 Task: Explore Airbnb accommodation in Seynod, France from 1st December, 2023 to 4th December, 2023 for 1 adult.1  bedroom having 1 bed and 1 bathroom. Property type can be flat. Amenities needed are: wifi. Booking option can be shelf check-in. Look for 3 properties as per requirement.
Action: Mouse moved to (503, 124)
Screenshot: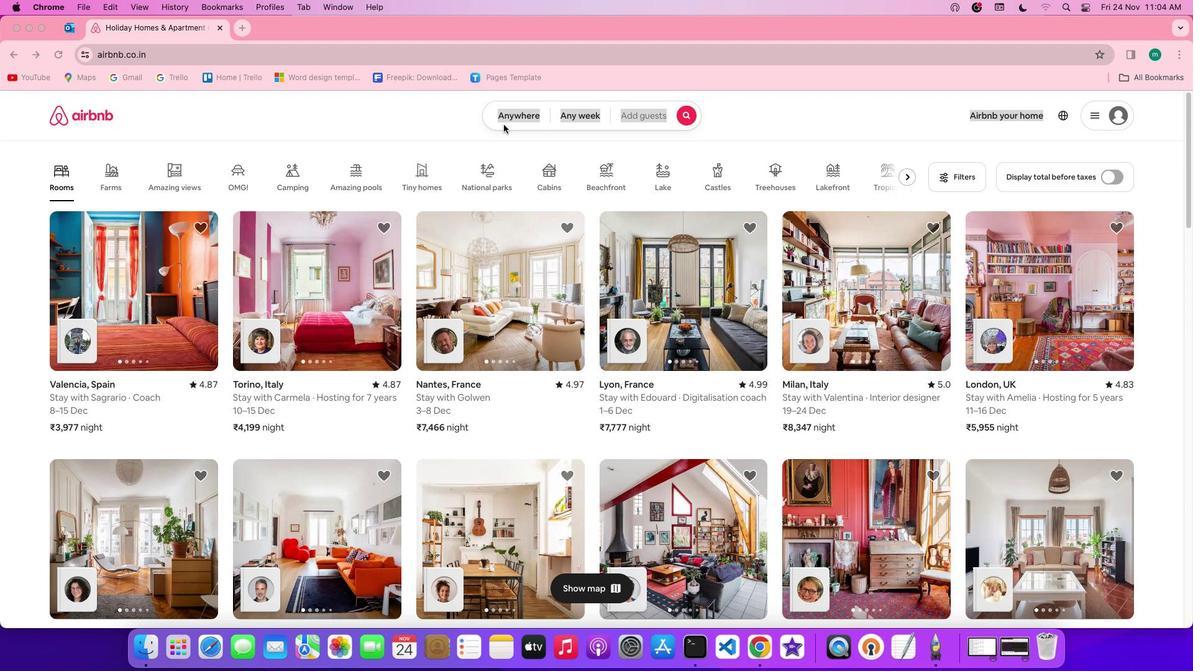 
Action: Mouse pressed left at (503, 124)
Screenshot: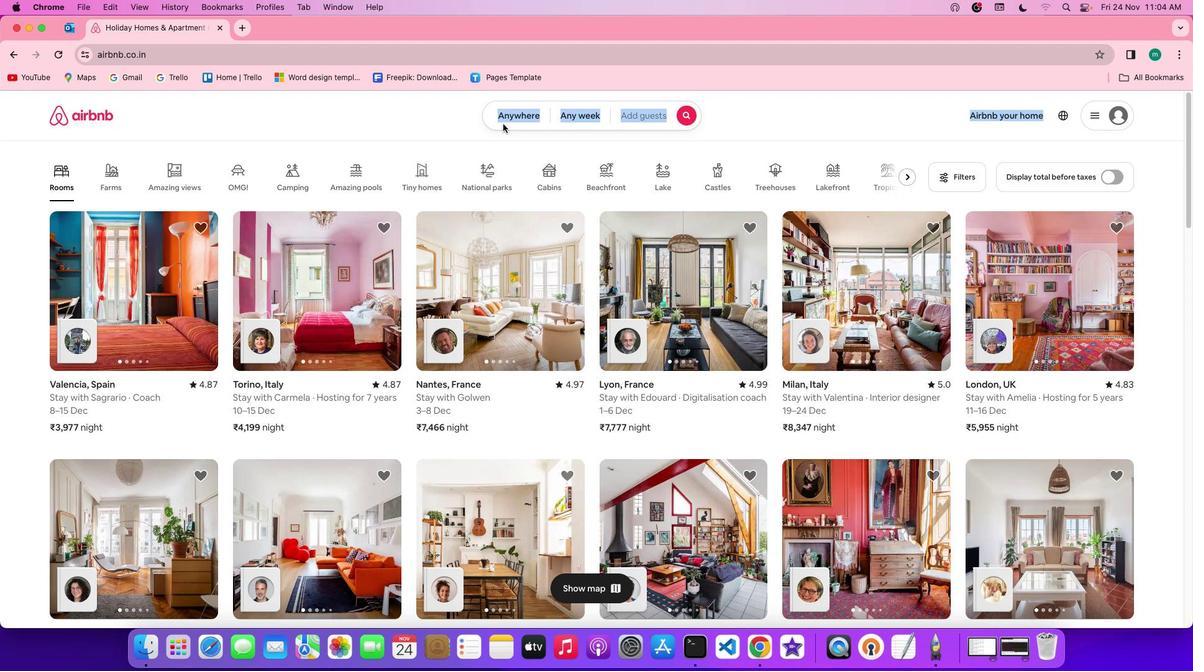 
Action: Mouse moved to (503, 121)
Screenshot: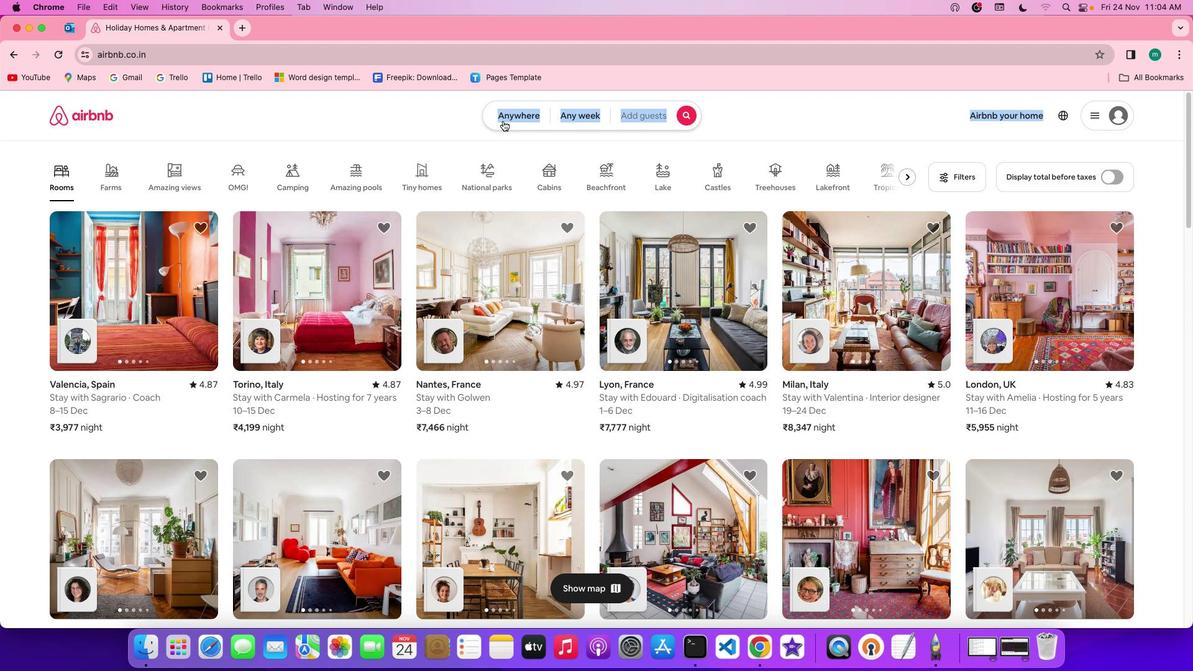 
Action: Mouse pressed left at (503, 121)
Screenshot: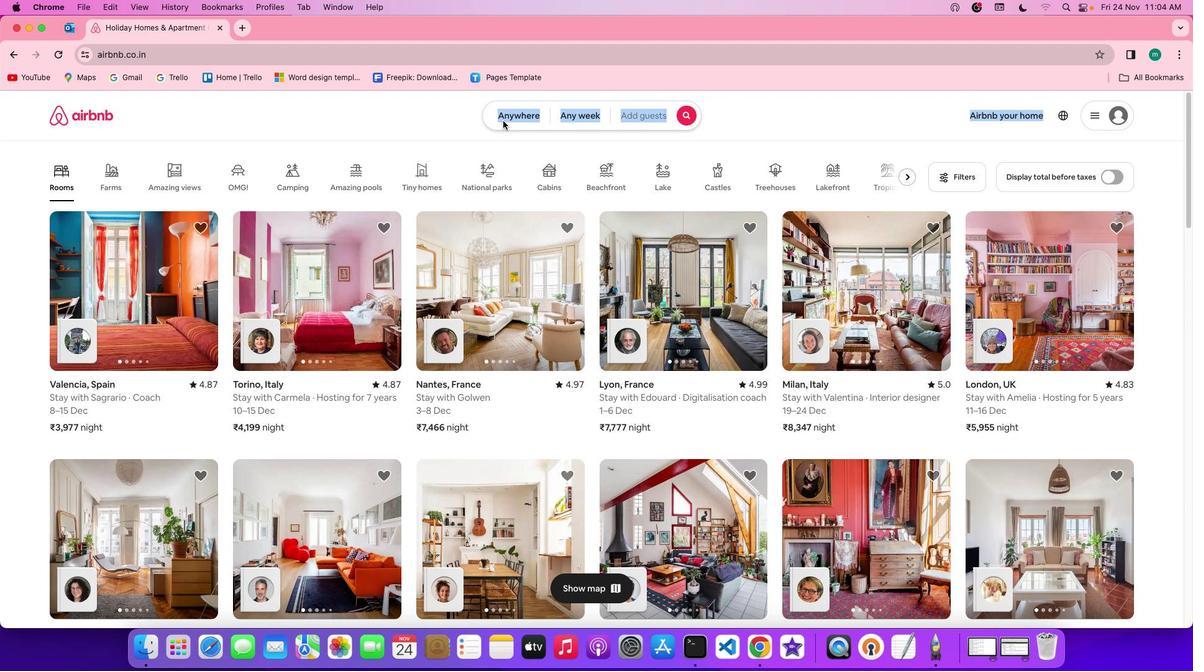 
Action: Mouse moved to (433, 169)
Screenshot: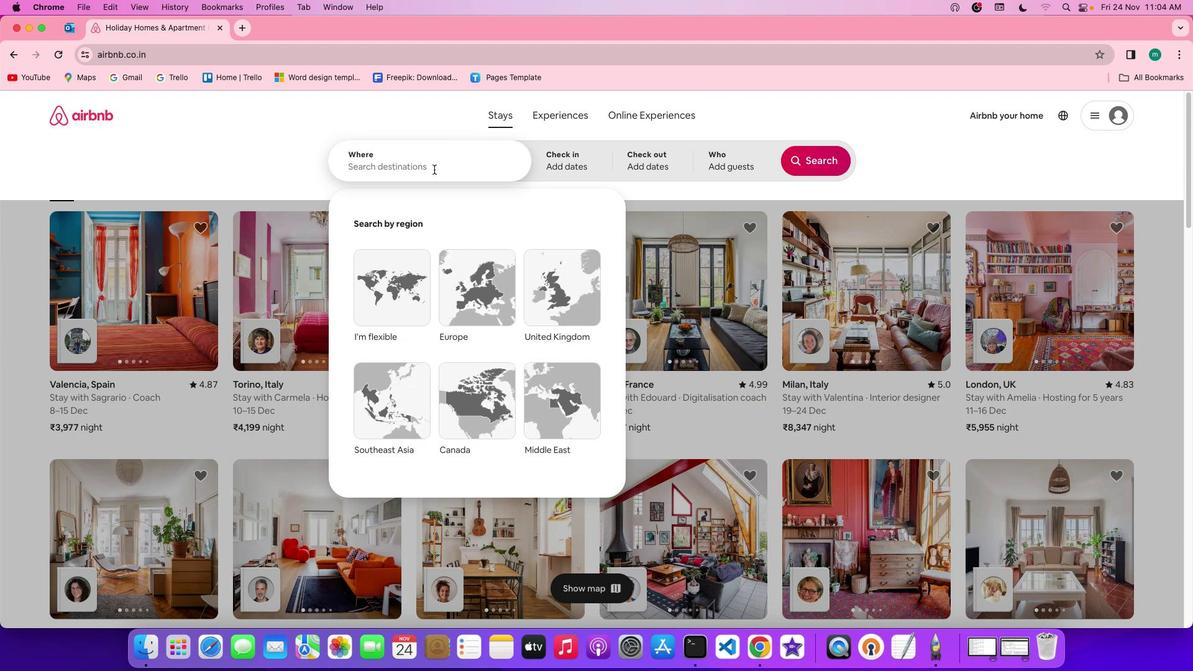 
Action: Mouse pressed left at (433, 169)
Screenshot: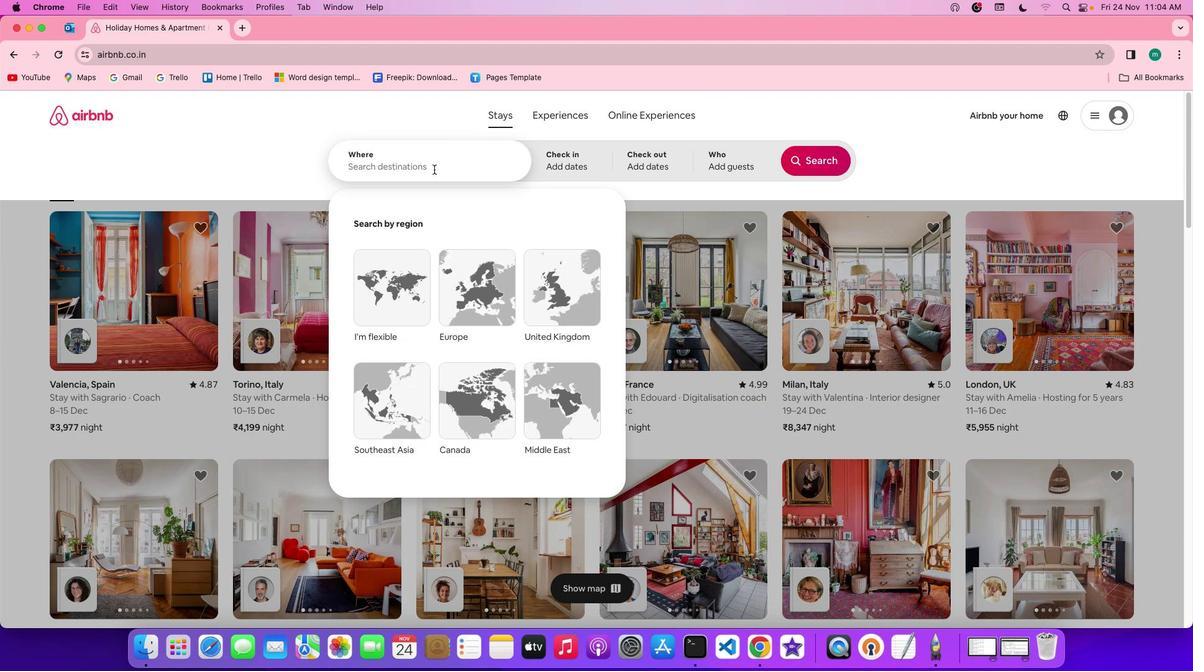 
Action: Mouse moved to (448, 170)
Screenshot: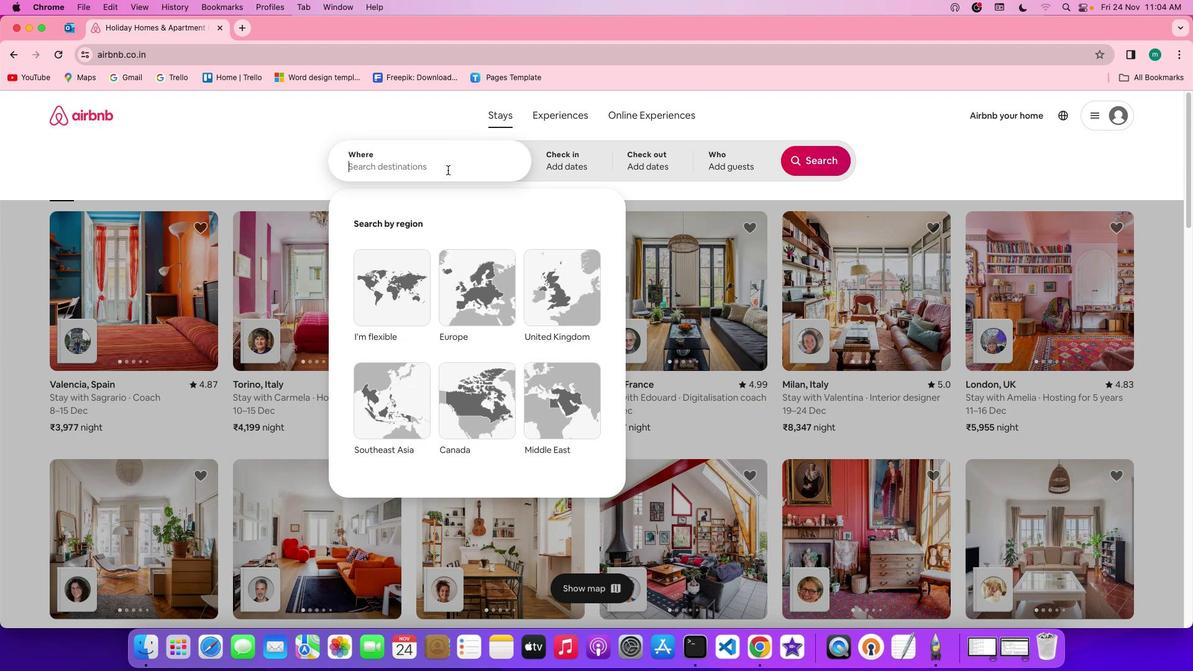 
Action: Key pressed Key.shift'S''e''y''n''o''d'','Key.spaceKey.shift'F''r''a''n''c''e'
Screenshot: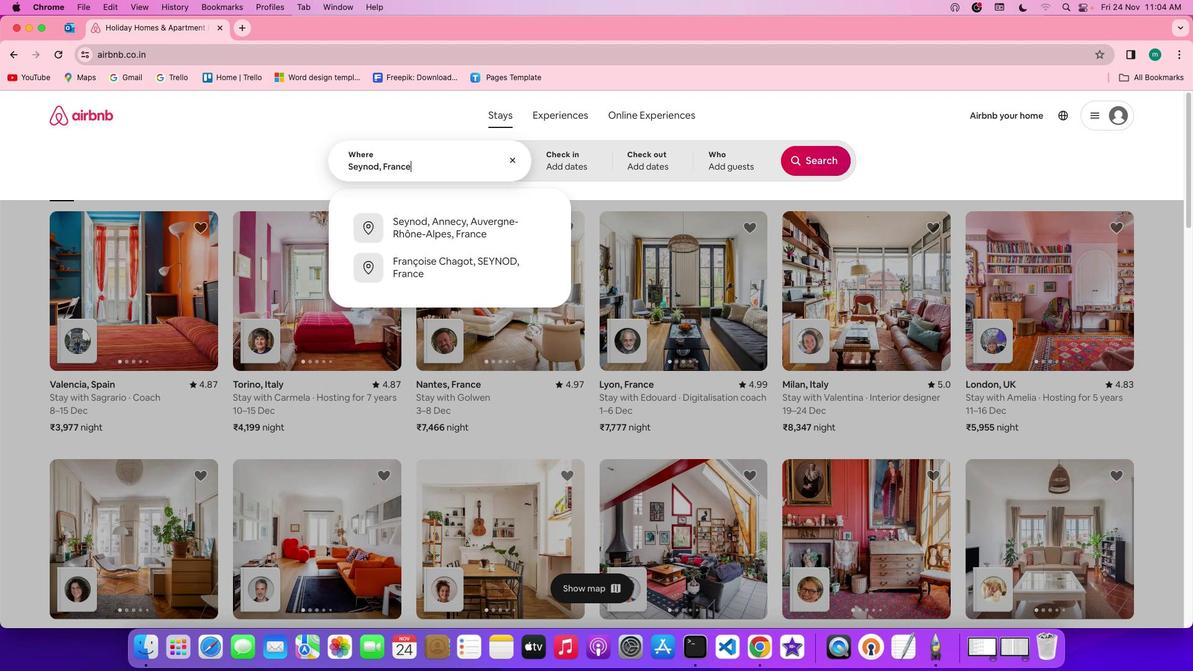 
Action: Mouse moved to (564, 157)
Screenshot: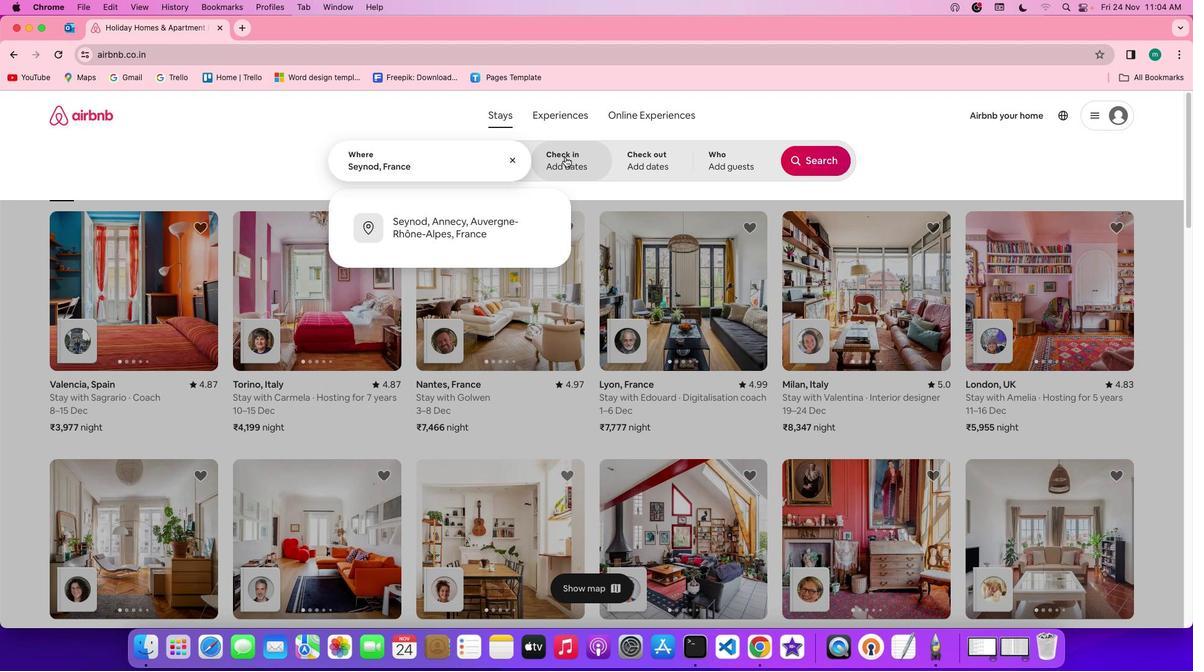 
Action: Mouse pressed left at (564, 157)
Screenshot: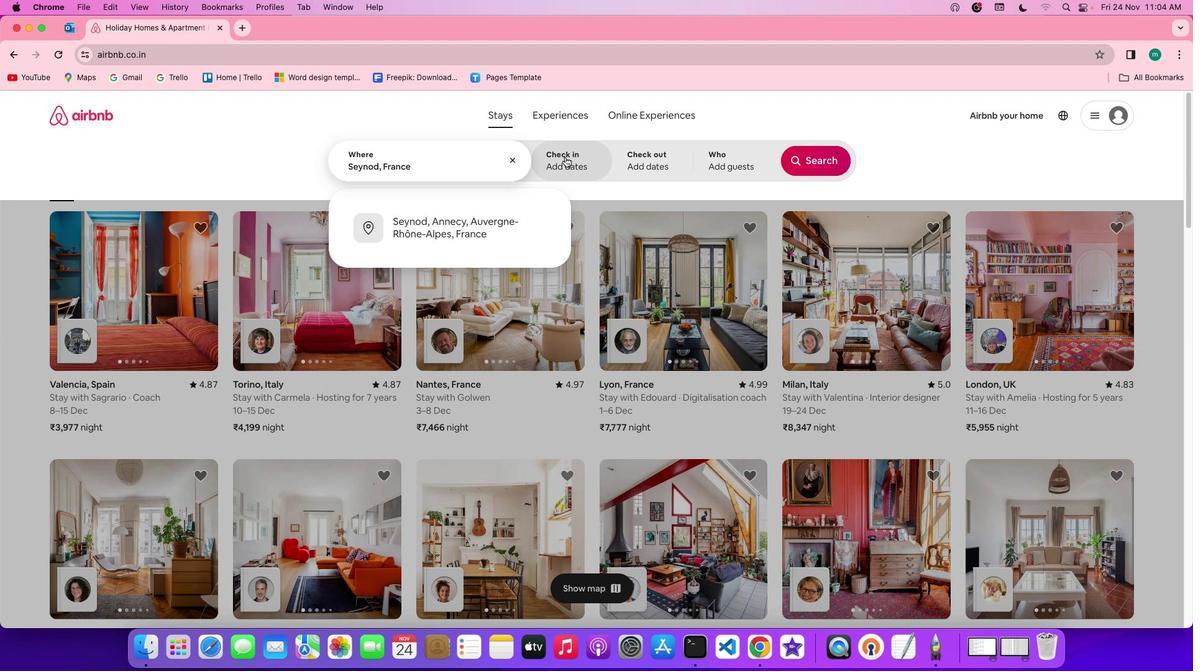 
Action: Mouse moved to (776, 305)
Screenshot: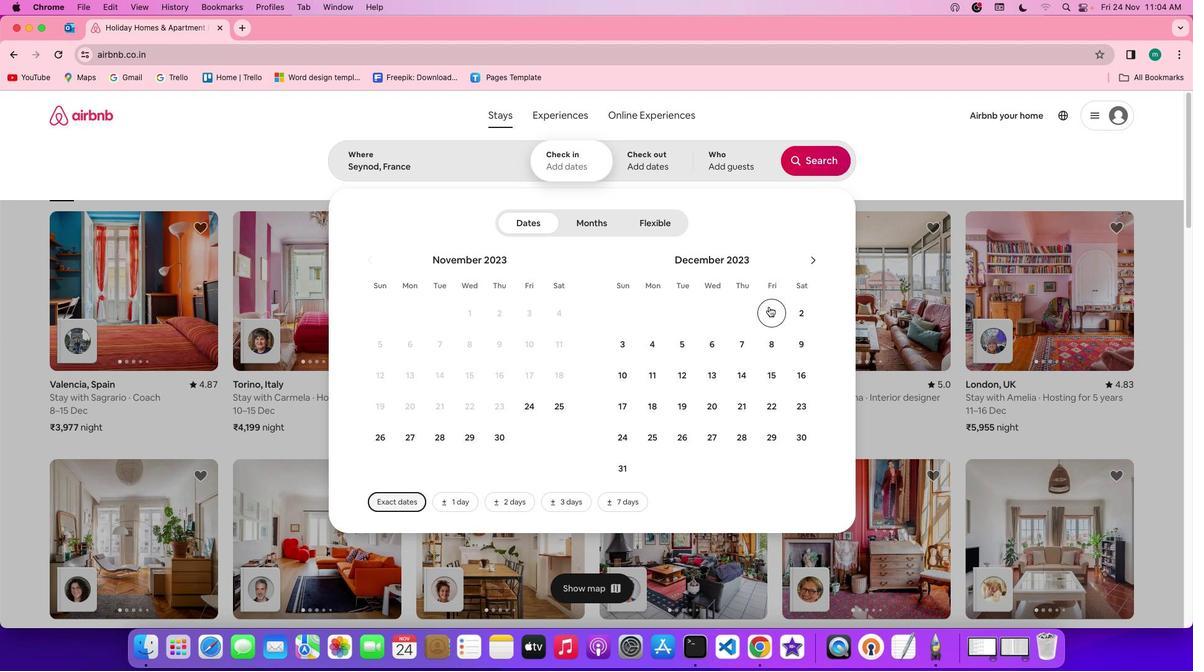 
Action: Mouse pressed left at (776, 305)
Screenshot: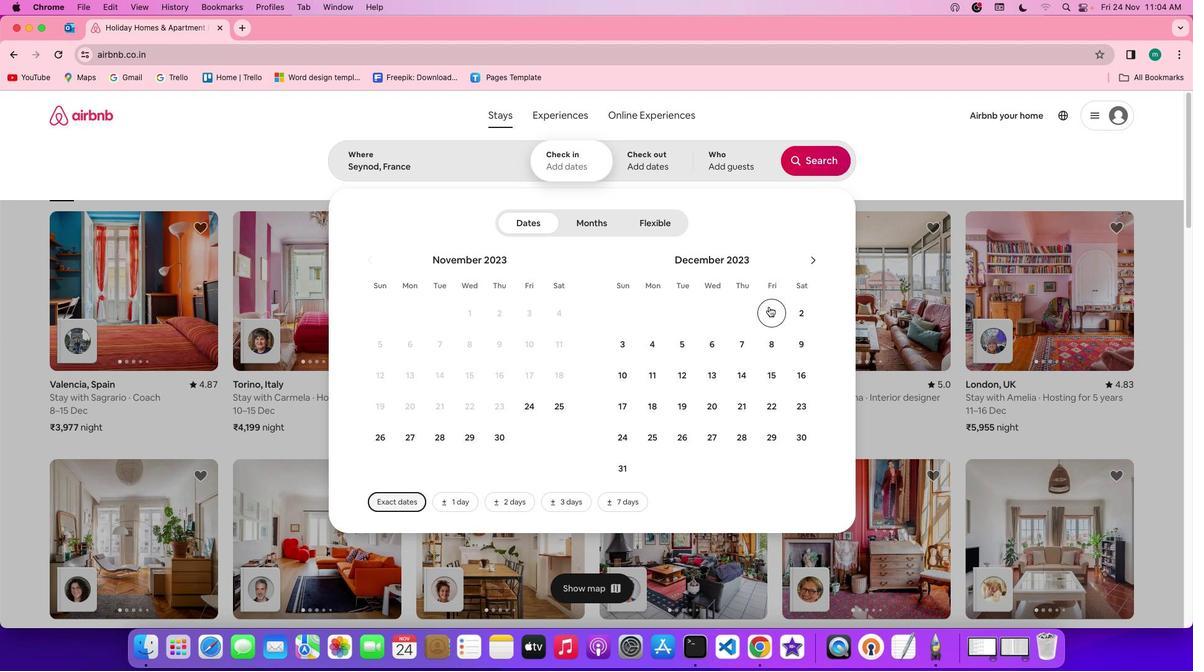
Action: Mouse moved to (645, 346)
Screenshot: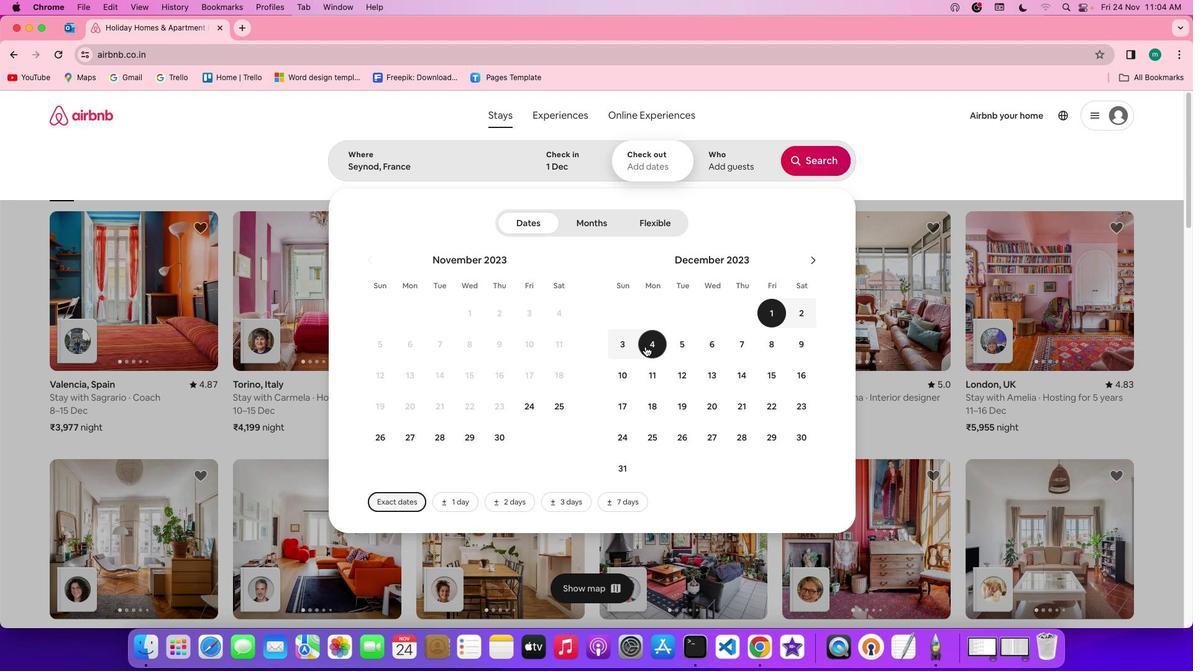 
Action: Mouse pressed left at (645, 346)
Screenshot: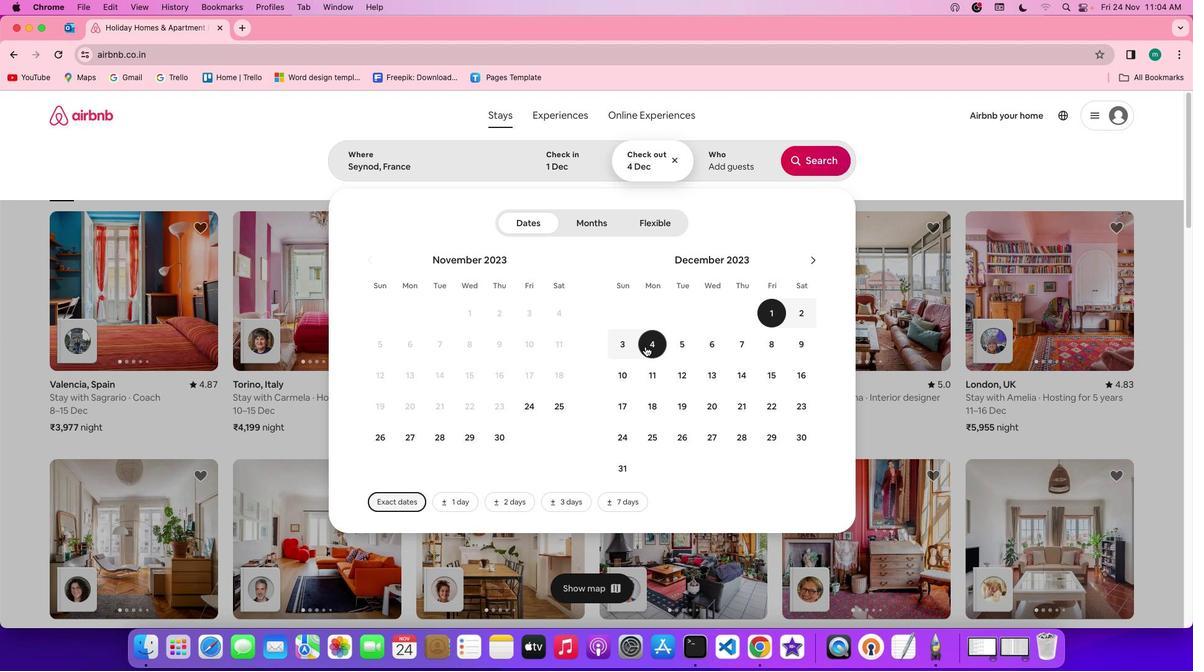 
Action: Mouse moved to (739, 175)
Screenshot: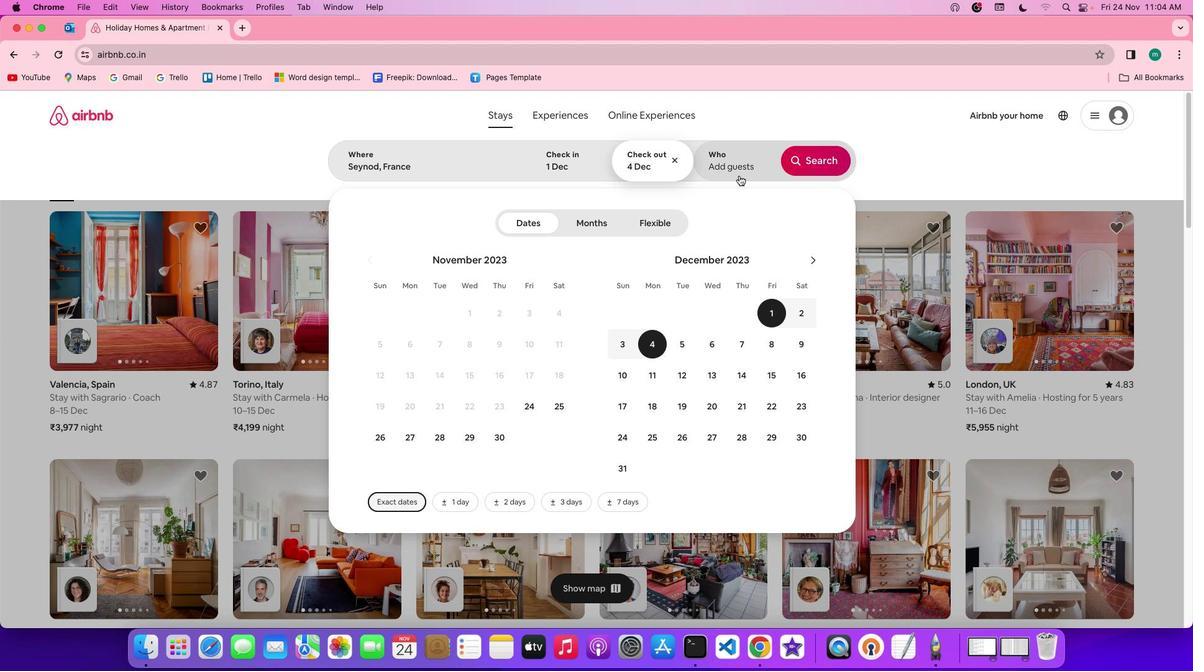 
Action: Mouse pressed left at (739, 175)
Screenshot: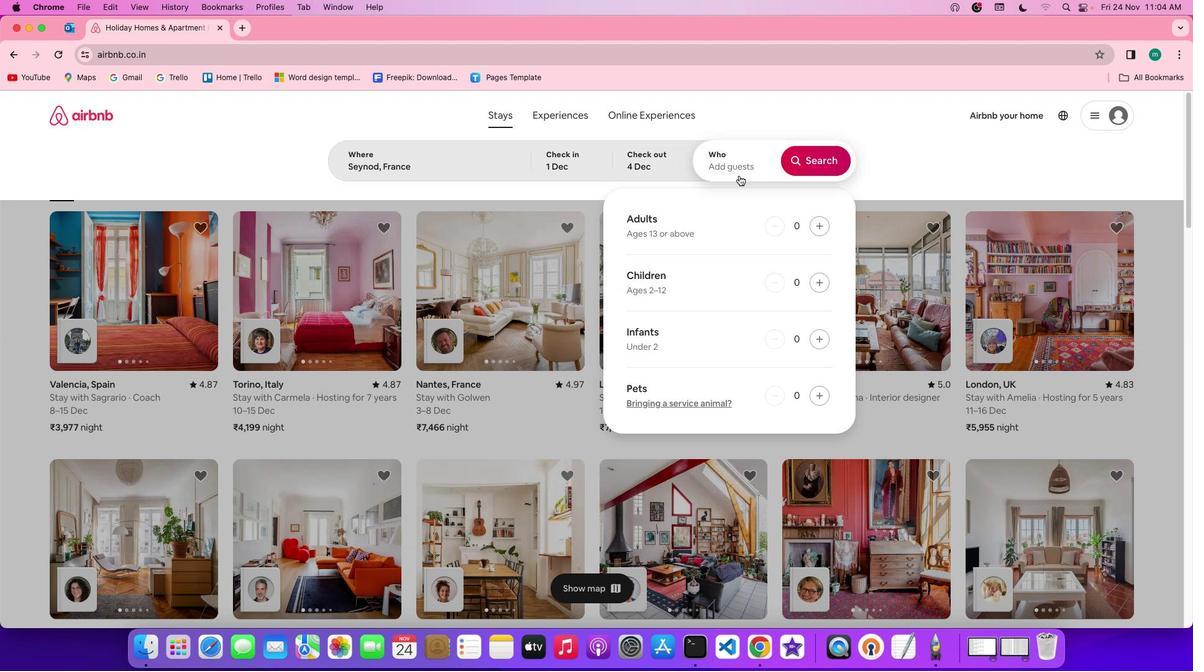 
Action: Mouse moved to (822, 221)
Screenshot: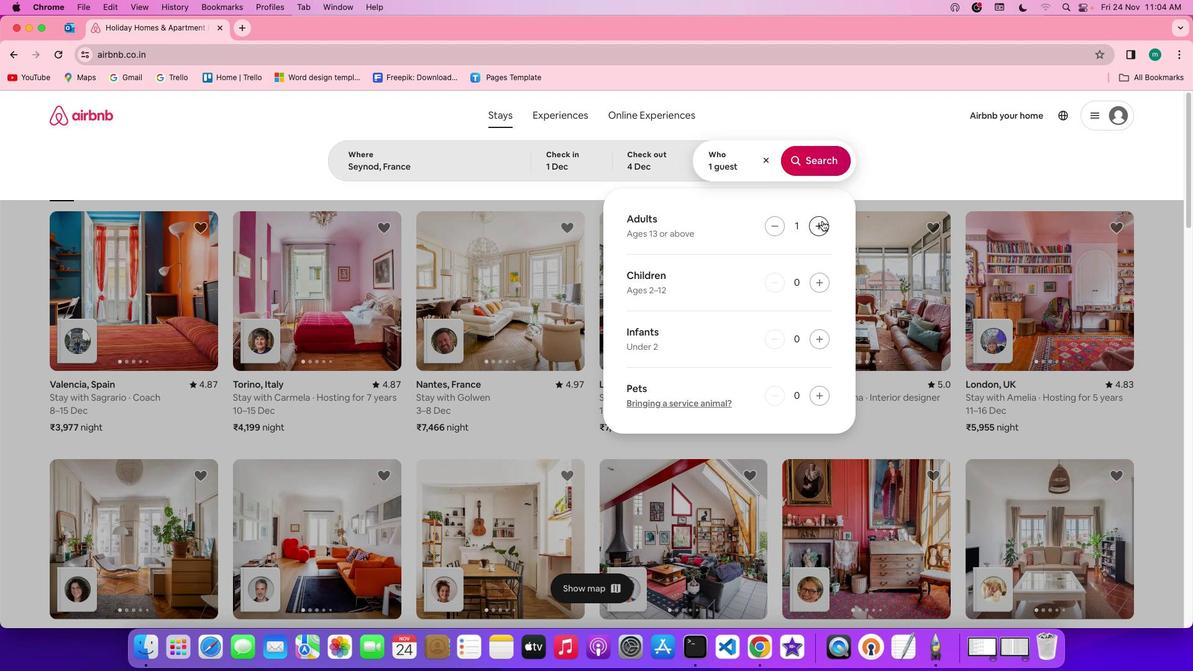 
Action: Mouse pressed left at (822, 221)
Screenshot: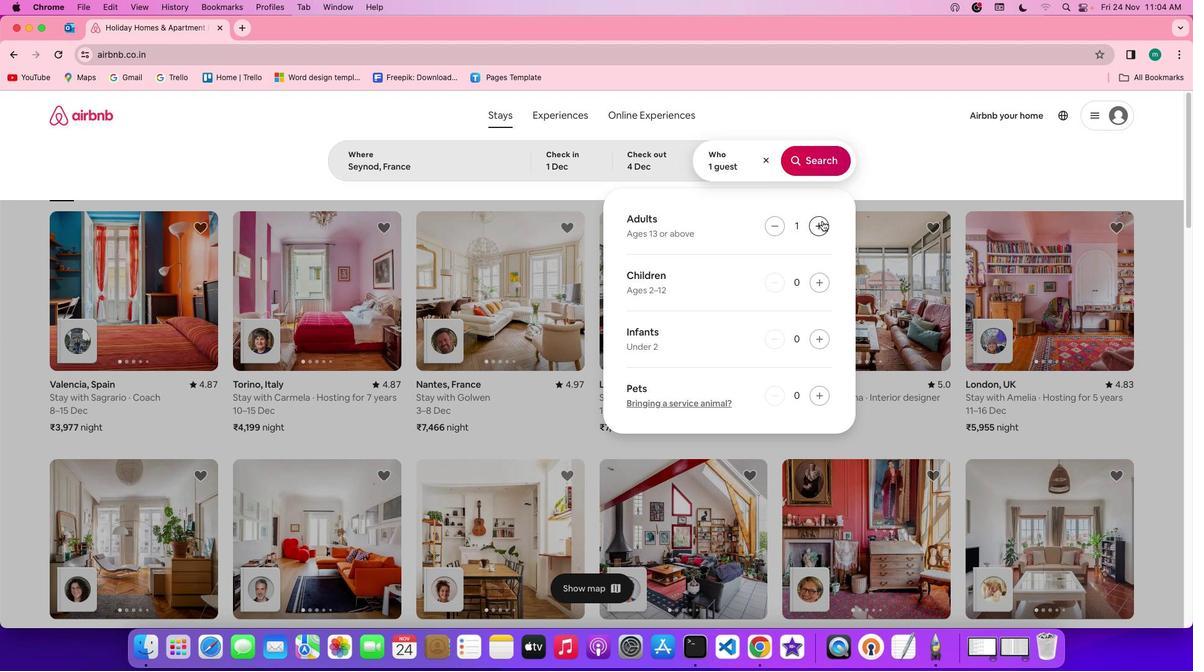 
Action: Mouse moved to (824, 150)
Screenshot: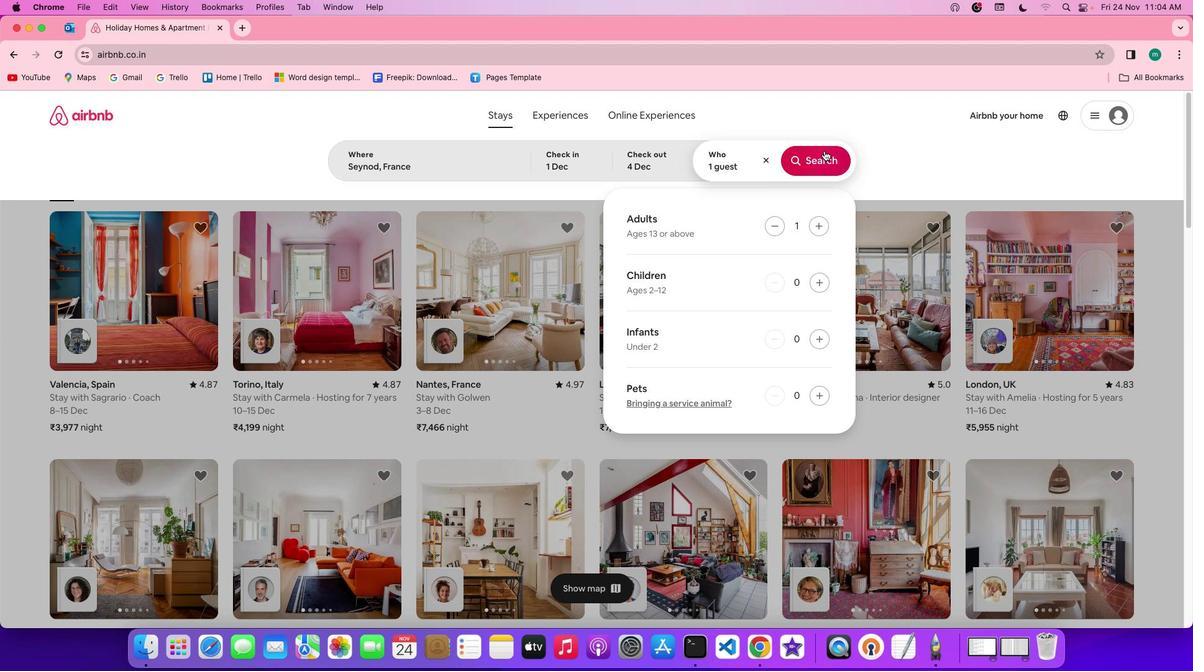 
Action: Mouse pressed left at (824, 150)
Screenshot: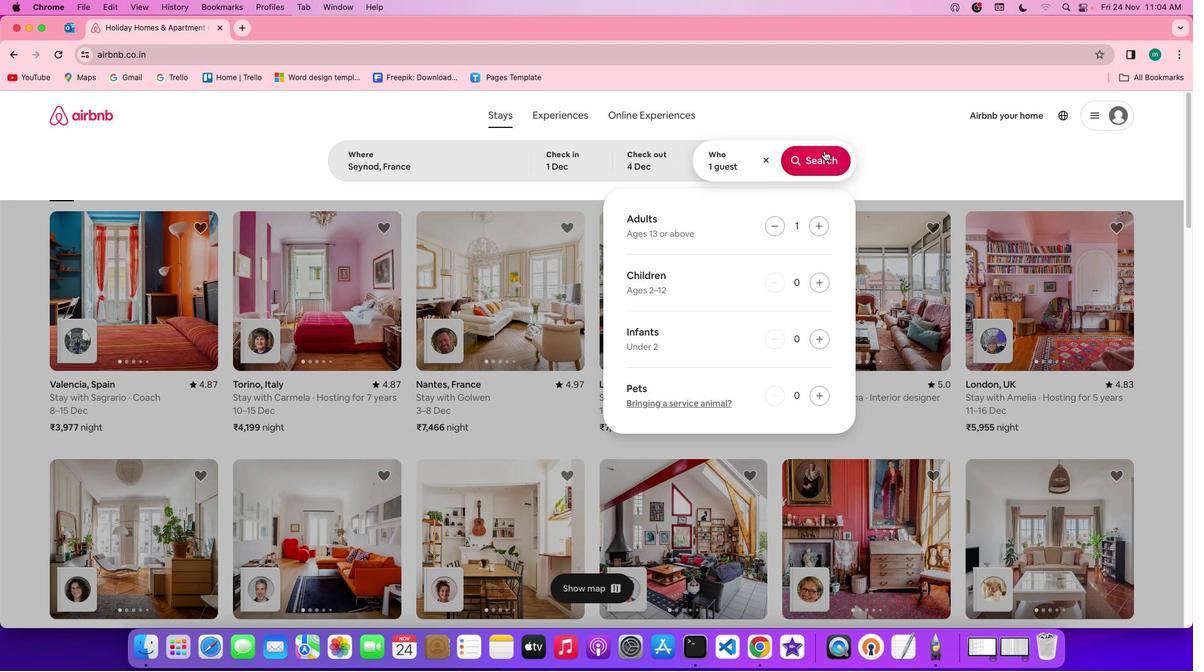 
Action: Mouse moved to (994, 166)
Screenshot: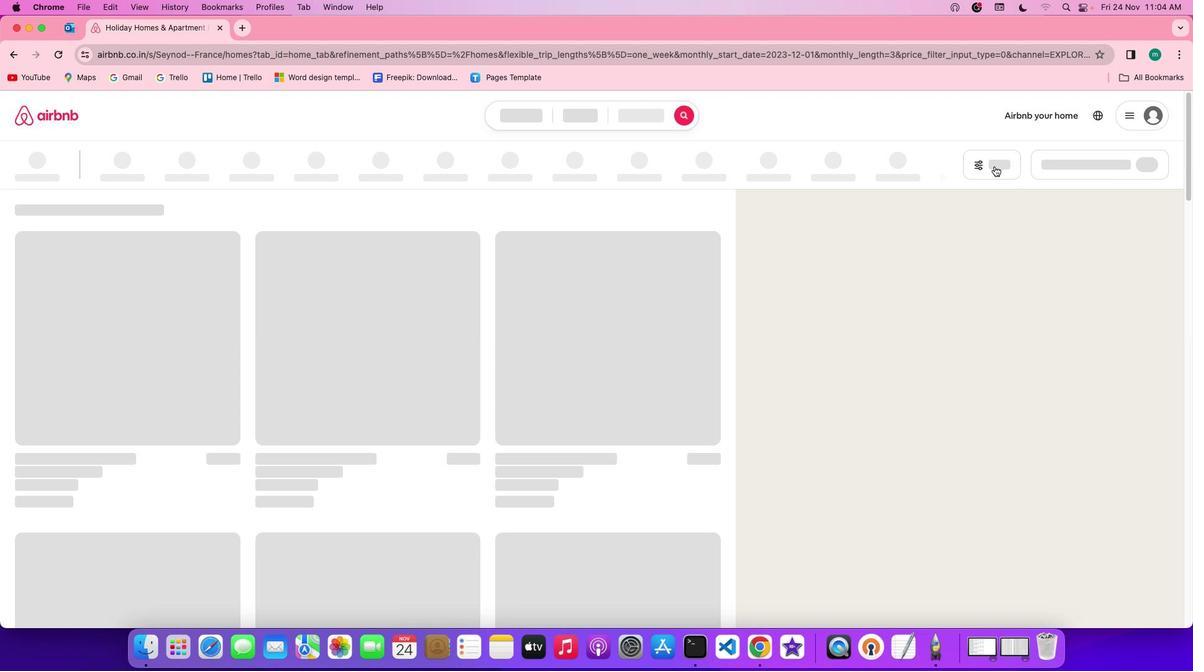 
Action: Mouse pressed left at (994, 166)
Screenshot: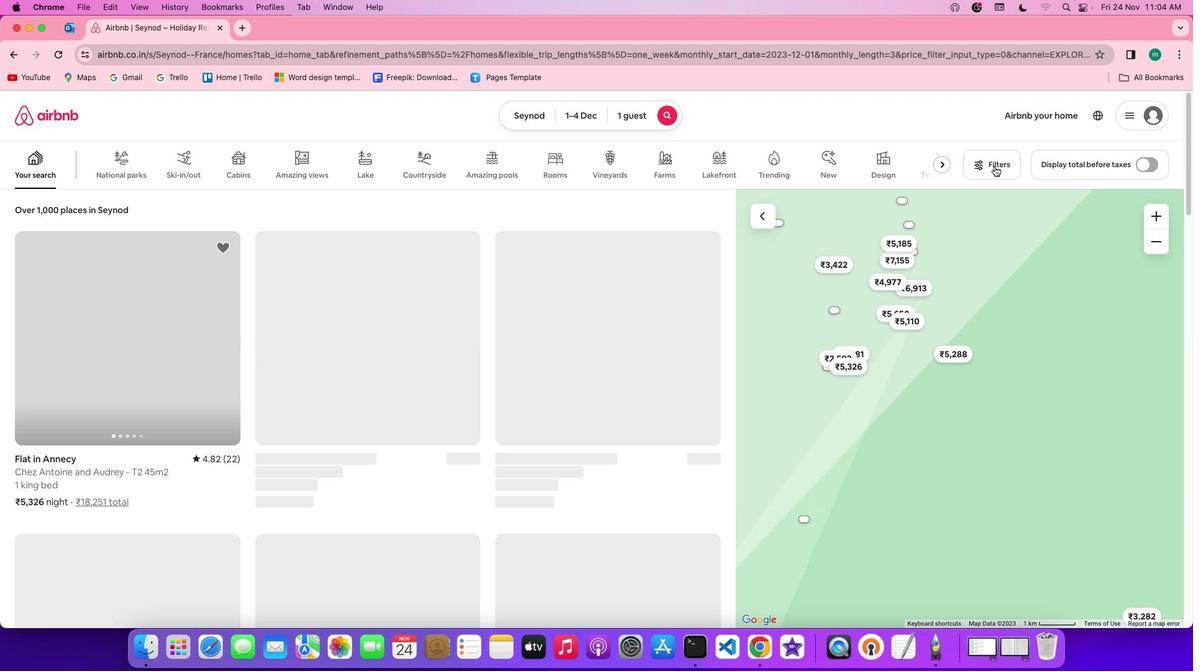 
Action: Mouse moved to (652, 393)
Screenshot: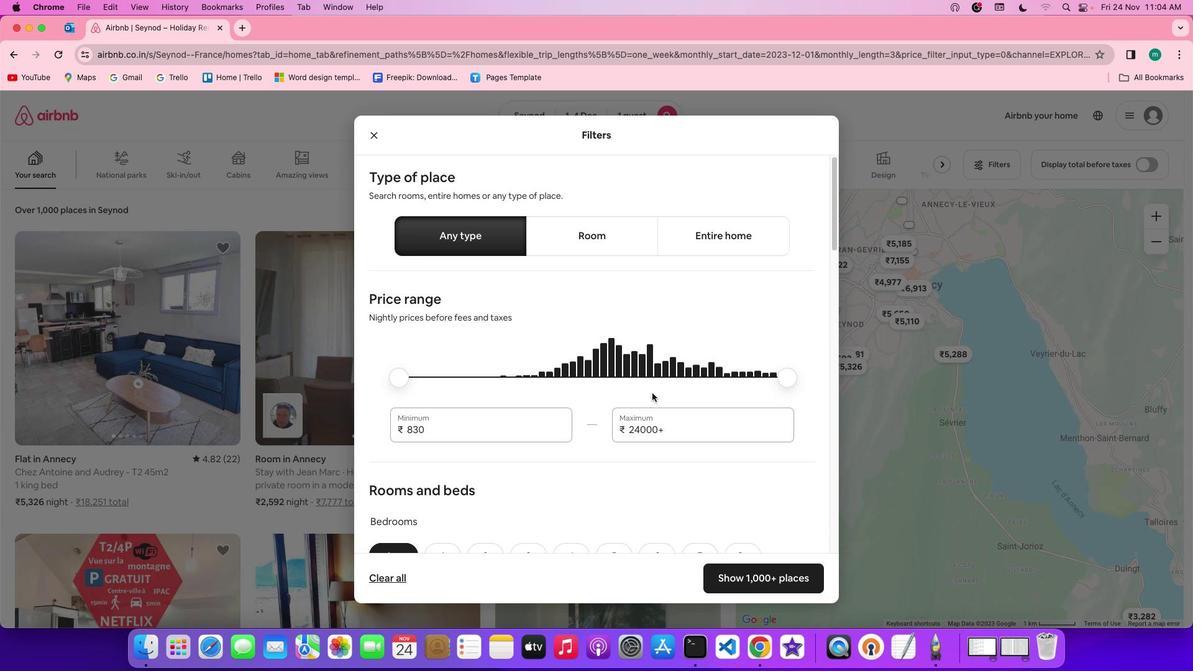 
Action: Mouse scrolled (652, 393) with delta (0, 0)
Screenshot: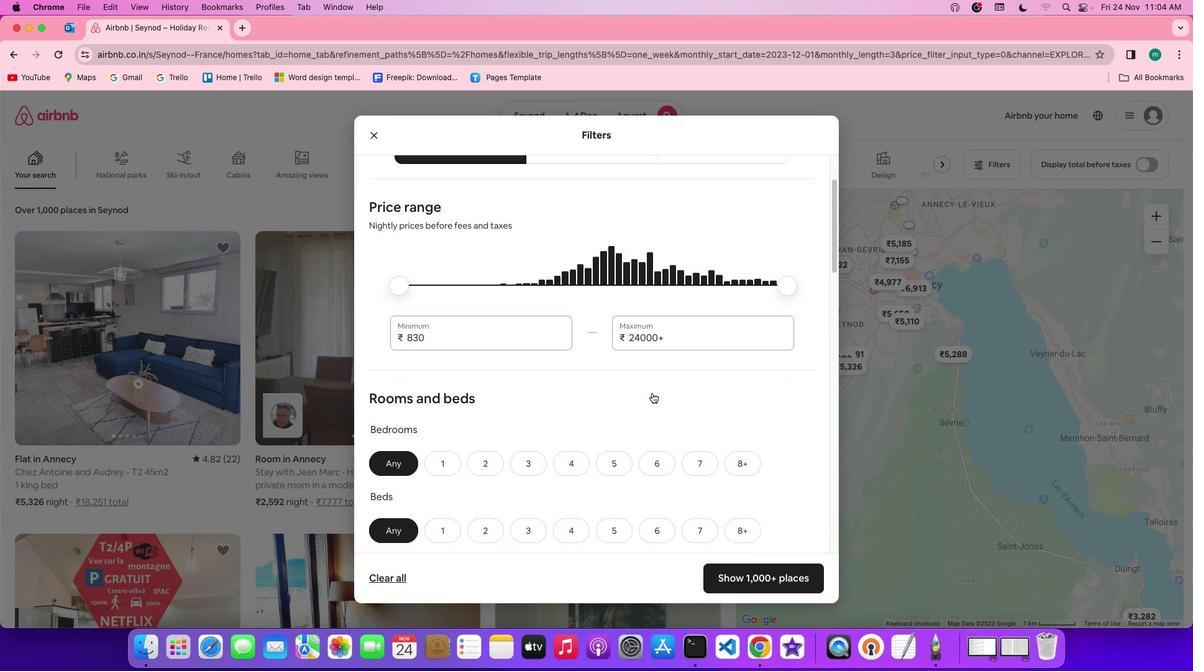 
Action: Mouse scrolled (652, 393) with delta (0, 0)
Screenshot: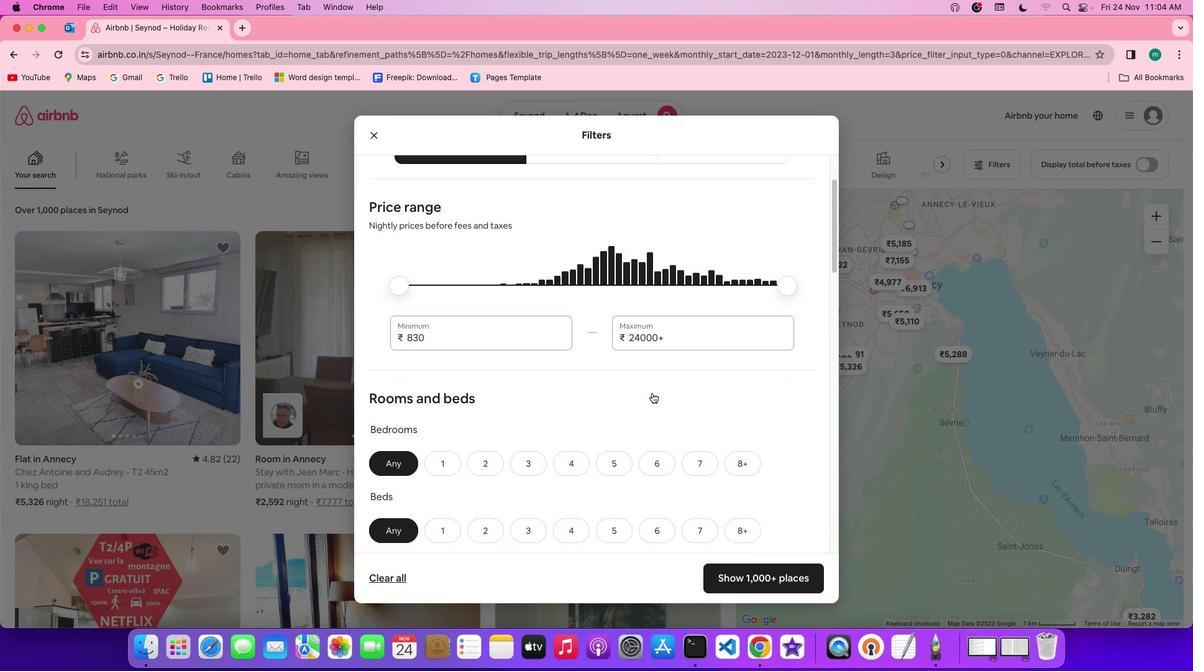 
Action: Mouse scrolled (652, 393) with delta (0, -1)
Screenshot: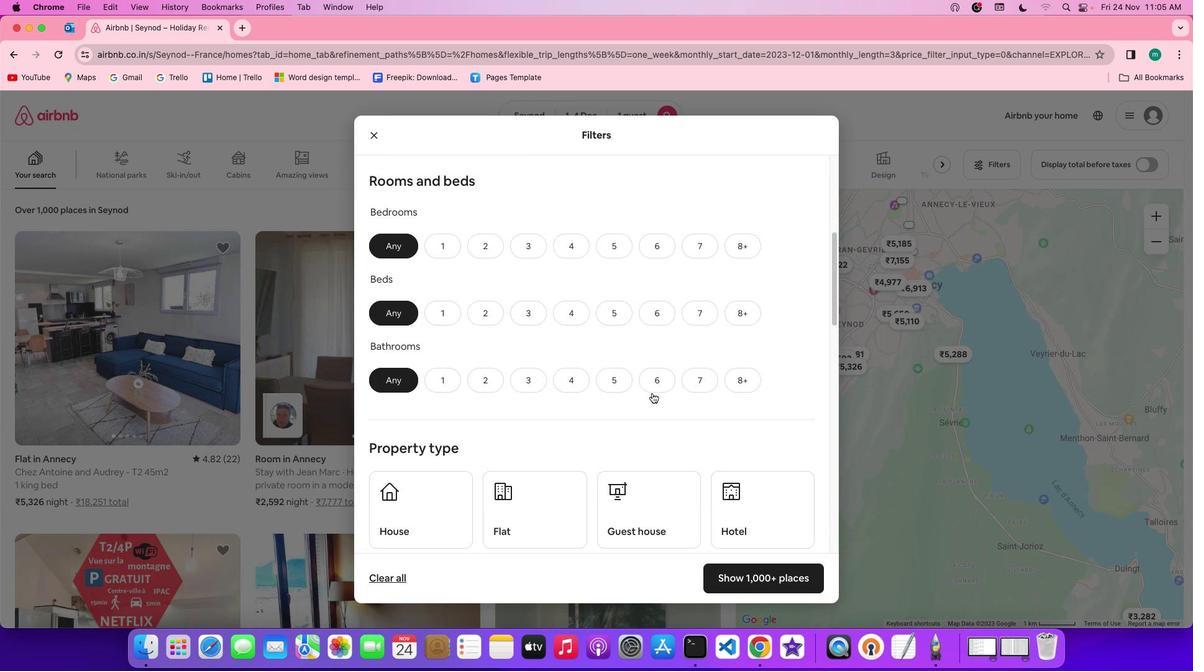 
Action: Mouse scrolled (652, 393) with delta (0, -3)
Screenshot: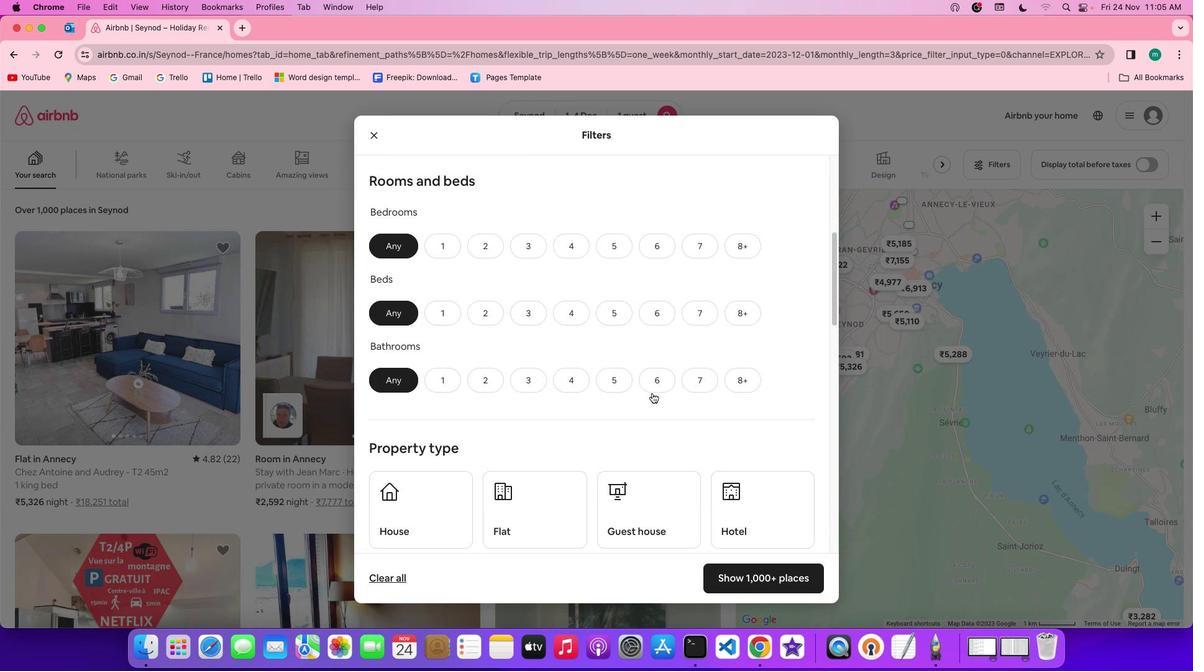 
Action: Mouse scrolled (652, 393) with delta (0, -3)
Screenshot: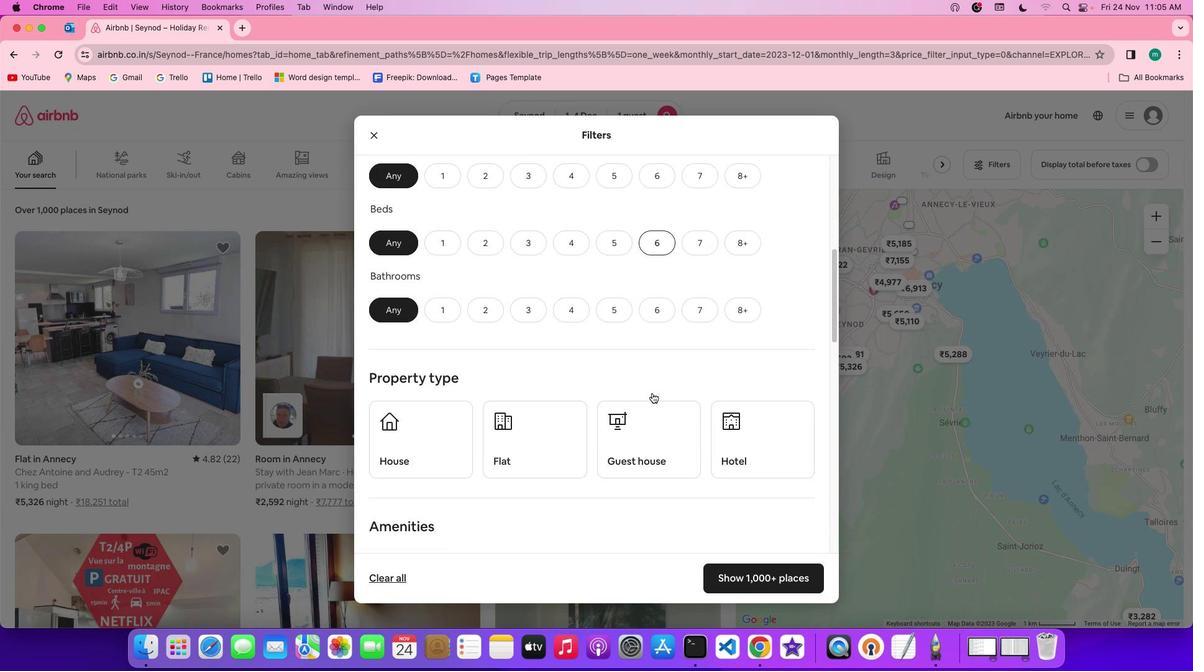 
Action: Mouse moved to (444, 179)
Screenshot: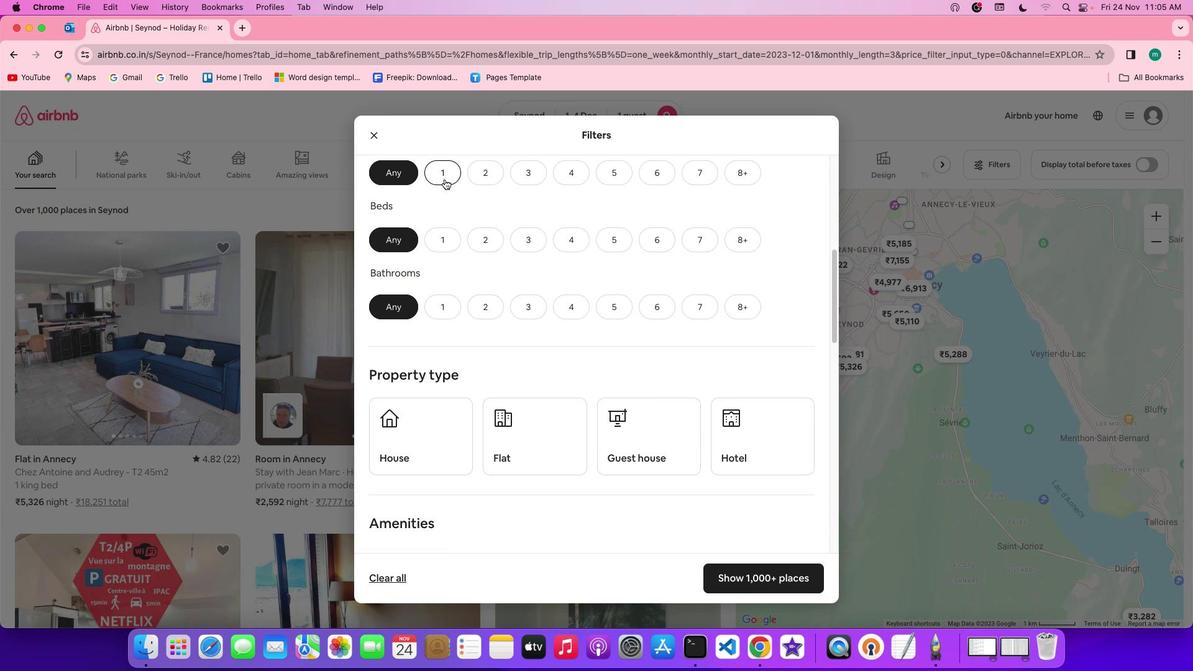 
Action: Mouse pressed left at (444, 179)
Screenshot: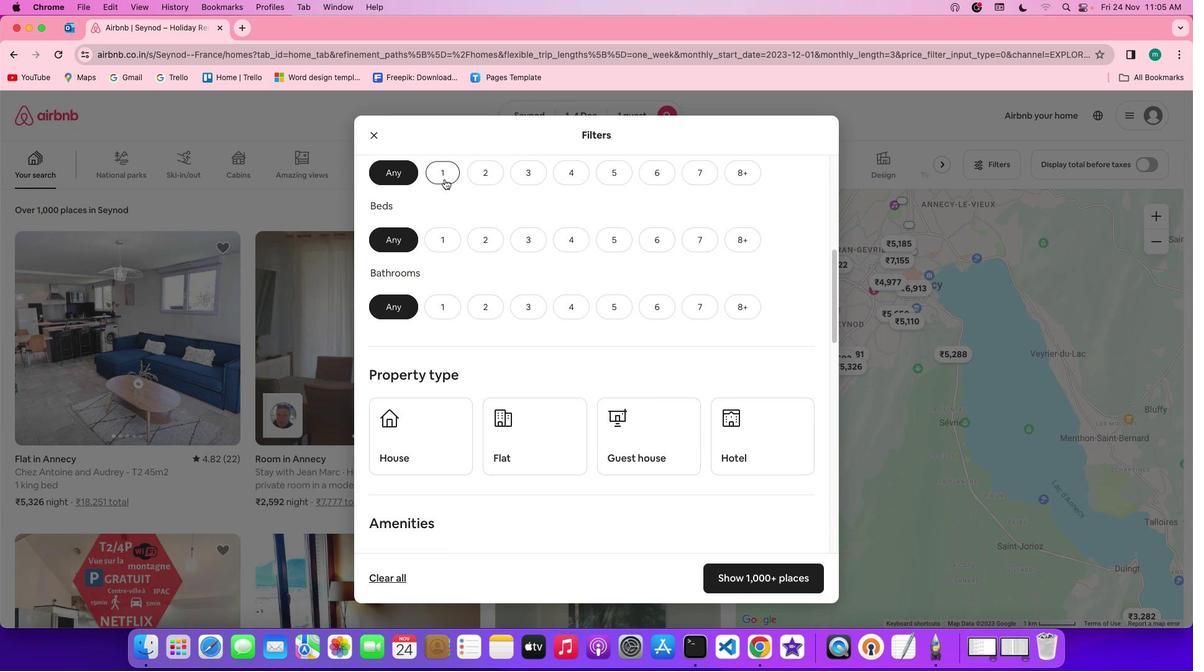 
Action: Mouse moved to (437, 242)
Screenshot: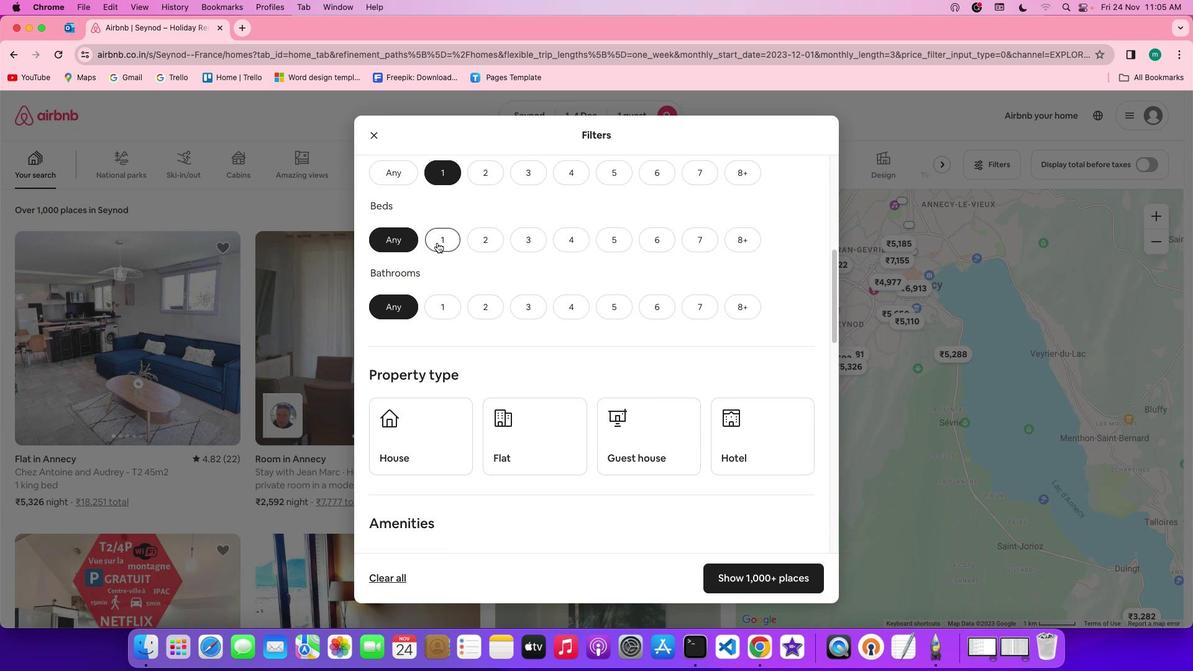 
Action: Mouse pressed left at (437, 242)
Screenshot: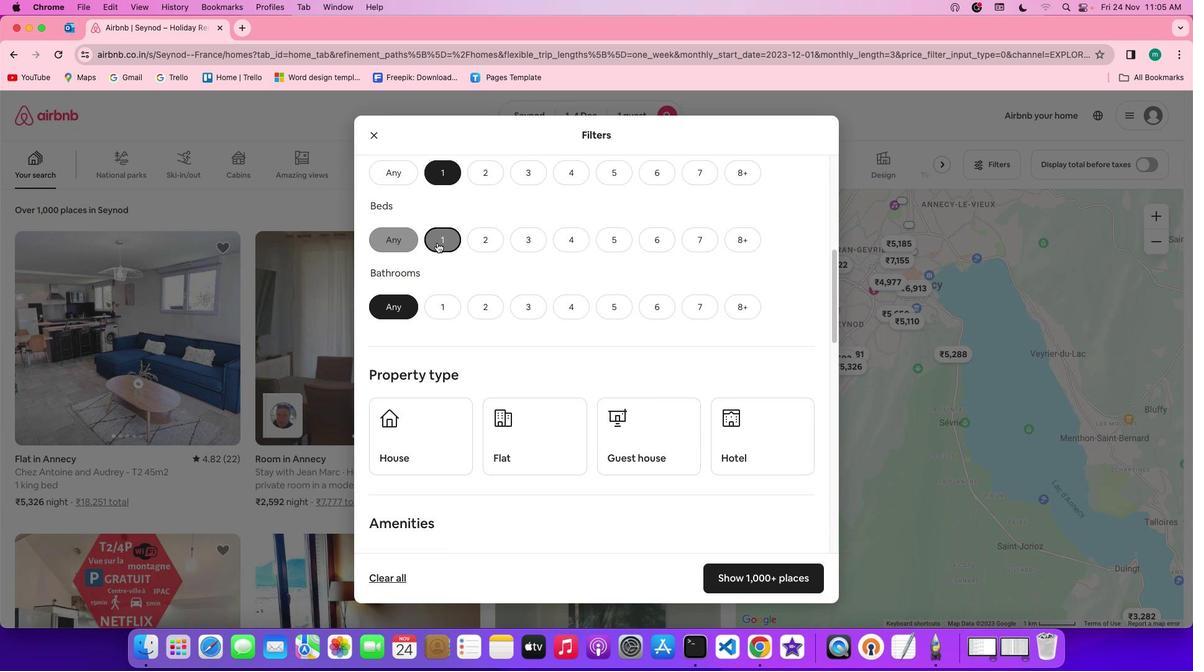 
Action: Mouse moved to (454, 306)
Screenshot: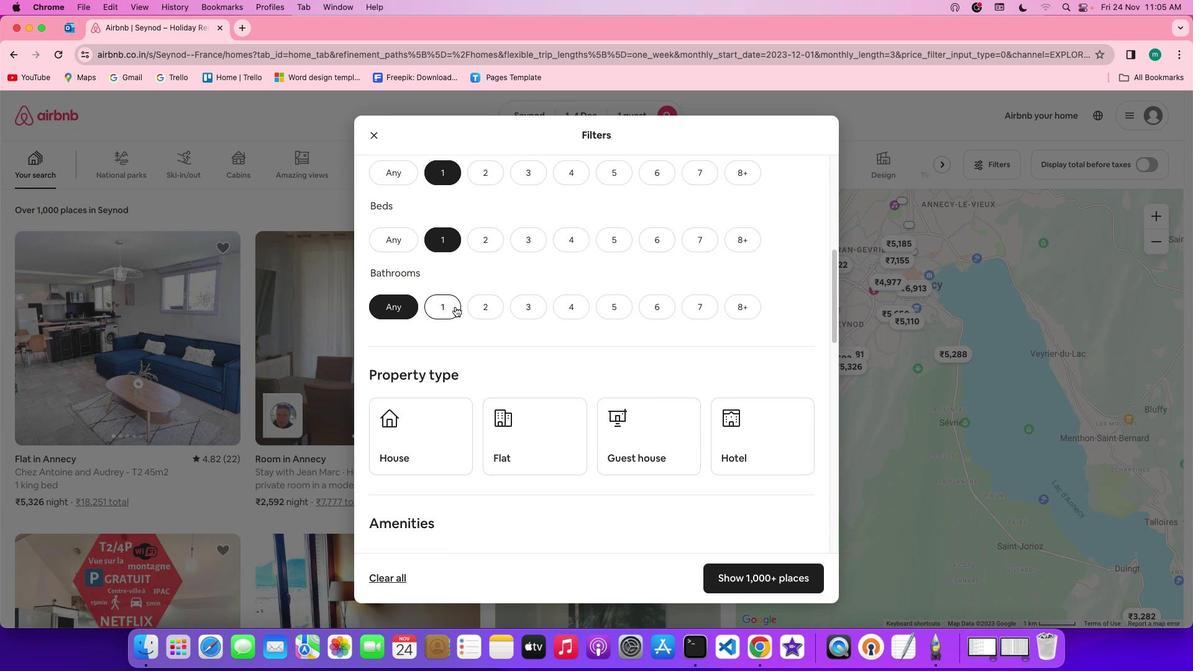 
Action: Mouse pressed left at (454, 306)
Screenshot: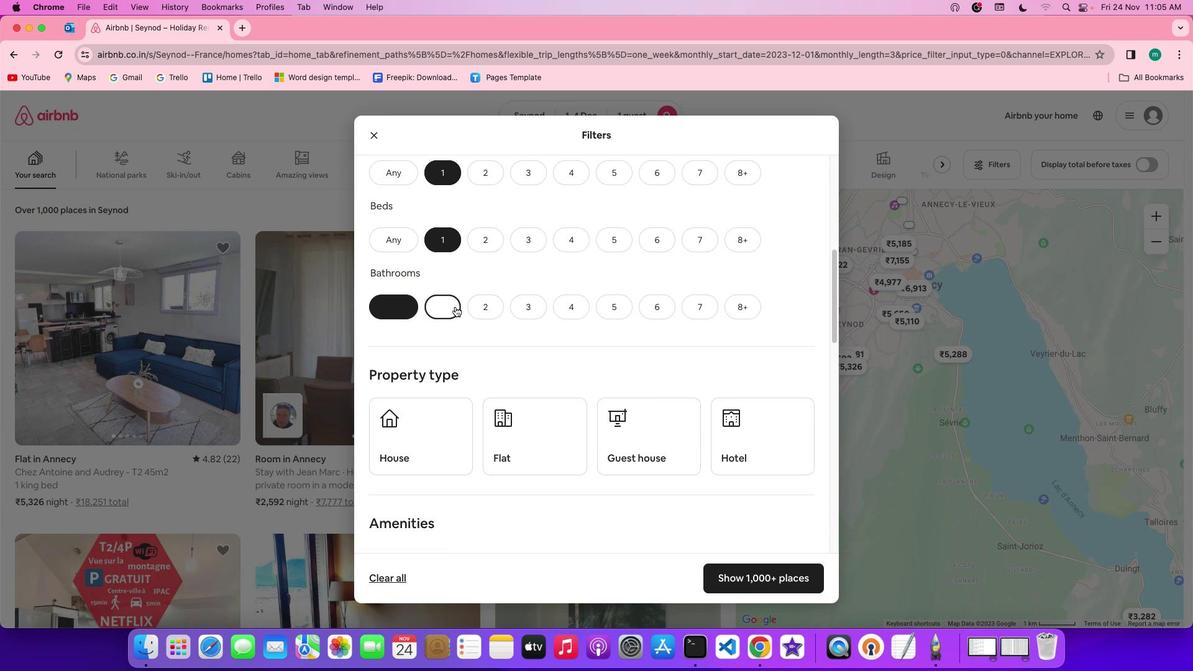 
Action: Mouse moved to (648, 331)
Screenshot: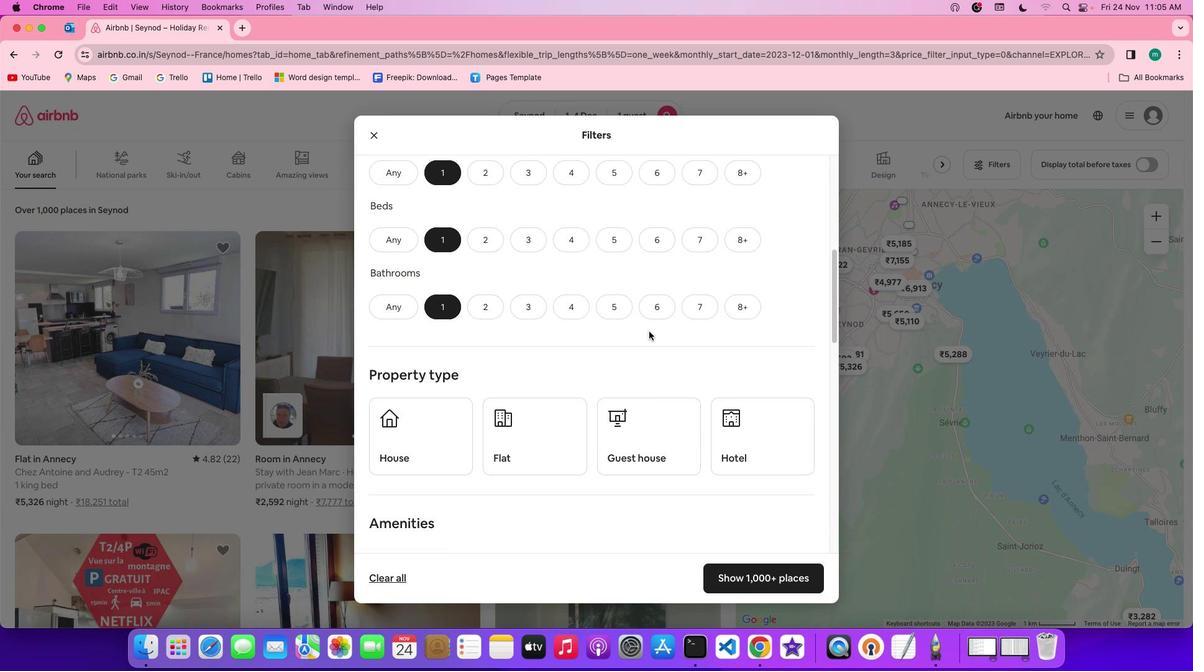 
Action: Mouse scrolled (648, 331) with delta (0, 0)
Screenshot: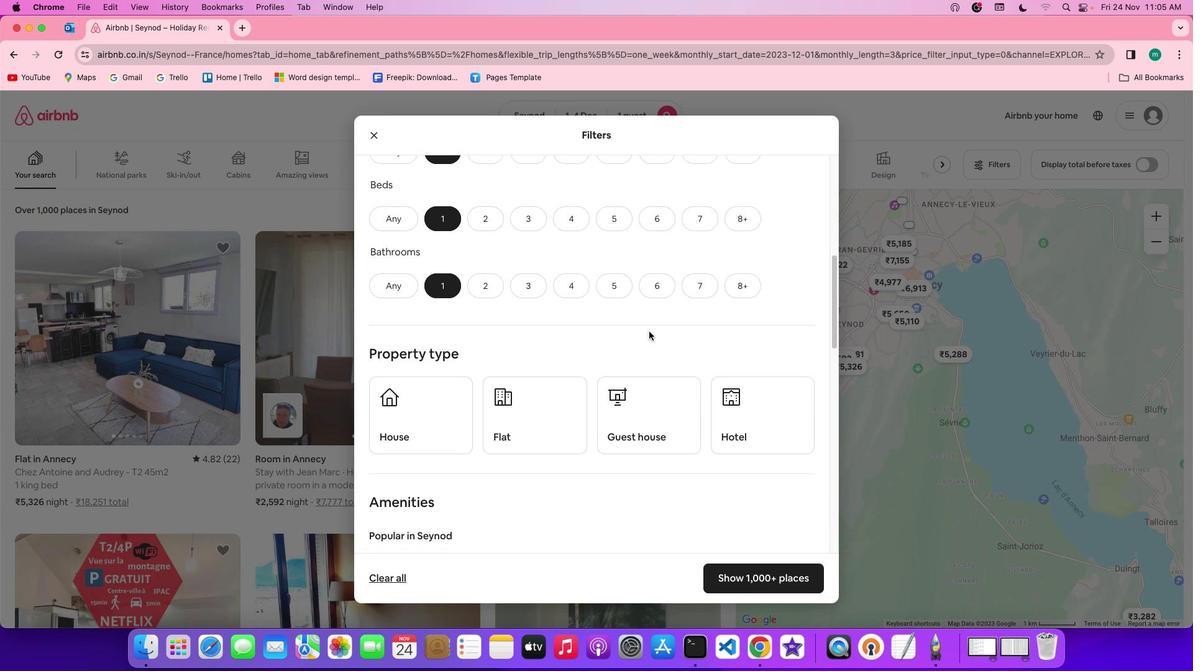 
Action: Mouse scrolled (648, 331) with delta (0, 0)
Screenshot: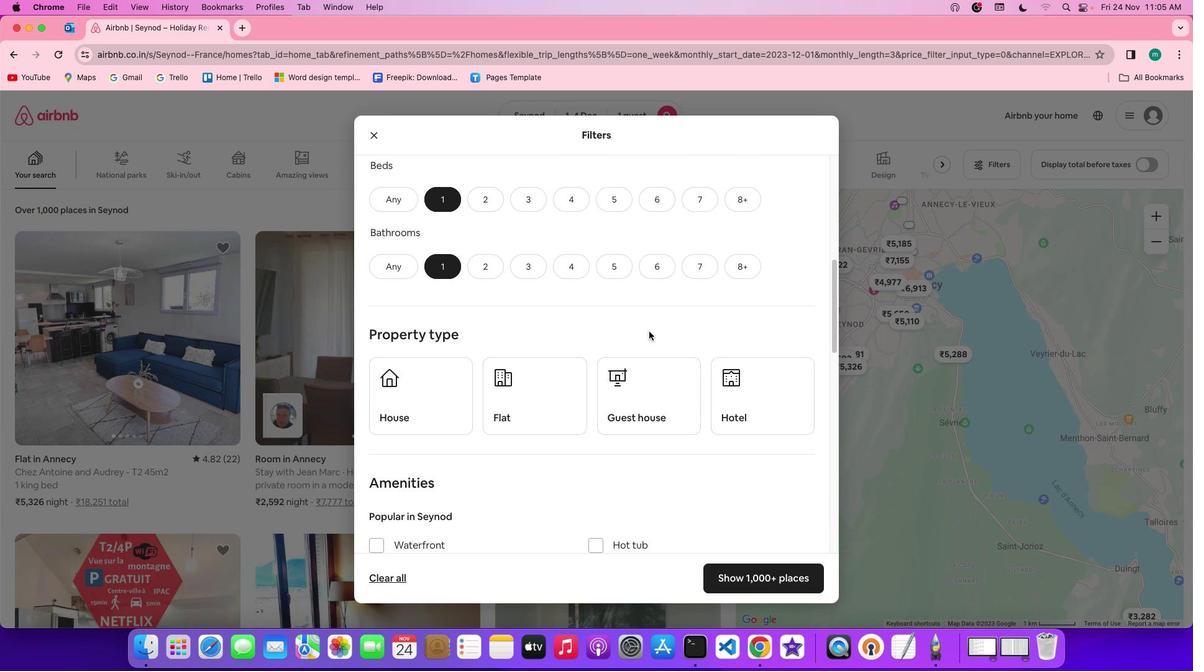 
Action: Mouse scrolled (648, 331) with delta (0, -1)
Screenshot: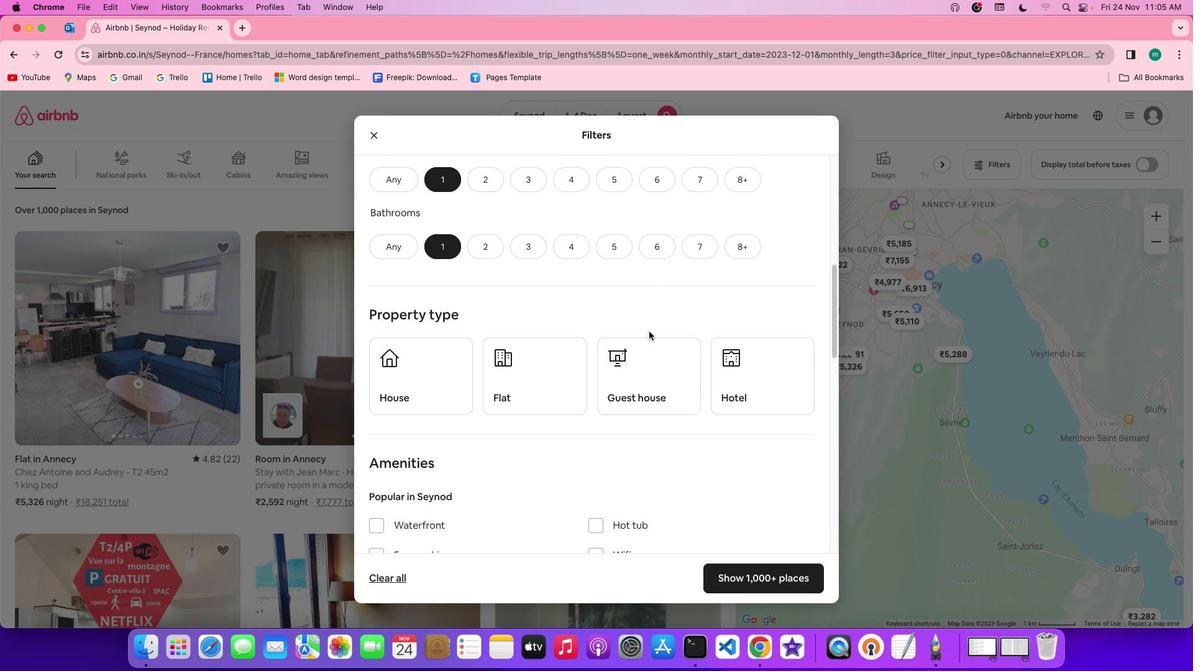 
Action: Mouse scrolled (648, 331) with delta (0, 0)
Screenshot: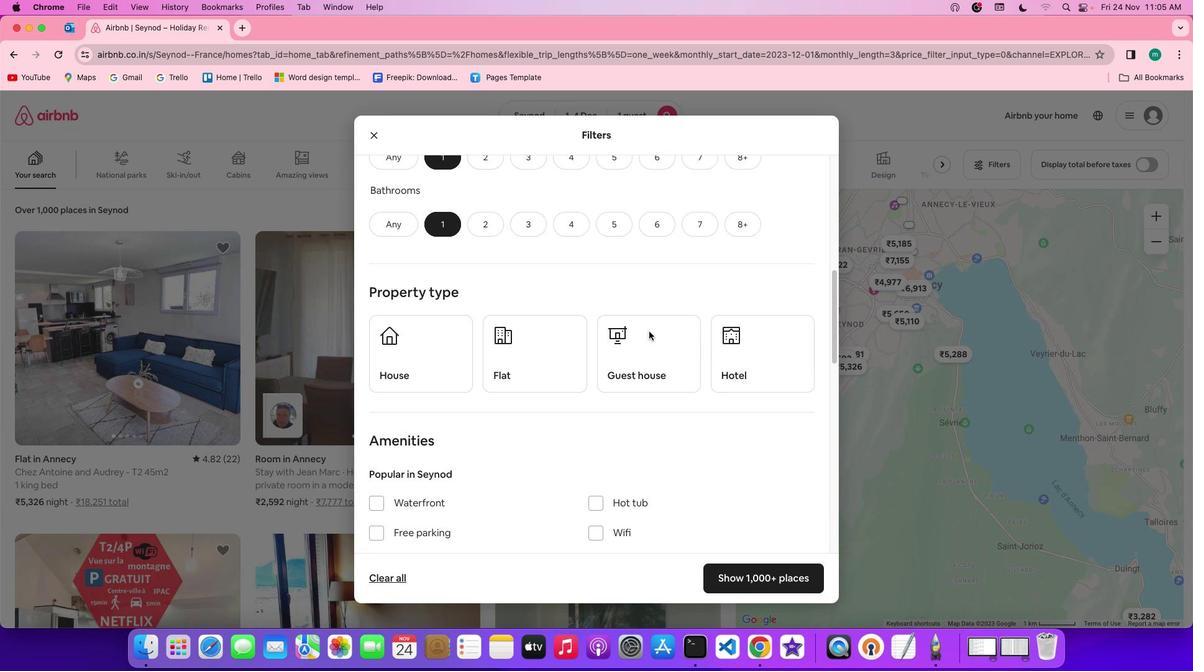 
Action: Mouse scrolled (648, 331) with delta (0, 0)
Screenshot: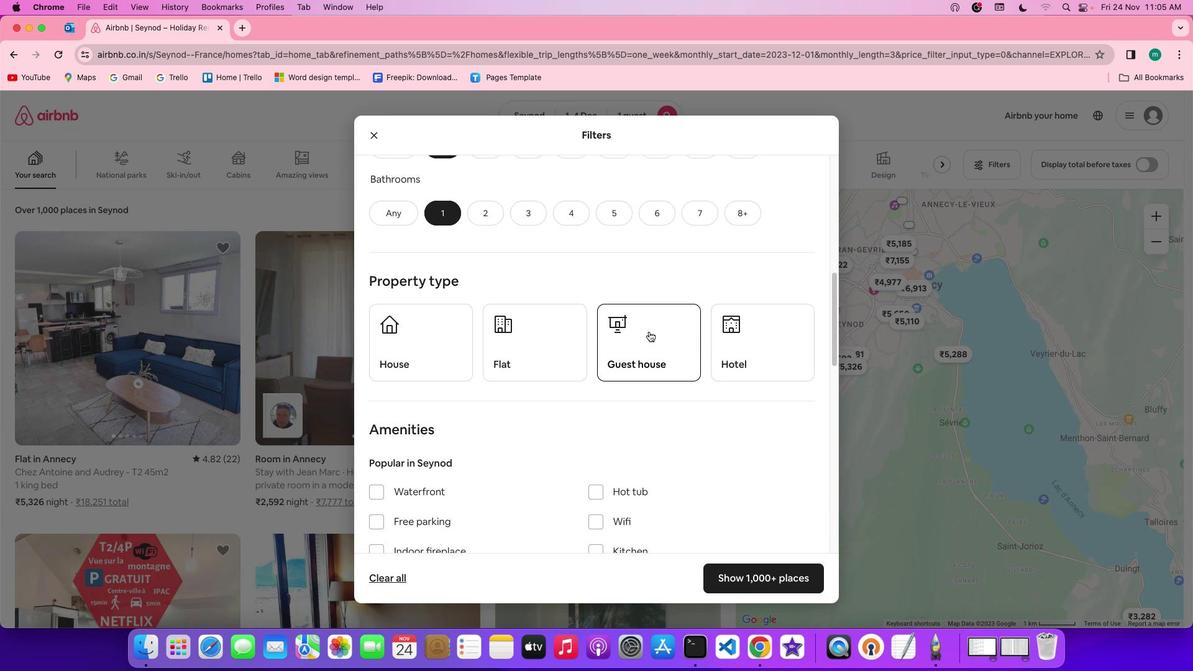 
Action: Mouse scrolled (648, 331) with delta (0, 0)
Screenshot: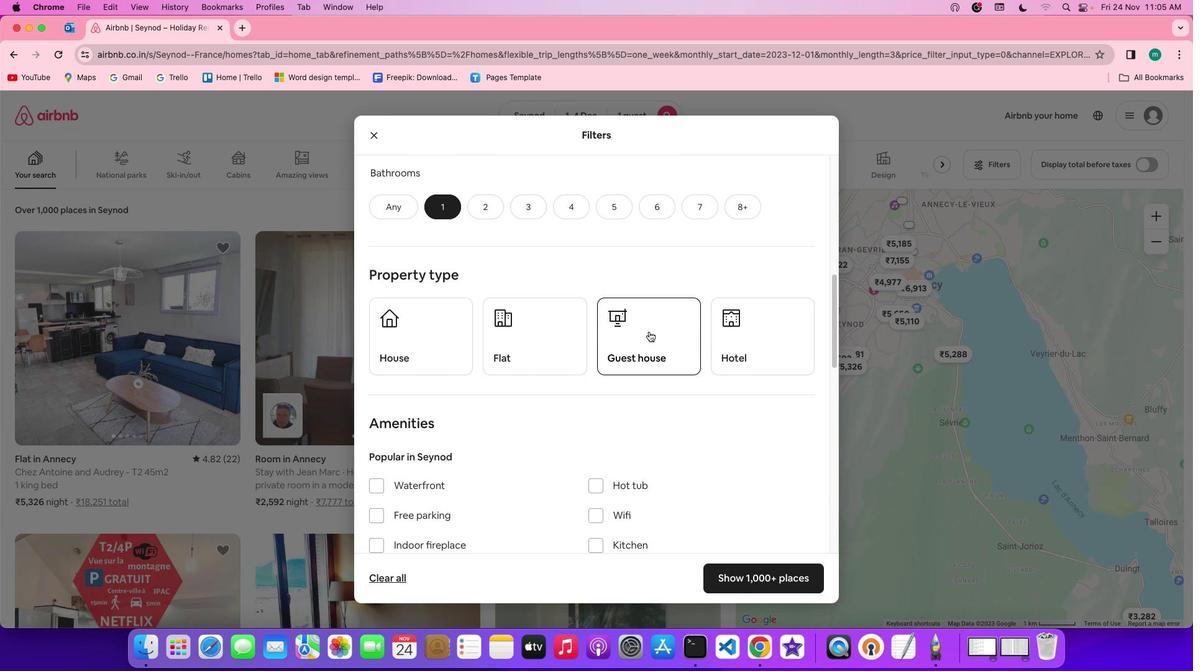 
Action: Mouse scrolled (648, 331) with delta (0, 0)
Screenshot: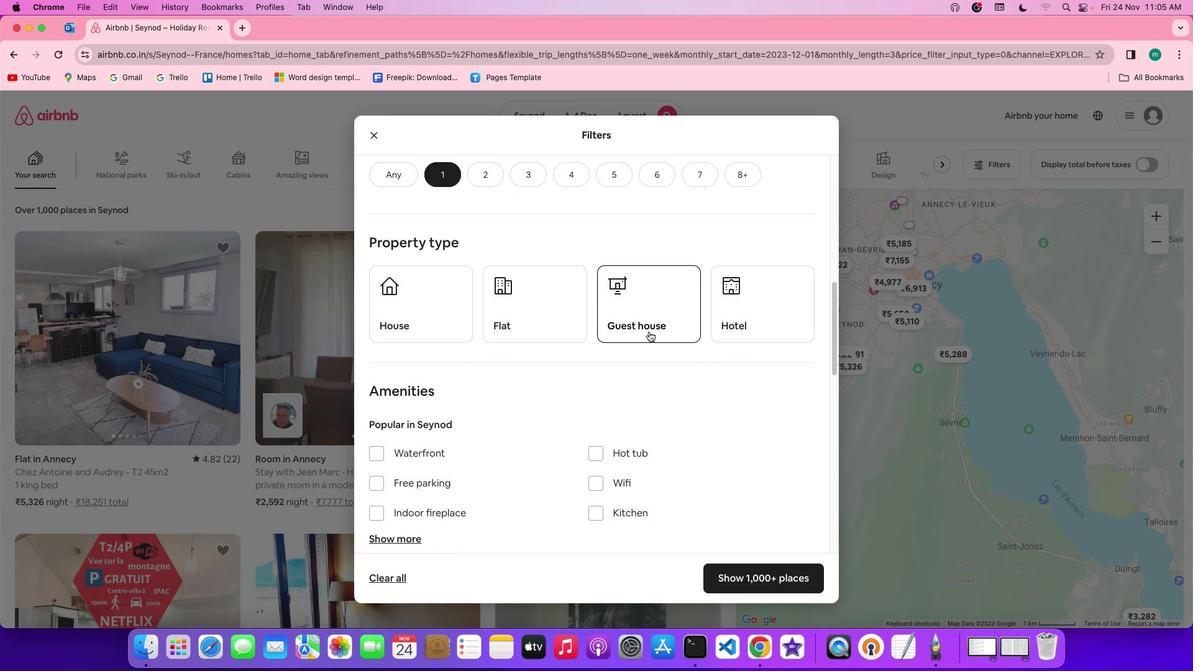 
Action: Mouse moved to (580, 315)
Screenshot: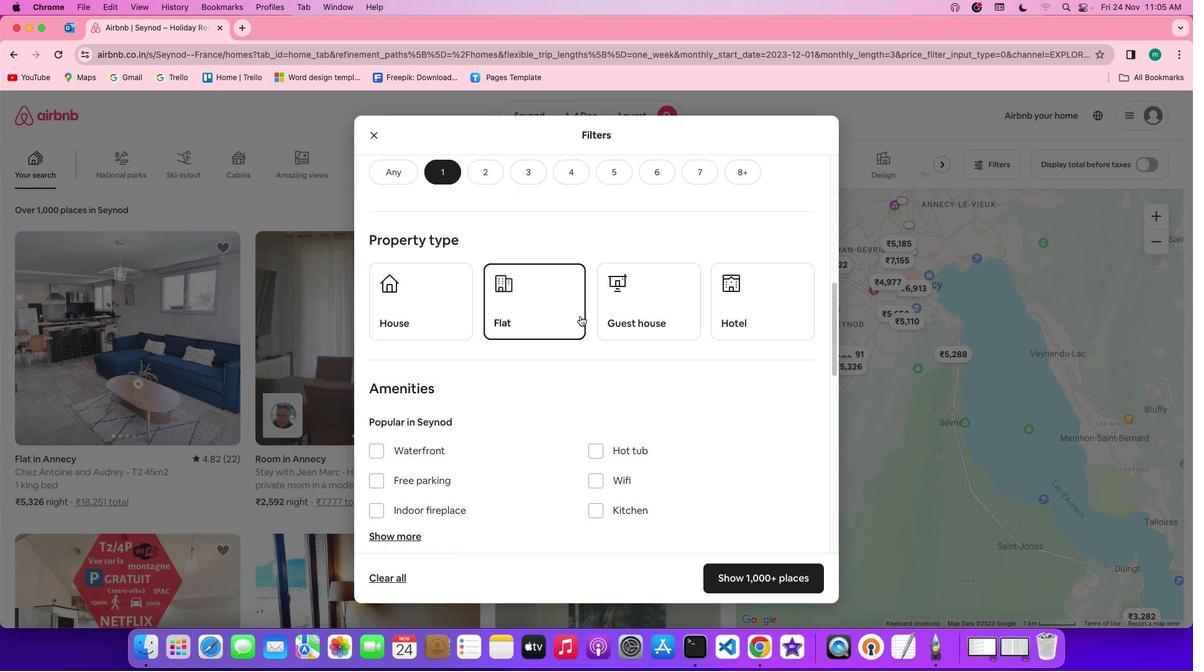 
Action: Mouse pressed left at (580, 315)
Screenshot: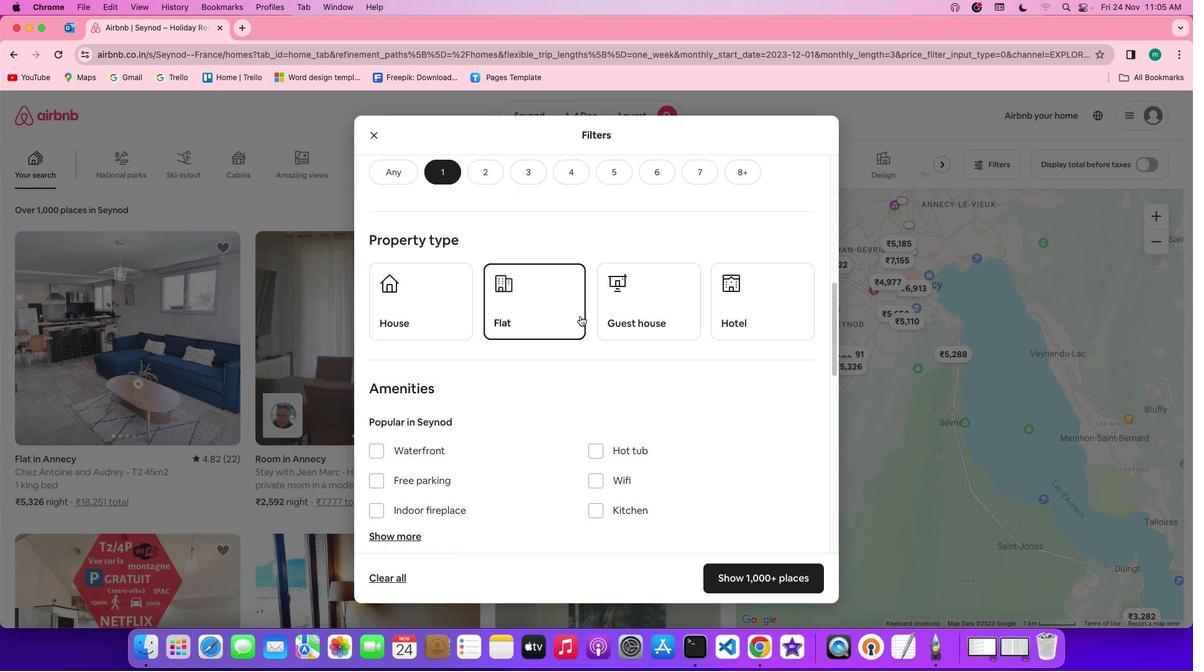 
Action: Mouse moved to (745, 369)
Screenshot: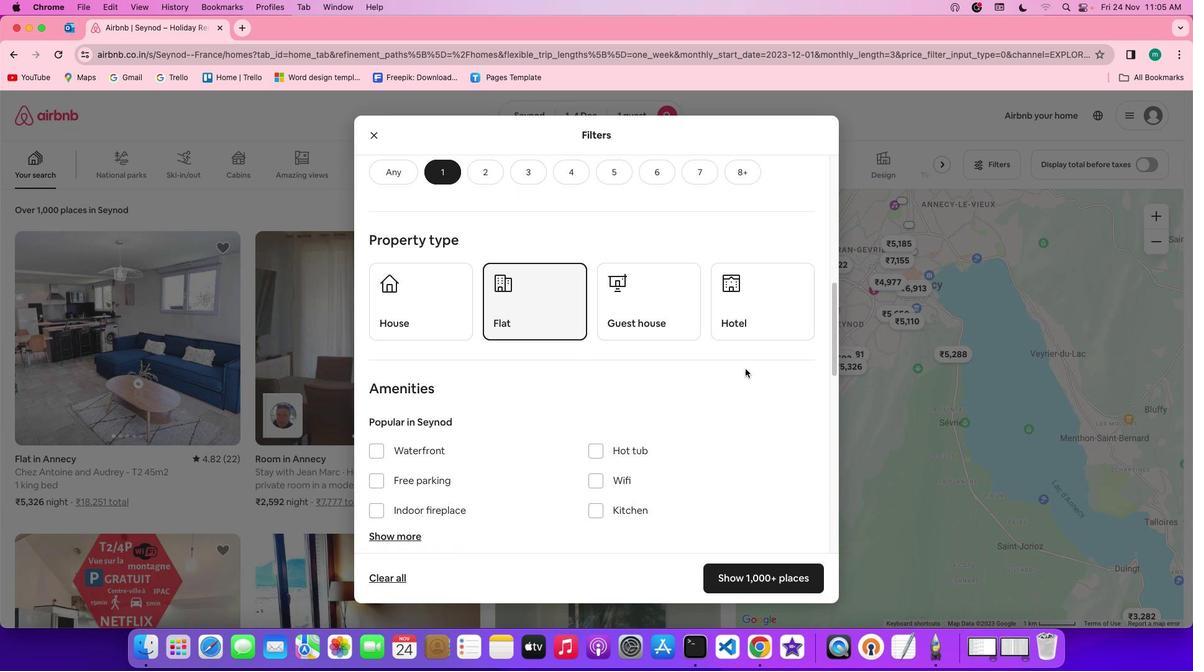 
Action: Mouse scrolled (745, 369) with delta (0, 0)
Screenshot: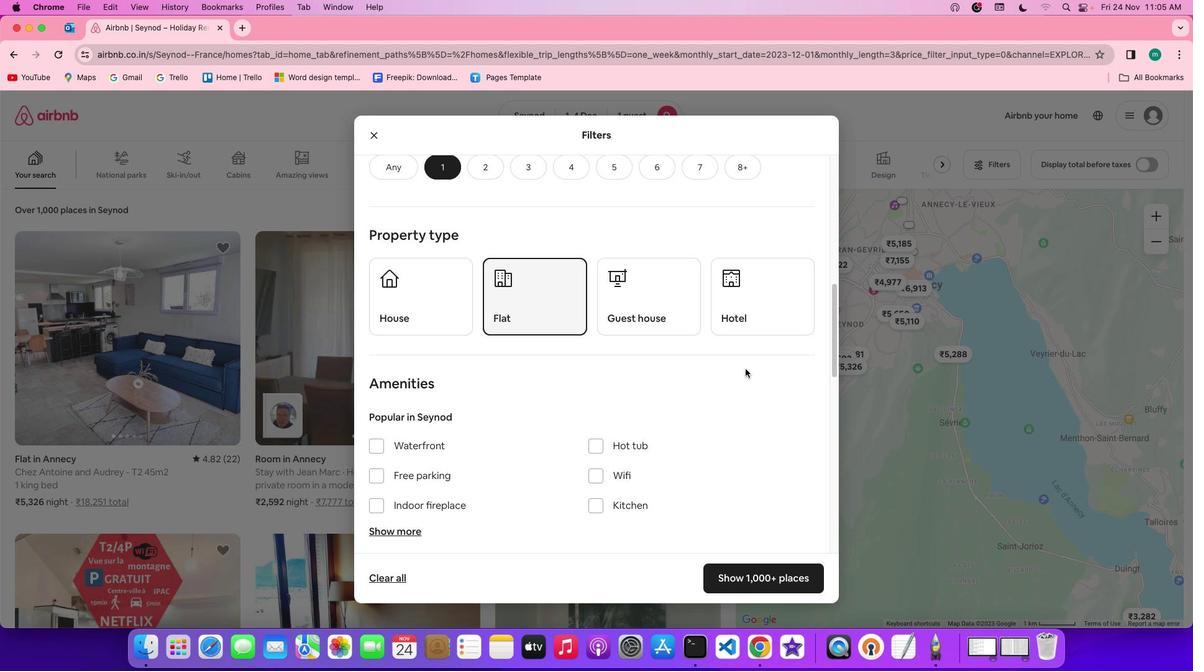 
Action: Mouse scrolled (745, 369) with delta (0, 0)
Screenshot: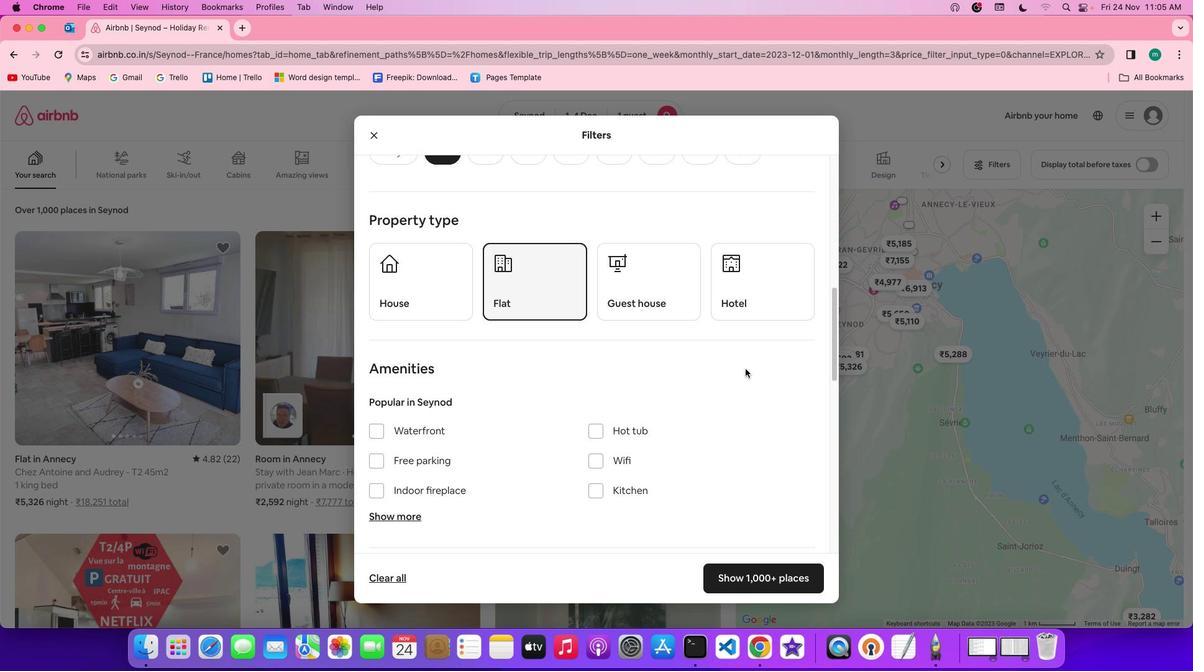 
Action: Mouse scrolled (745, 369) with delta (0, 0)
Screenshot: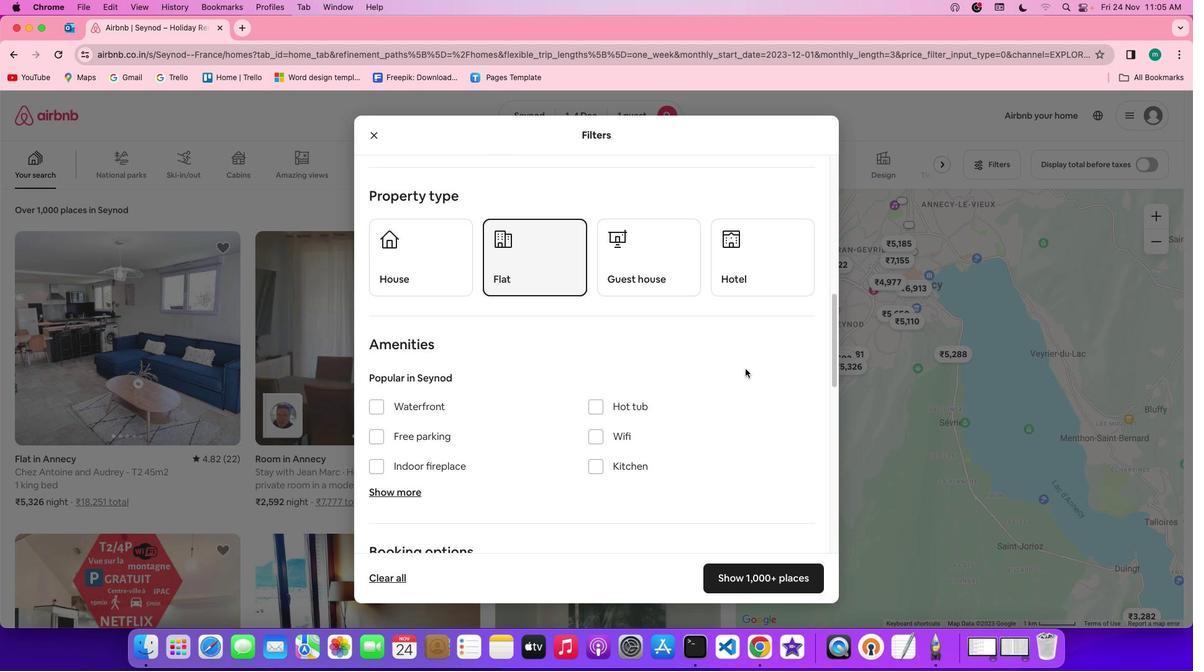 
Action: Mouse scrolled (745, 369) with delta (0, 0)
Screenshot: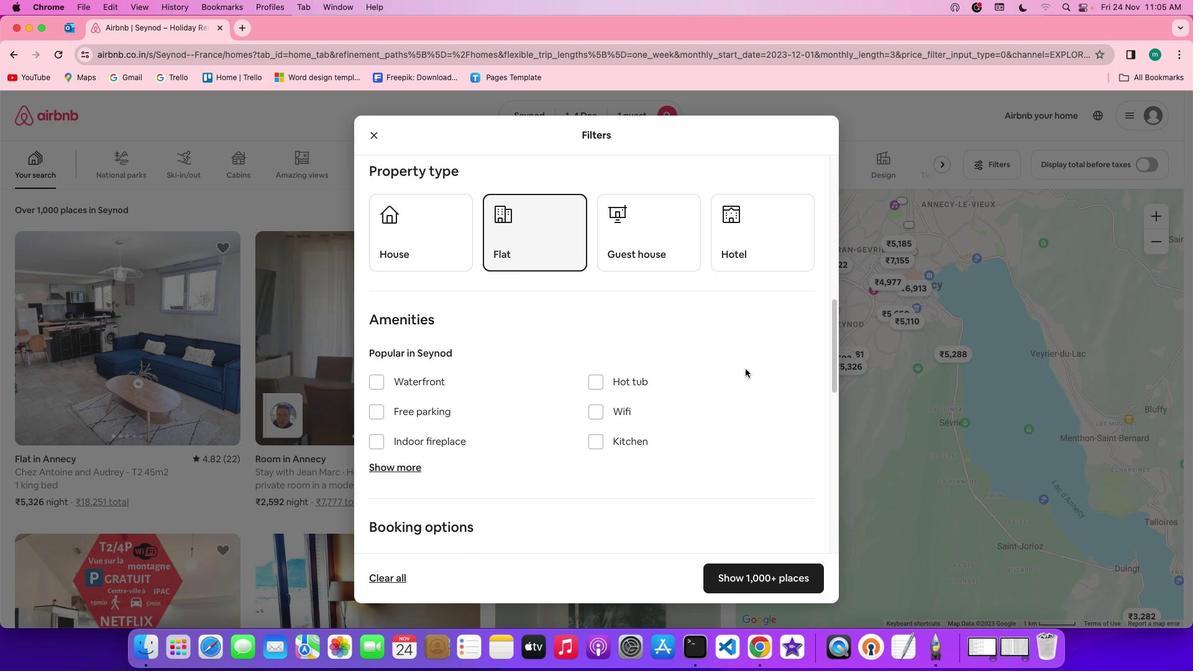 
Action: Mouse scrolled (745, 369) with delta (0, 0)
Screenshot: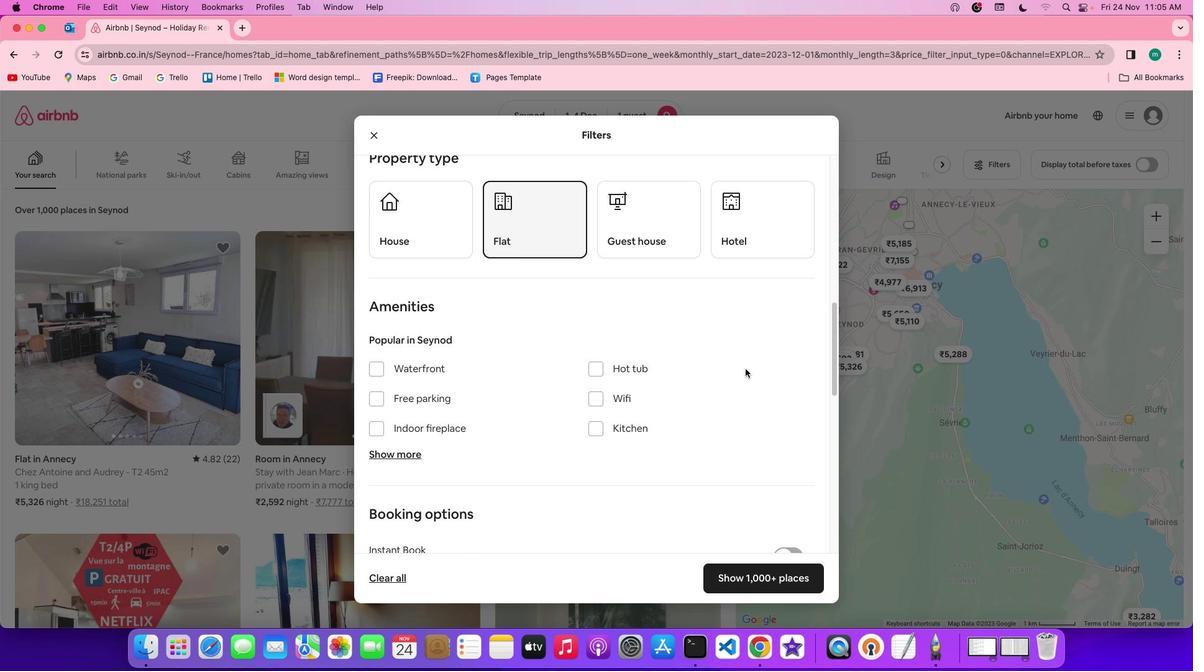 
Action: Mouse scrolled (745, 369) with delta (0, -1)
Screenshot: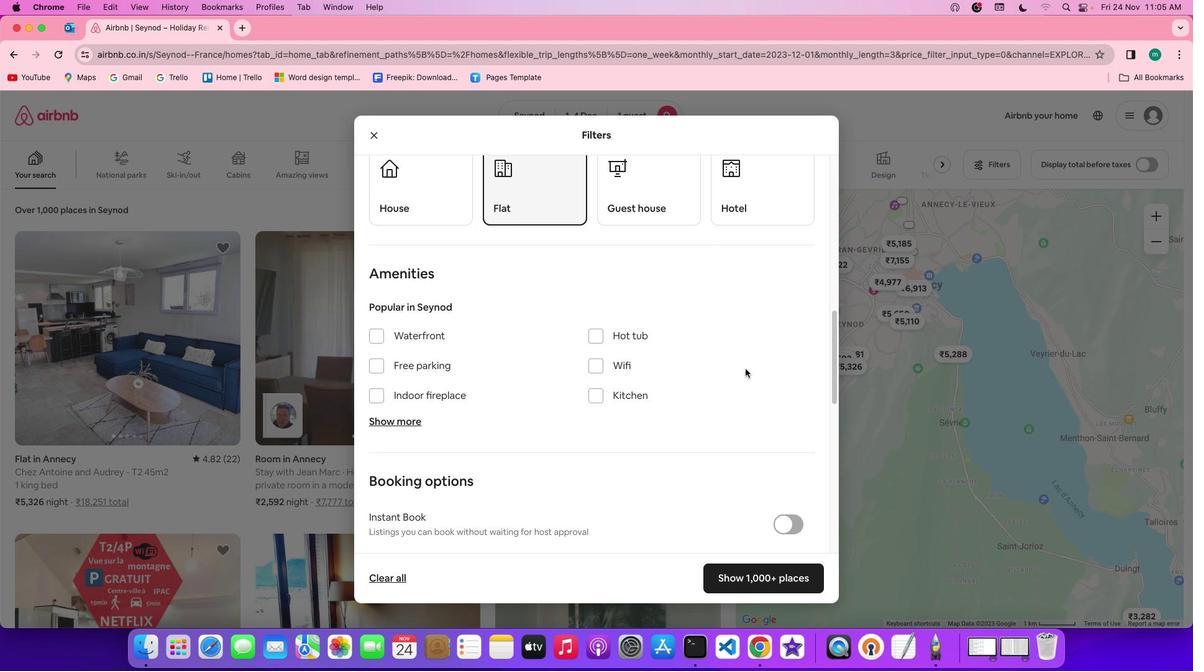 
Action: Mouse scrolled (745, 369) with delta (0, 0)
Screenshot: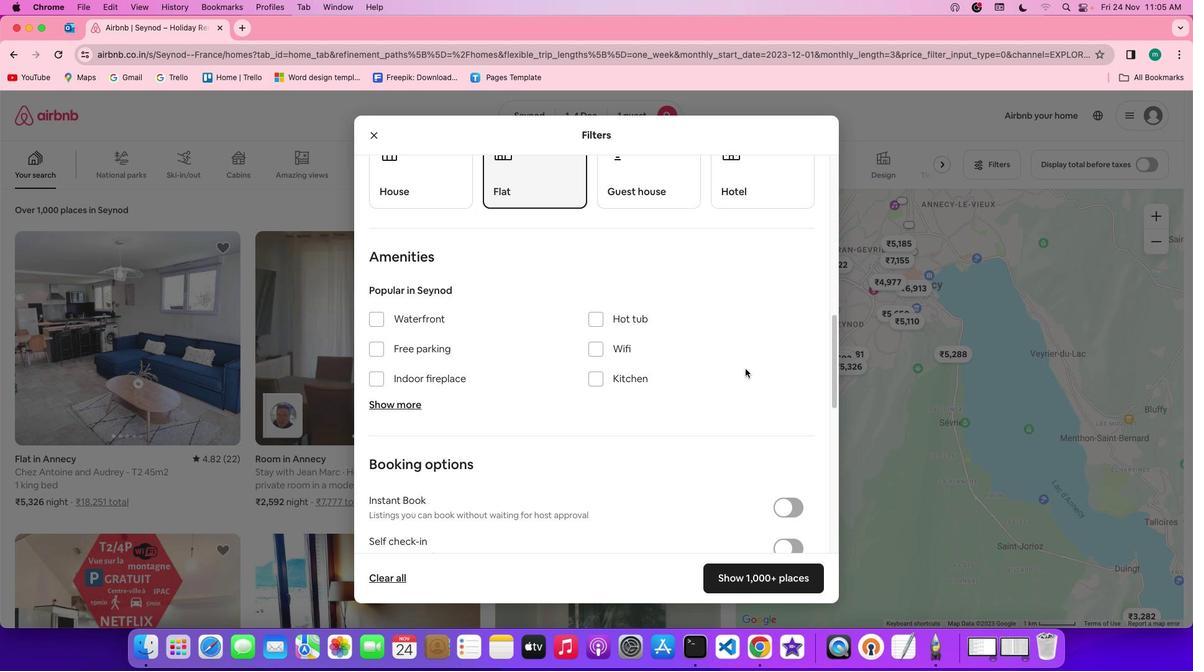 
Action: Mouse scrolled (745, 369) with delta (0, 0)
Screenshot: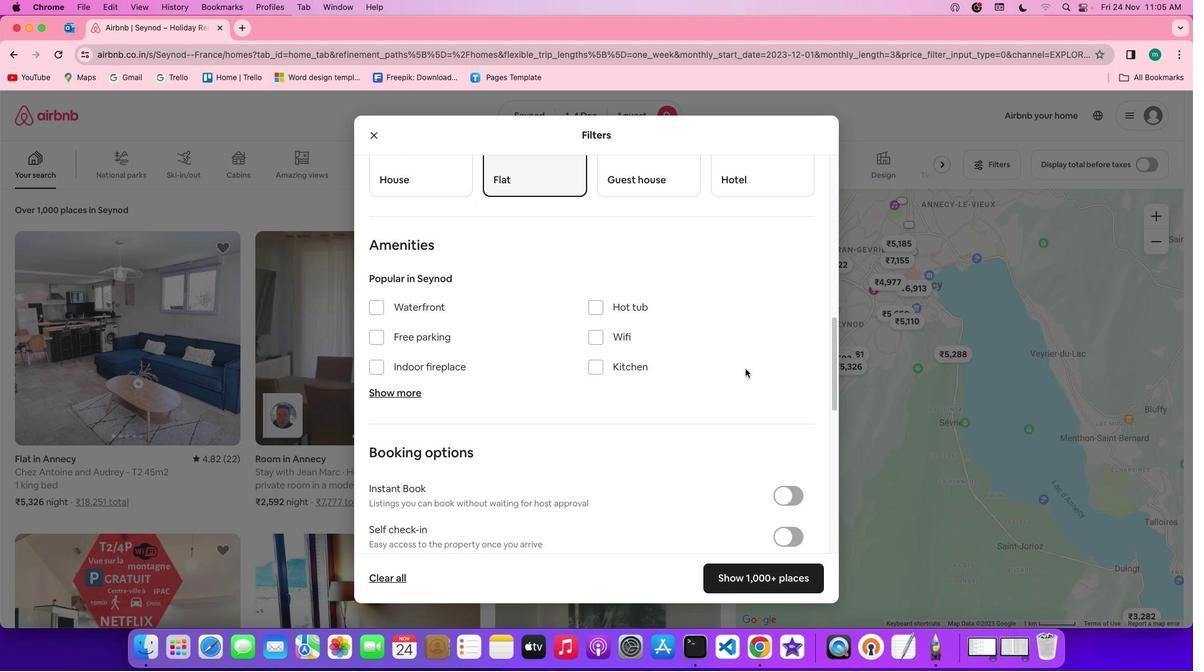 
Action: Mouse scrolled (745, 369) with delta (0, 0)
Screenshot: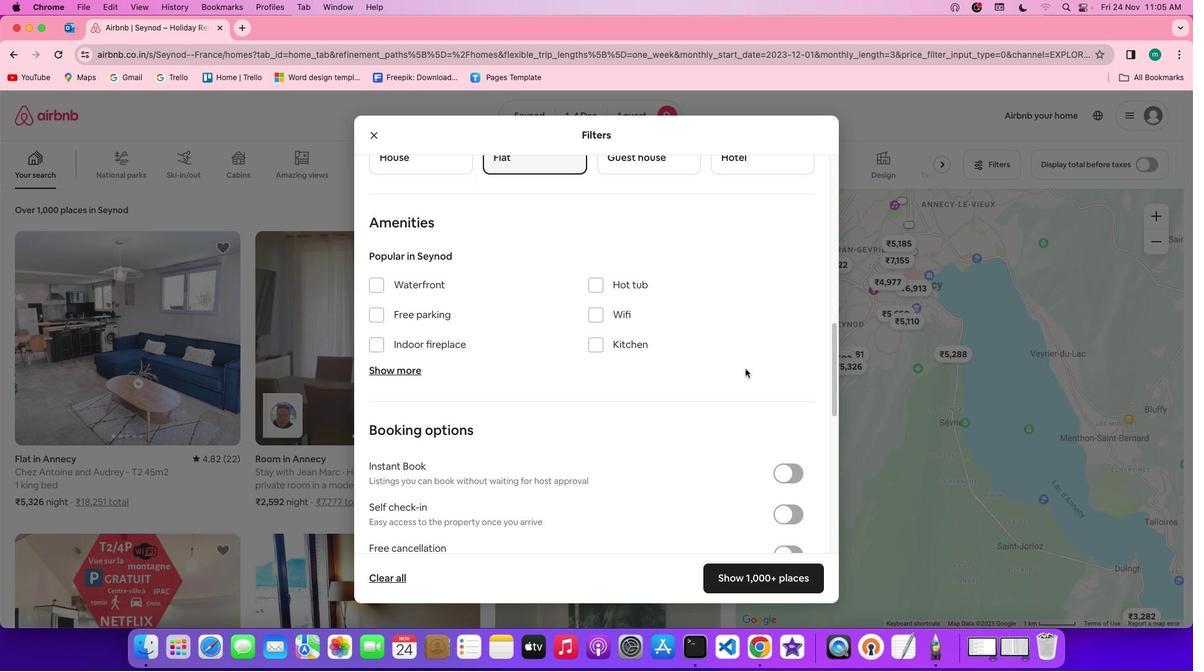 
Action: Mouse scrolled (745, 369) with delta (0, 0)
Screenshot: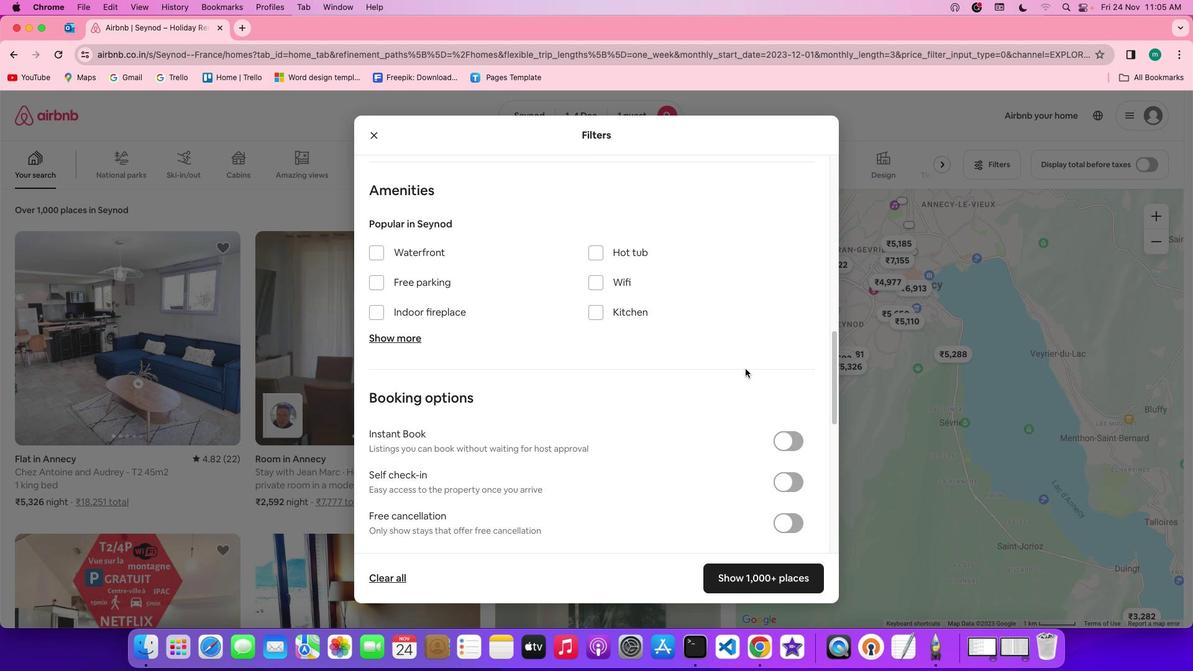 
Action: Mouse moved to (592, 281)
Screenshot: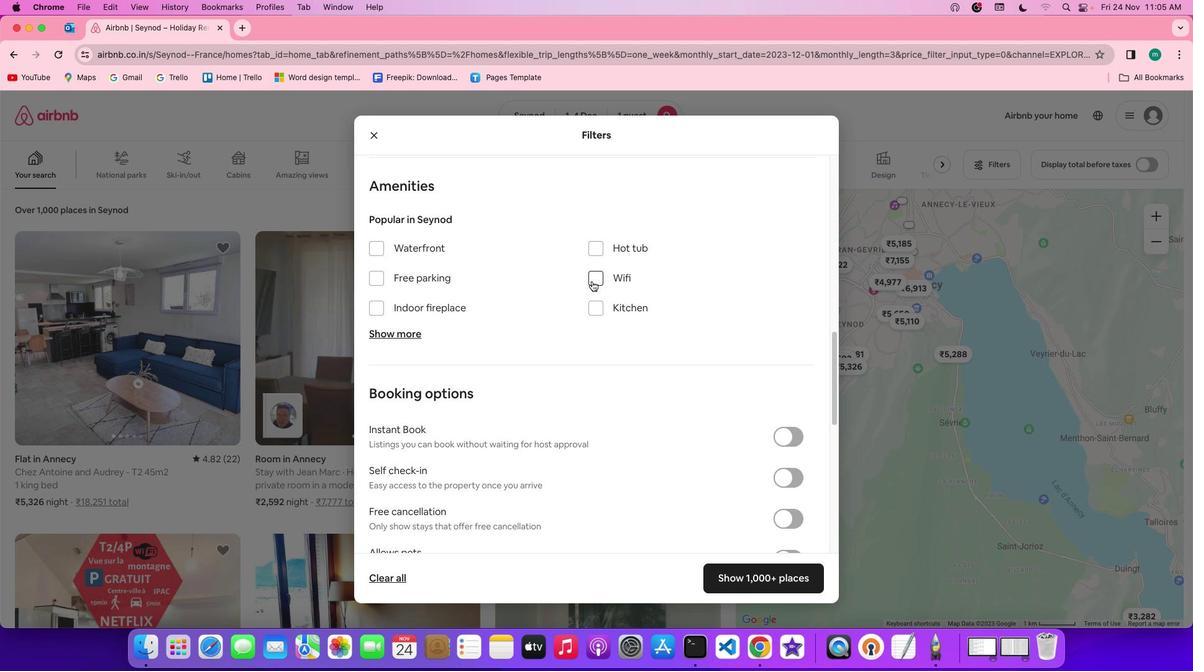
Action: Mouse pressed left at (592, 281)
Screenshot: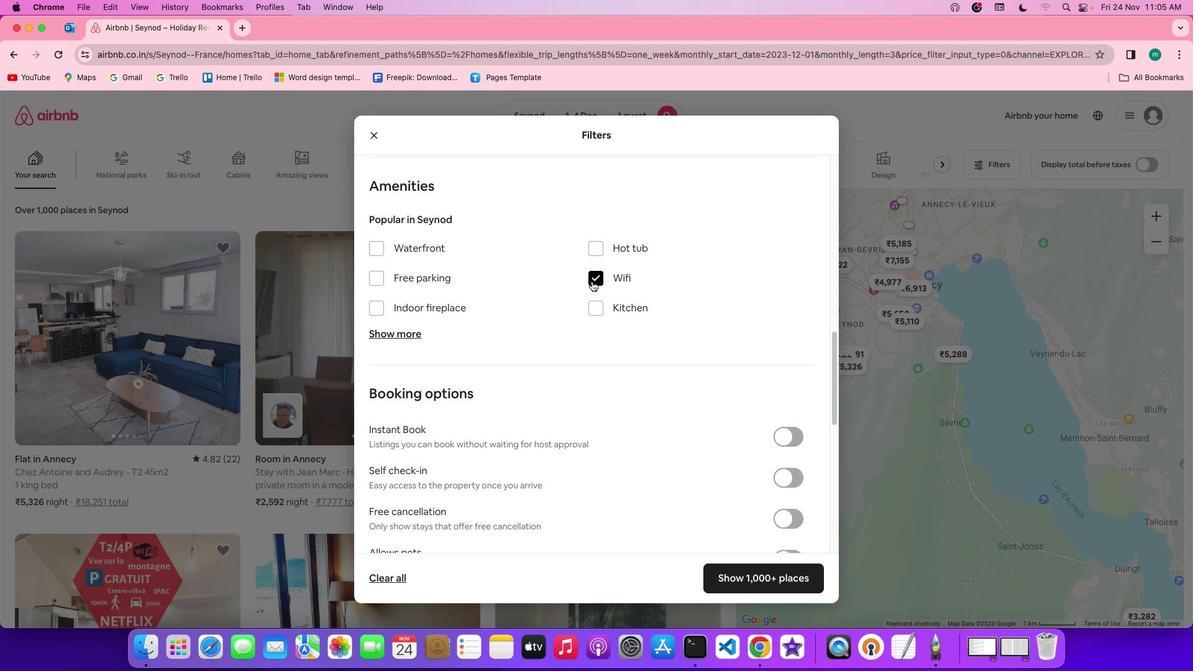 
Action: Mouse moved to (682, 355)
Screenshot: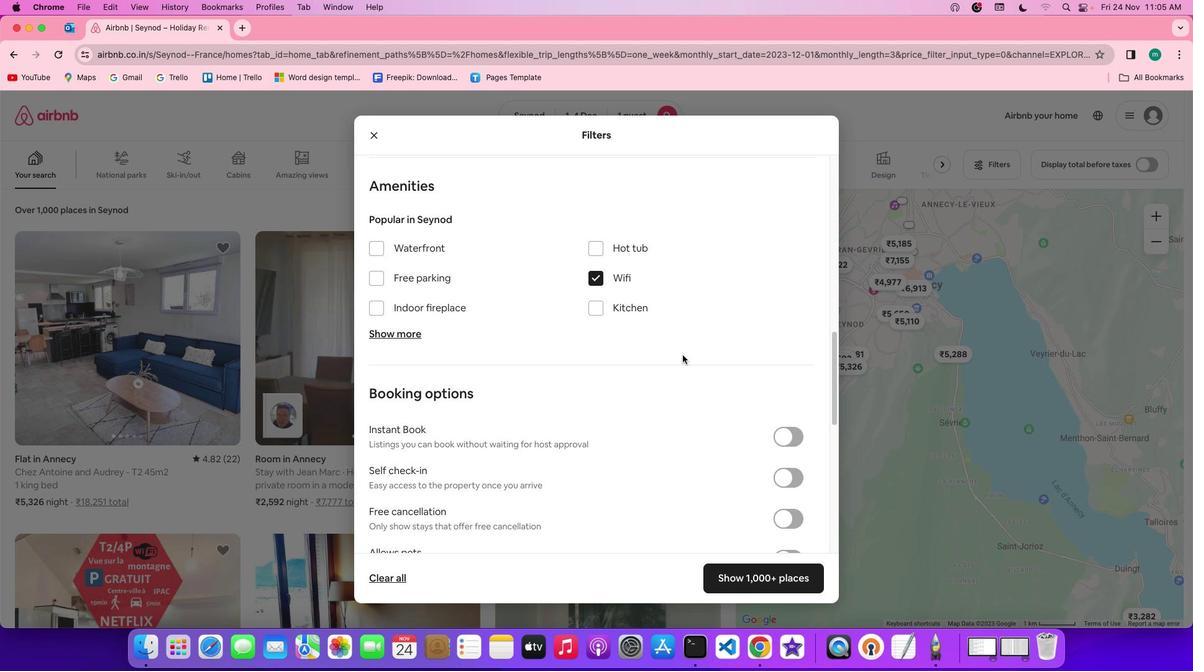 
Action: Mouse scrolled (682, 355) with delta (0, 0)
Screenshot: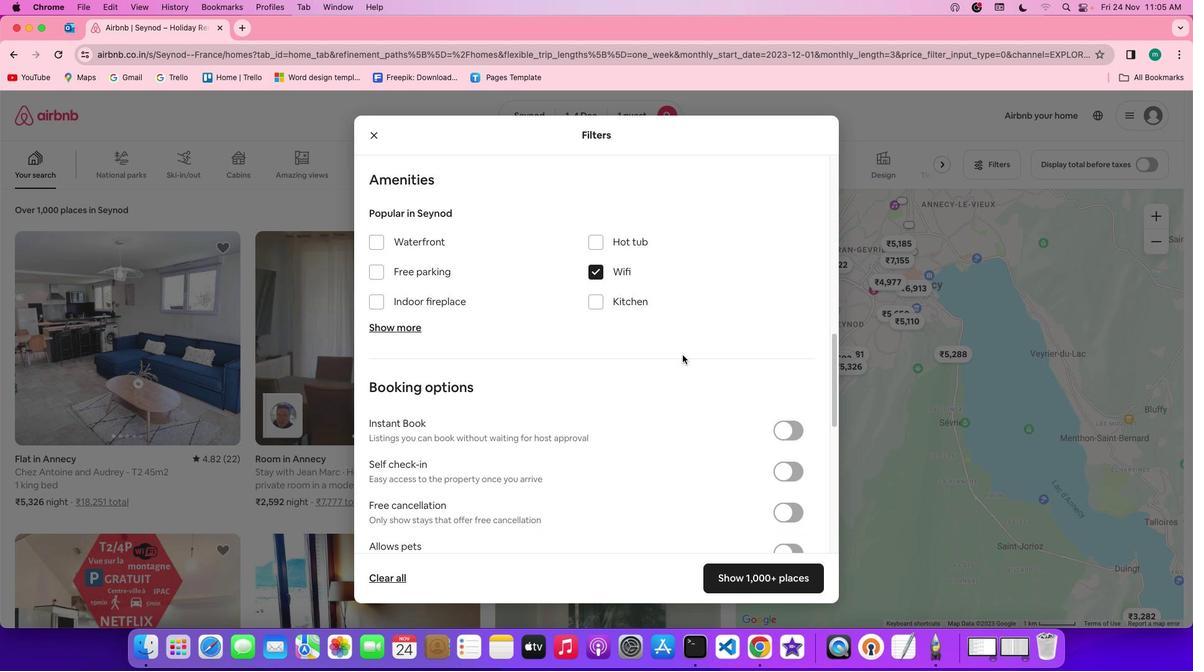 
Action: Mouse scrolled (682, 355) with delta (0, 0)
Screenshot: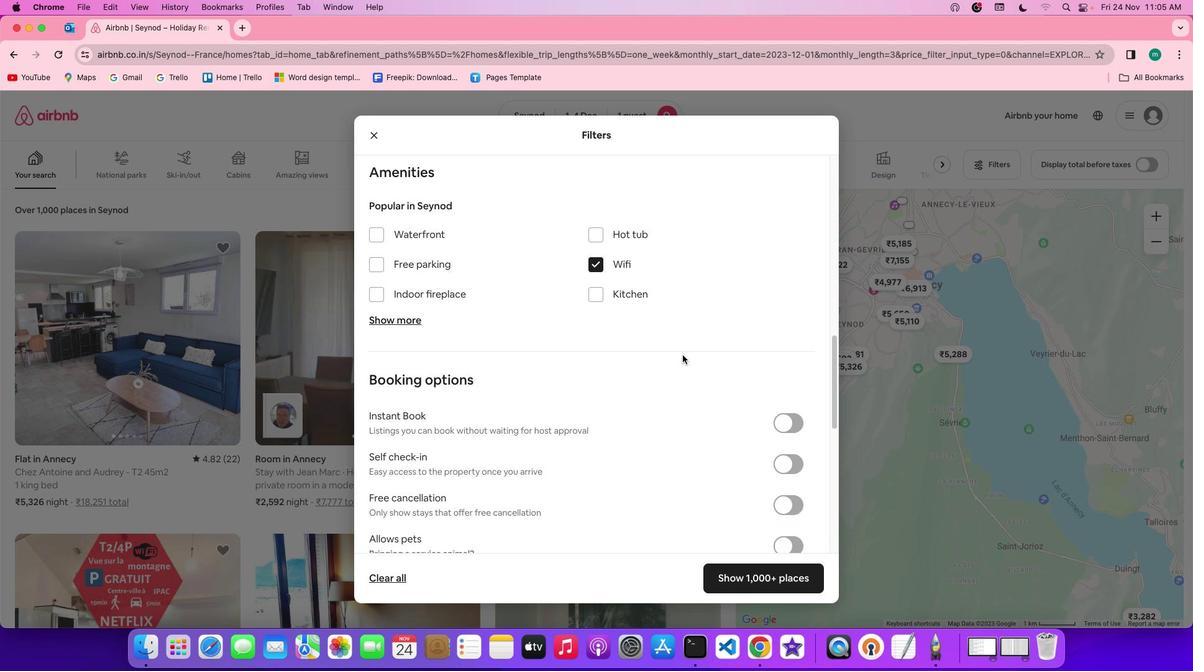 
Action: Mouse scrolled (682, 355) with delta (0, 0)
Screenshot: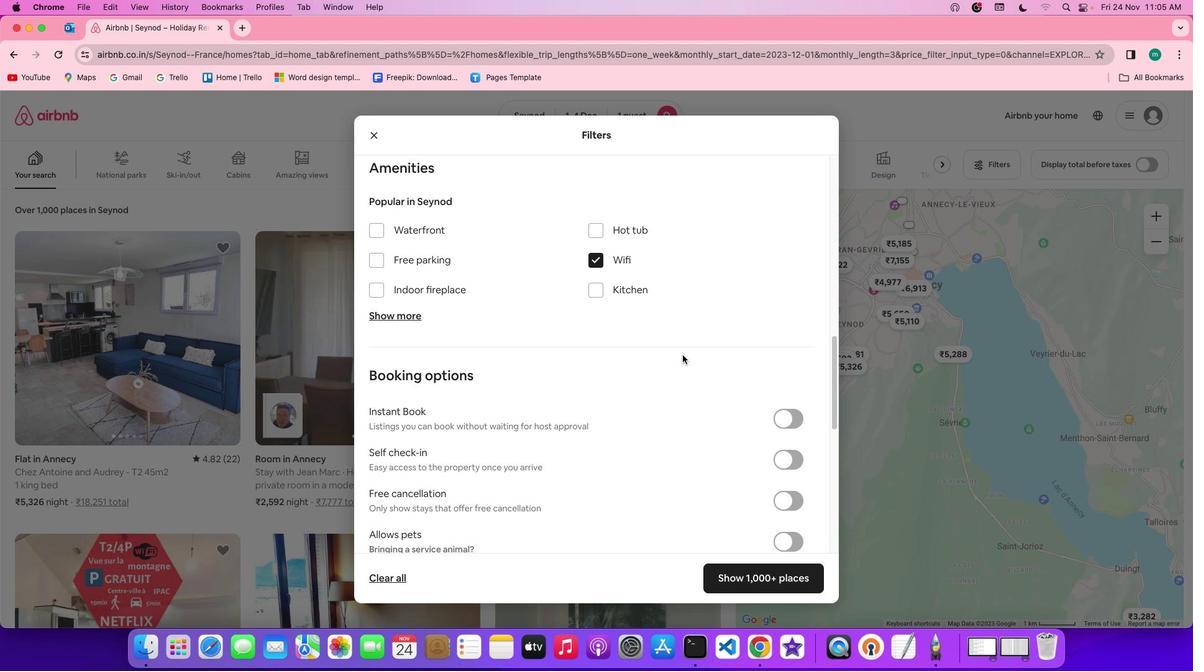 
Action: Mouse scrolled (682, 355) with delta (0, 0)
Screenshot: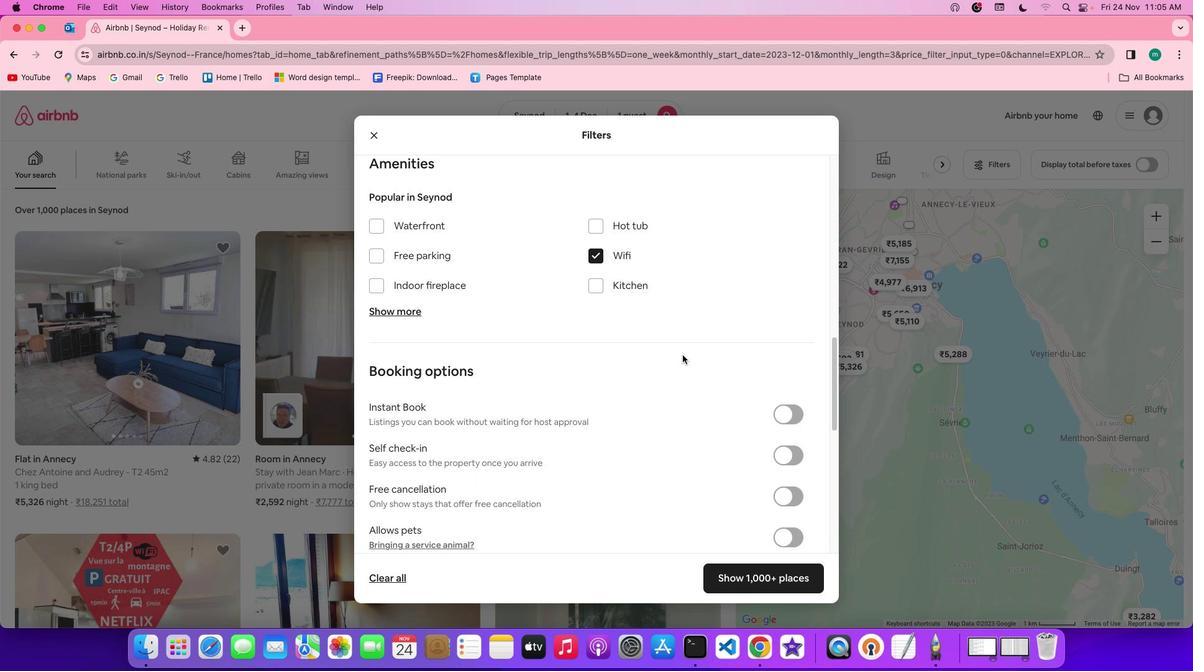 
Action: Mouse scrolled (682, 355) with delta (0, 0)
Screenshot: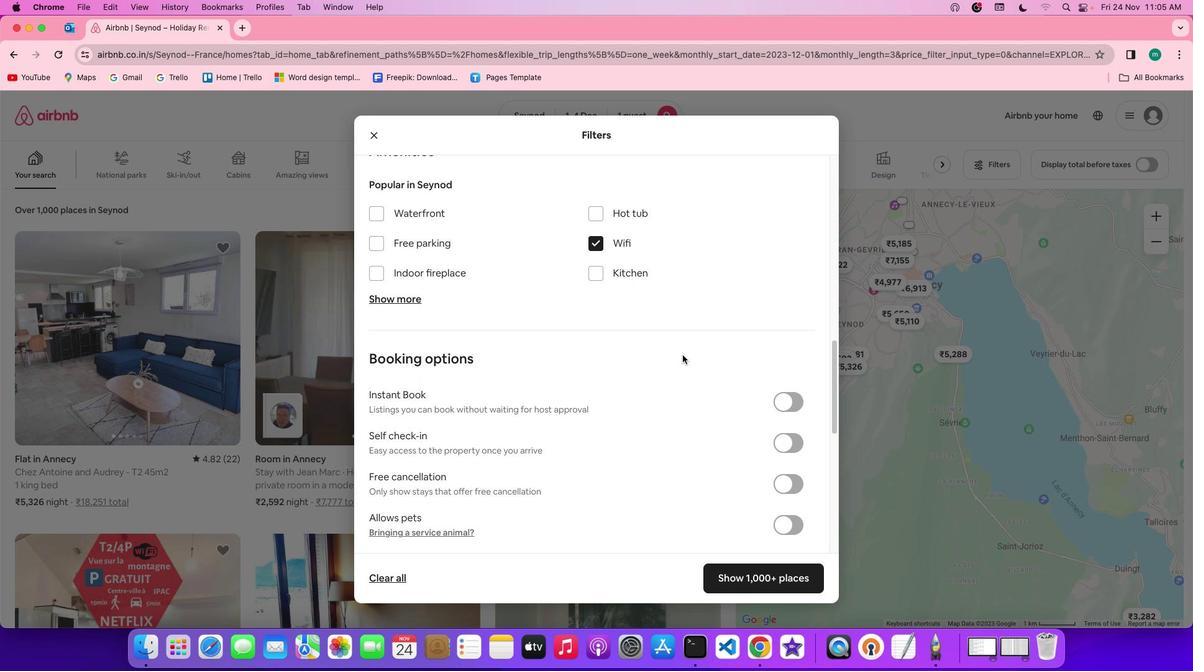 
Action: Mouse scrolled (682, 355) with delta (0, 0)
Screenshot: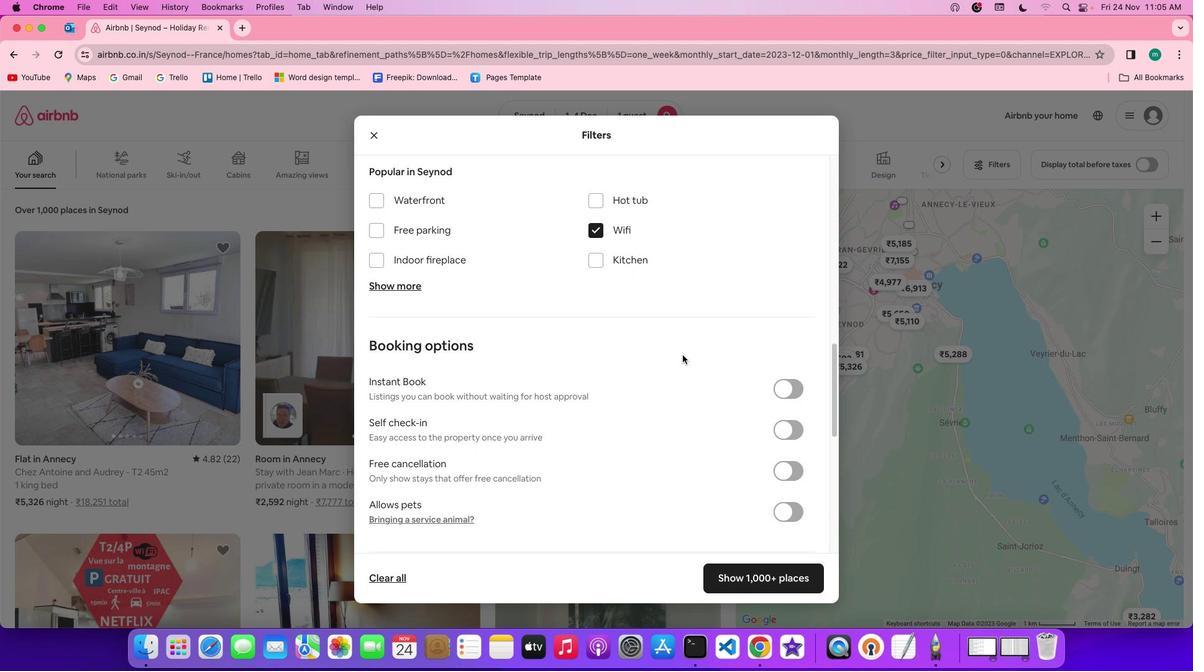
Action: Mouse moved to (682, 355)
Screenshot: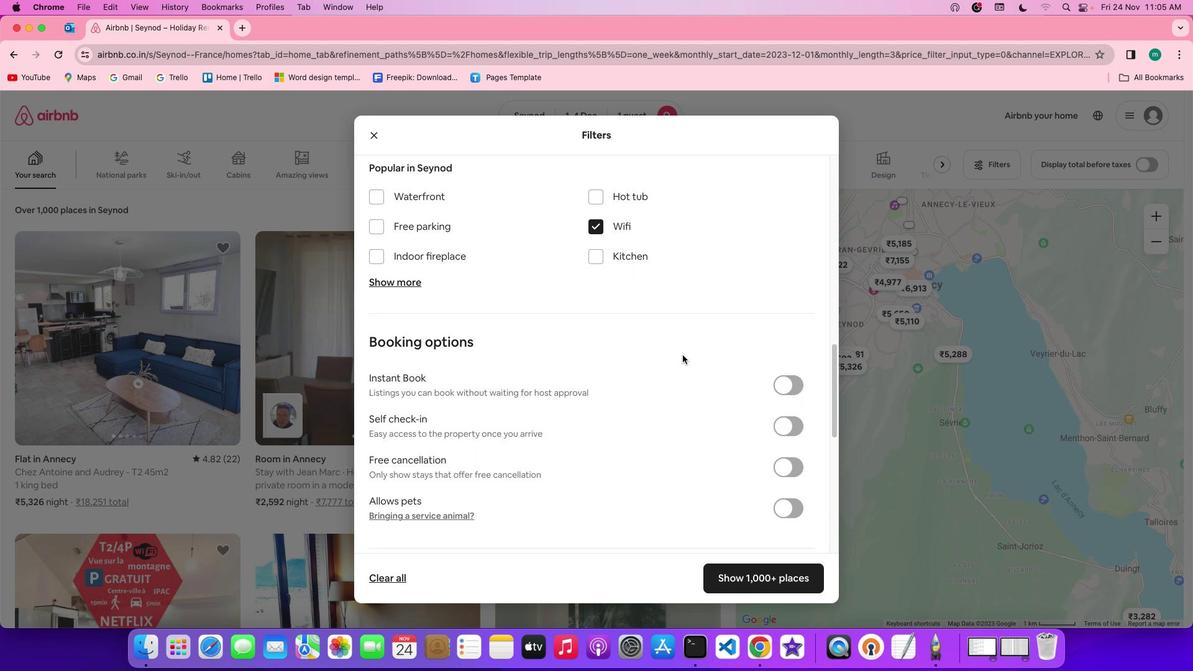 
Action: Mouse scrolled (682, 355) with delta (0, 0)
Screenshot: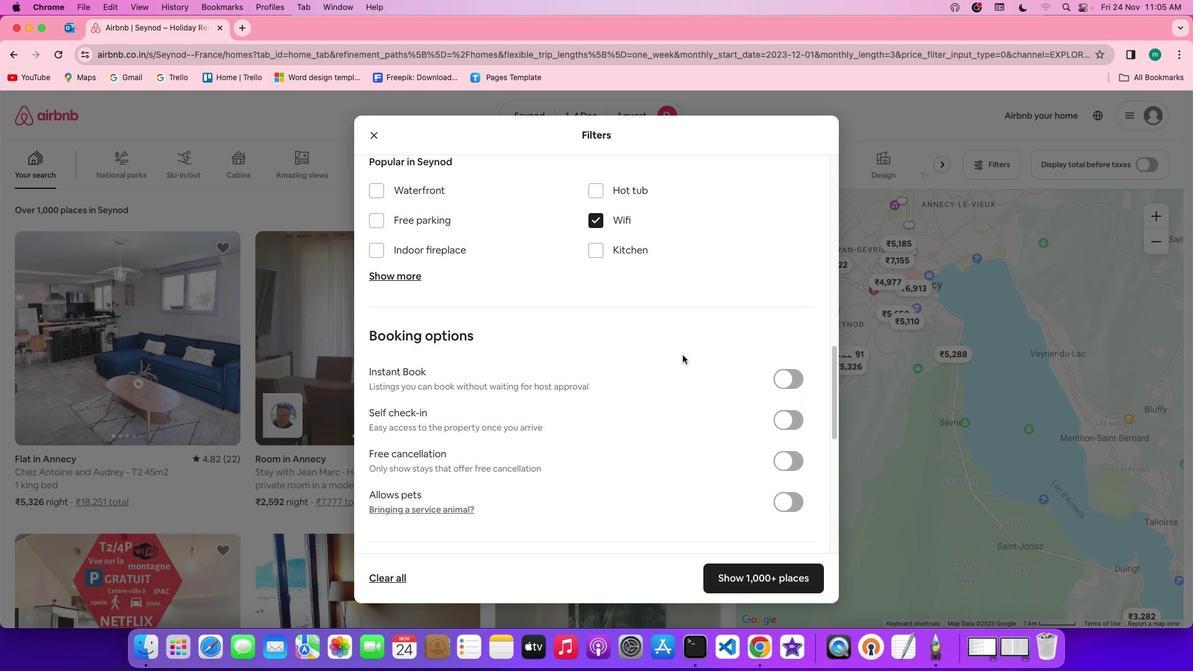 
Action: Mouse scrolled (682, 355) with delta (0, 0)
Screenshot: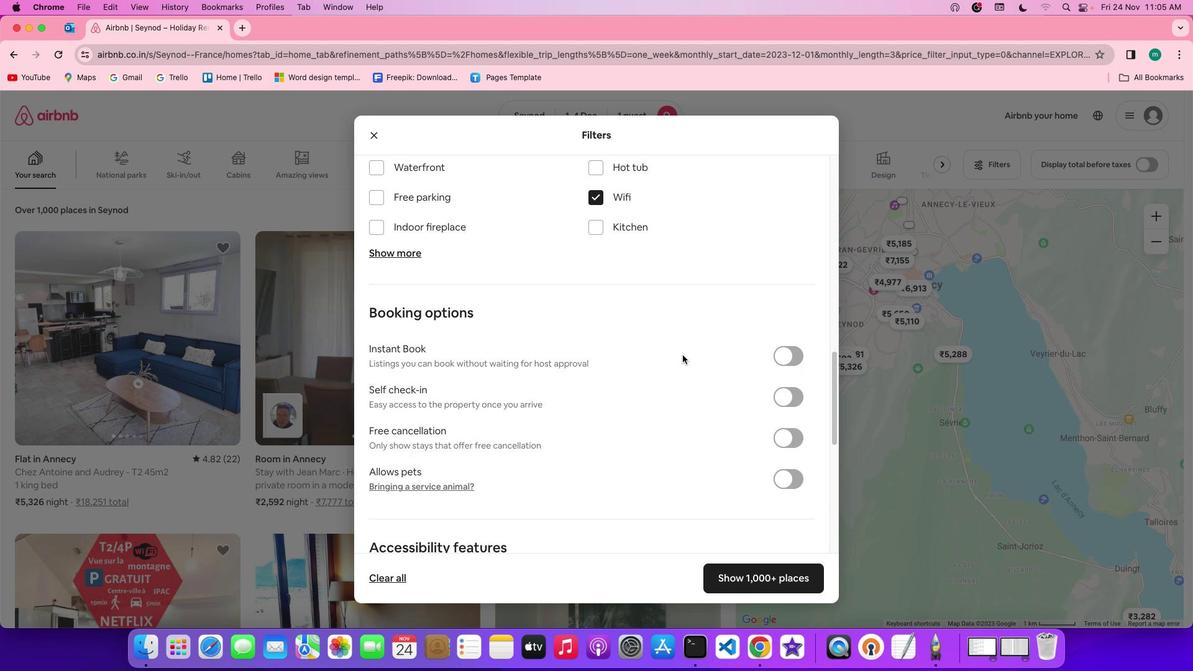 
Action: Mouse scrolled (682, 355) with delta (0, -1)
Screenshot: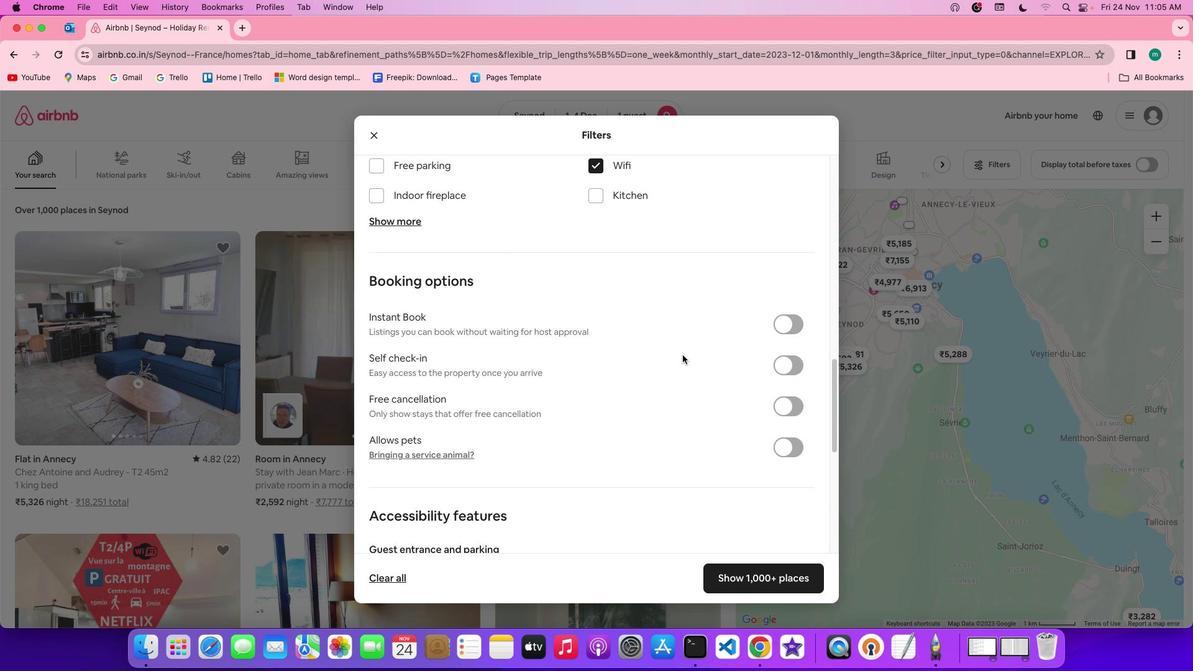 
Action: Mouse scrolled (682, 355) with delta (0, 0)
Screenshot: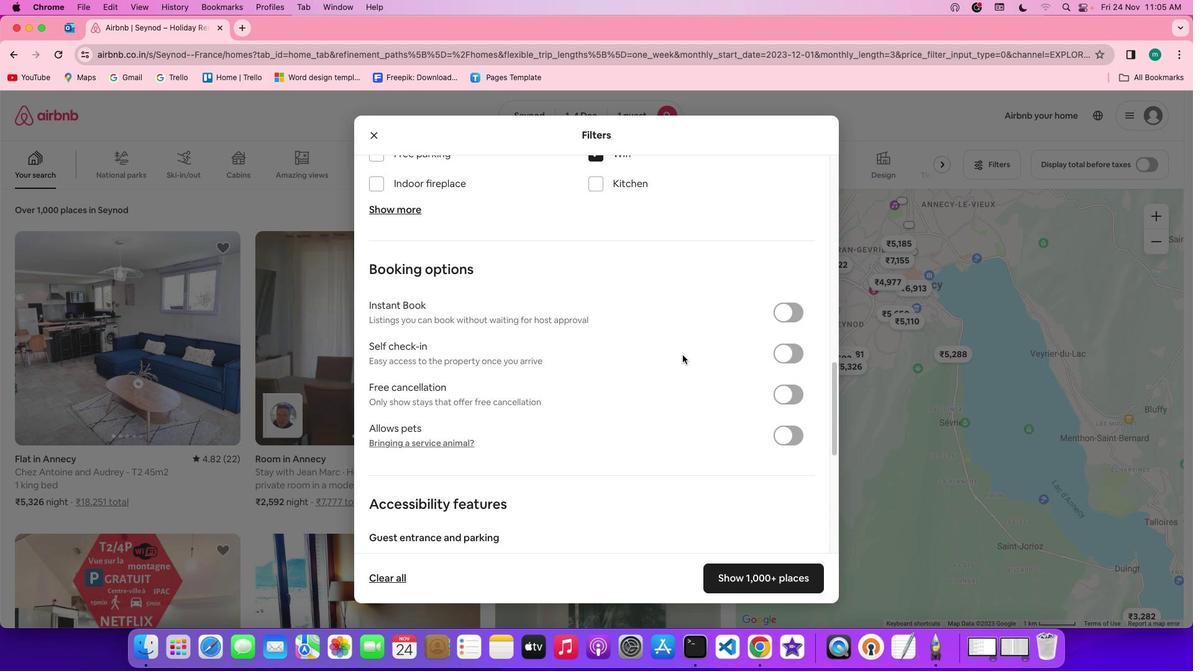 
Action: Mouse scrolled (682, 355) with delta (0, 0)
Screenshot: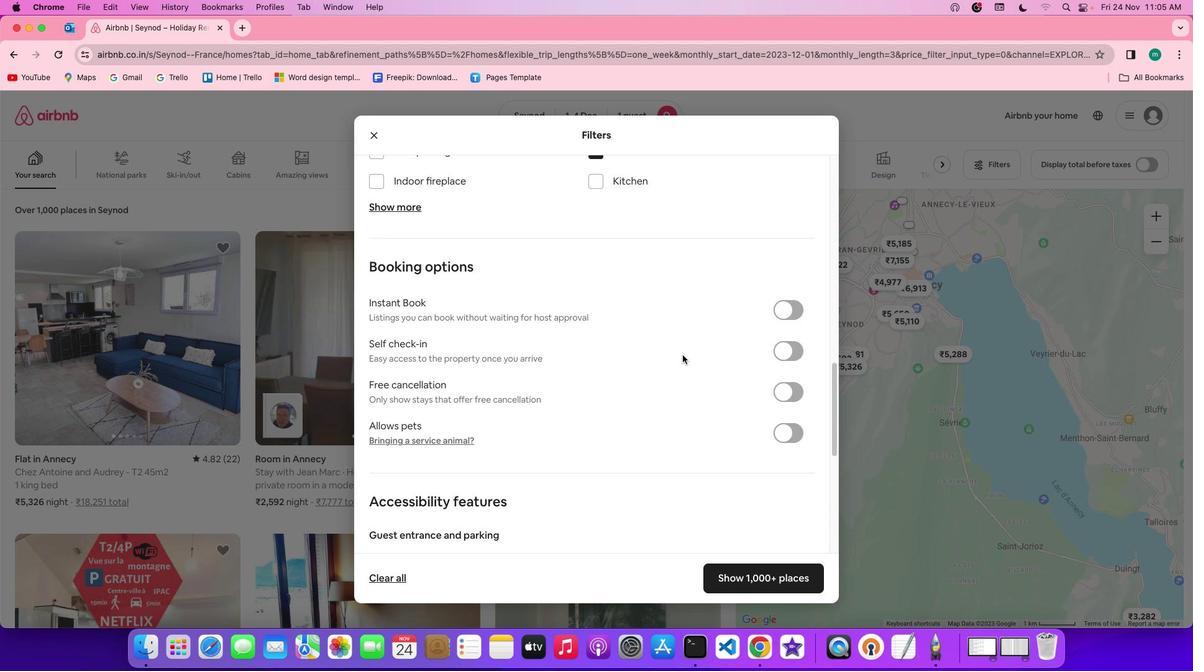 
Action: Mouse scrolled (682, 355) with delta (0, 0)
Screenshot: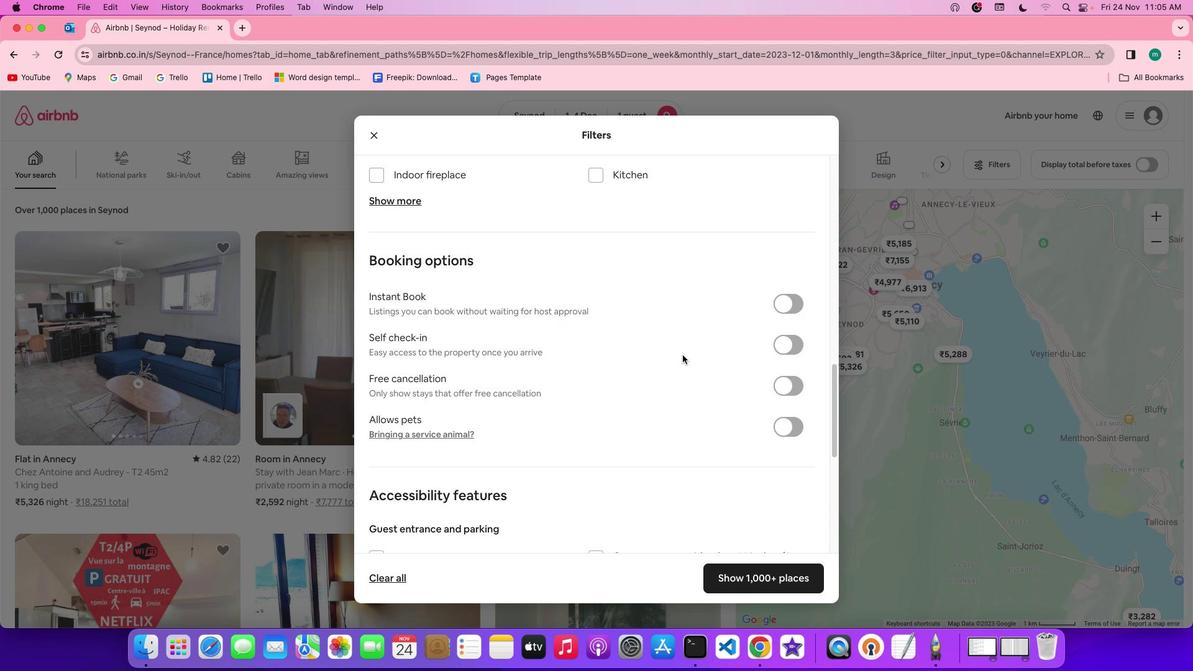 
Action: Mouse scrolled (682, 355) with delta (0, 0)
Screenshot: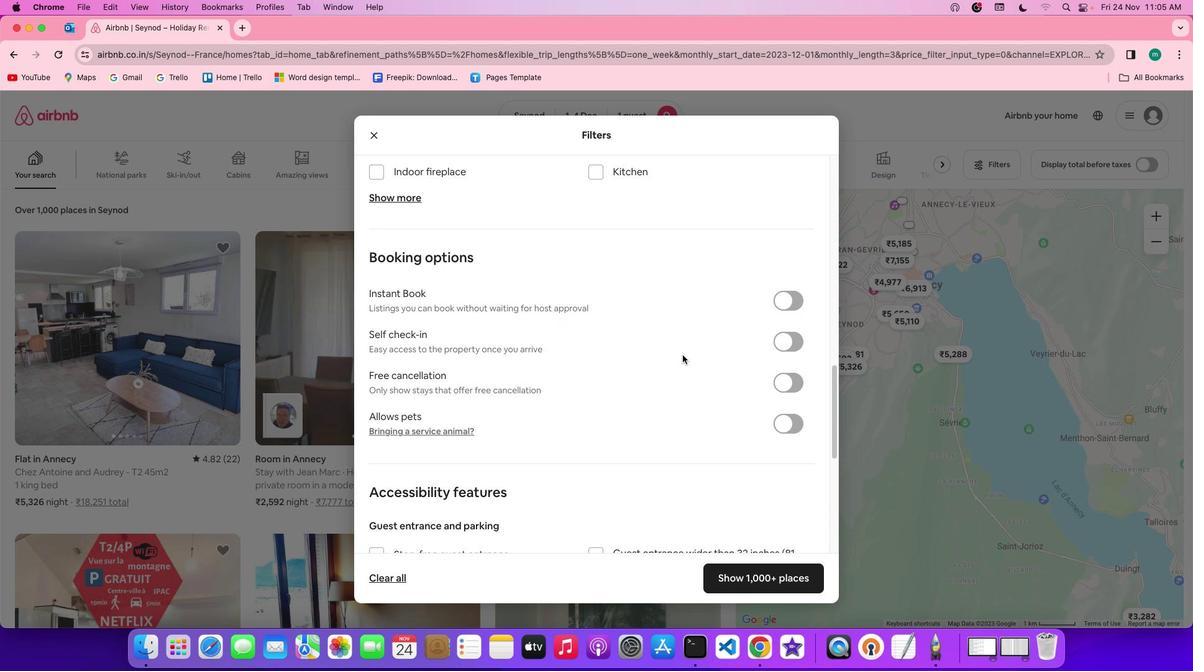 
Action: Mouse scrolled (682, 355) with delta (0, 0)
Screenshot: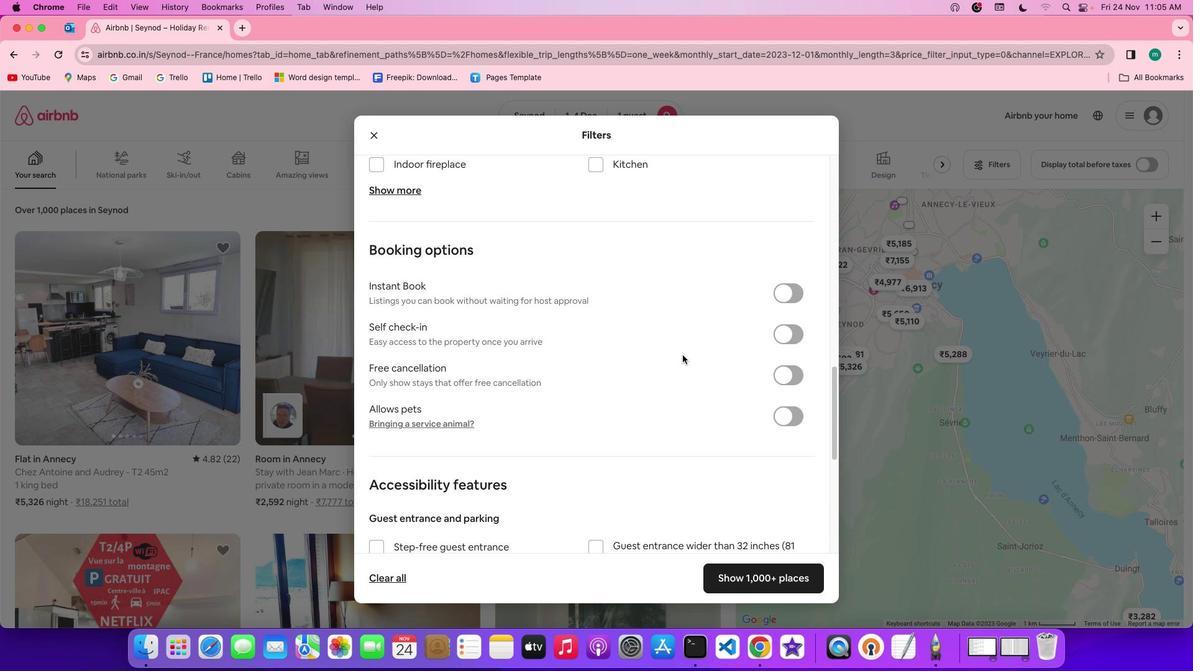 
Action: Mouse scrolled (682, 355) with delta (0, 0)
Screenshot: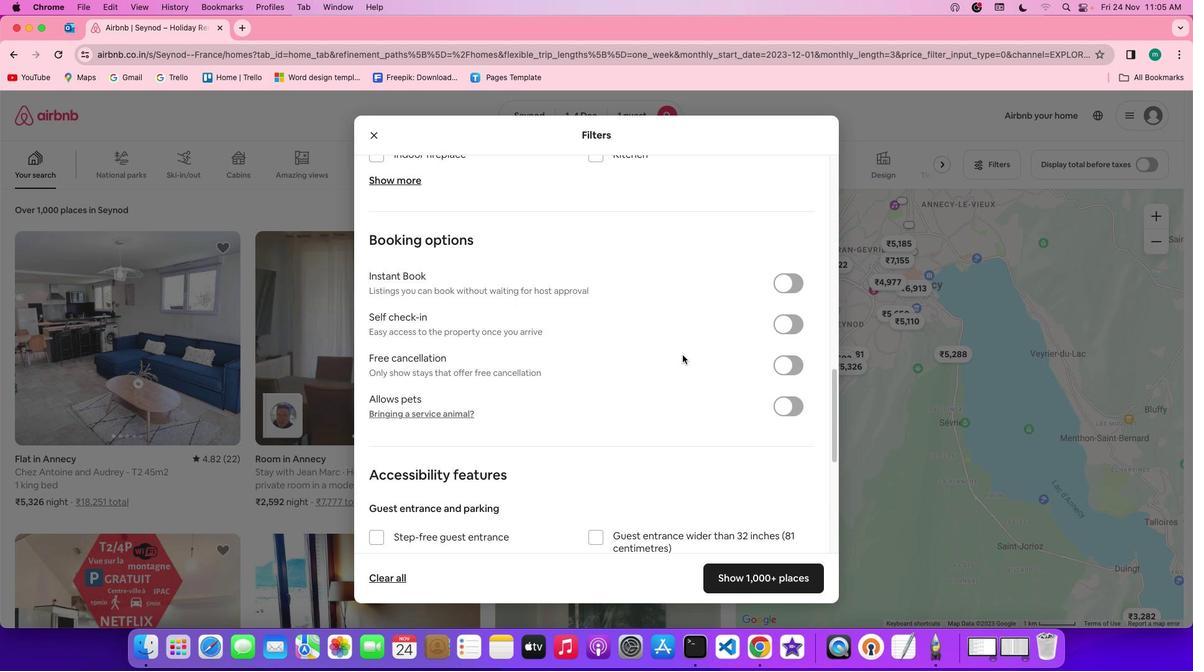 
Action: Mouse scrolled (682, 355) with delta (0, 0)
Screenshot: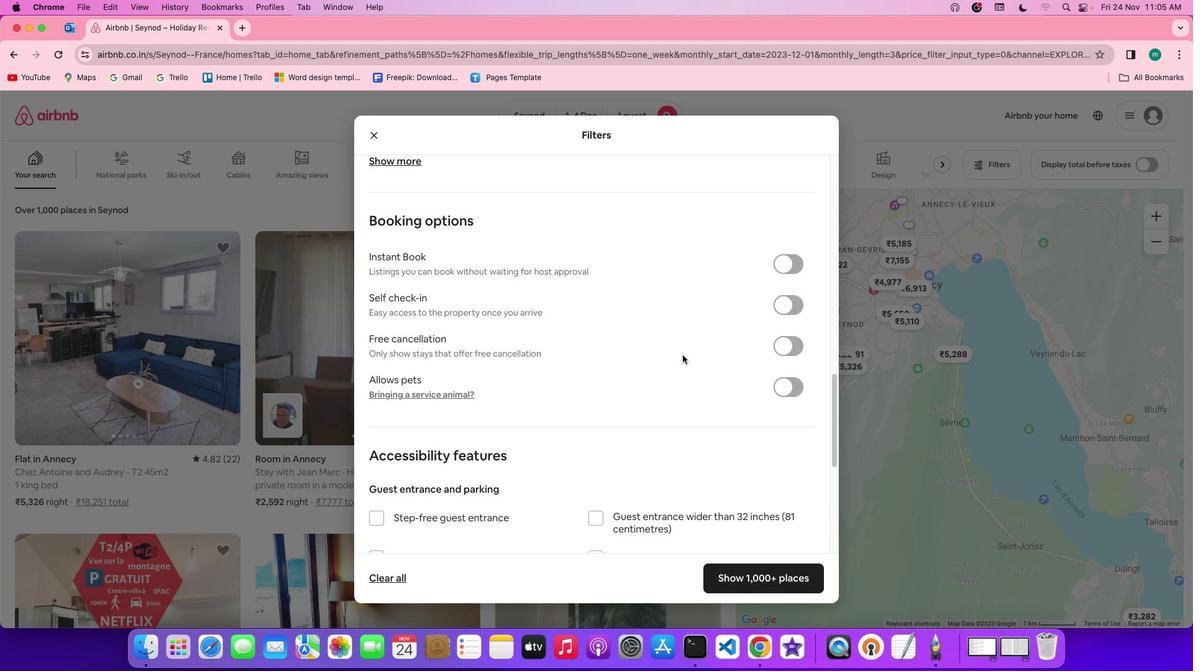 
Action: Mouse scrolled (682, 355) with delta (0, 0)
Screenshot: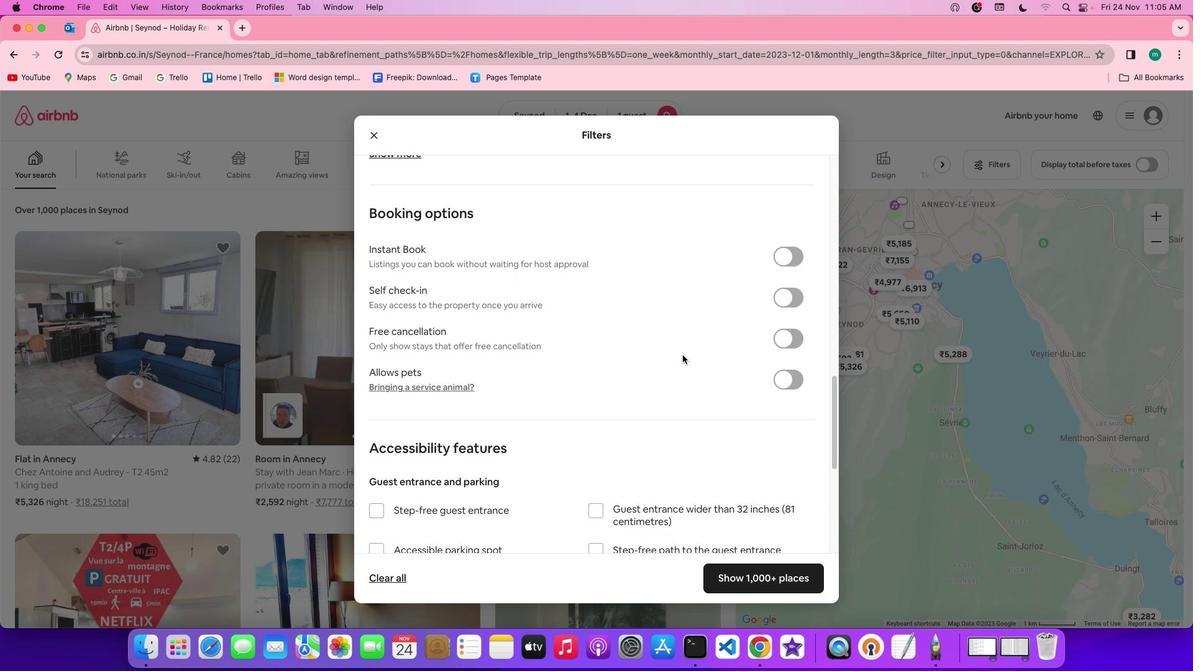 
Action: Mouse scrolled (682, 355) with delta (0, 0)
Screenshot: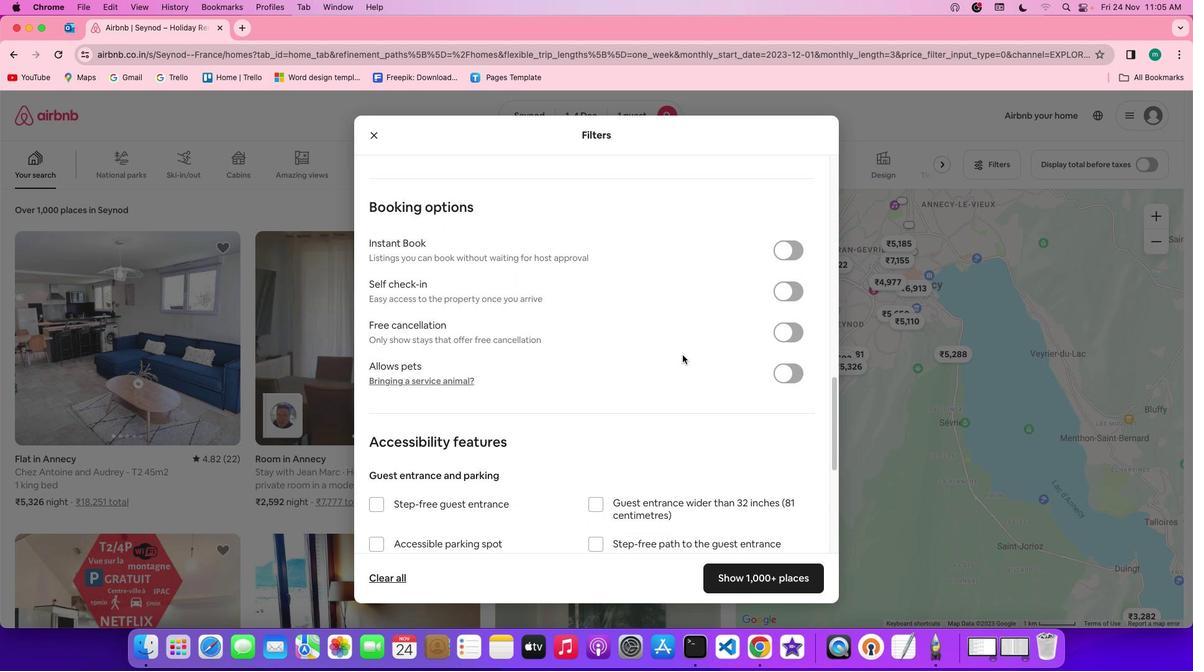 
Action: Mouse scrolled (682, 355) with delta (0, 0)
Screenshot: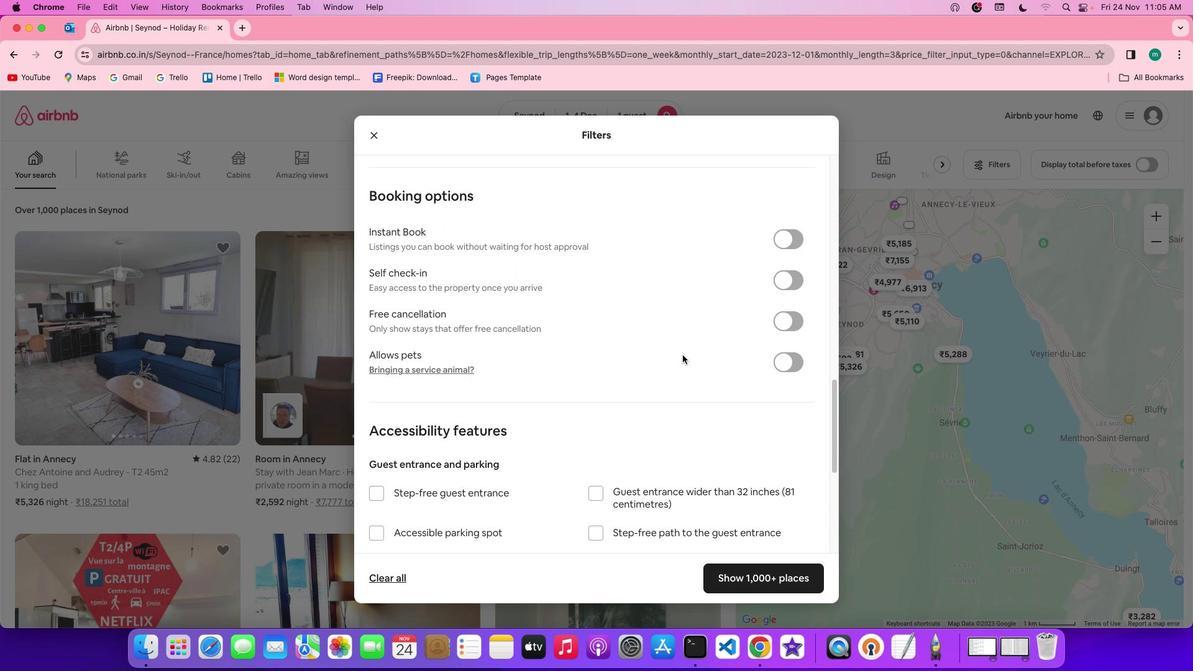 
Action: Mouse moved to (787, 276)
Screenshot: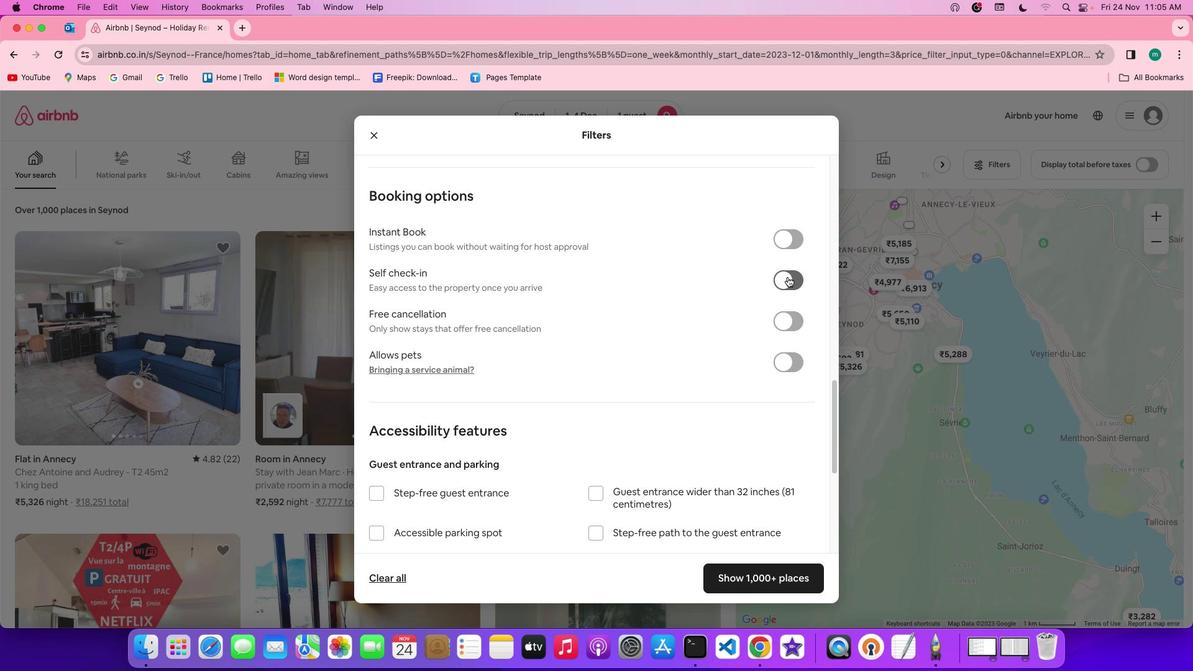 
Action: Mouse pressed left at (787, 276)
Screenshot: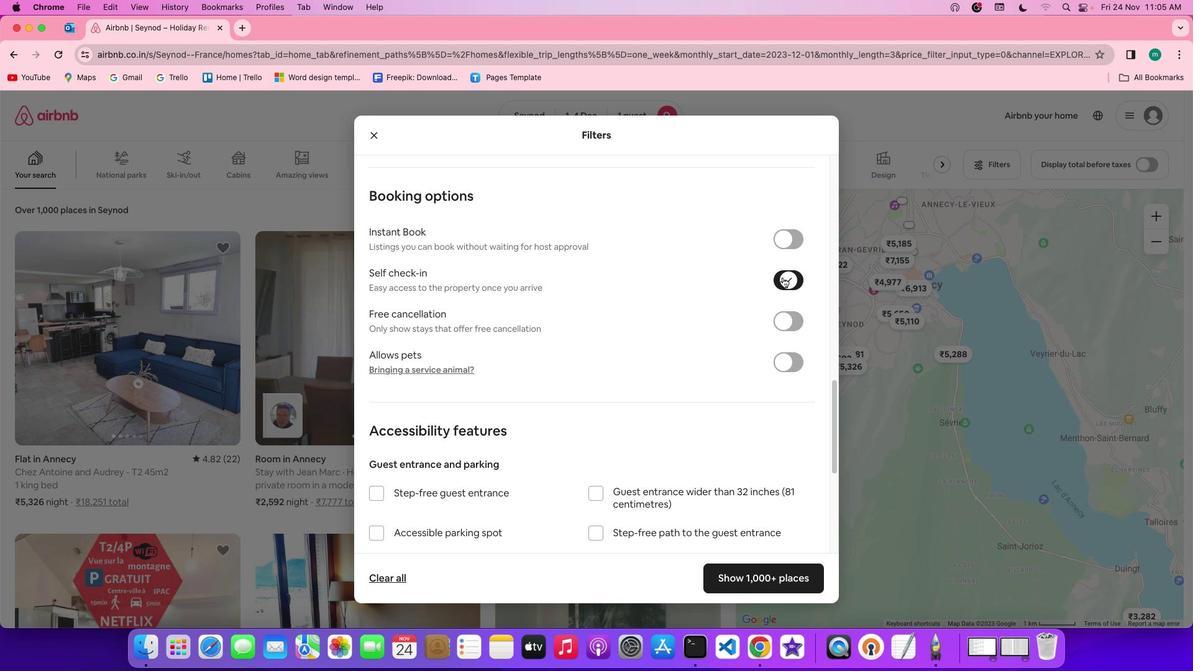 
Action: Mouse moved to (690, 353)
Screenshot: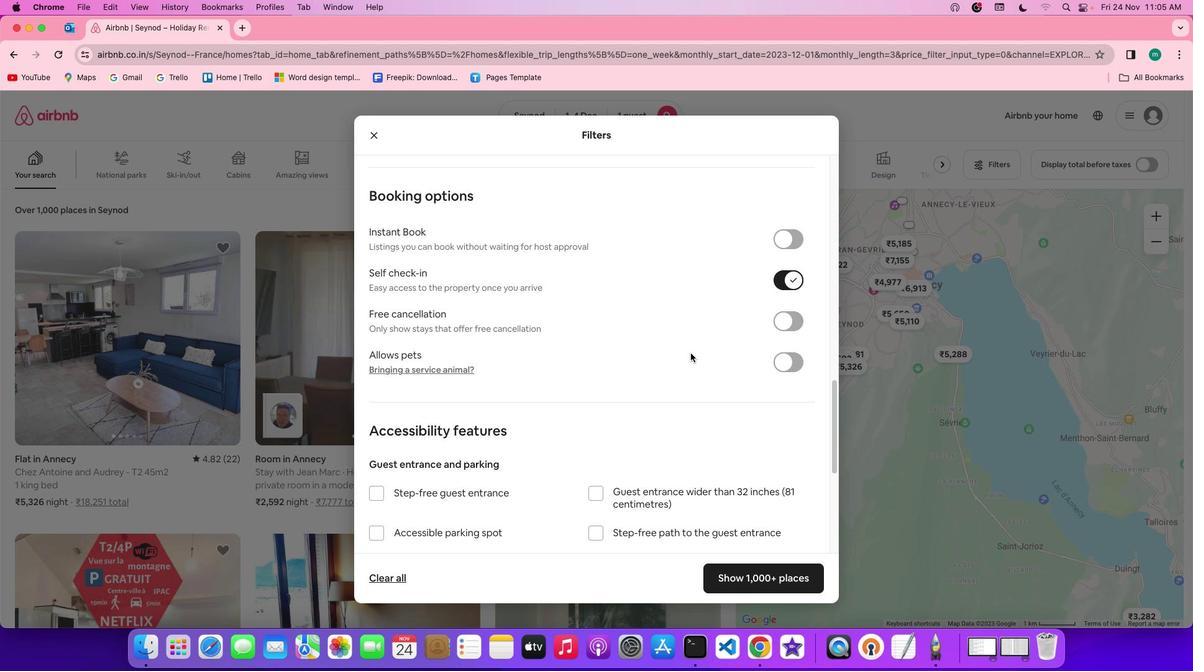 
Action: Mouse scrolled (690, 353) with delta (0, 0)
Screenshot: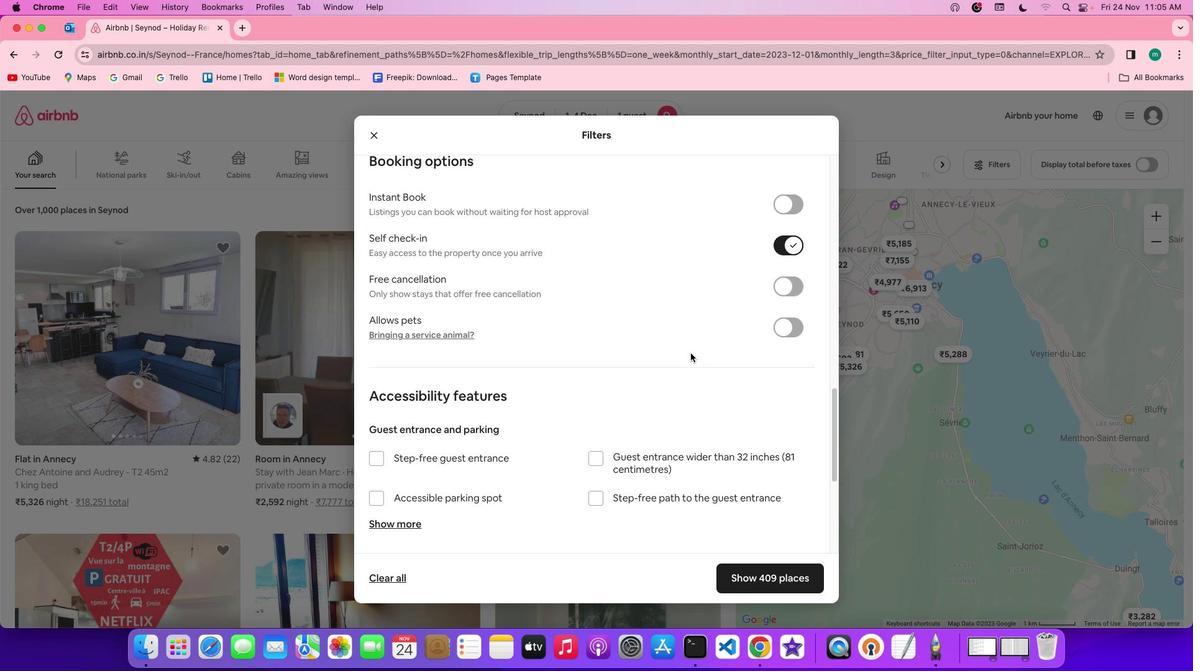 
Action: Mouse scrolled (690, 353) with delta (0, 0)
Screenshot: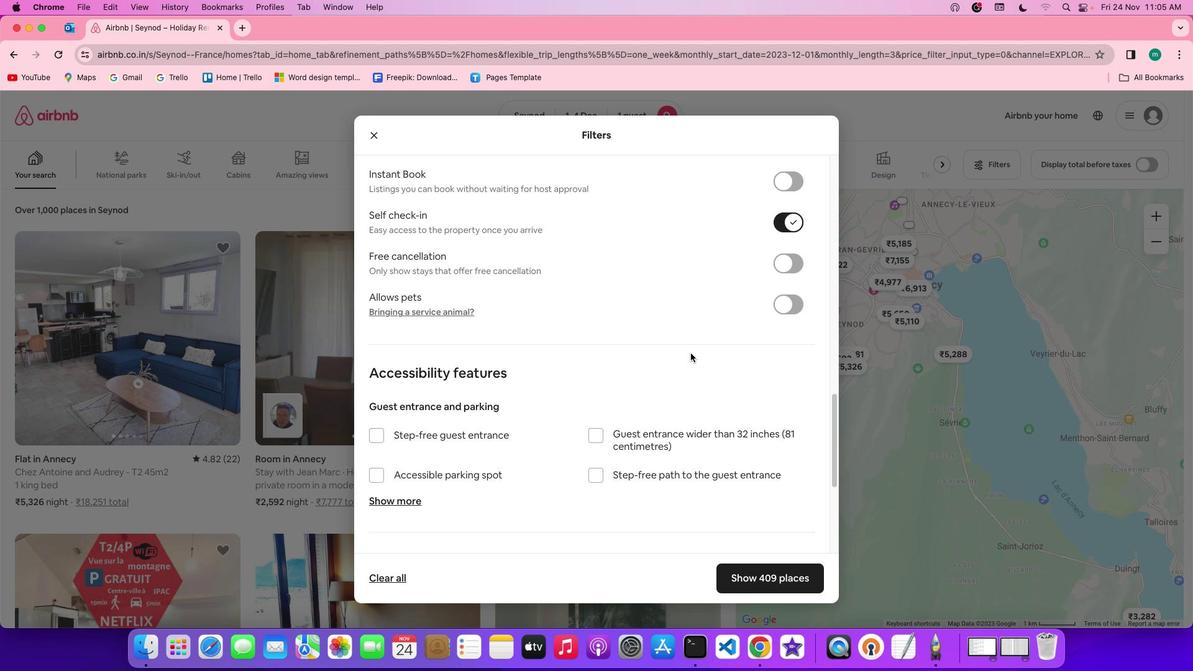 
Action: Mouse scrolled (690, 353) with delta (0, -1)
Screenshot: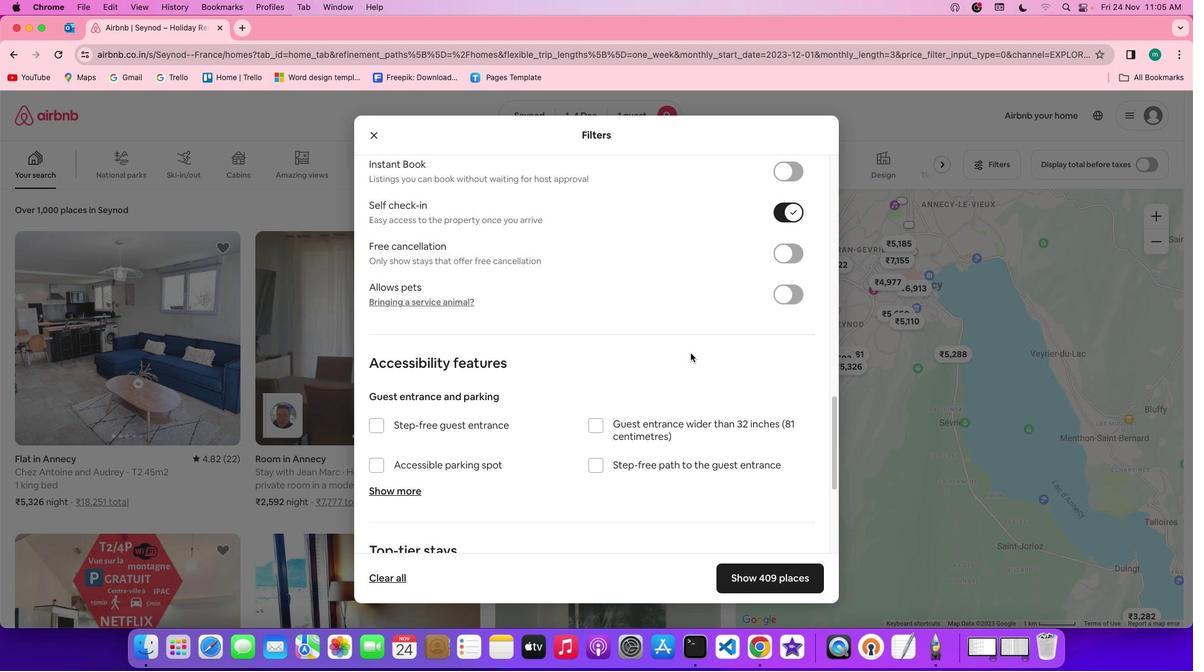 
Action: Mouse scrolled (690, 353) with delta (0, 0)
Screenshot: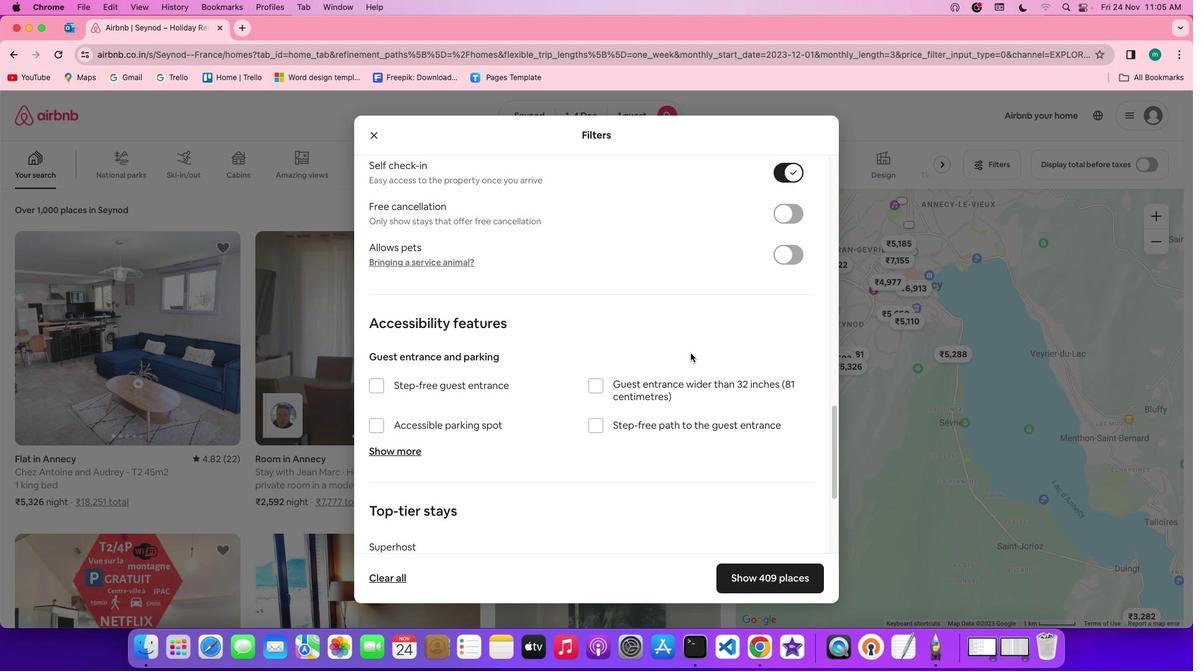 
Action: Mouse scrolled (690, 353) with delta (0, 0)
Screenshot: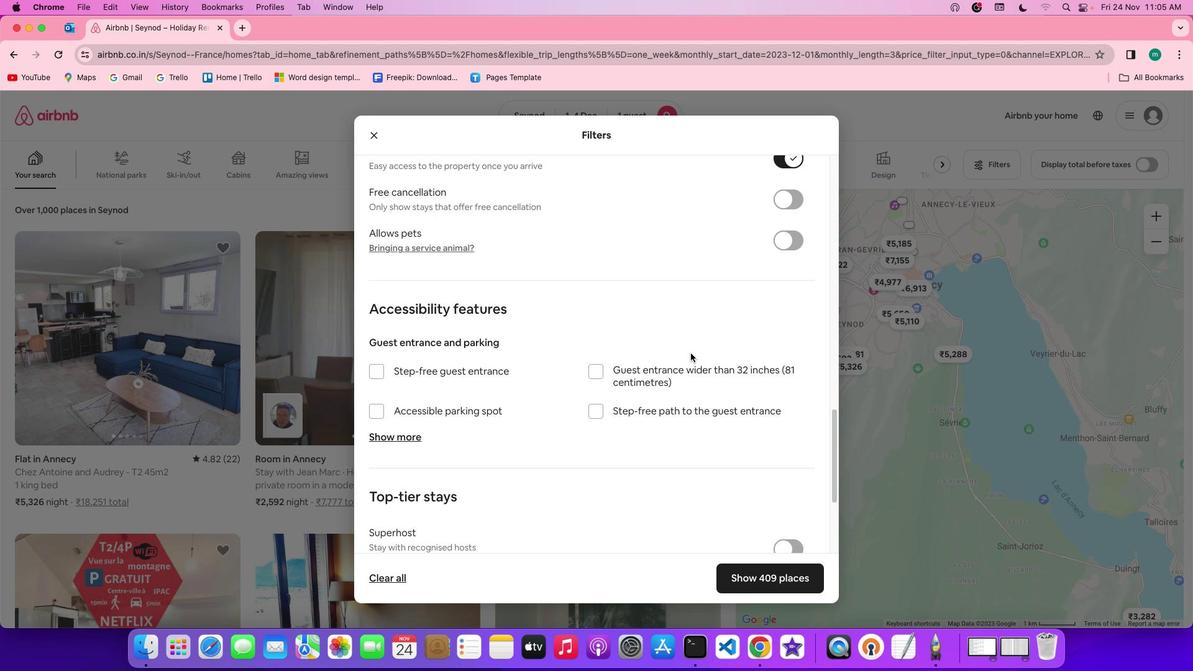 
Action: Mouse scrolled (690, 353) with delta (0, 0)
Screenshot: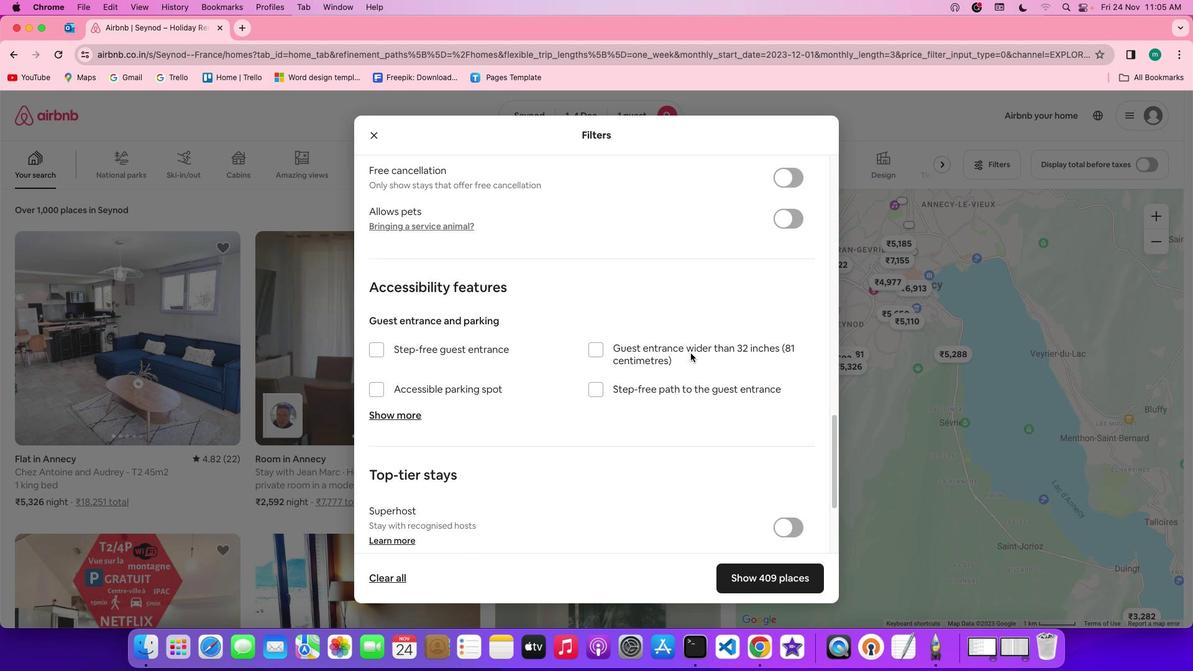 
Action: Mouse scrolled (690, 353) with delta (0, 0)
Screenshot: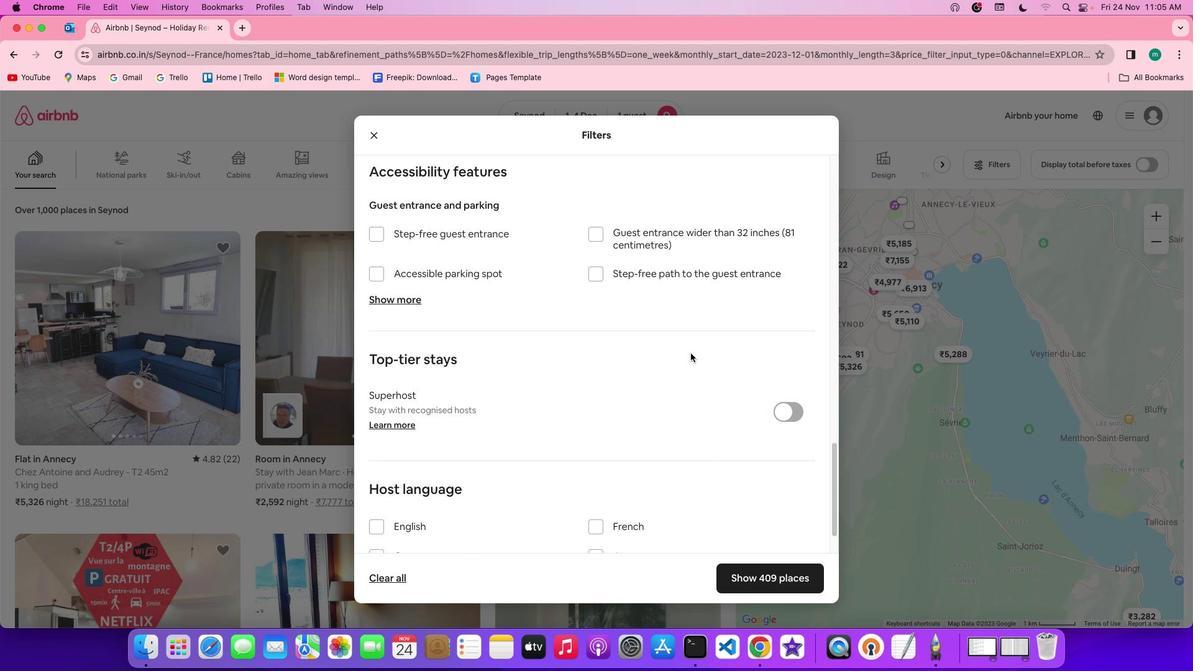 
Action: Mouse scrolled (690, 353) with delta (0, 0)
Screenshot: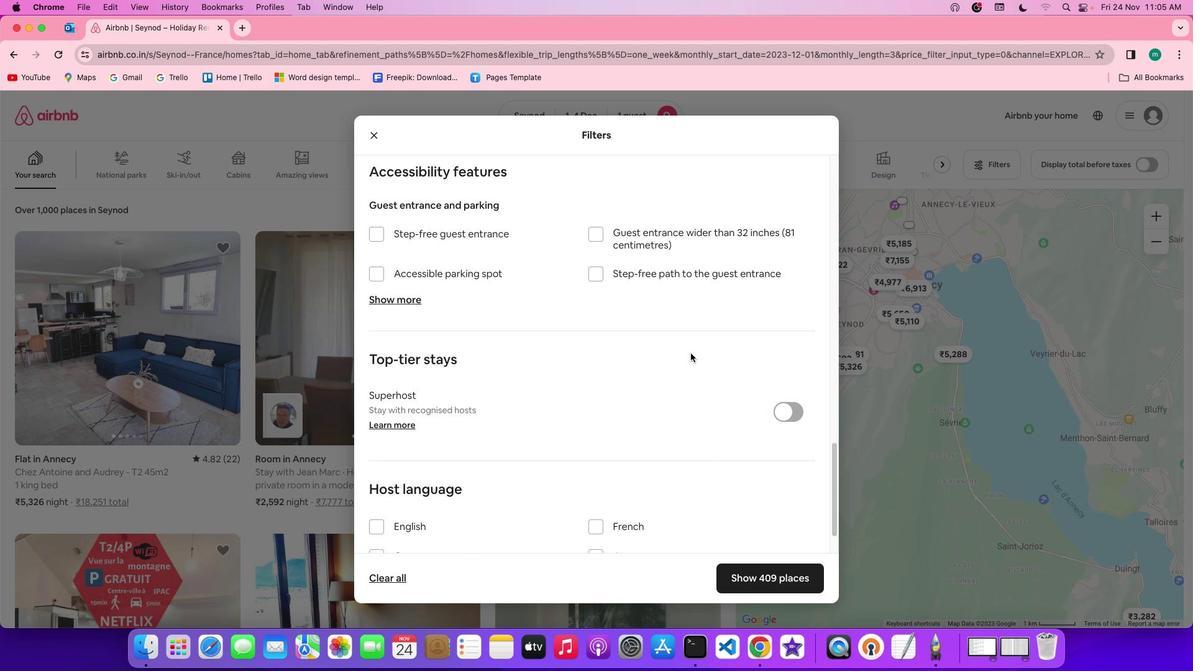 
Action: Mouse scrolled (690, 353) with delta (0, -1)
Screenshot: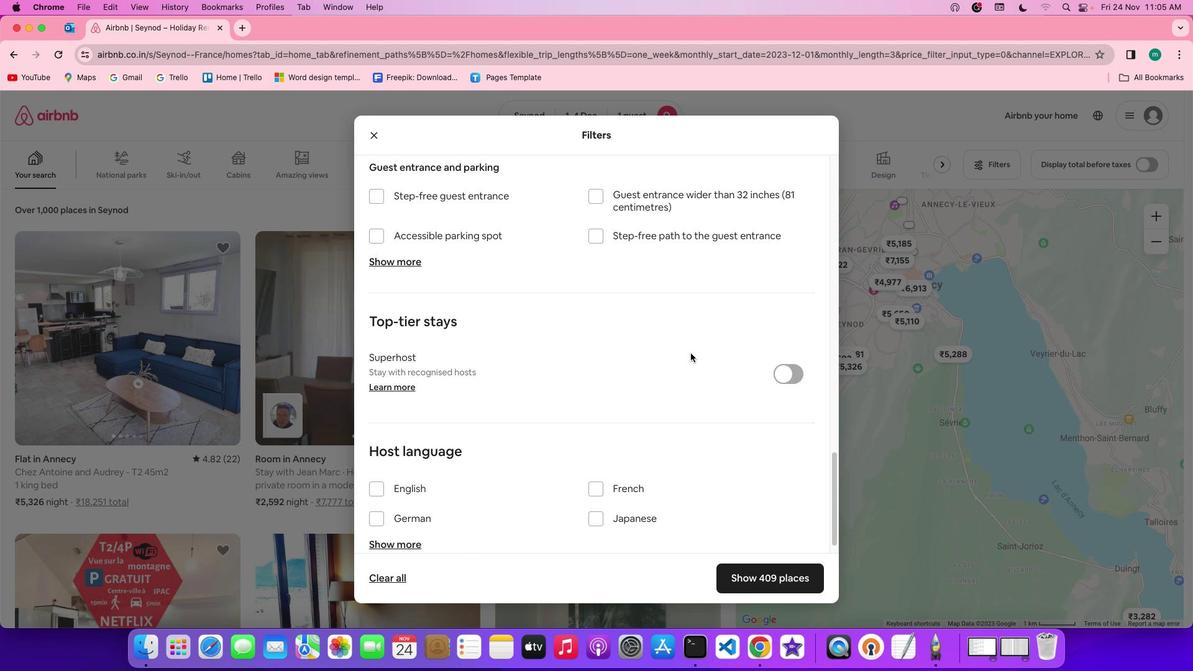 
Action: Mouse scrolled (690, 353) with delta (0, -3)
Screenshot: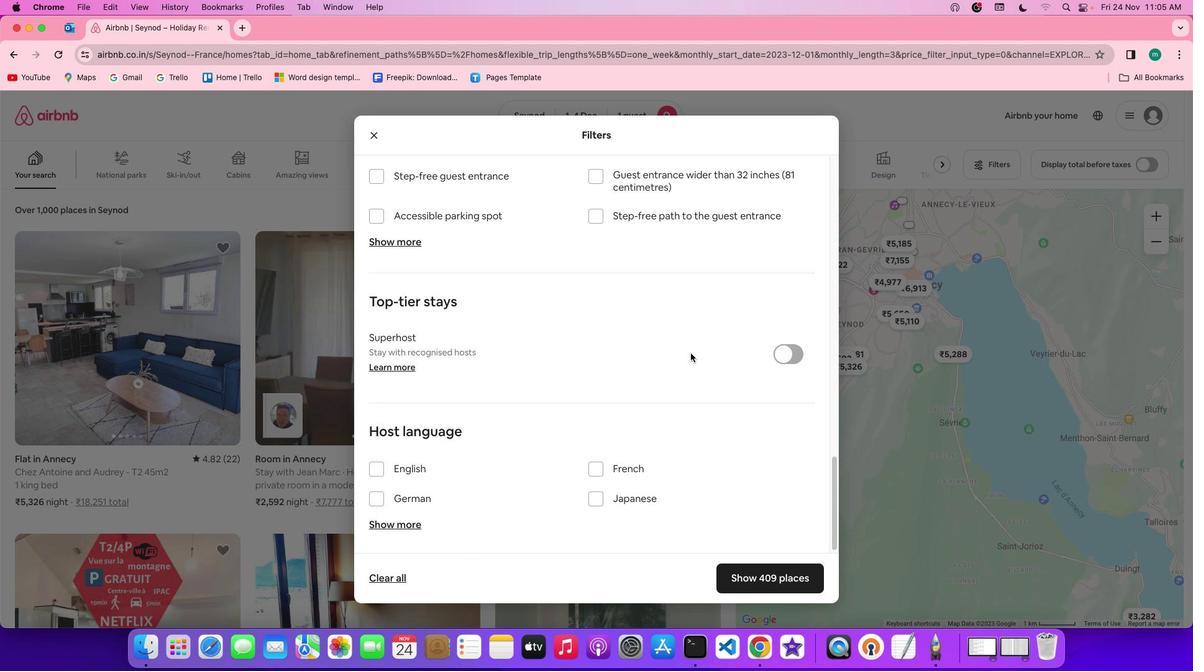 
Action: Mouse scrolled (690, 353) with delta (0, 0)
Screenshot: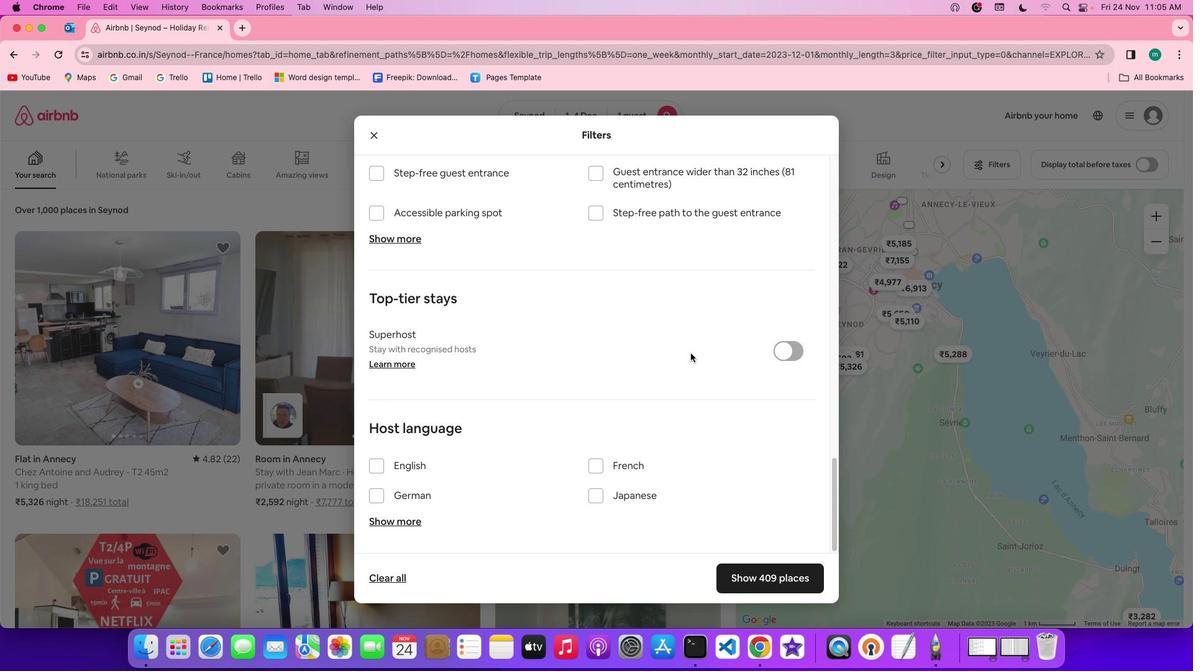 
Action: Mouse scrolled (690, 353) with delta (0, 0)
Screenshot: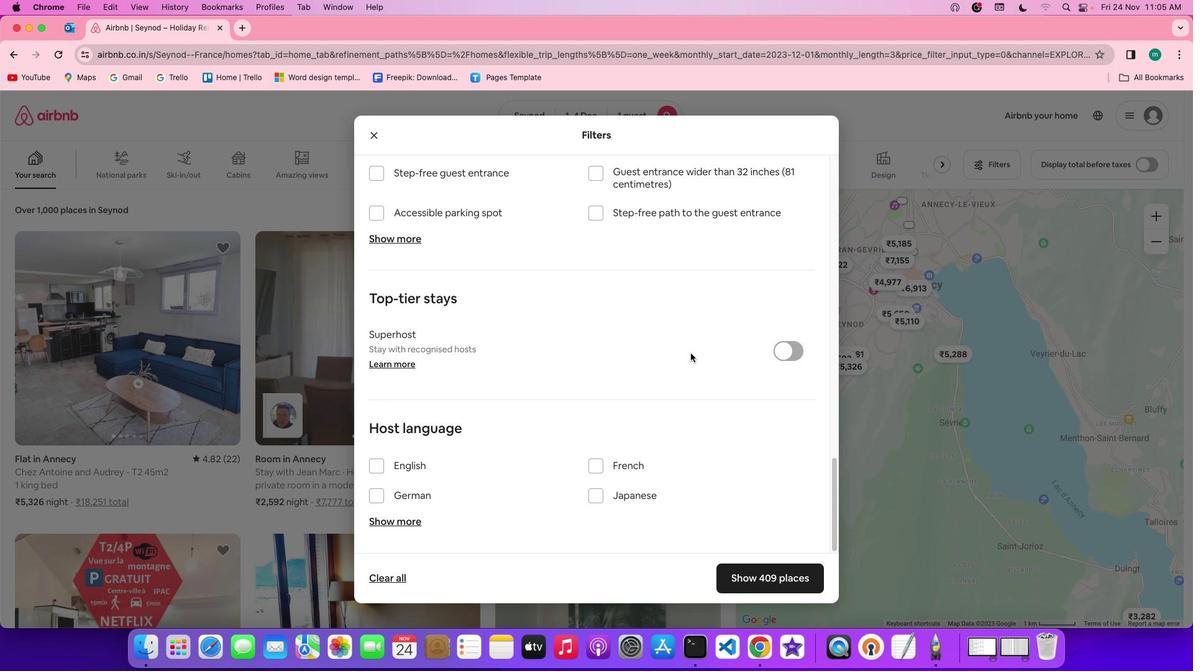 
Action: Mouse scrolled (690, 353) with delta (0, -1)
Screenshot: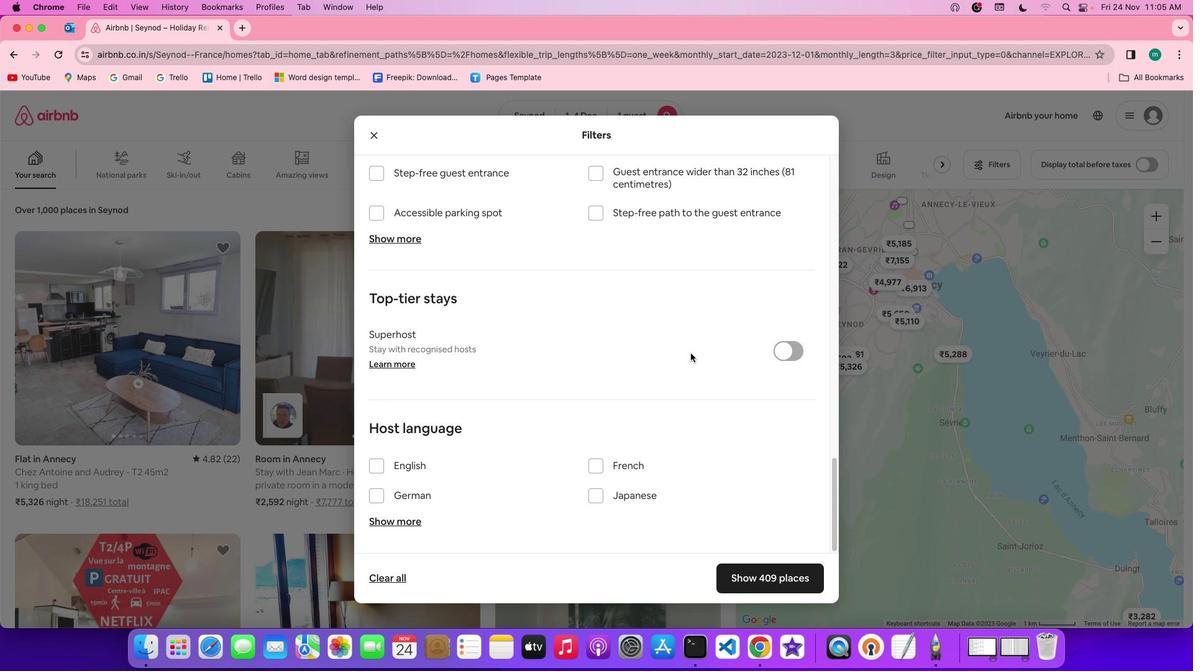 
Action: Mouse scrolled (690, 353) with delta (0, -3)
Screenshot: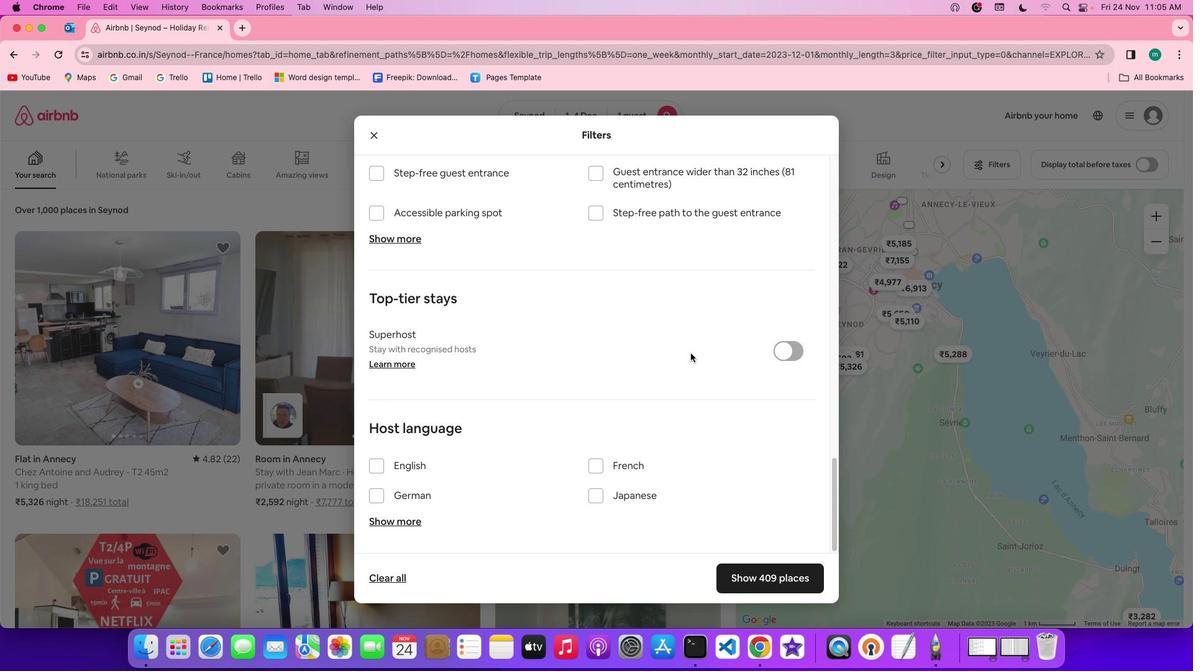 
Action: Mouse scrolled (690, 353) with delta (0, -3)
Screenshot: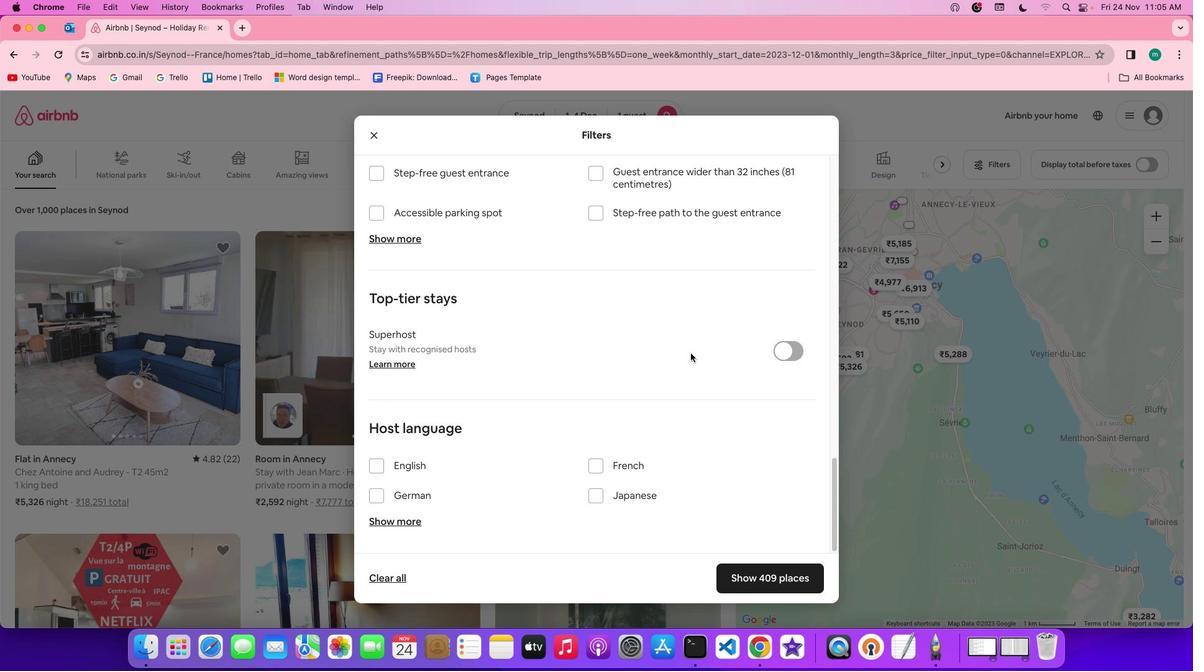 
Action: Mouse scrolled (690, 353) with delta (0, 0)
Screenshot: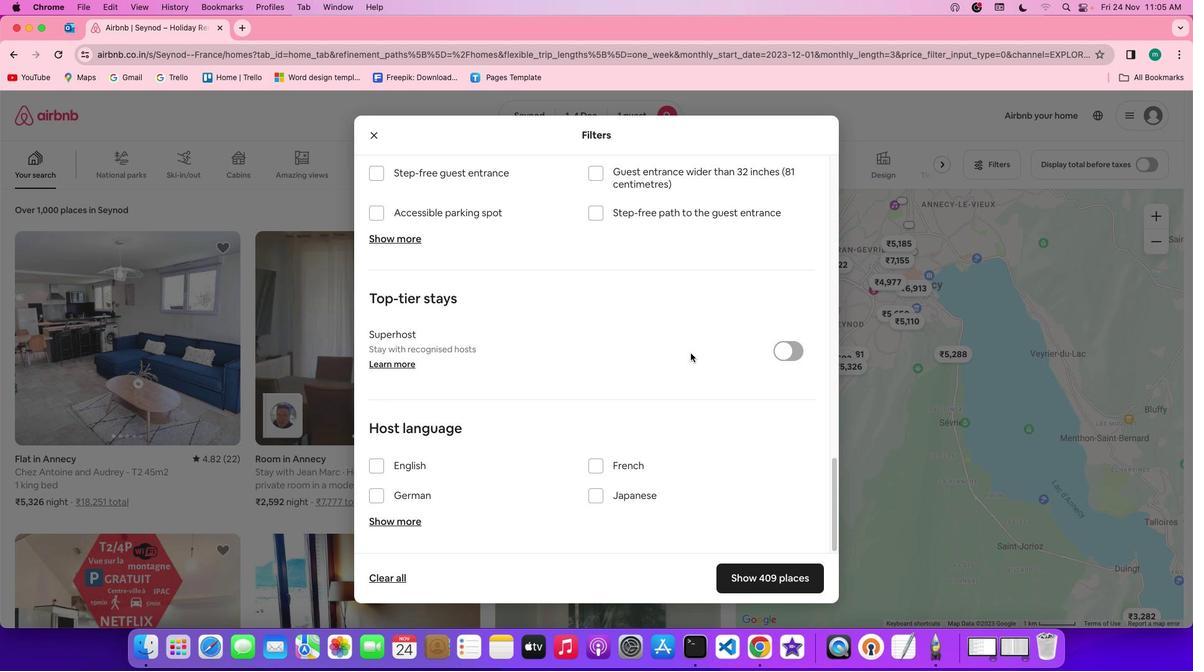 
Action: Mouse scrolled (690, 353) with delta (0, 0)
Screenshot: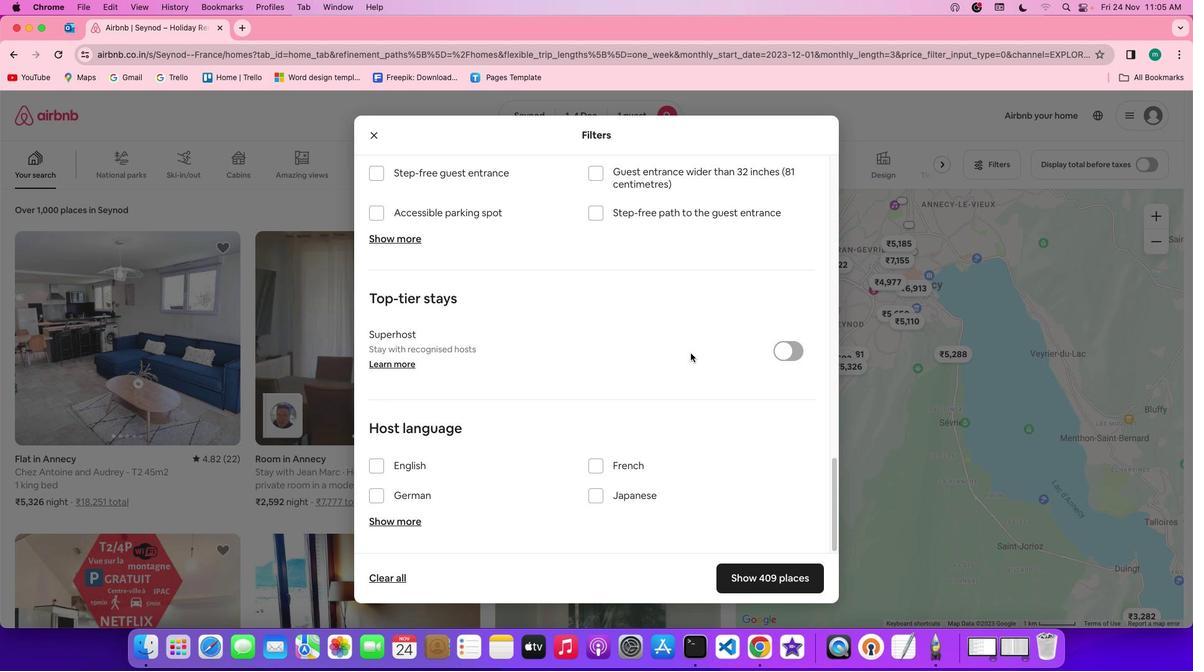
Action: Mouse scrolled (690, 353) with delta (0, -1)
Screenshot: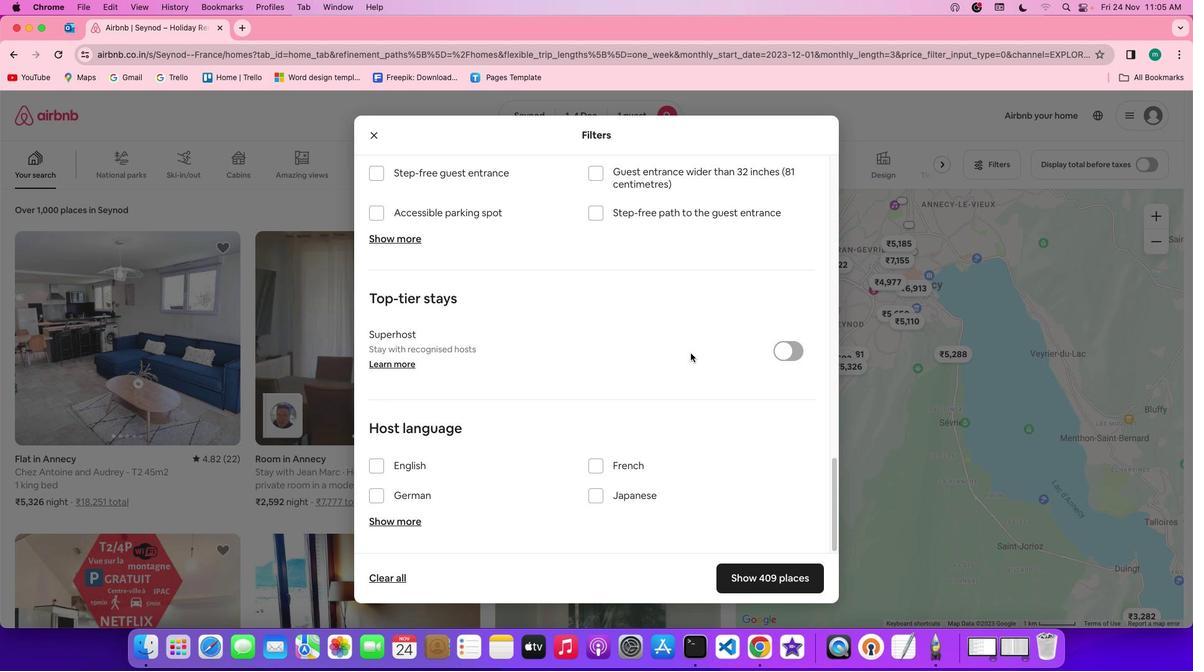 
Action: Mouse scrolled (690, 353) with delta (0, -3)
Screenshot: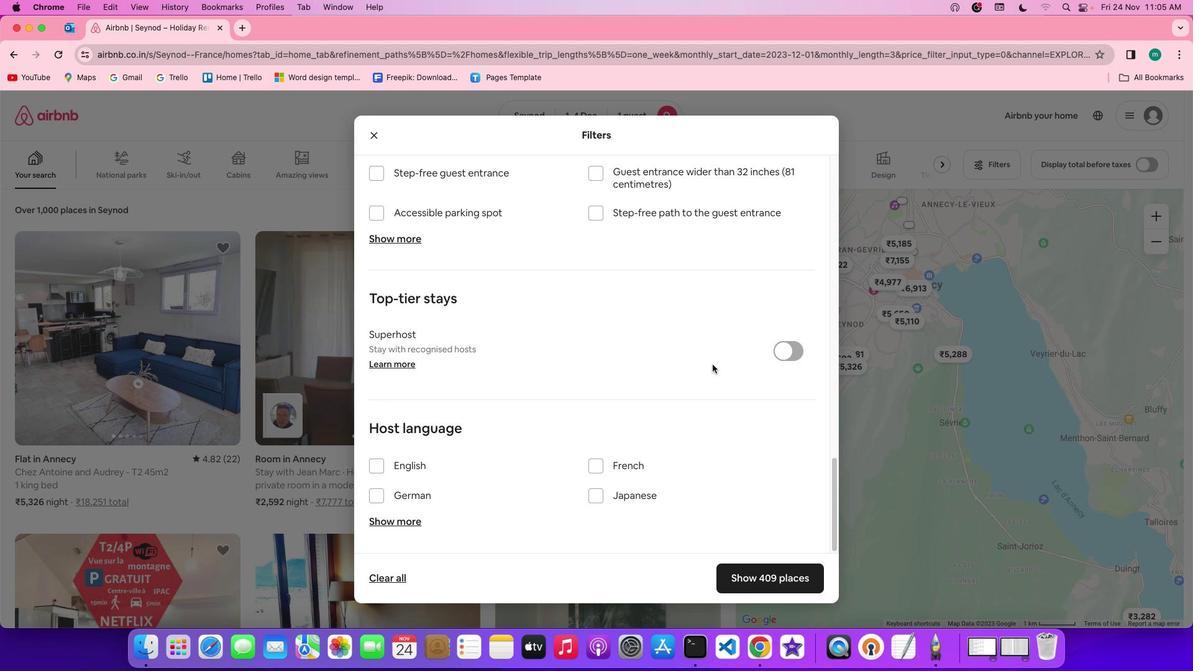 
Action: Mouse moved to (766, 581)
Screenshot: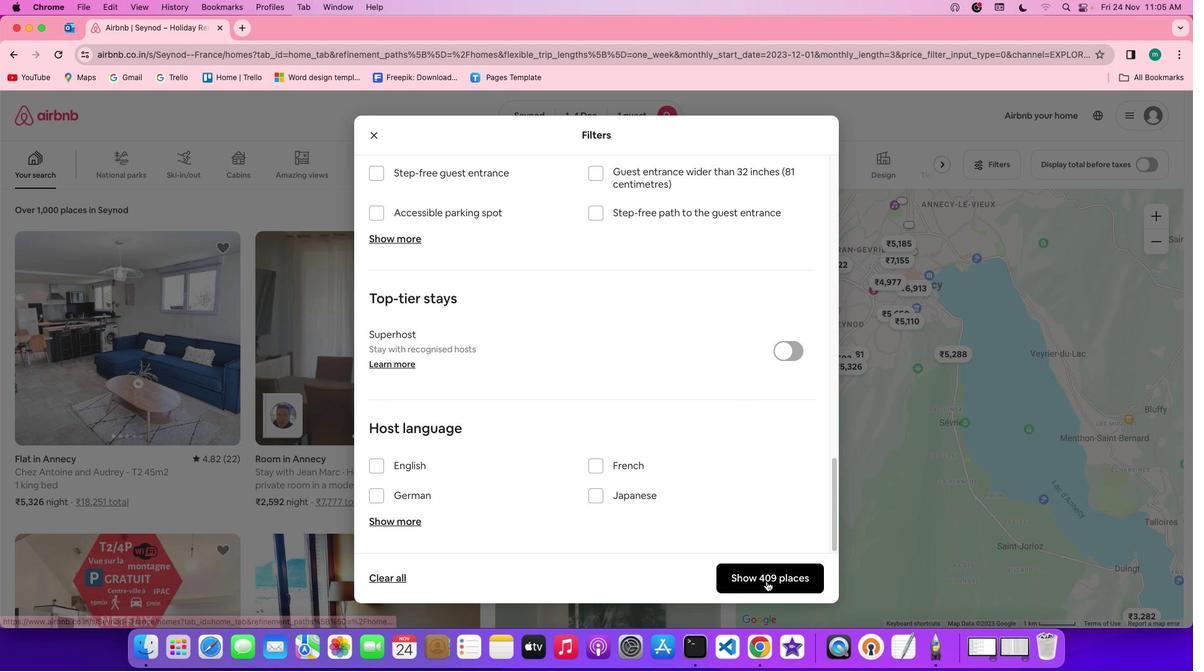 
Action: Mouse pressed left at (766, 581)
Screenshot: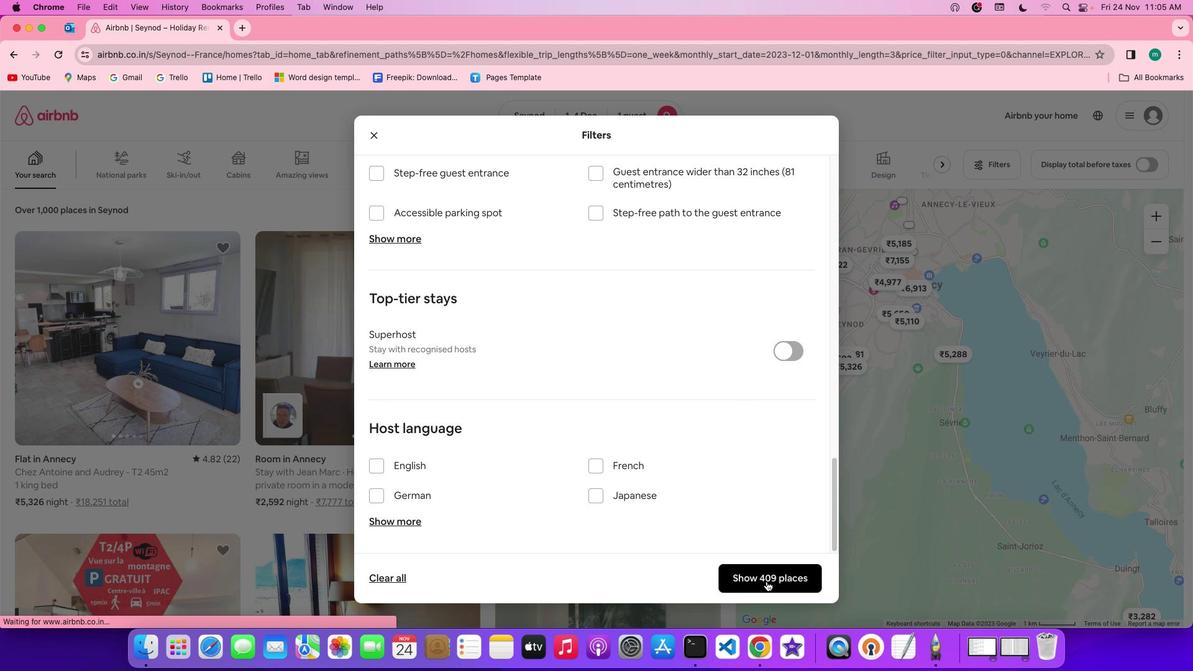 
Action: Mouse moved to (546, 477)
Screenshot: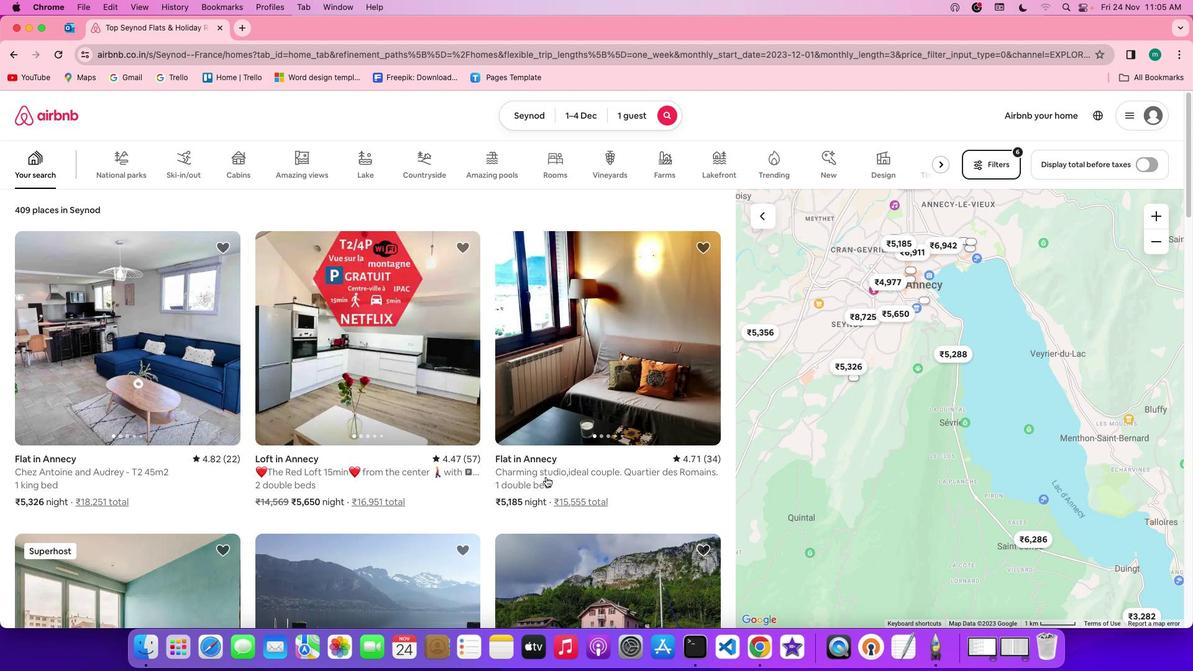 
Action: Mouse scrolled (546, 477) with delta (0, 0)
Screenshot: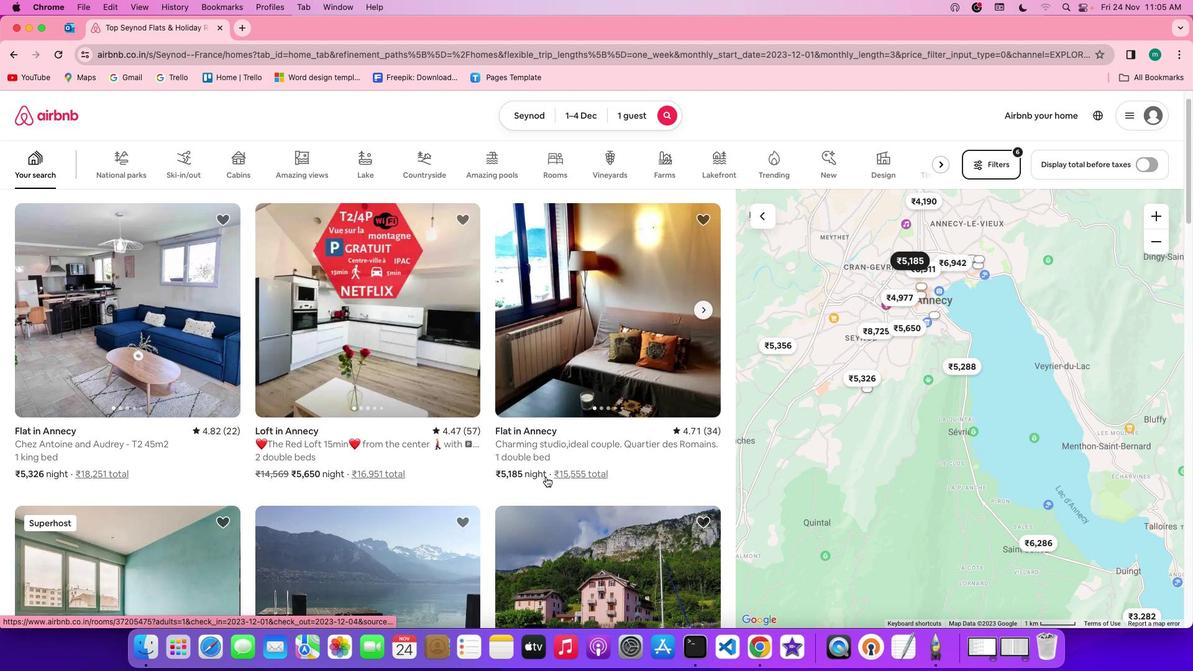 
Action: Mouse scrolled (546, 477) with delta (0, 0)
Screenshot: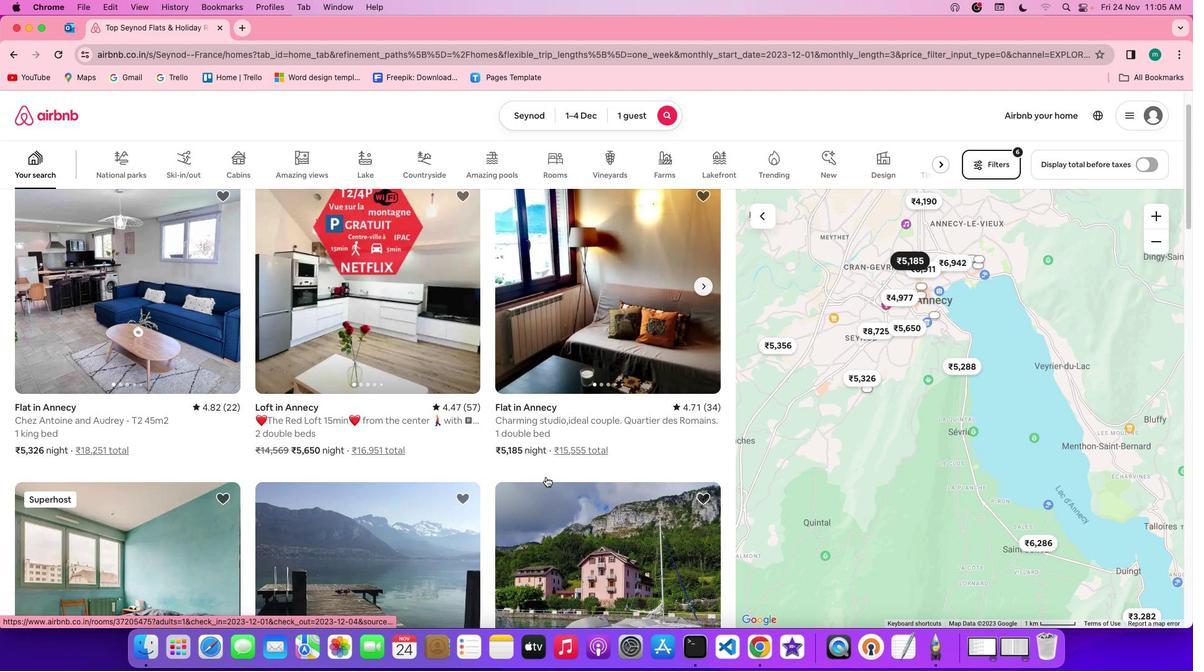 
Action: Mouse scrolled (546, 477) with delta (0, -1)
Screenshot: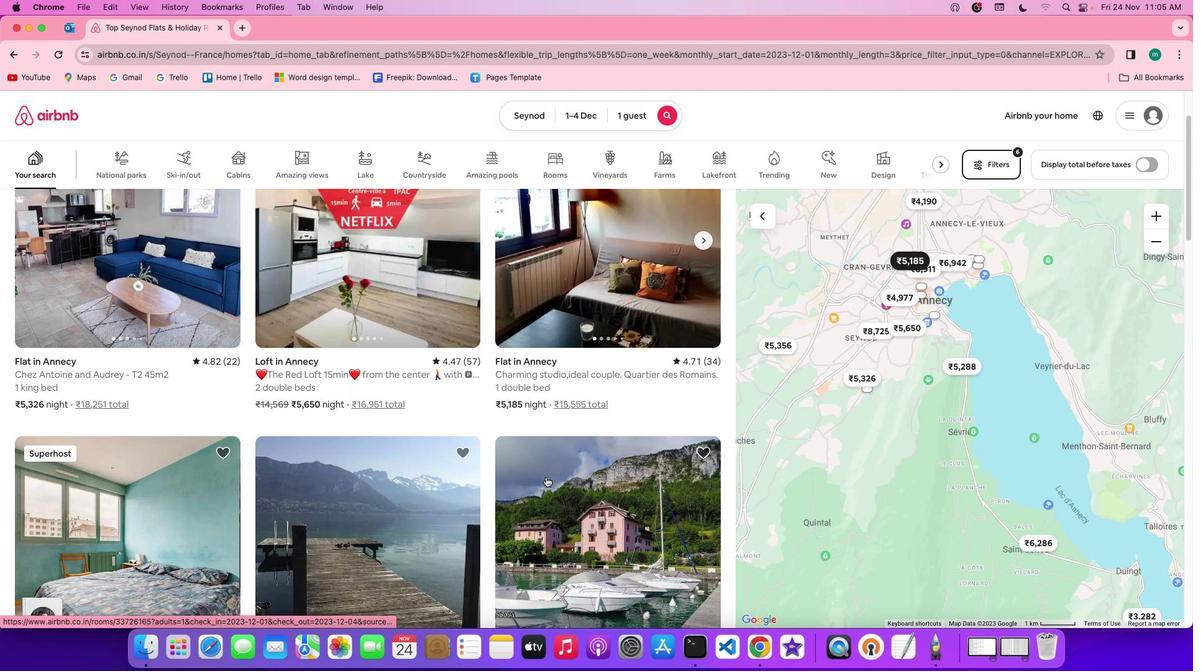 
Action: Mouse scrolled (546, 477) with delta (0, -1)
Screenshot: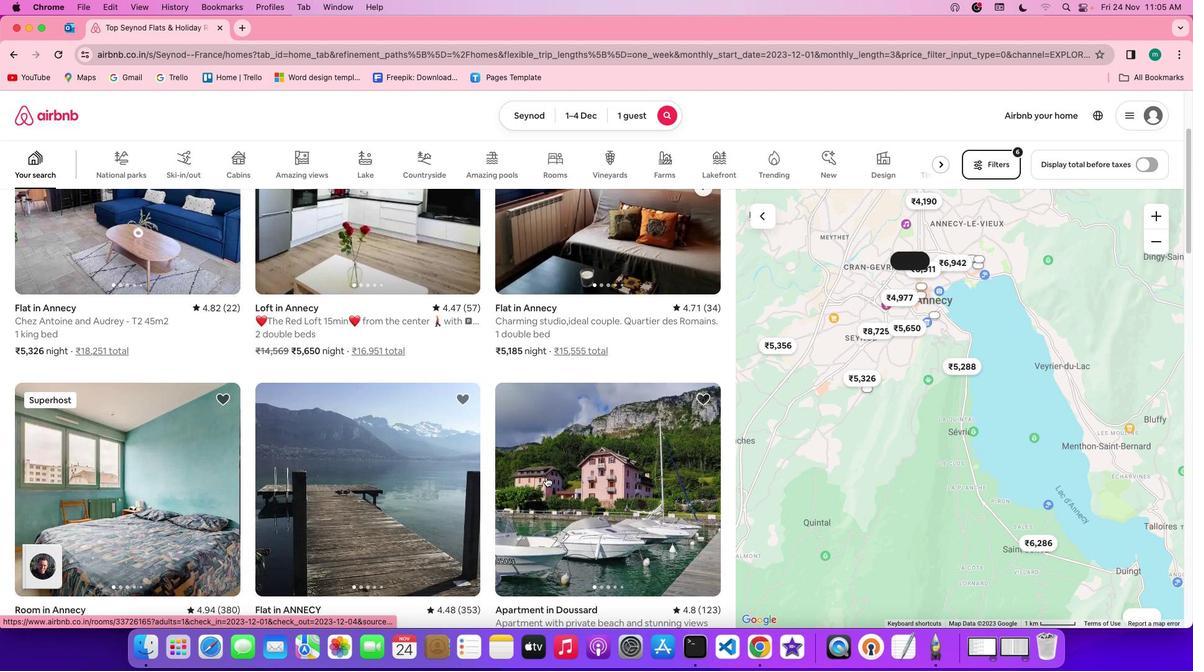 
Action: Mouse scrolled (546, 477) with delta (0, 0)
Screenshot: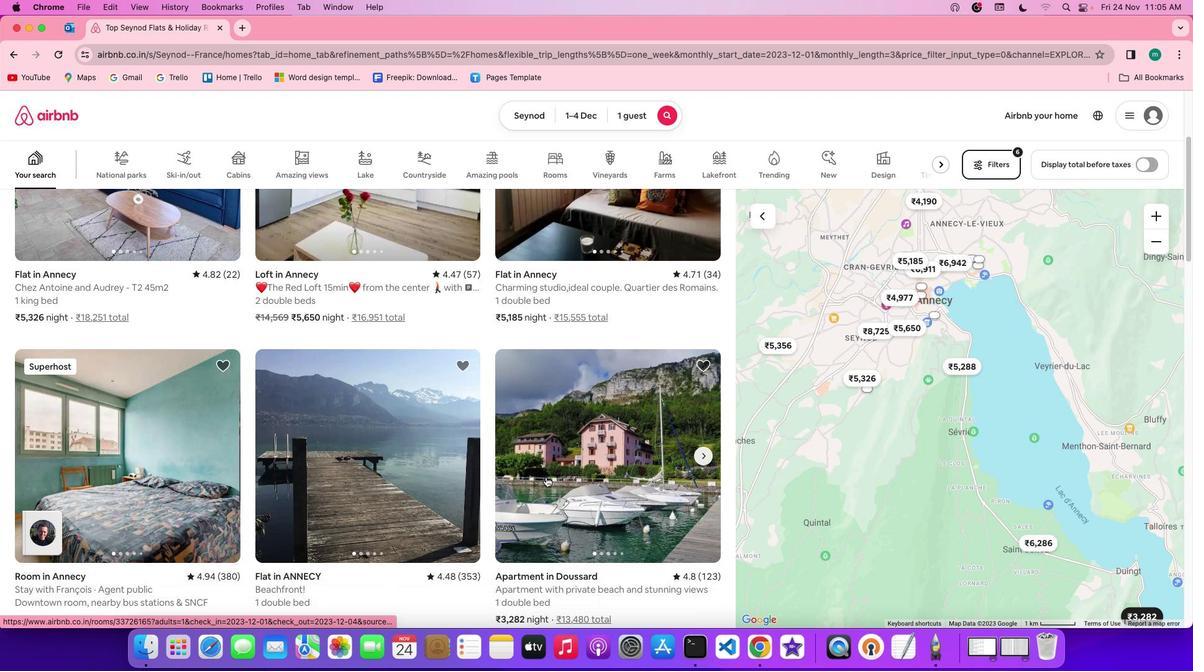 
Action: Mouse scrolled (546, 477) with delta (0, 0)
Screenshot: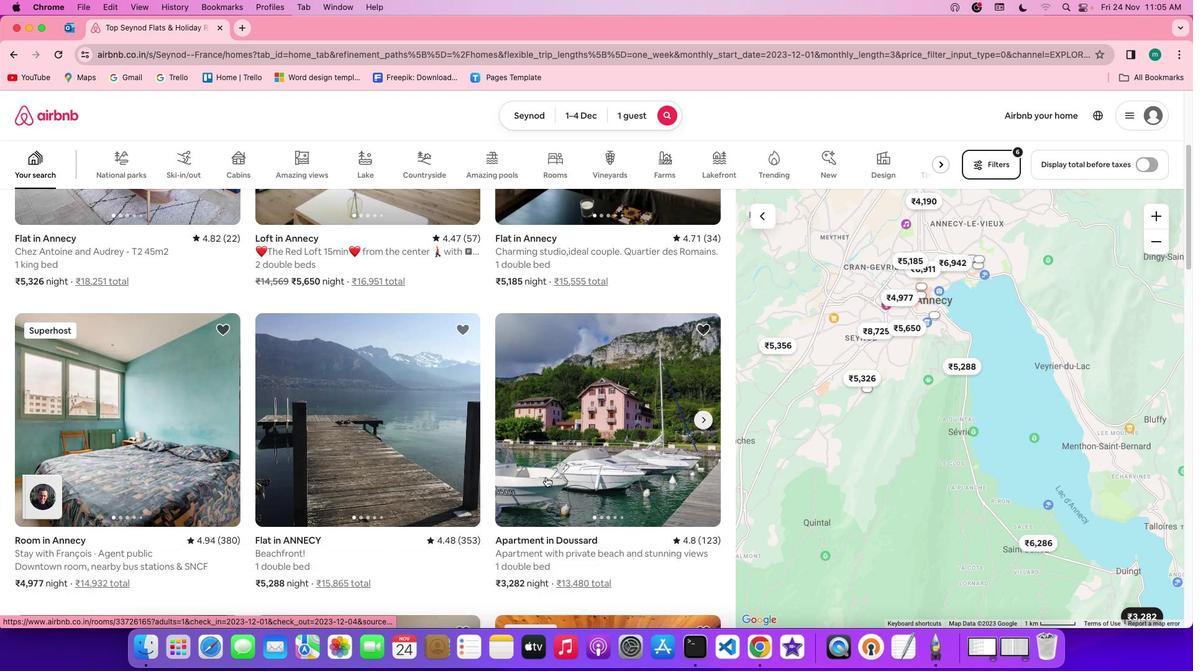 
Action: Mouse scrolled (546, 477) with delta (0, -1)
Screenshot: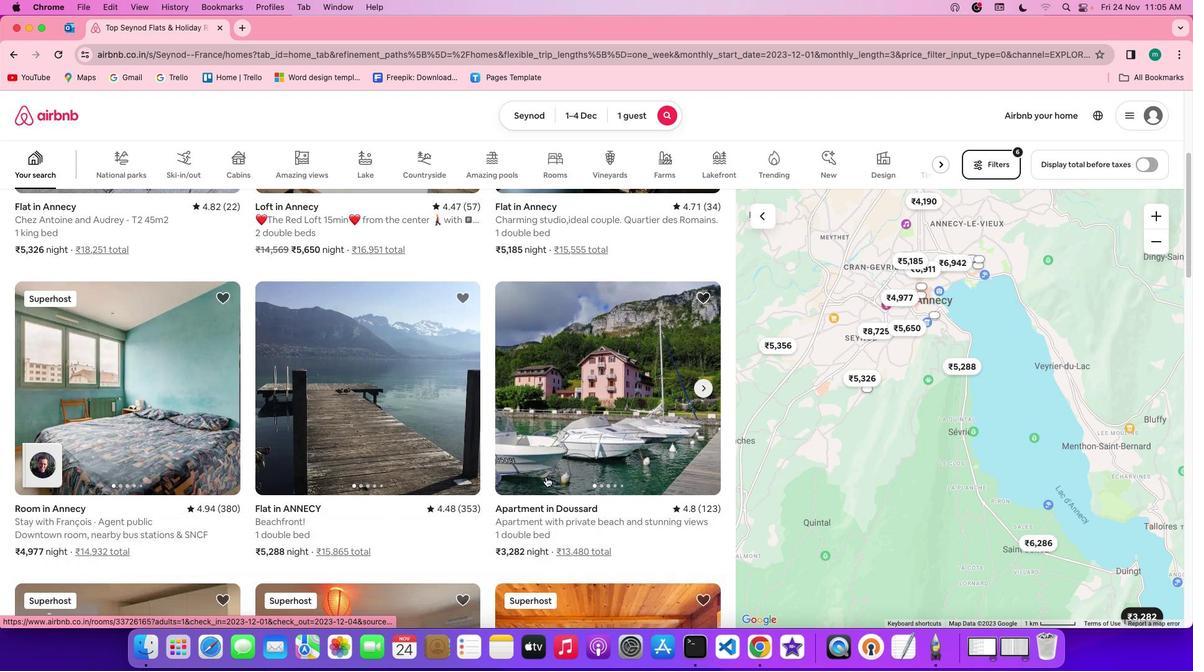 
Action: Mouse scrolled (546, 477) with delta (0, -1)
Screenshot: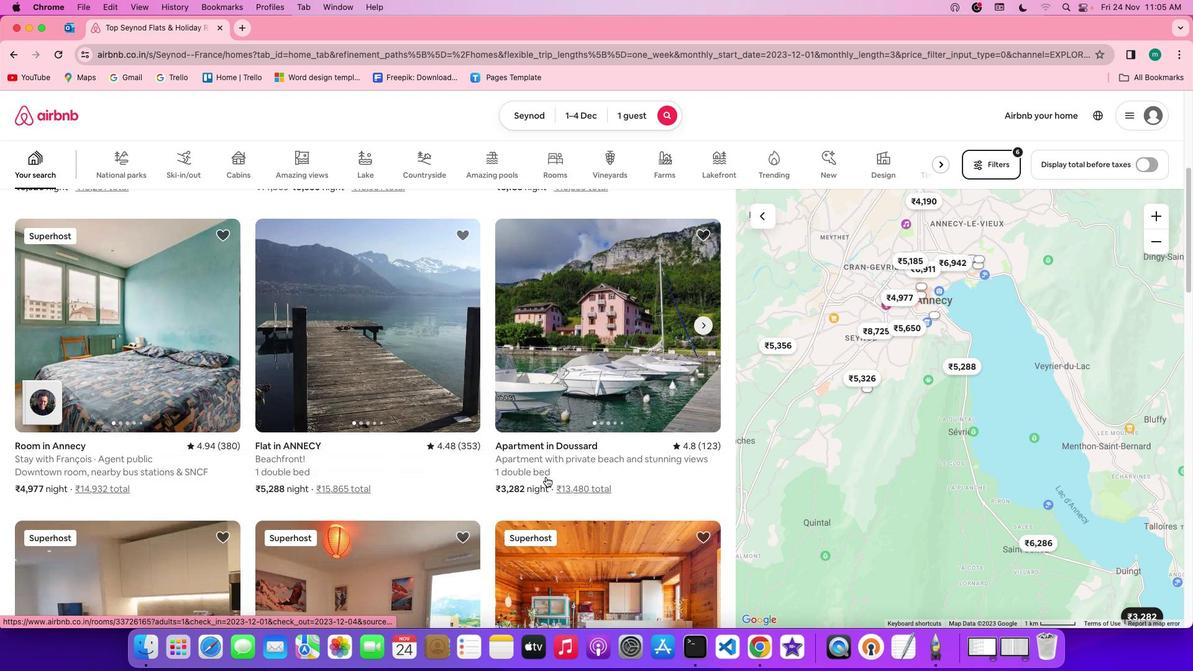 
Action: Mouse moved to (335, 362)
Screenshot: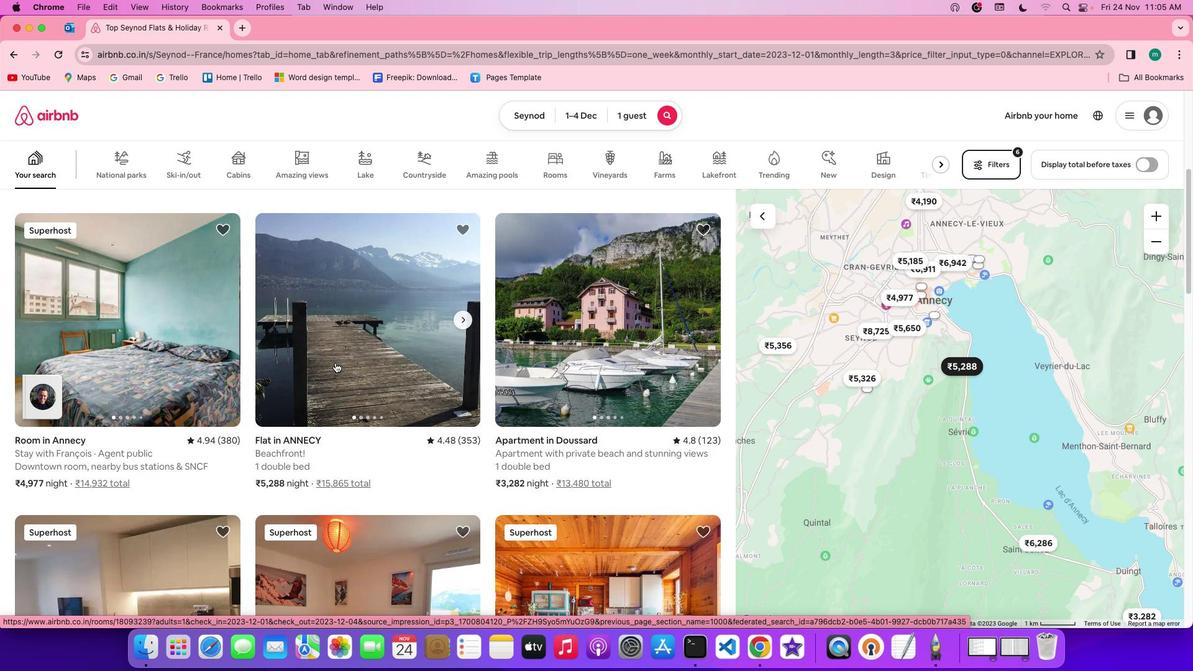 
Action: Mouse pressed left at (335, 362)
Screenshot: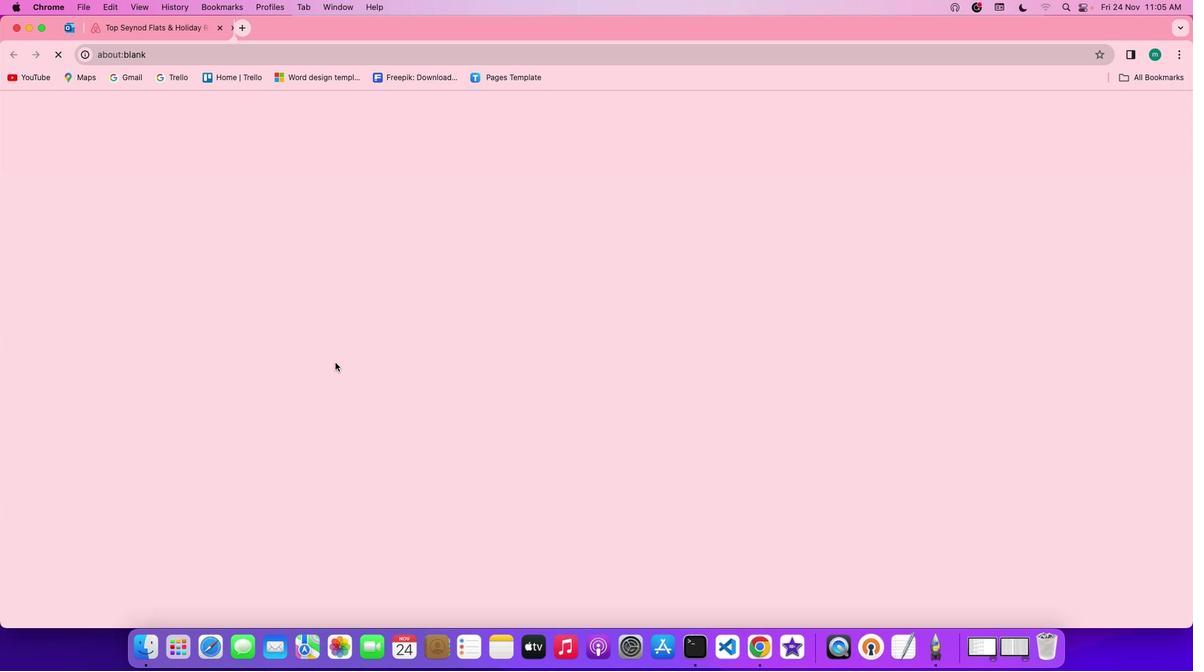 
Action: Mouse moved to (911, 462)
Screenshot: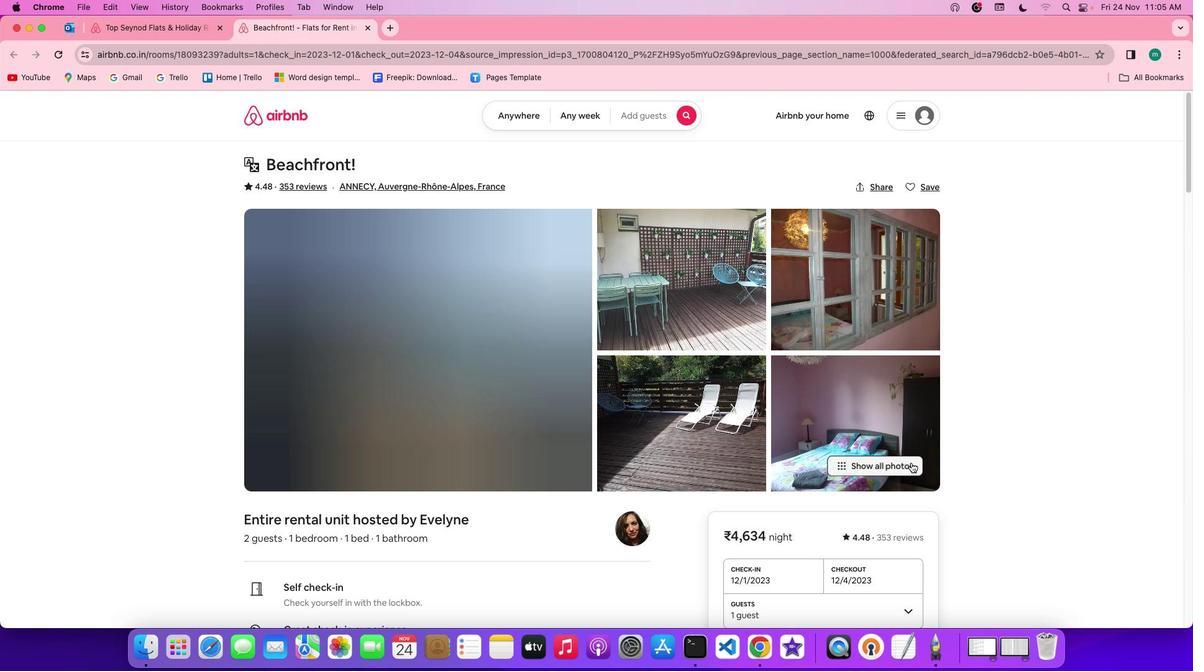 
Action: Mouse pressed left at (911, 462)
Screenshot: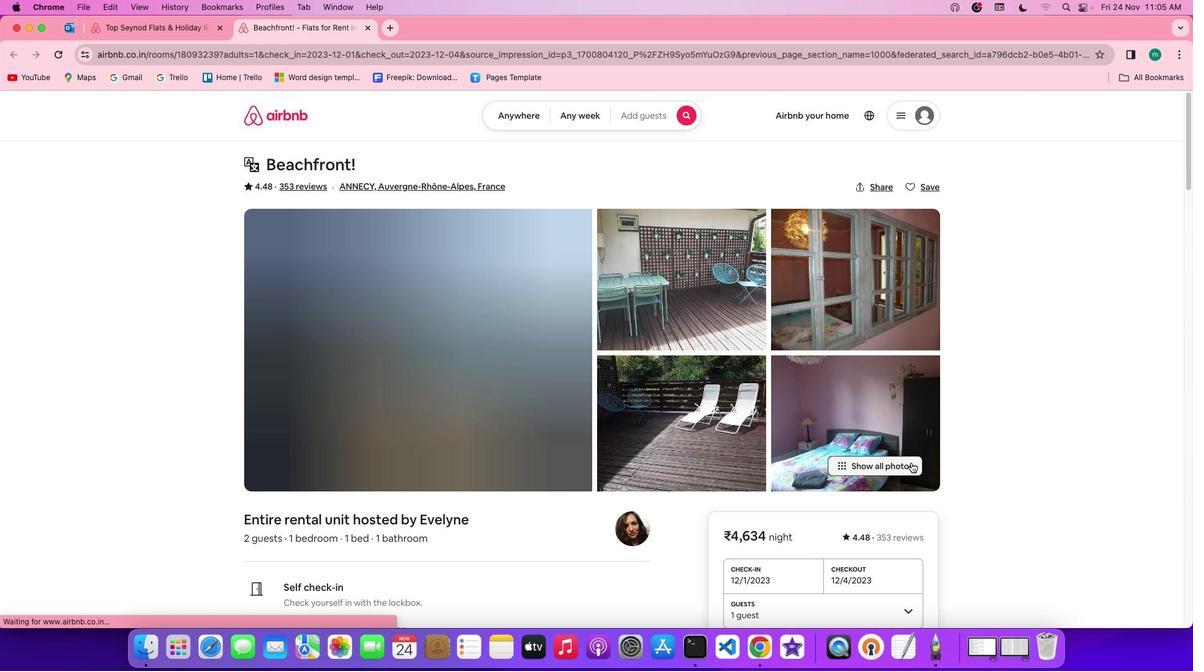 
Action: Mouse moved to (676, 518)
Screenshot: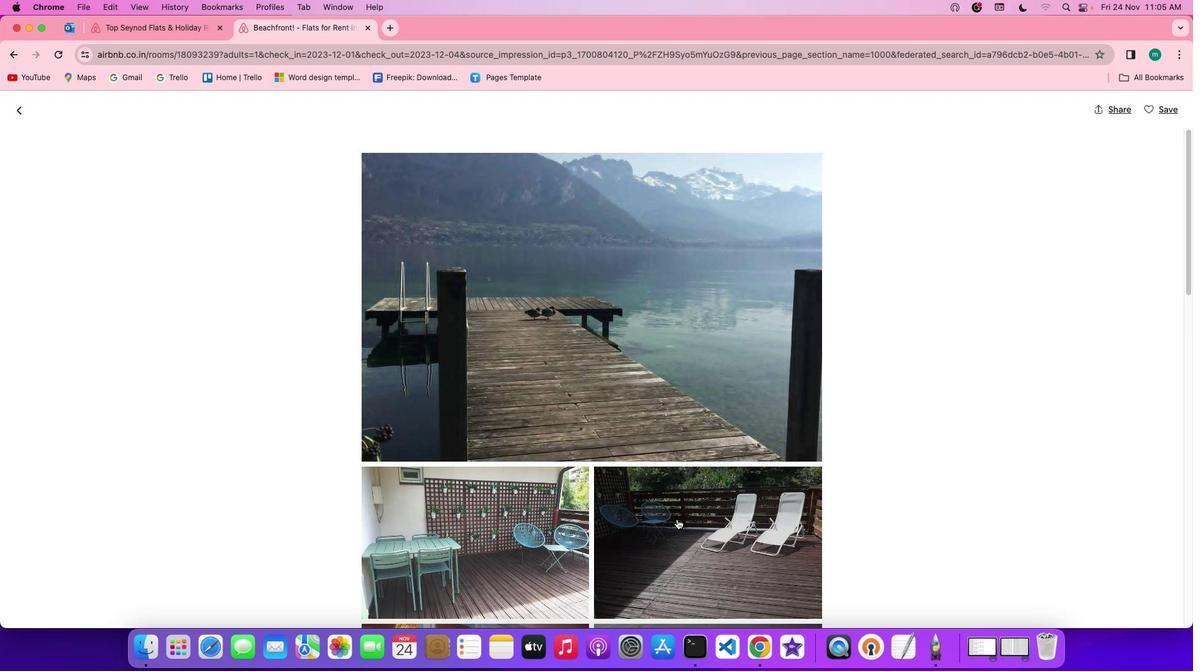 
Action: Mouse scrolled (676, 518) with delta (0, 0)
Screenshot: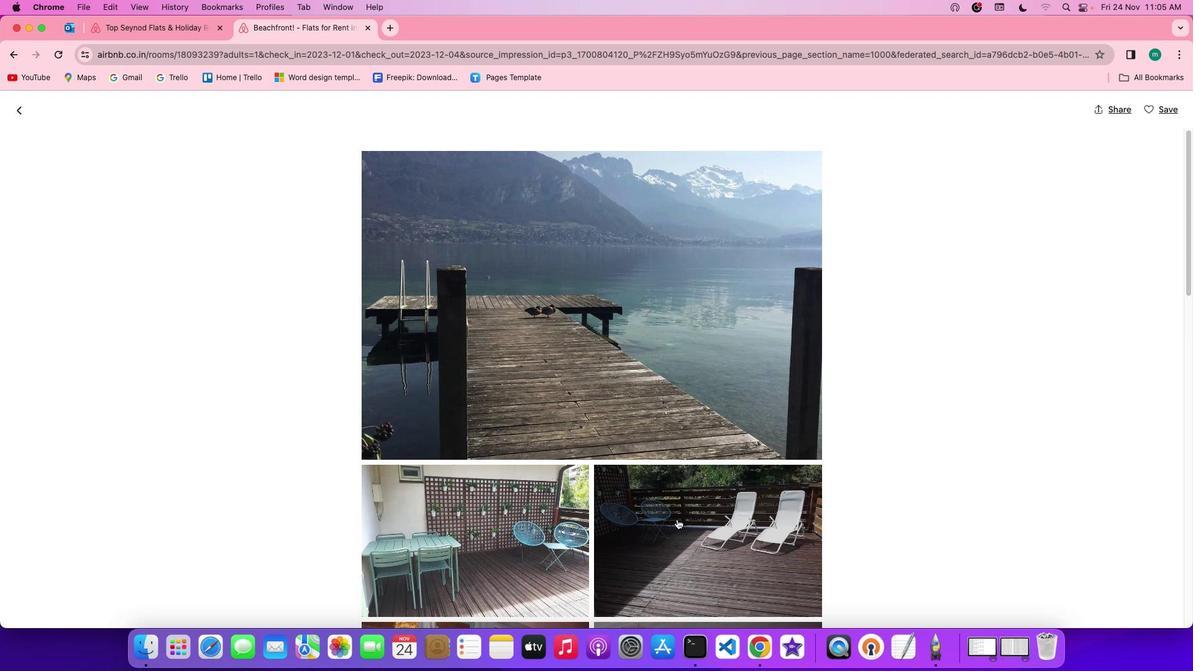 
Action: Mouse scrolled (676, 518) with delta (0, 0)
Screenshot: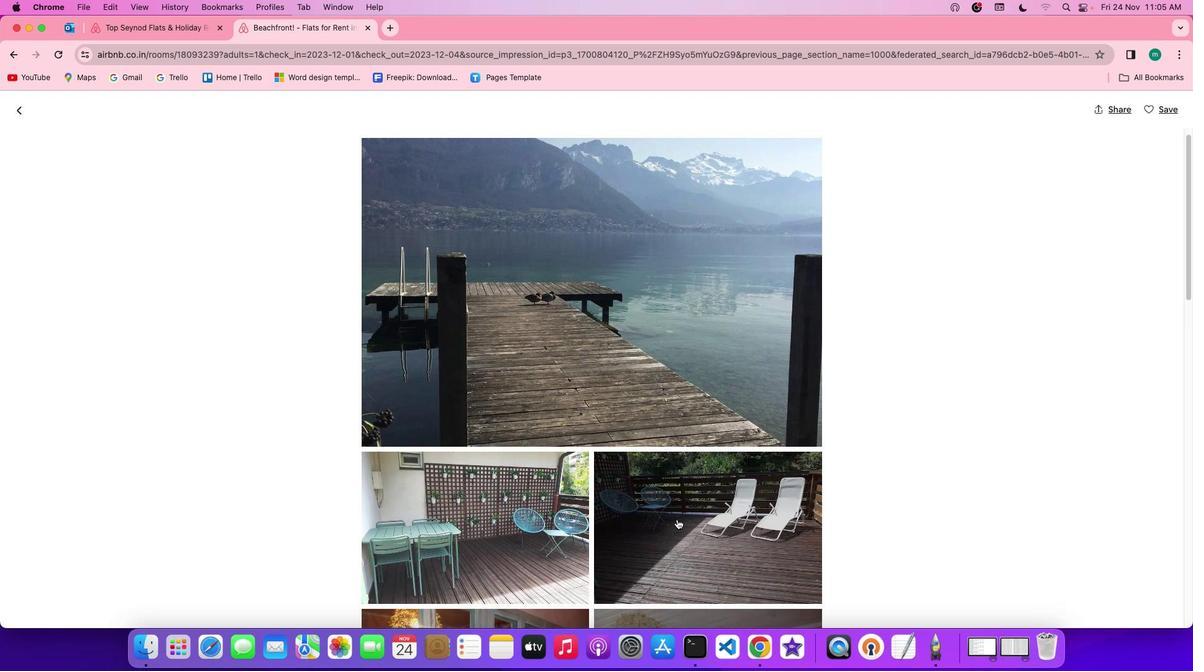 
Action: Mouse scrolled (676, 518) with delta (0, 0)
Screenshot: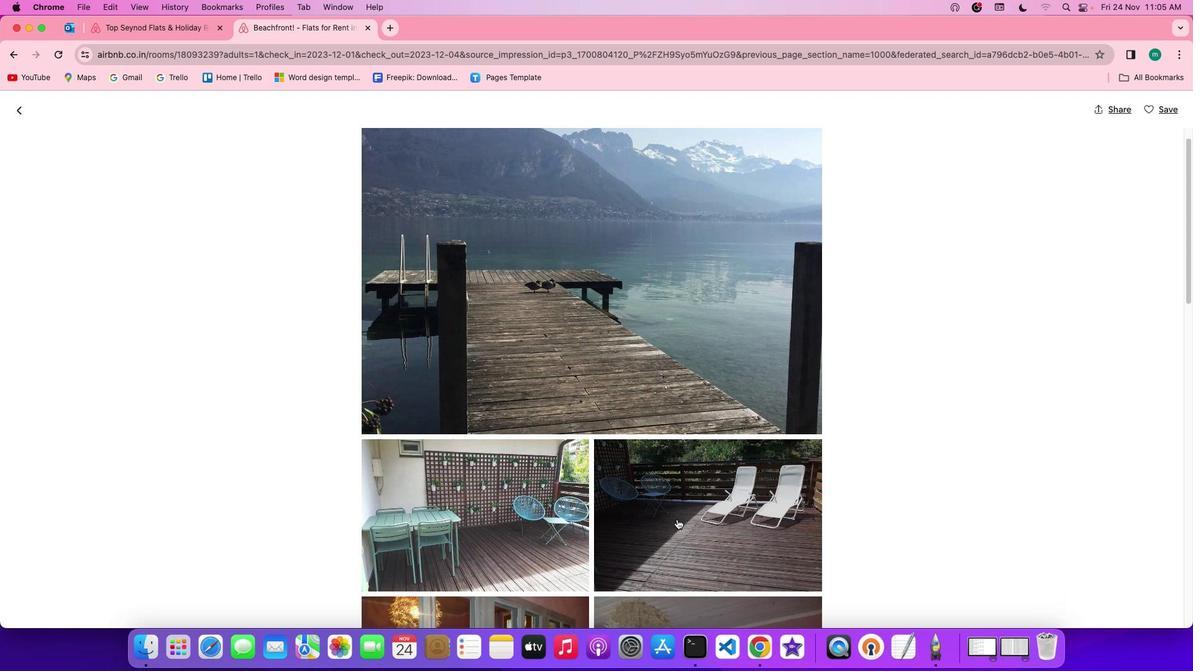 
Action: Mouse scrolled (676, 518) with delta (0, 0)
Screenshot: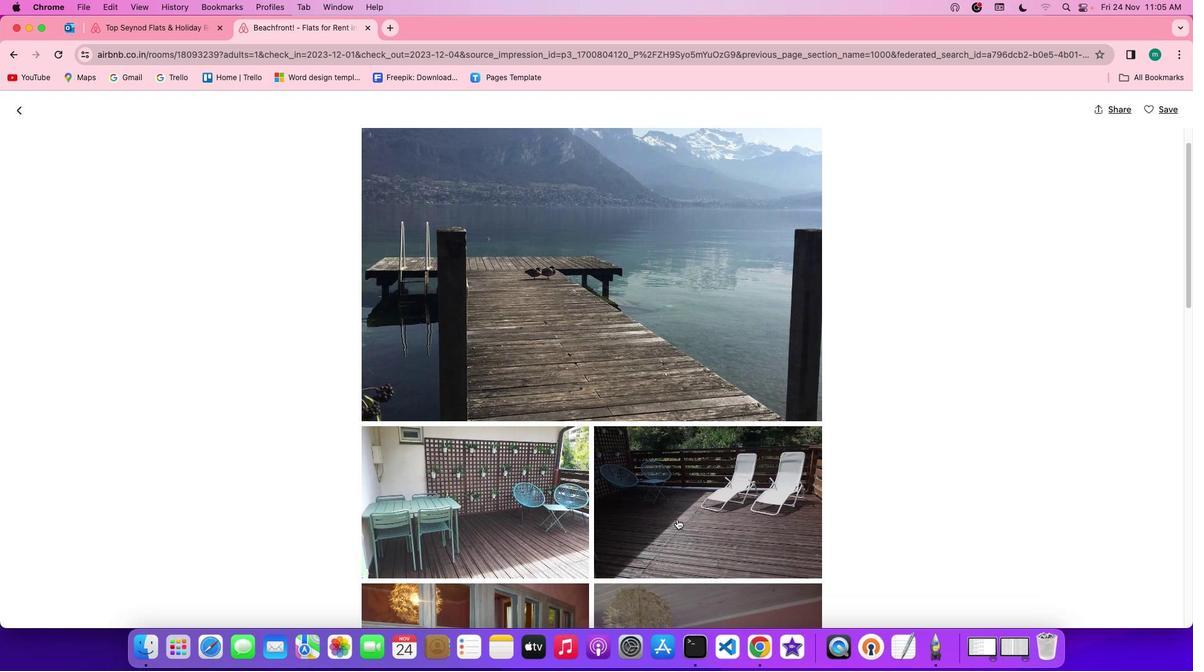 
Action: Mouse scrolled (676, 518) with delta (0, 0)
Screenshot: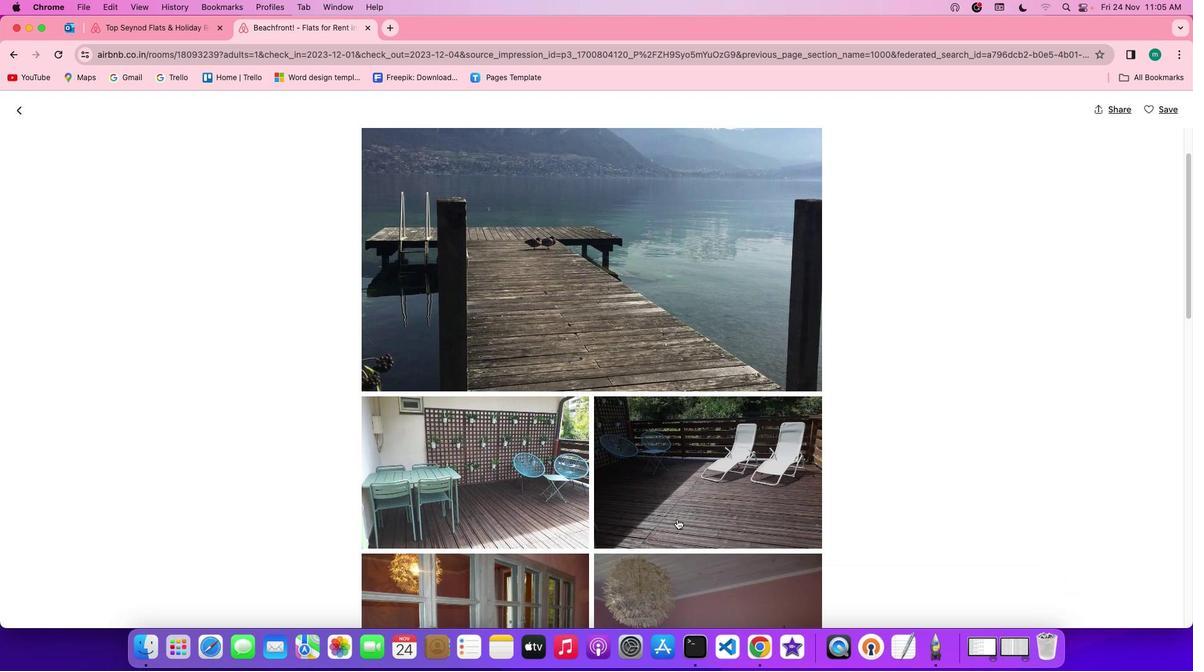 
Action: Mouse scrolled (676, 518) with delta (0, -1)
Screenshot: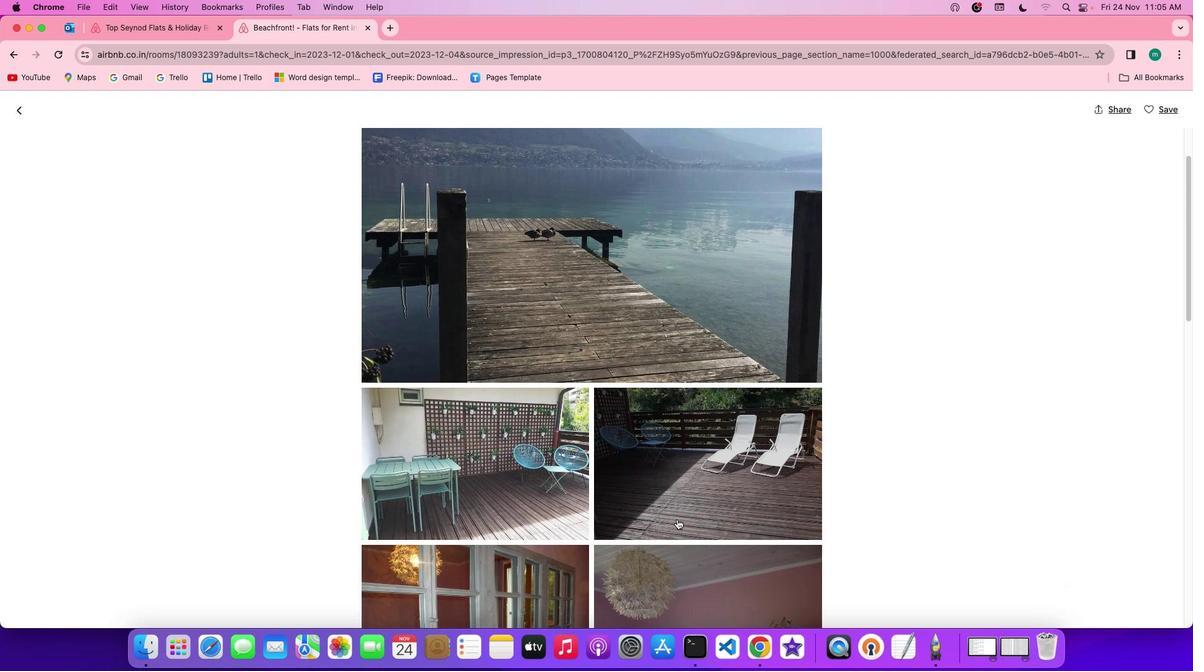 
Action: Mouse scrolled (676, 518) with delta (0, 0)
Screenshot: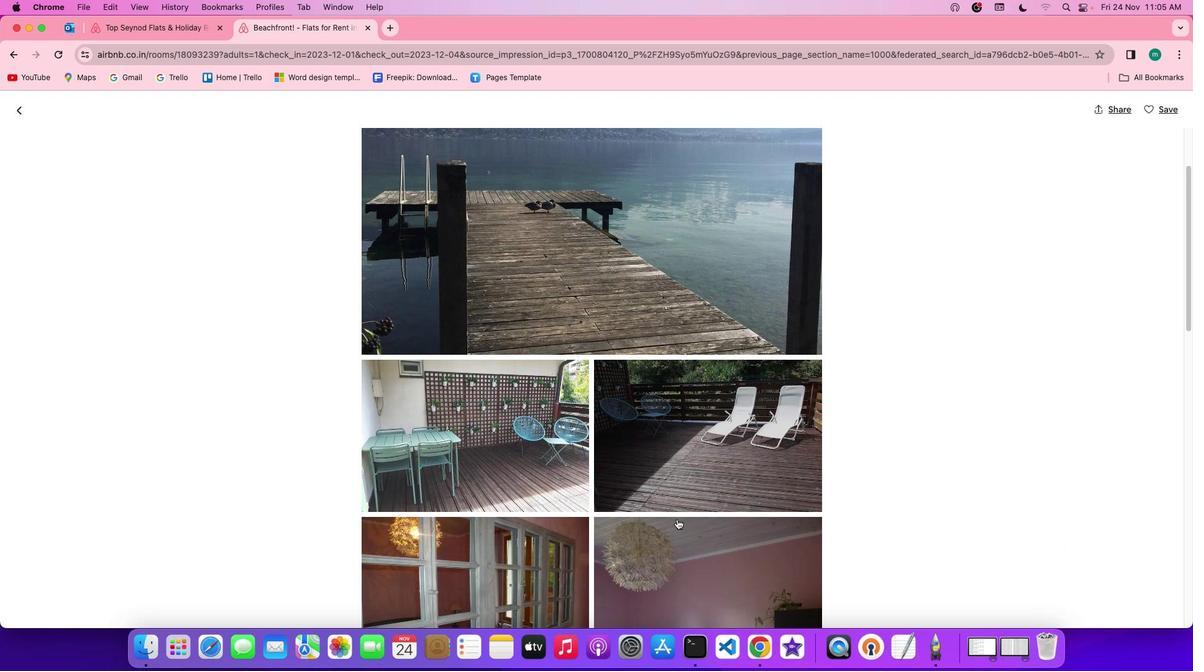 
Action: Mouse scrolled (676, 518) with delta (0, 0)
Screenshot: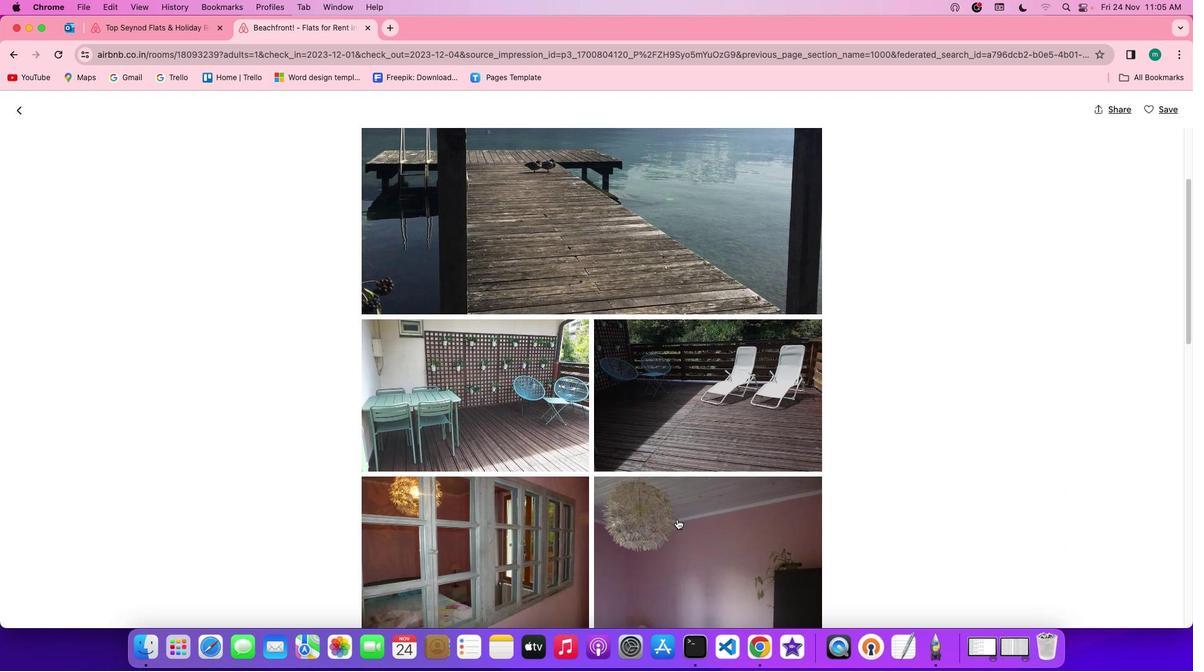 
Action: Mouse scrolled (676, 518) with delta (0, -1)
Screenshot: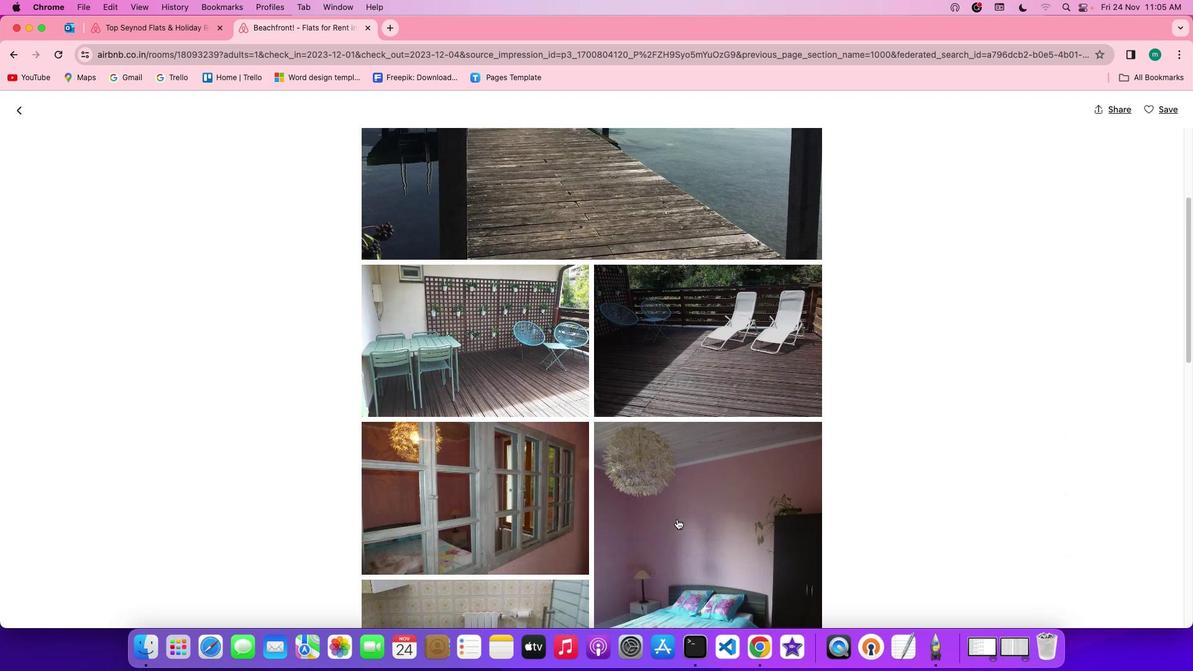 
Action: Mouse scrolled (676, 518) with delta (0, -2)
Screenshot: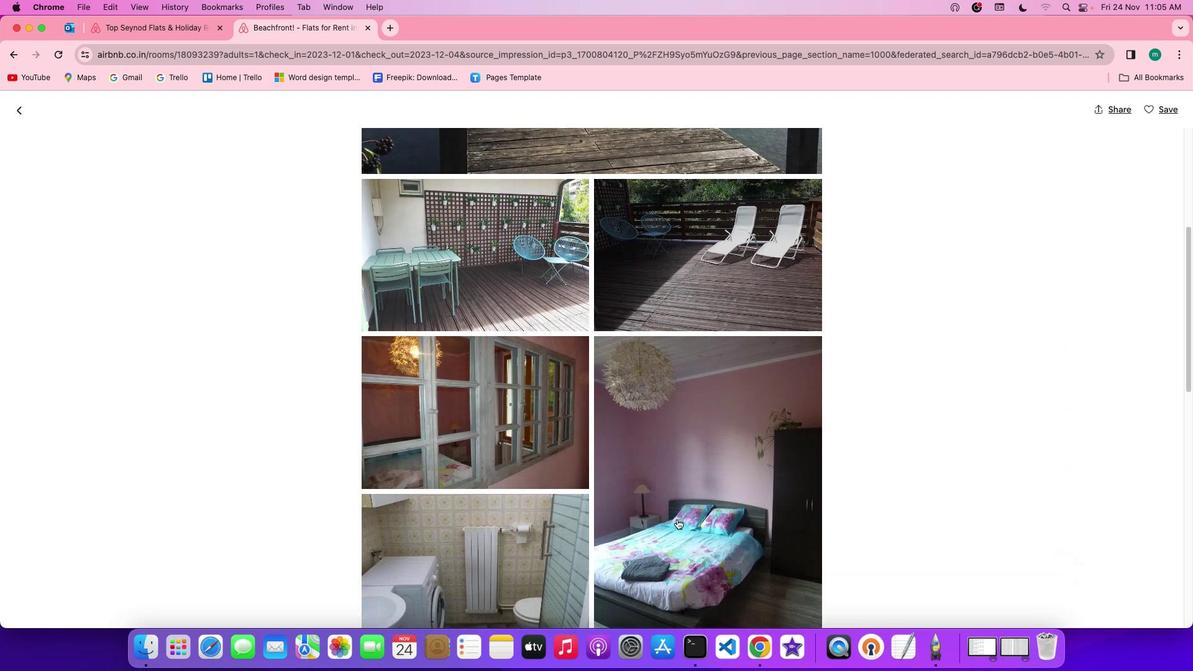 
Action: Mouse scrolled (676, 518) with delta (0, 0)
Screenshot: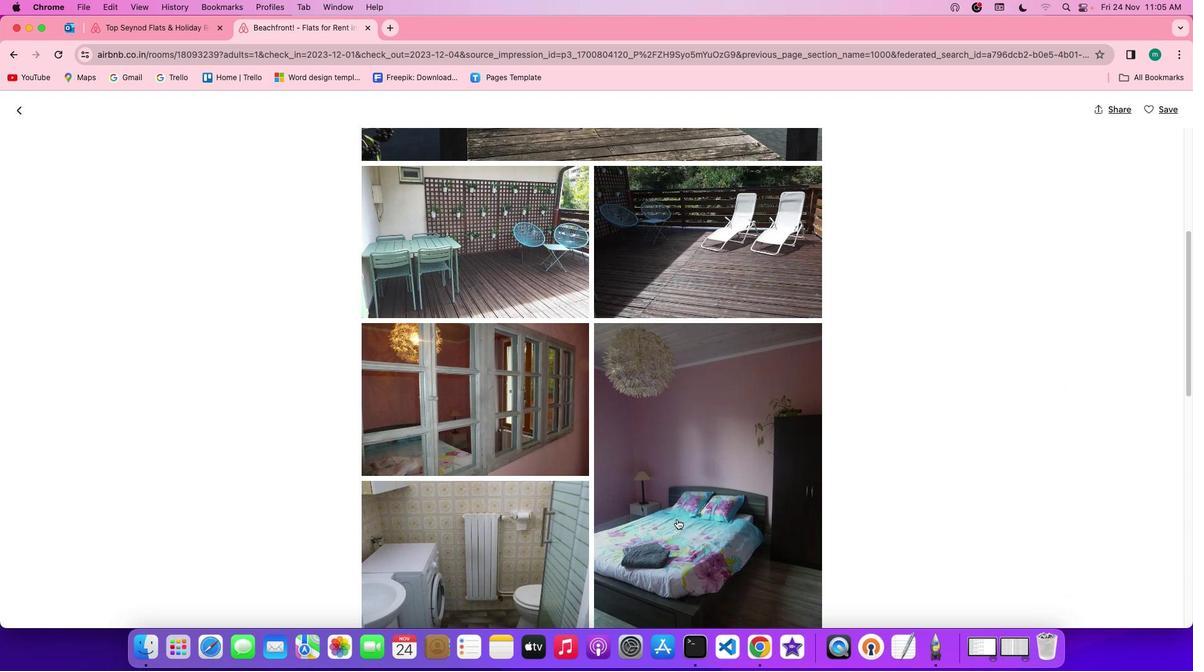 
Action: Mouse scrolled (676, 518) with delta (0, 0)
Screenshot: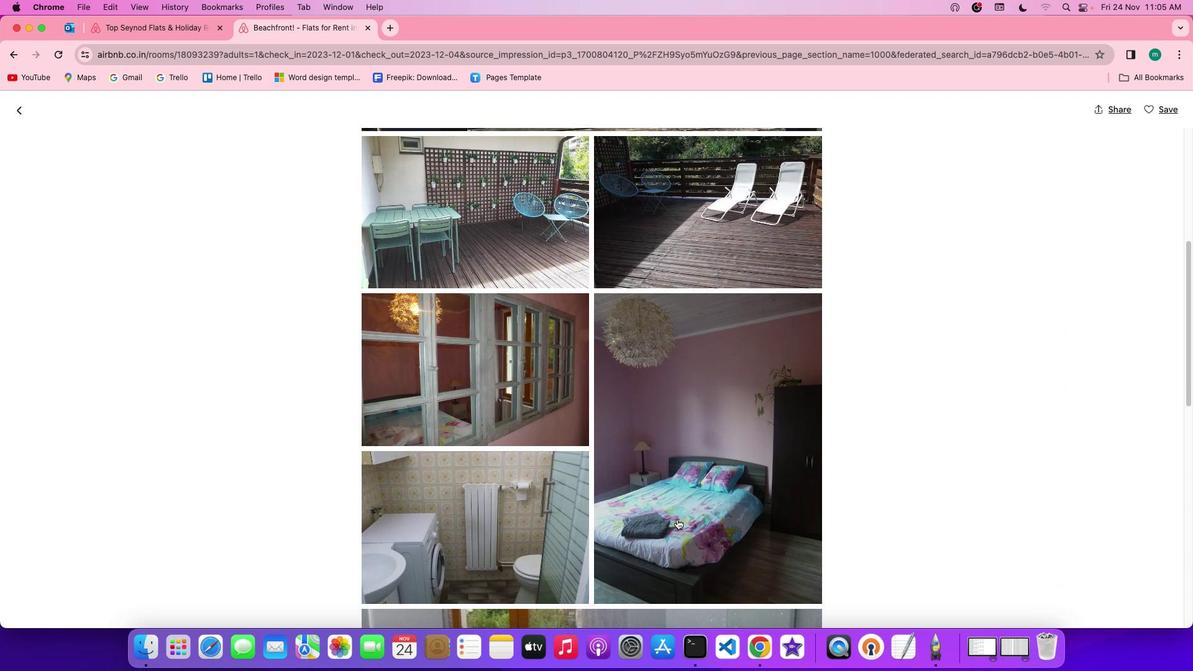 
Action: Mouse scrolled (676, 518) with delta (0, -1)
Screenshot: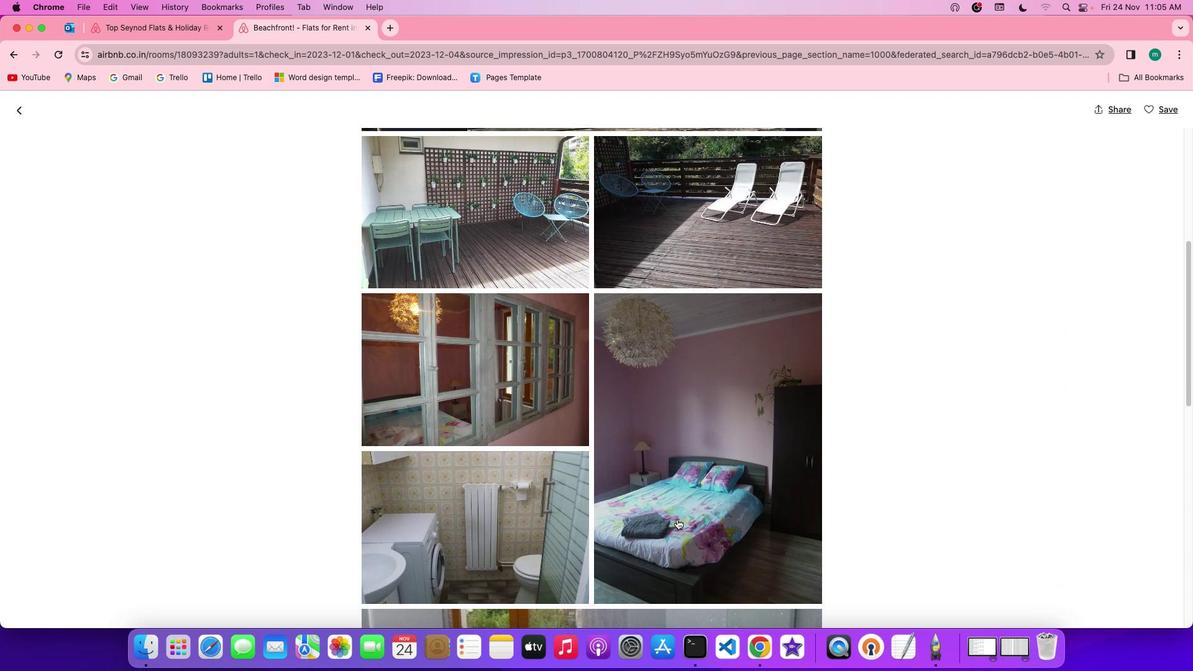 
Action: Mouse scrolled (676, 518) with delta (0, -1)
Screenshot: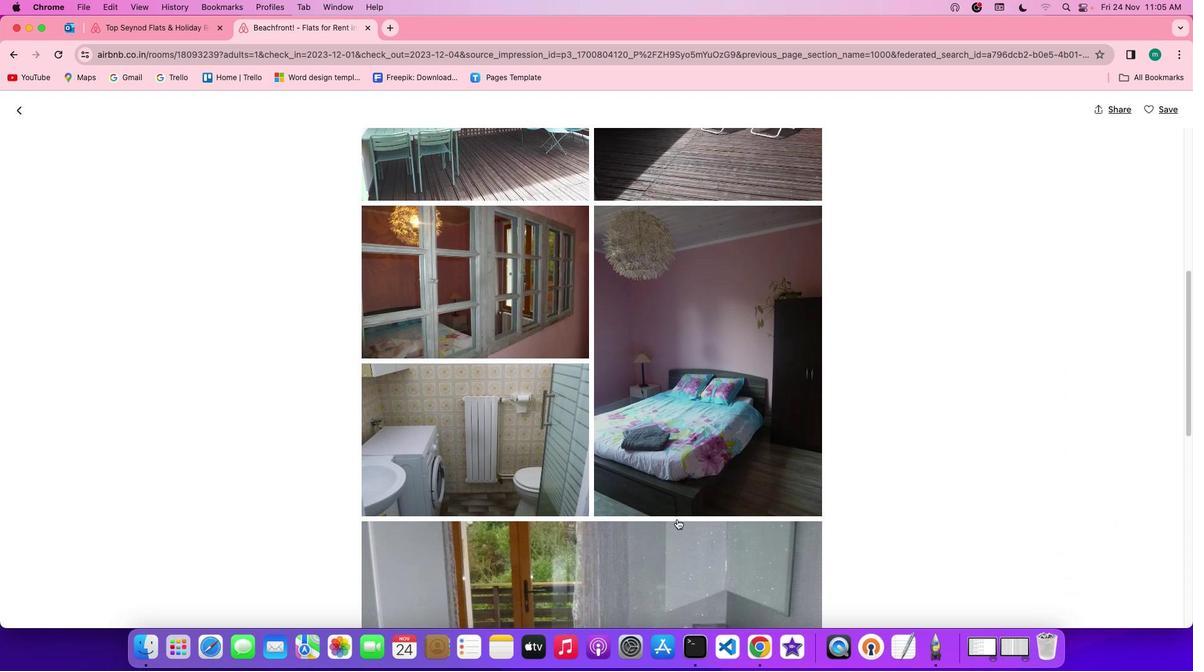
Action: Mouse scrolled (676, 518) with delta (0, 0)
Screenshot: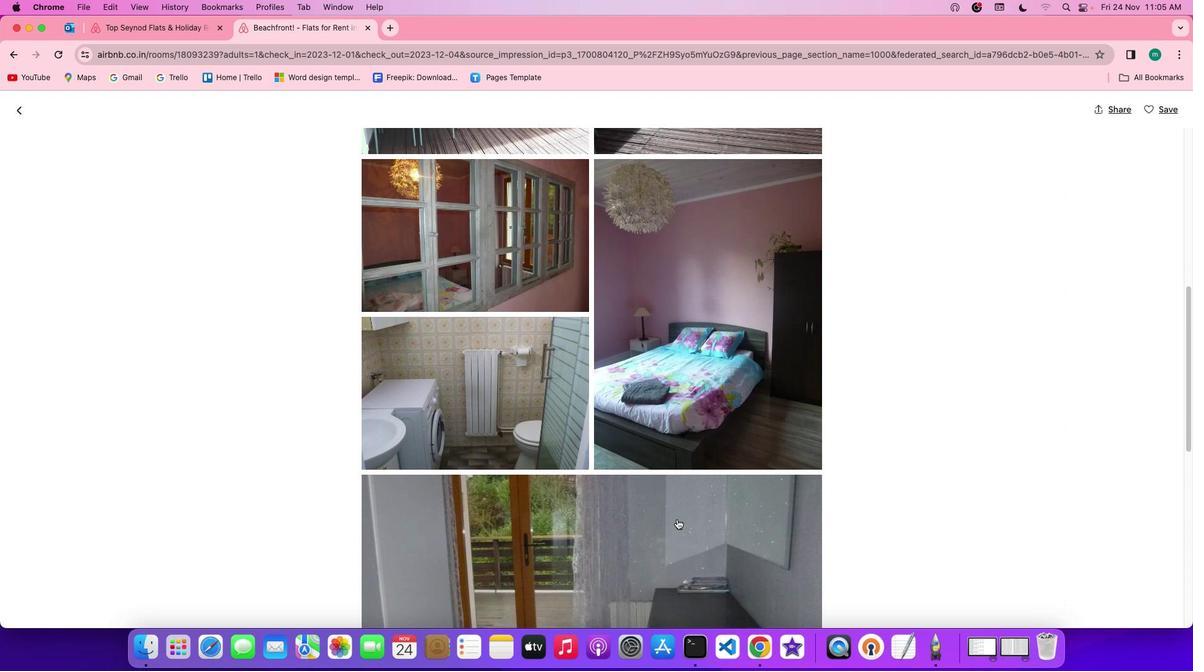 
Action: Mouse scrolled (676, 518) with delta (0, 0)
Screenshot: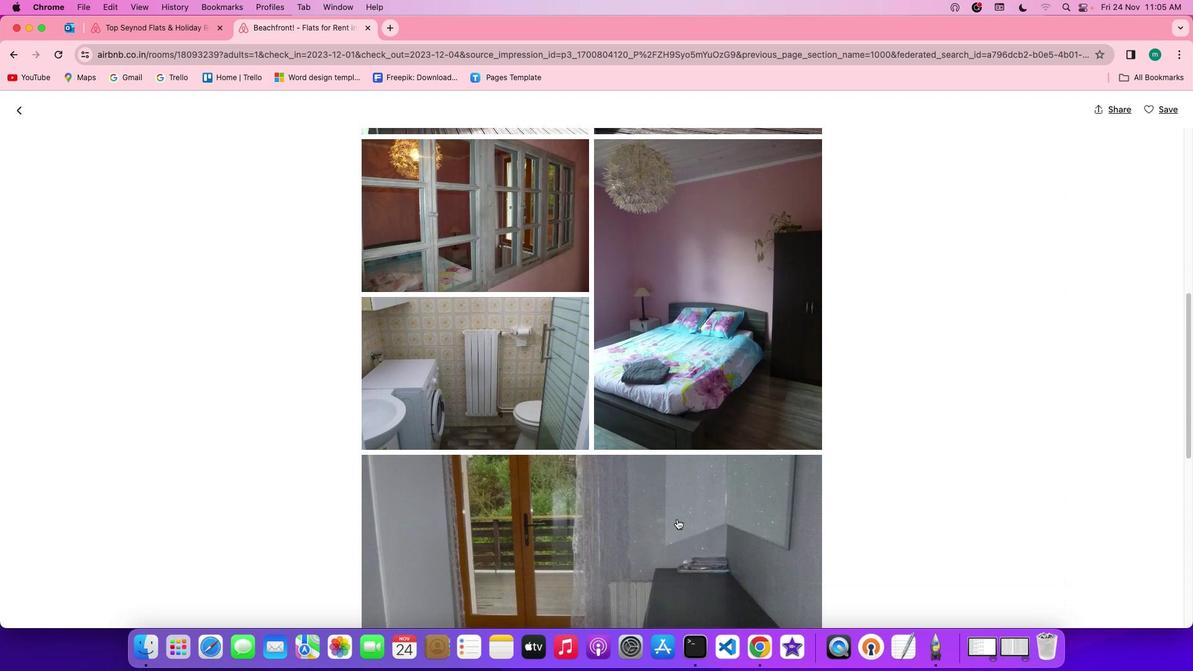
Action: Mouse scrolled (676, 518) with delta (0, -1)
Screenshot: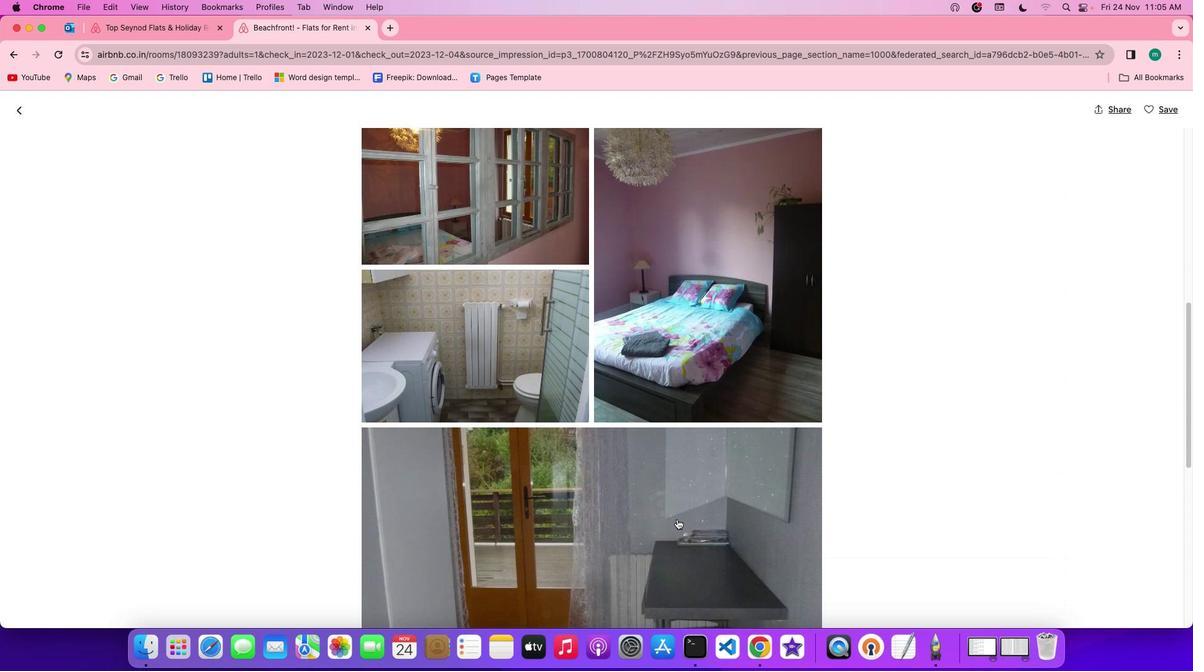 
Action: Mouse scrolled (676, 518) with delta (0, -1)
Screenshot: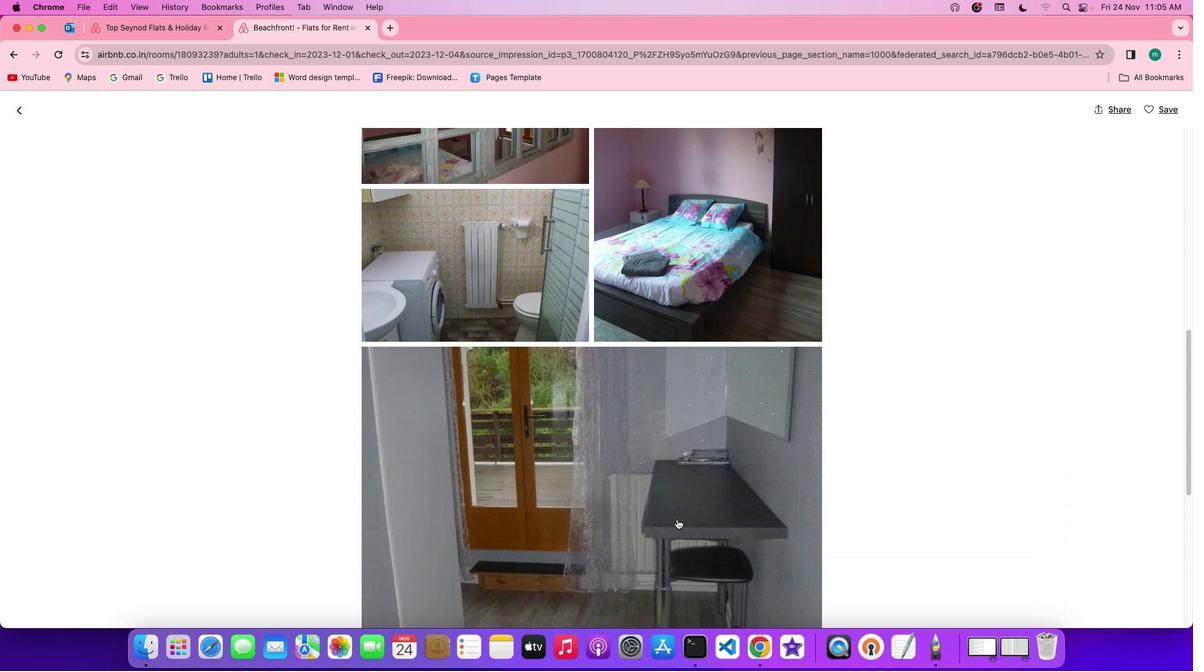 
Action: Mouse scrolled (676, 518) with delta (0, 0)
Screenshot: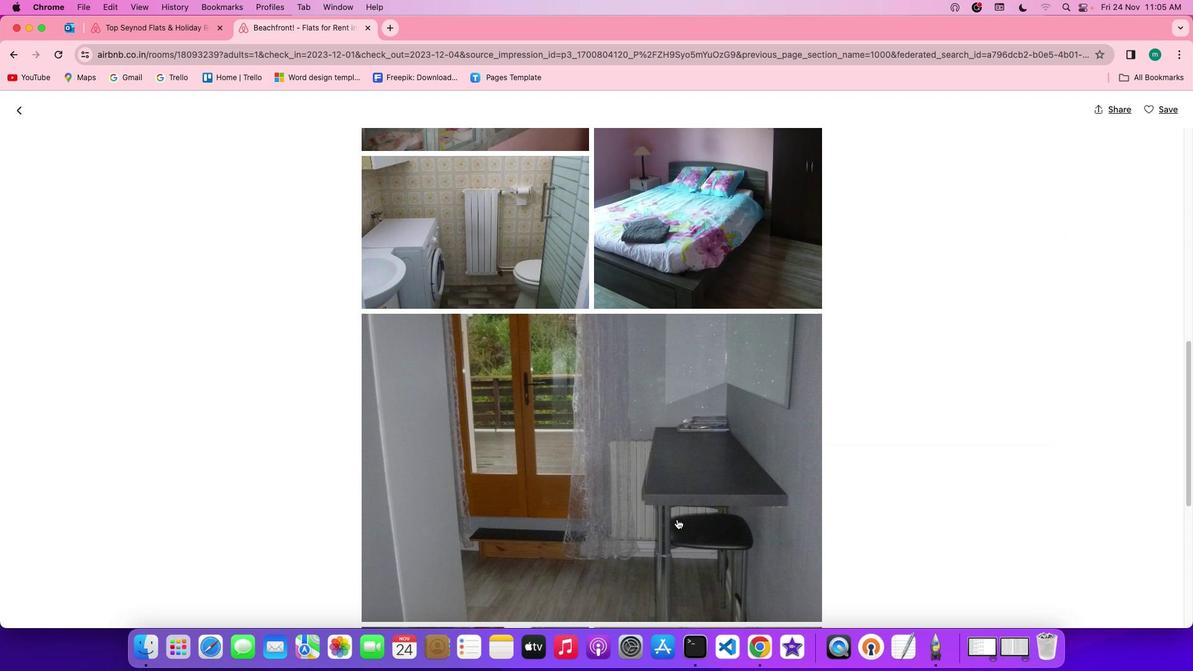 
Action: Mouse scrolled (676, 518) with delta (0, 0)
Screenshot: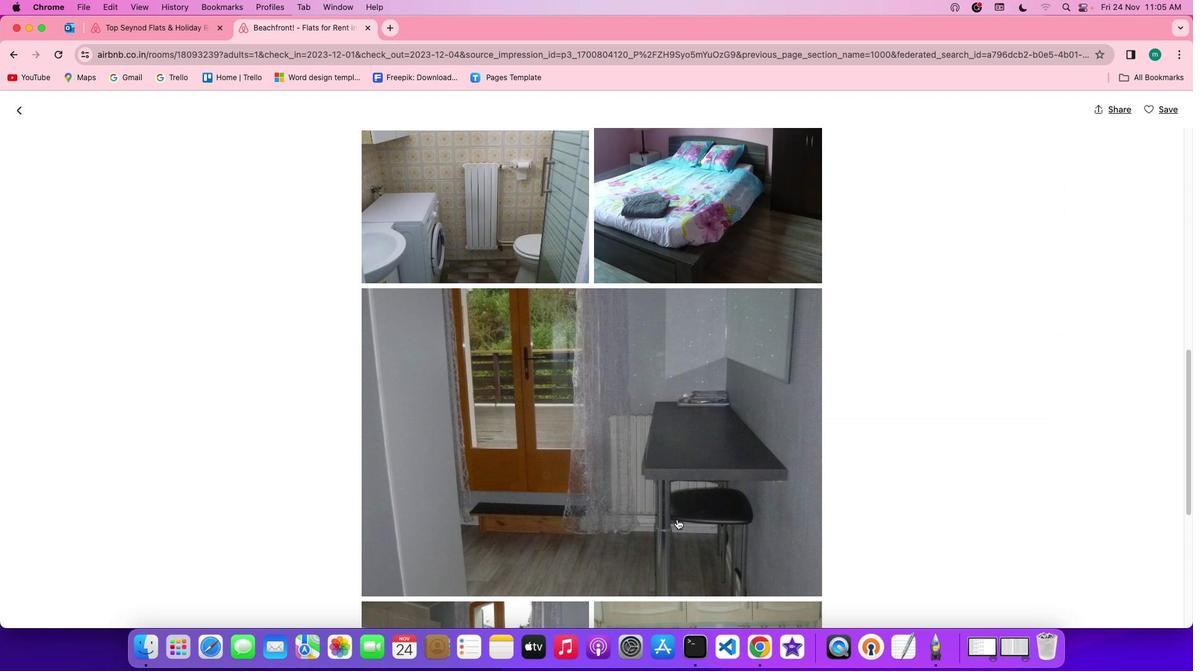 
Action: Mouse scrolled (676, 518) with delta (0, -1)
Screenshot: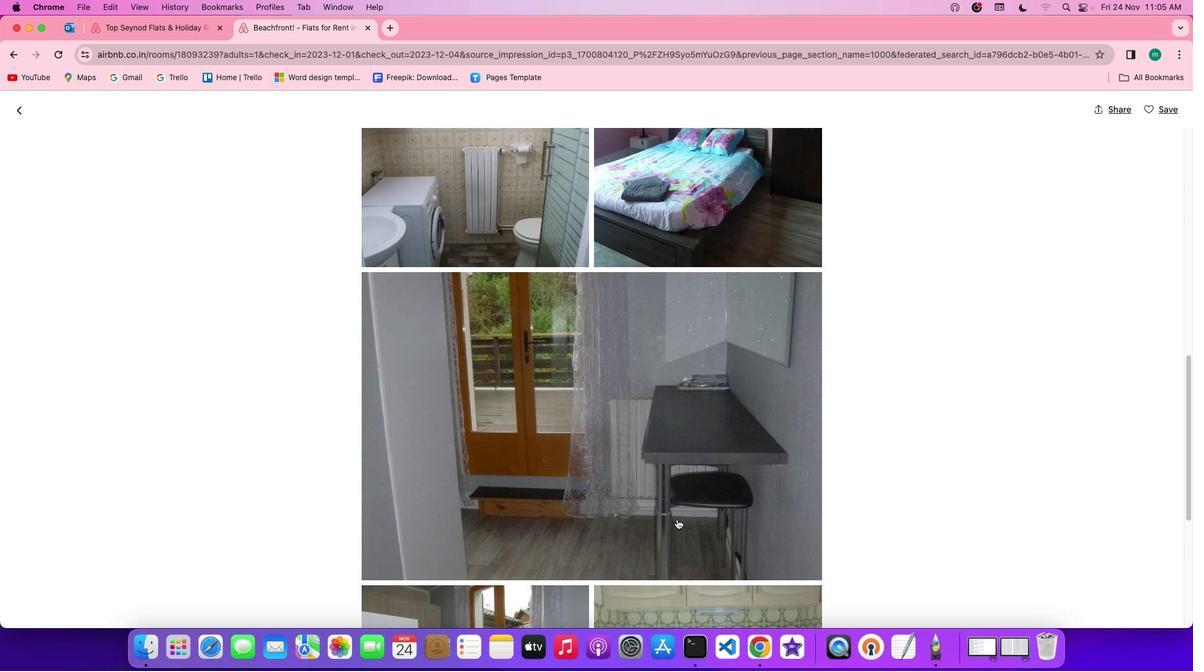 
Action: Mouse scrolled (676, 518) with delta (0, -1)
Screenshot: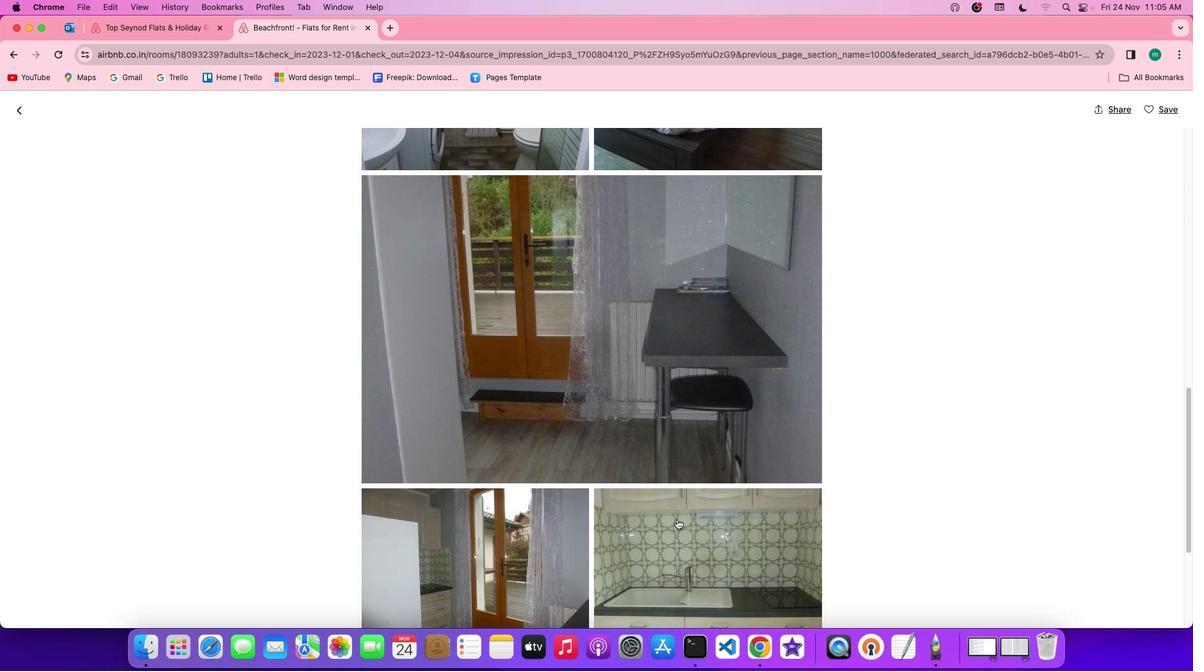 
Action: Mouse scrolled (676, 518) with delta (0, 0)
Screenshot: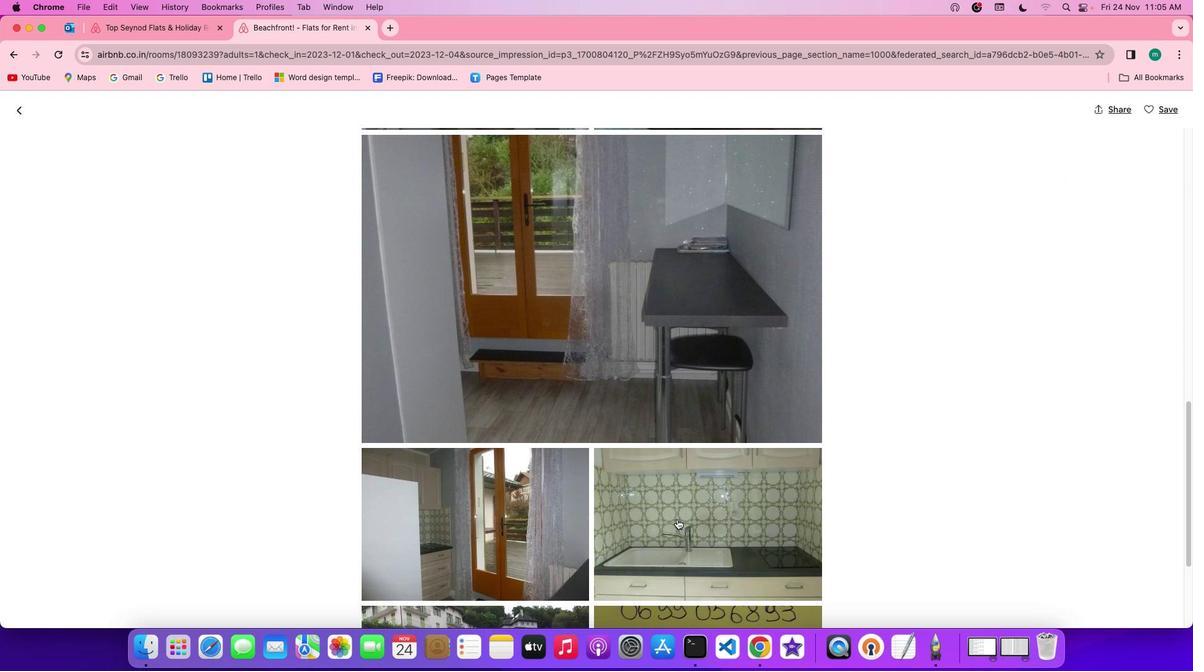 
Action: Mouse scrolled (676, 518) with delta (0, 0)
Screenshot: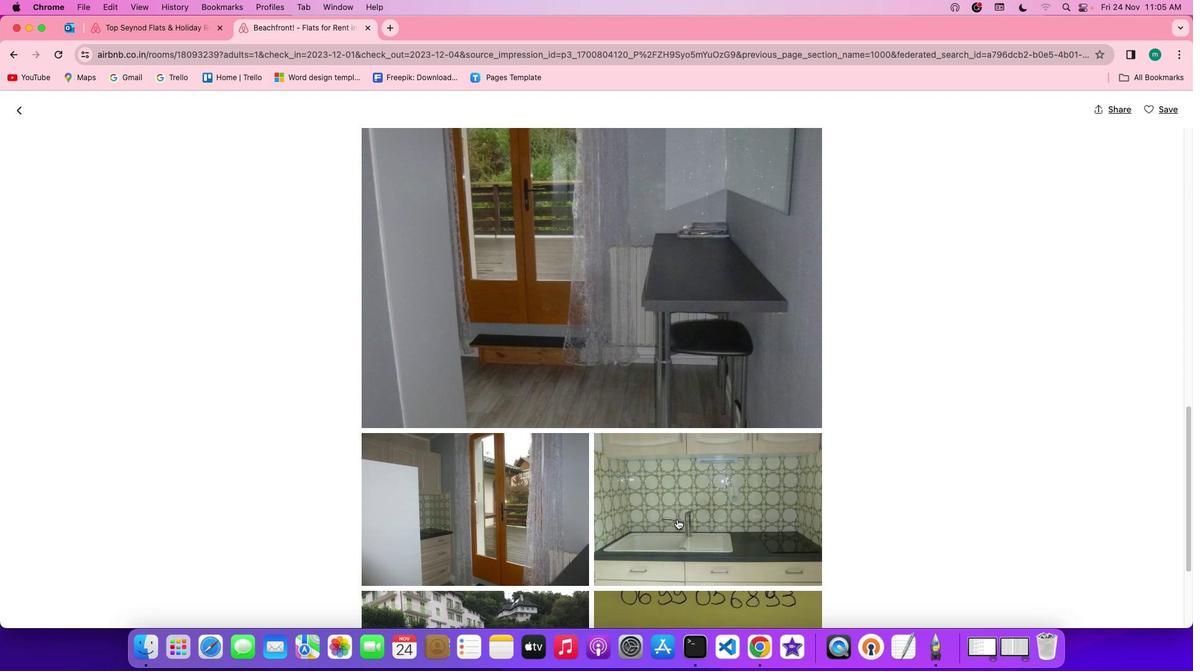 
Action: Mouse scrolled (676, 518) with delta (0, -1)
Screenshot: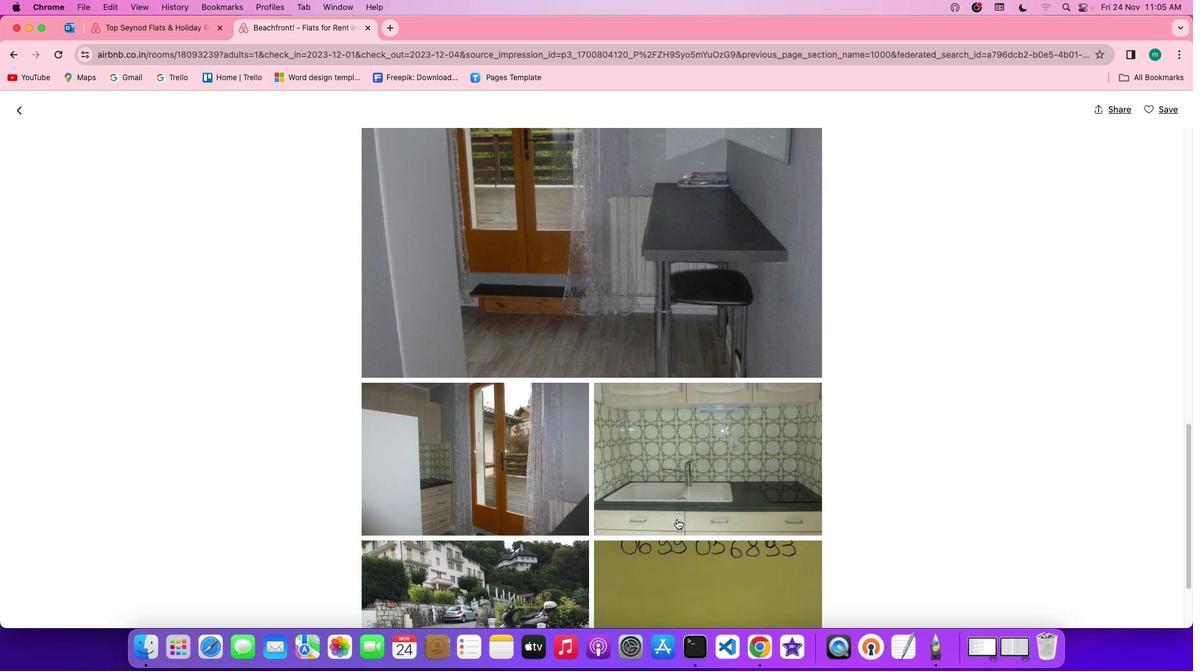 
Action: Mouse scrolled (676, 518) with delta (0, -1)
Screenshot: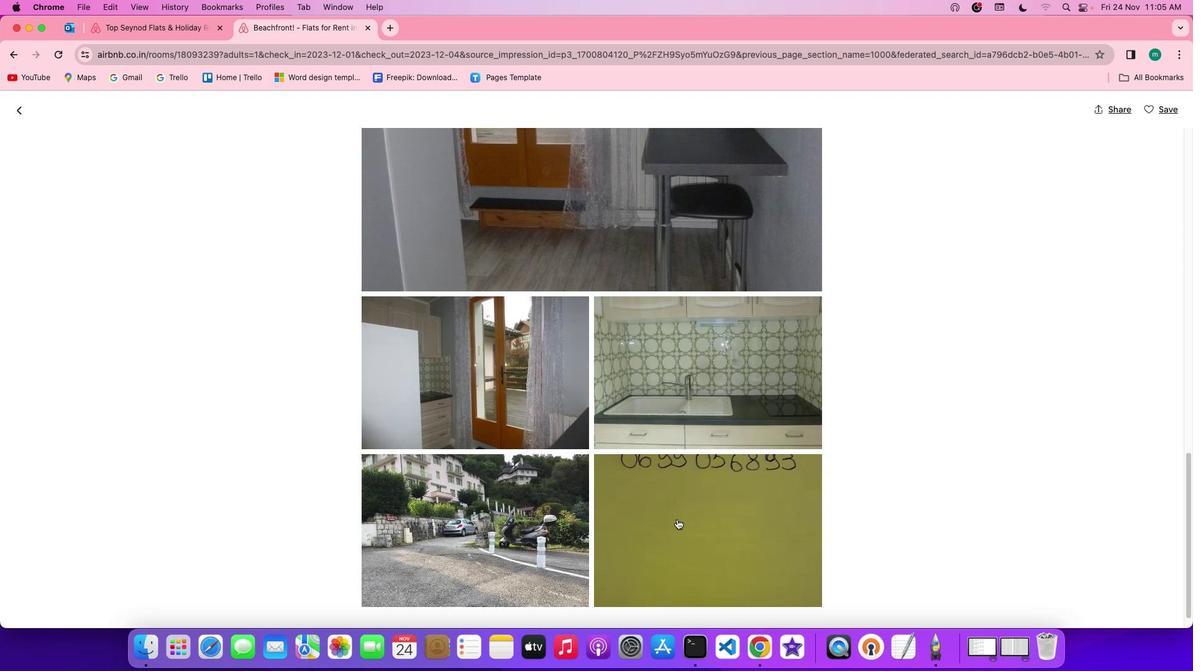 
Action: Mouse scrolled (676, 518) with delta (0, 0)
Screenshot: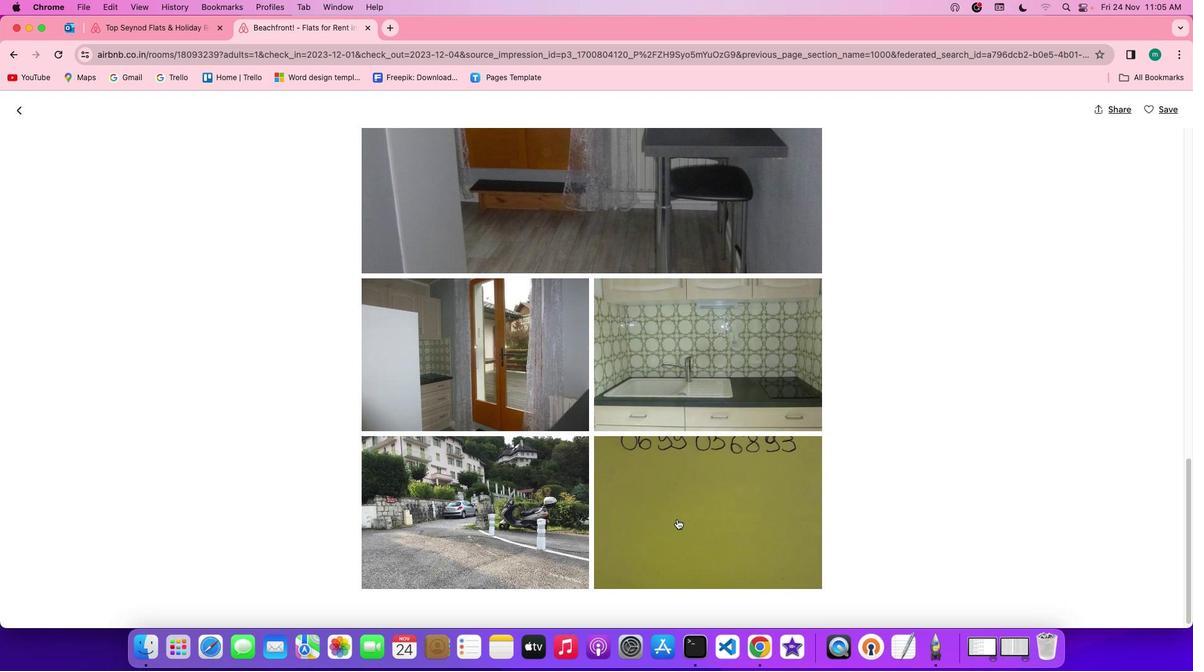 
Action: Mouse scrolled (676, 518) with delta (0, 0)
Screenshot: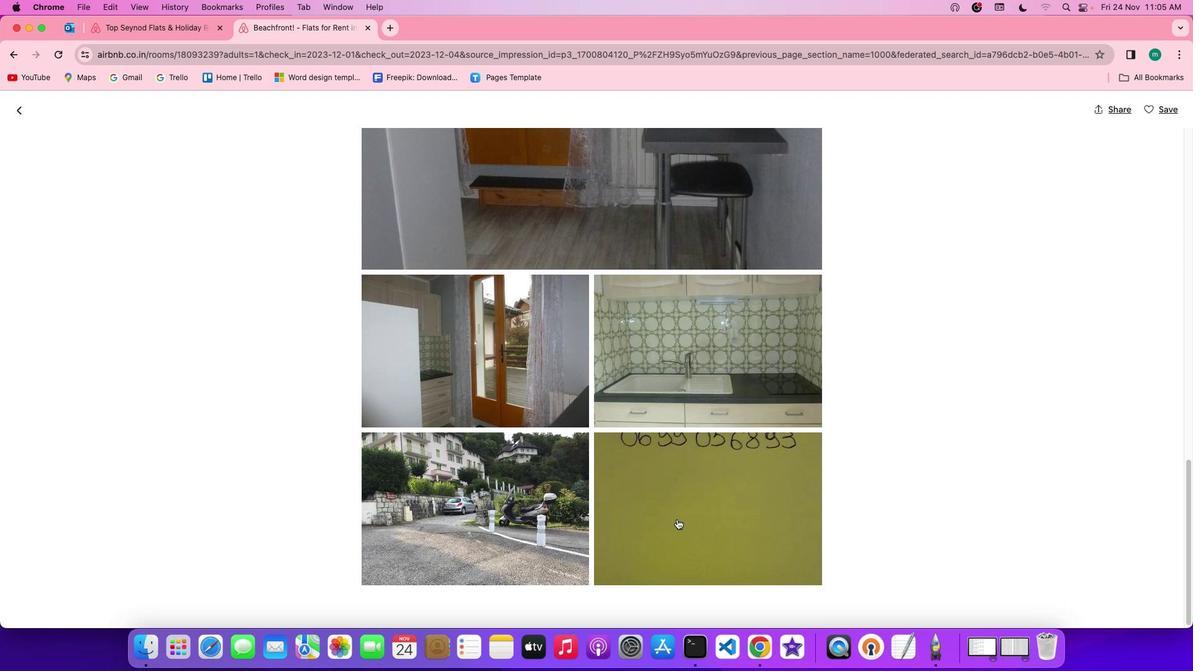 
Action: Mouse scrolled (676, 518) with delta (0, -1)
Screenshot: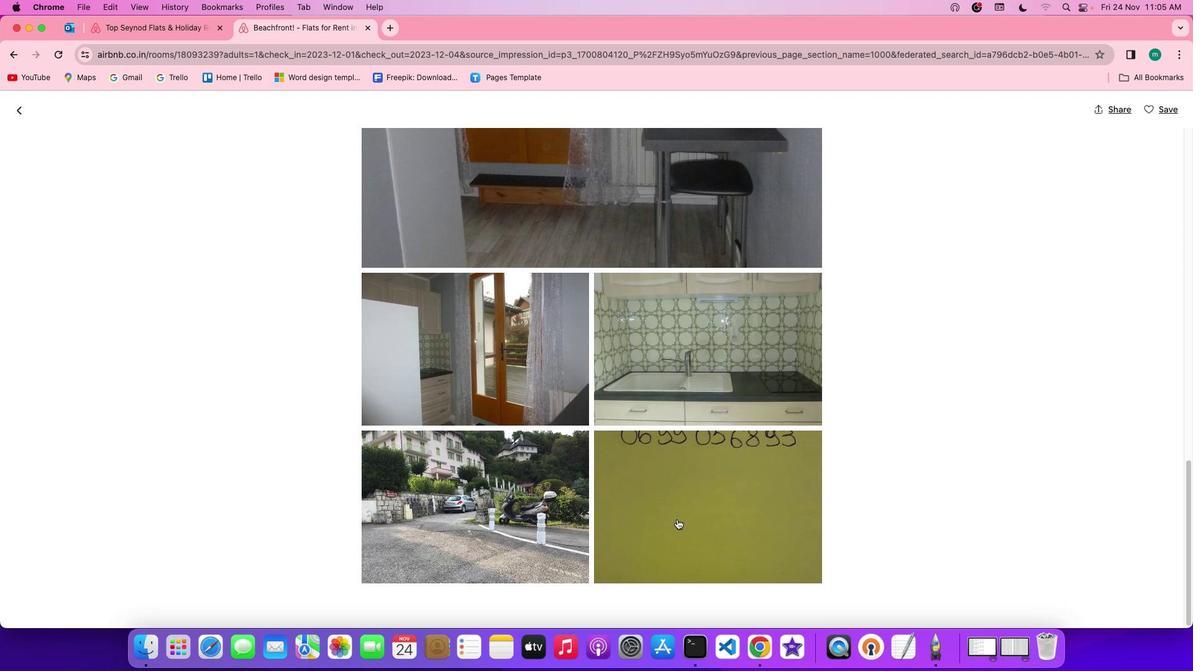 
Action: Mouse scrolled (676, 518) with delta (0, 0)
Screenshot: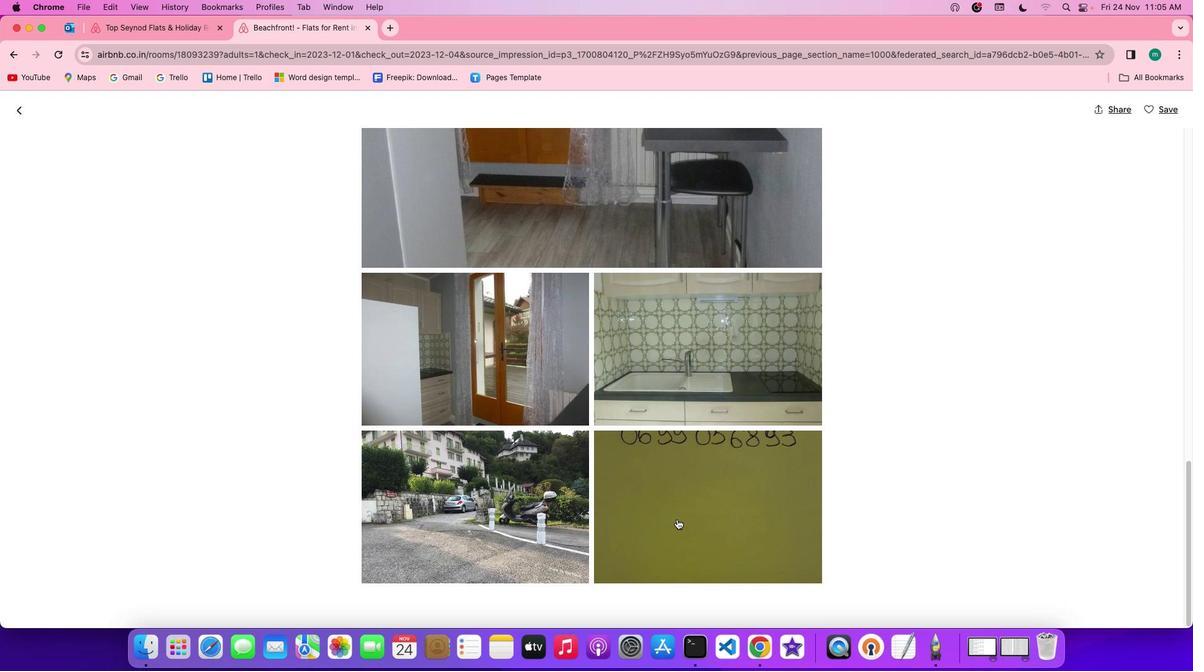 
Action: Mouse scrolled (676, 518) with delta (0, 0)
Screenshot: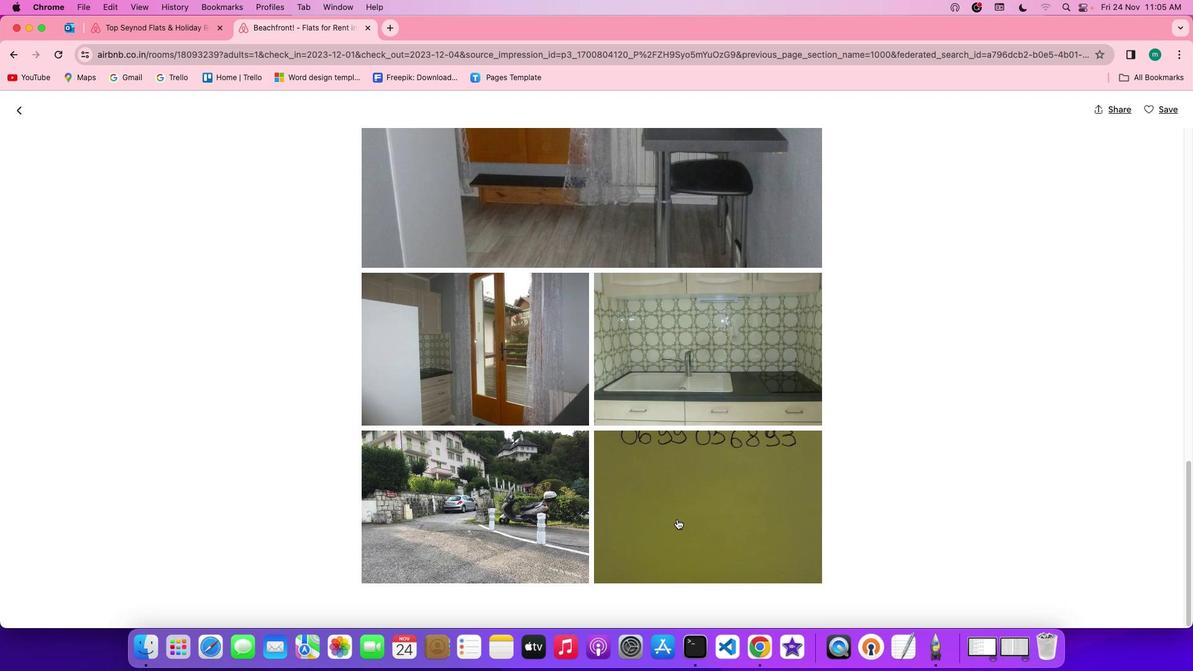
Action: Mouse scrolled (676, 518) with delta (0, 0)
Screenshot: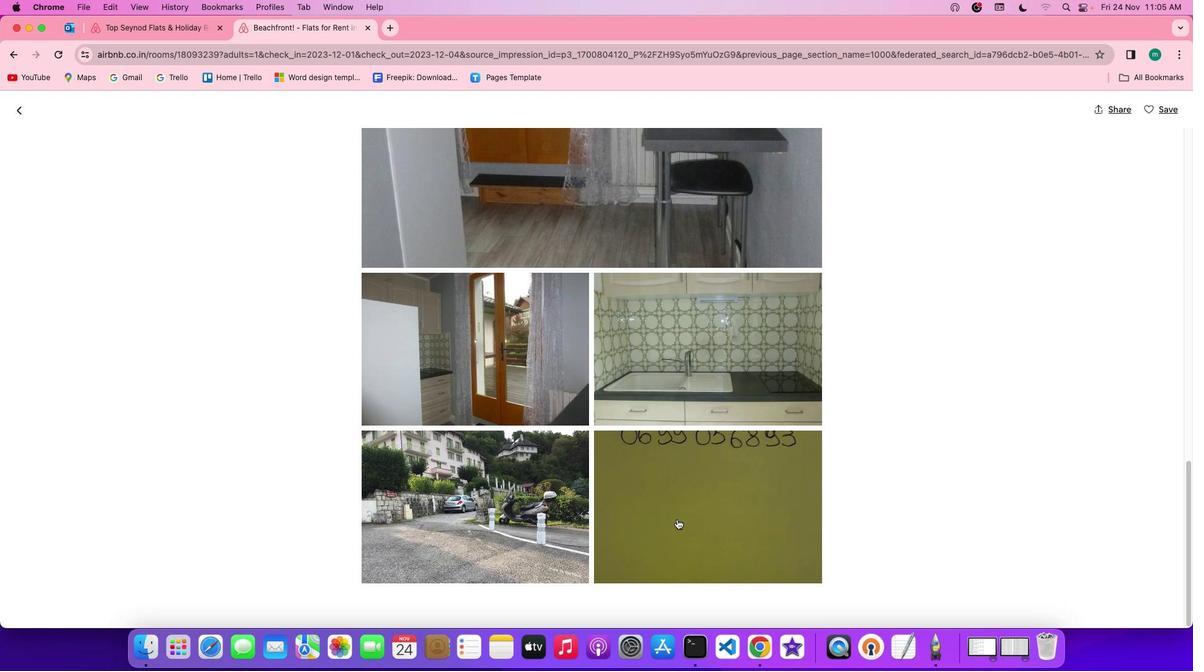 
Action: Mouse moved to (677, 517)
Screenshot: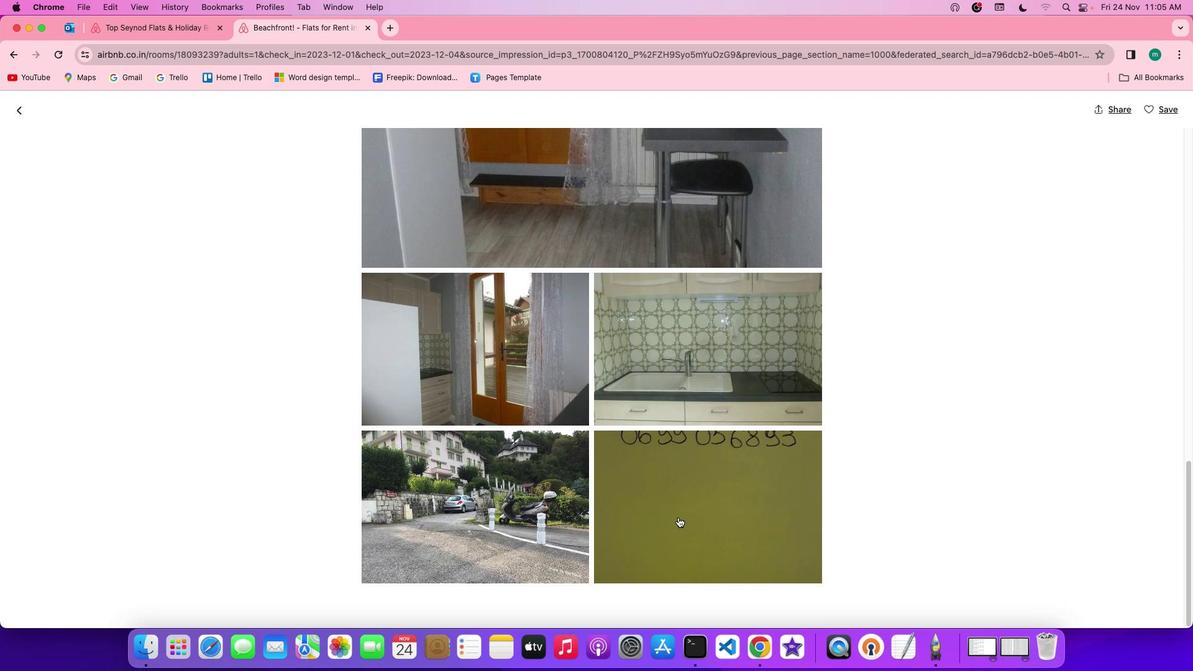 
Action: Mouse scrolled (677, 517) with delta (0, 0)
Screenshot: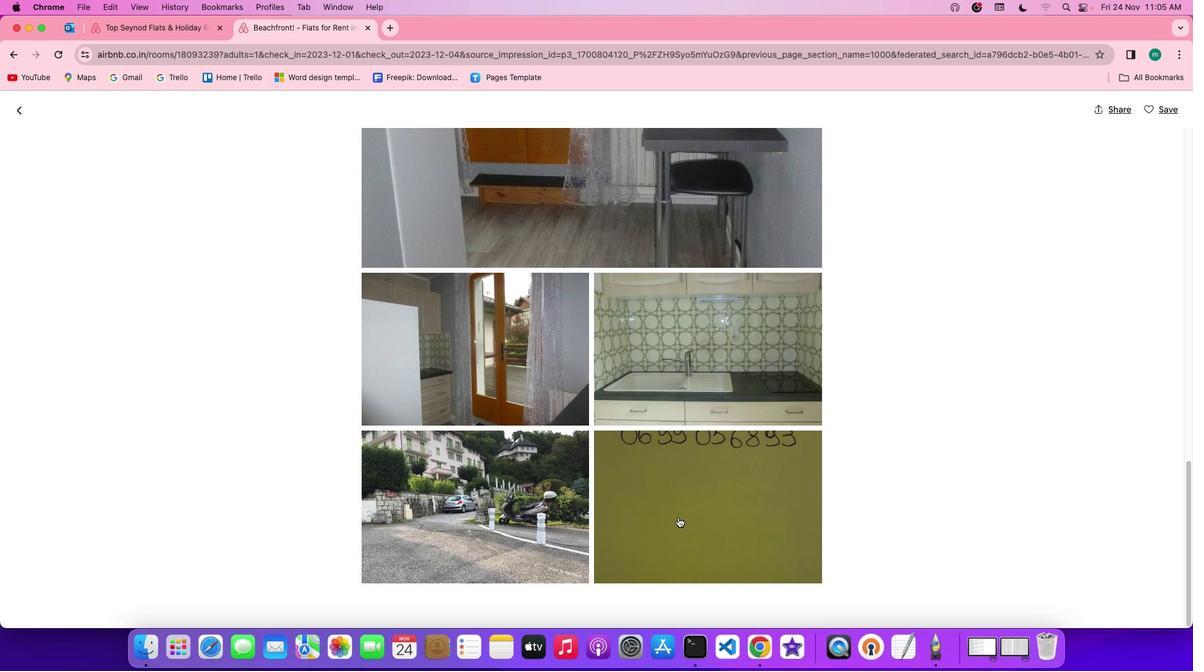 
Action: Mouse scrolled (677, 517) with delta (0, 0)
Screenshot: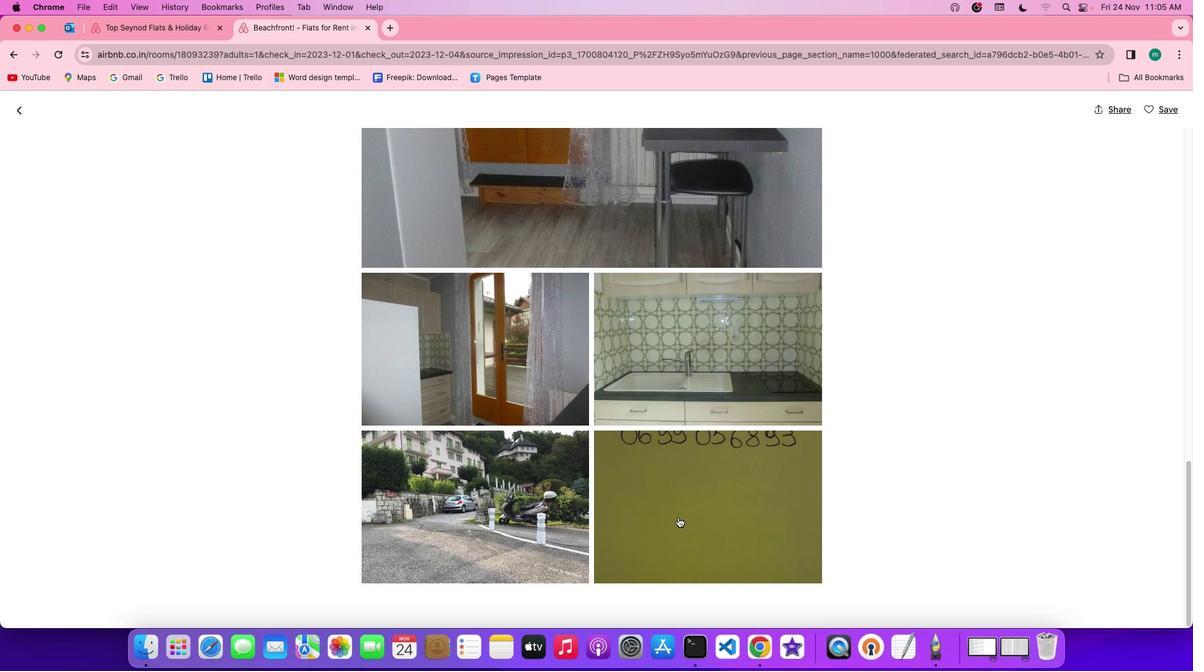 
Action: Mouse scrolled (677, 517) with delta (0, -1)
Screenshot: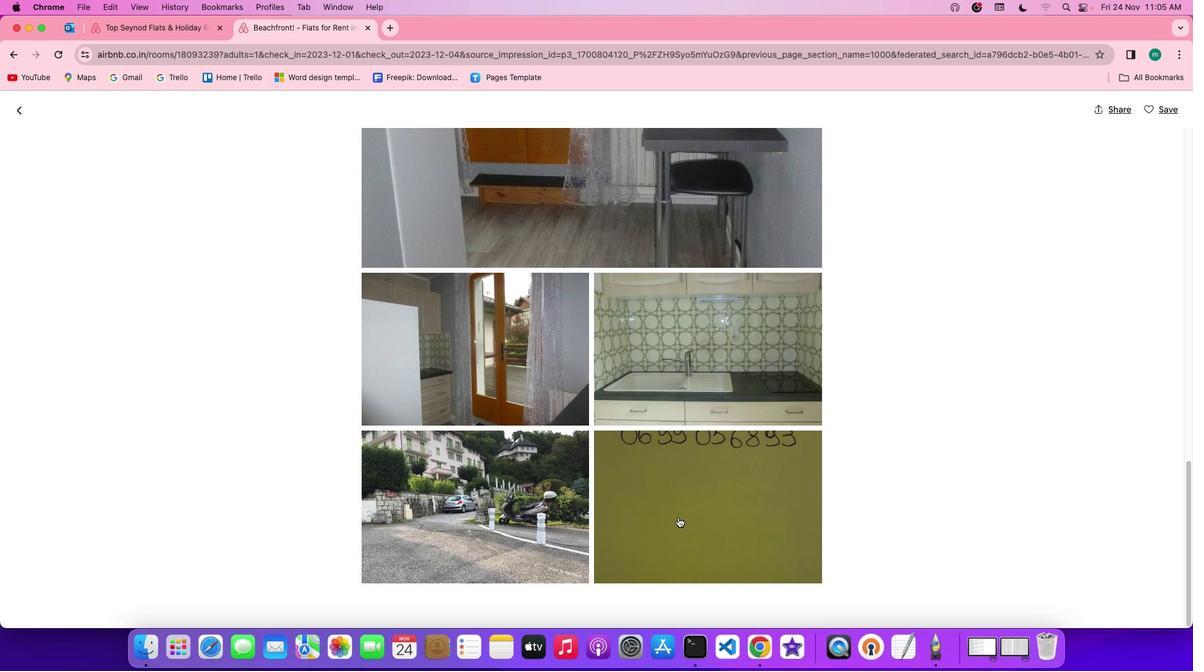 
Action: Mouse scrolled (677, 517) with delta (0, 0)
Screenshot: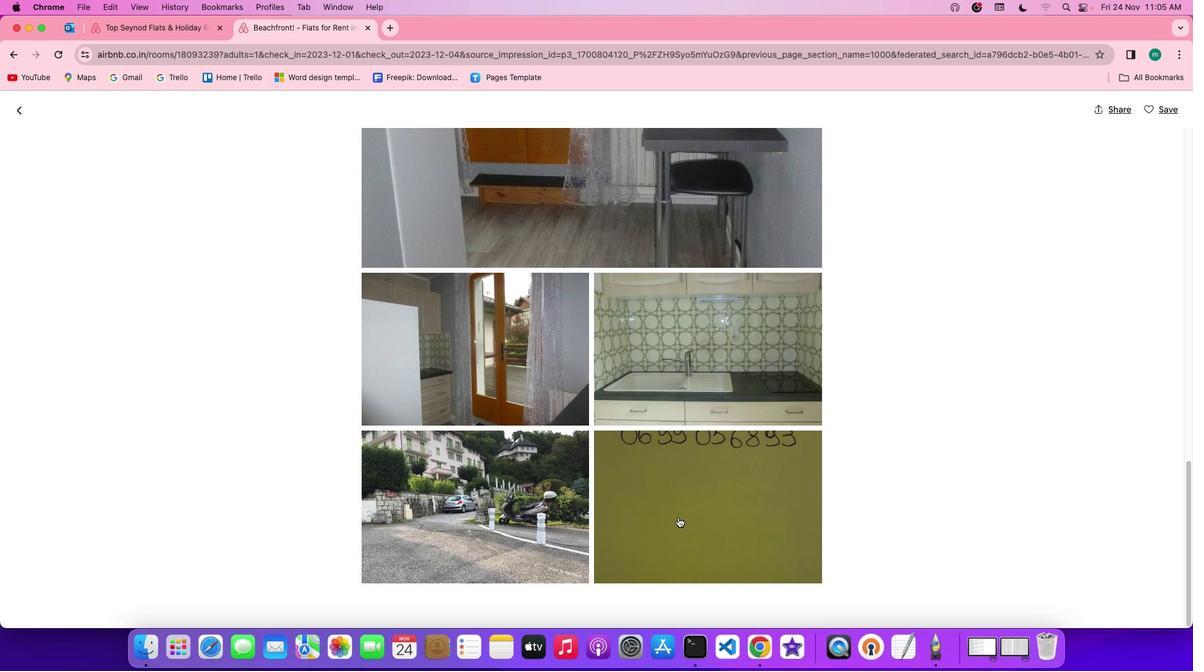
Action: Mouse scrolled (677, 517) with delta (0, 0)
Screenshot: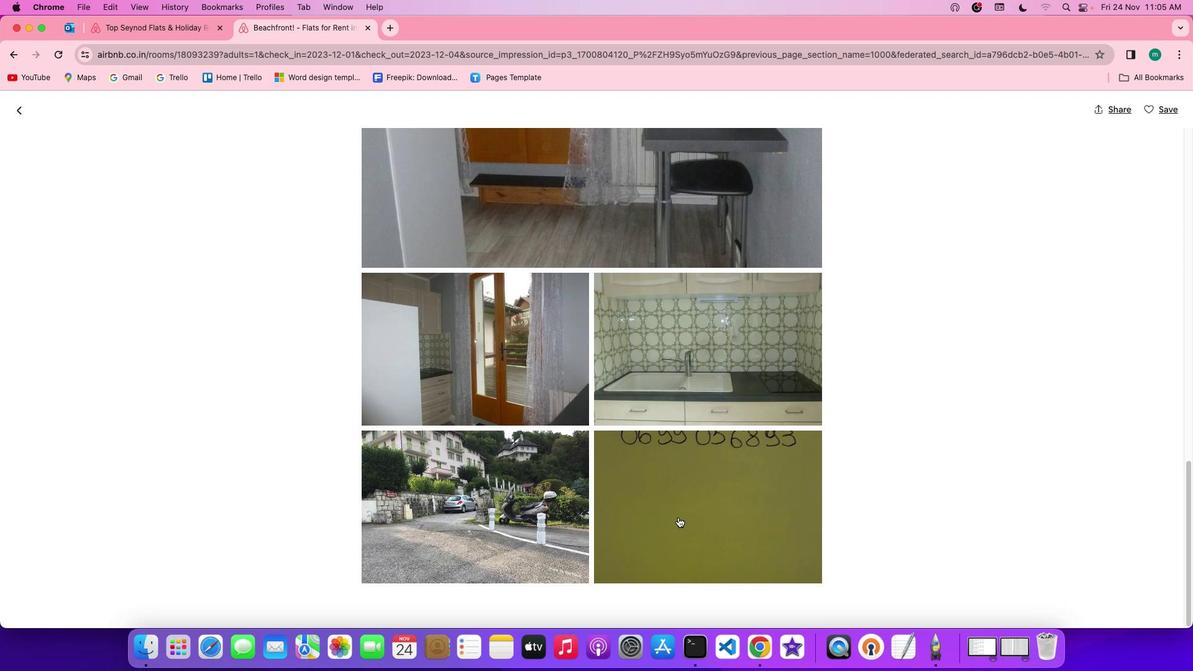 
Action: Mouse scrolled (677, 517) with delta (0, 0)
Screenshot: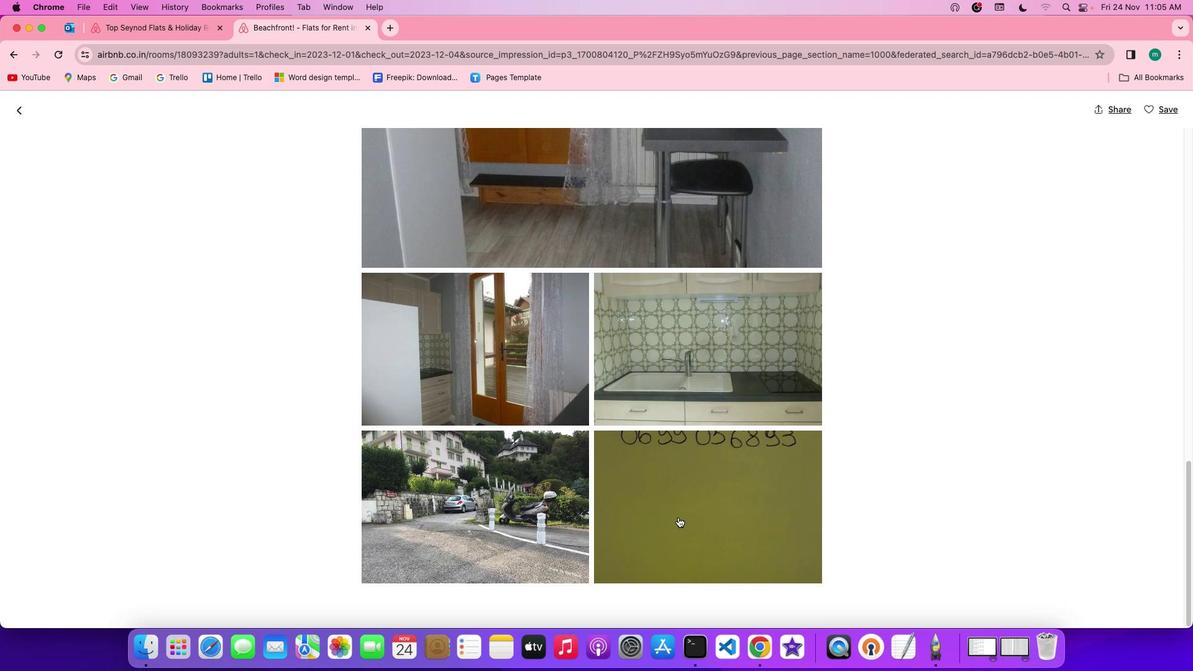 
Action: Mouse scrolled (677, 517) with delta (0, 0)
Screenshot: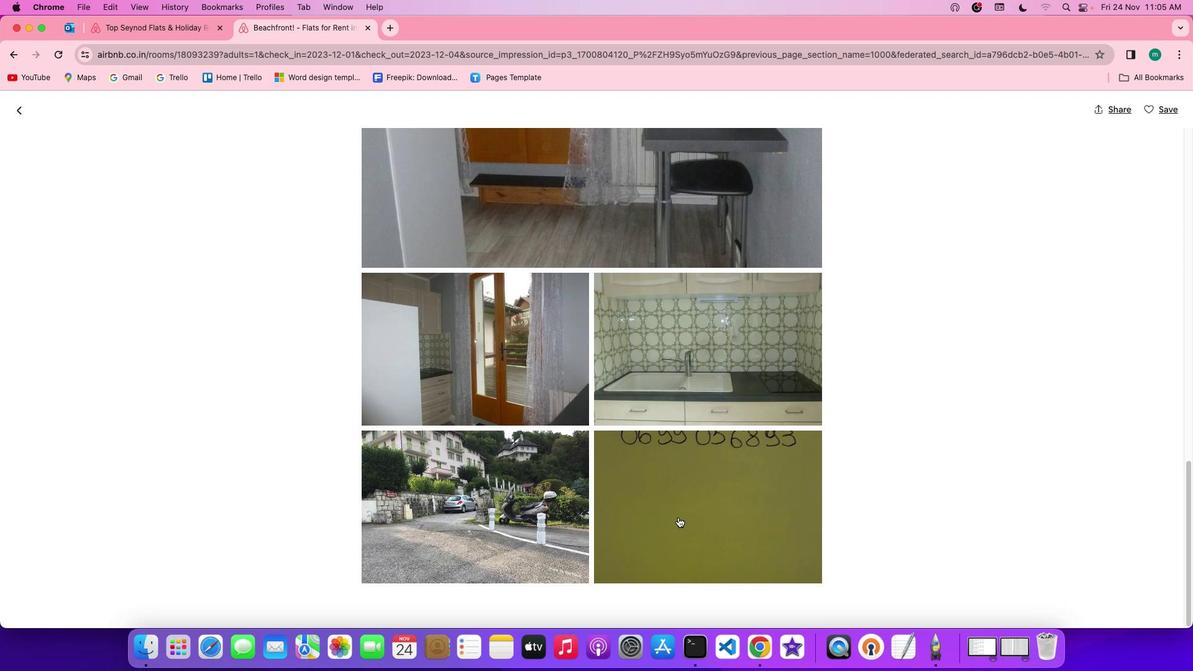 
Action: Mouse scrolled (677, 517) with delta (0, 0)
Screenshot: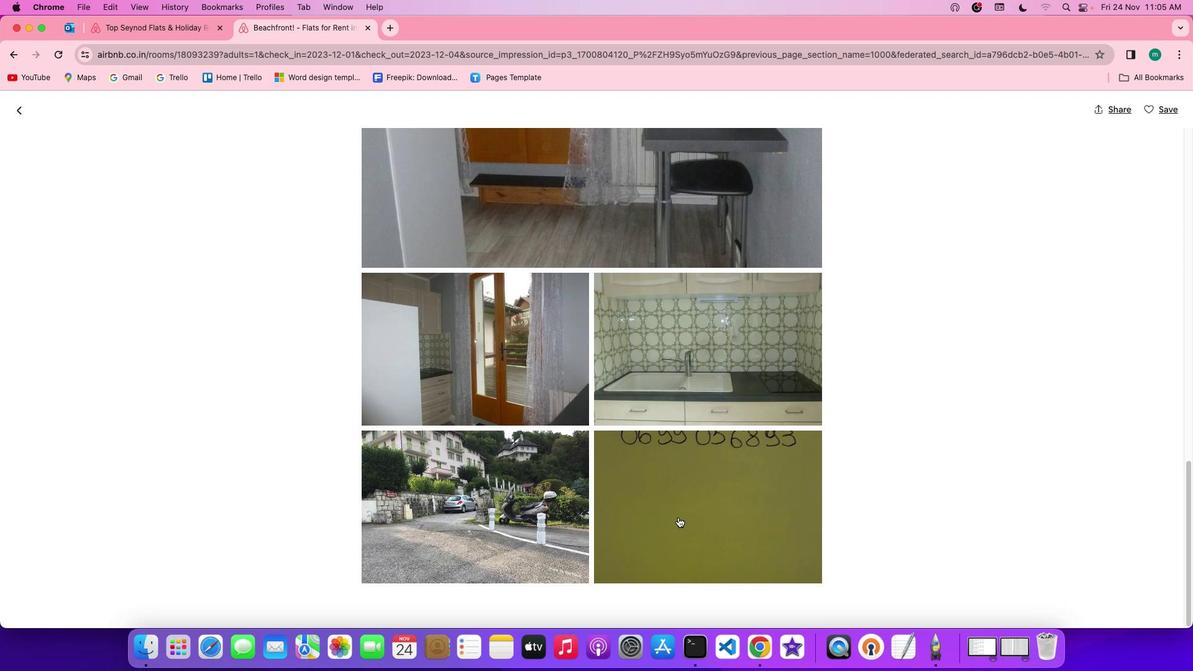 
Action: Mouse scrolled (677, 517) with delta (0, 0)
Screenshot: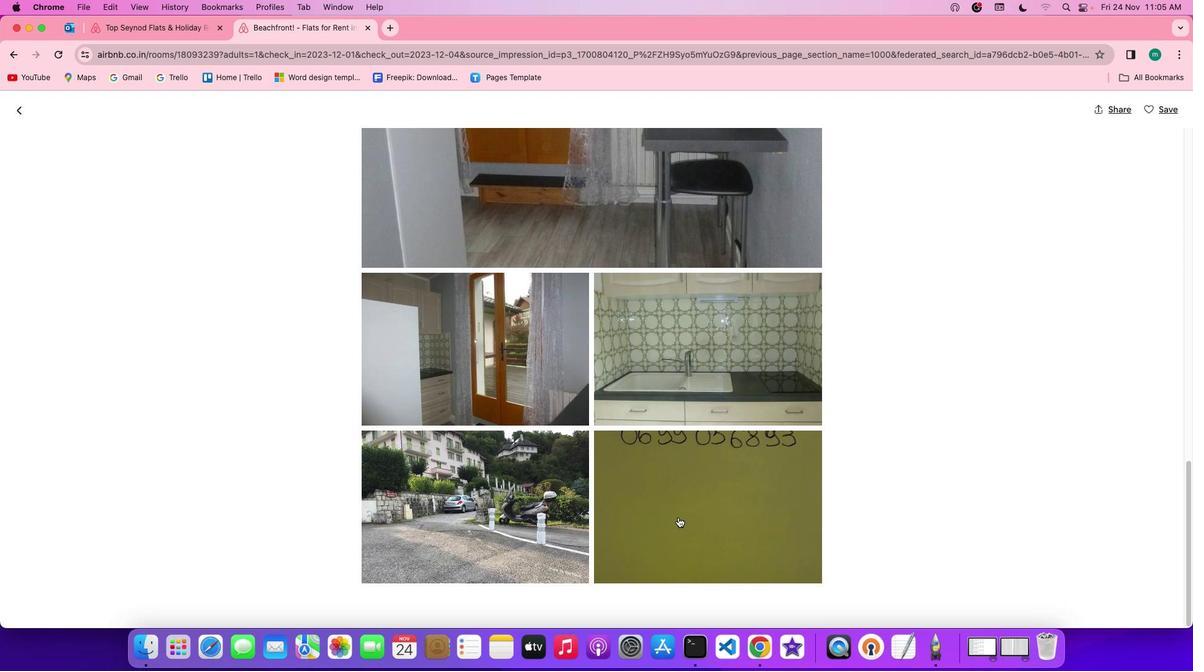 
Action: Mouse scrolled (677, 517) with delta (0, 0)
Screenshot: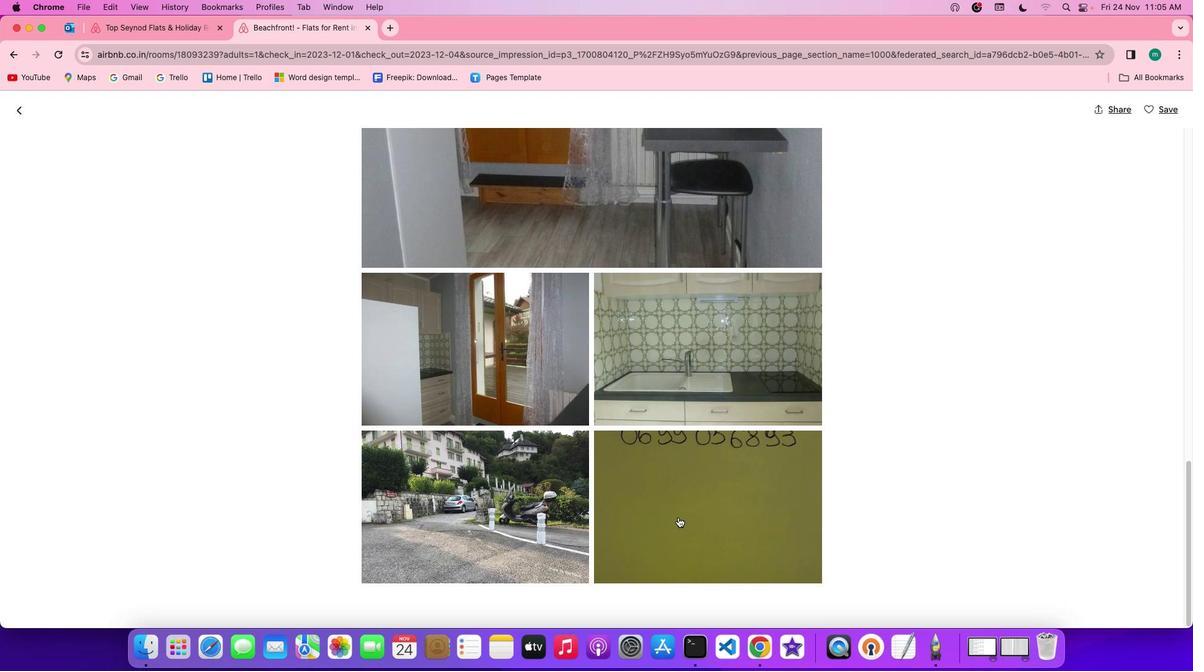 
Action: Mouse scrolled (677, 517) with delta (0, -1)
Screenshot: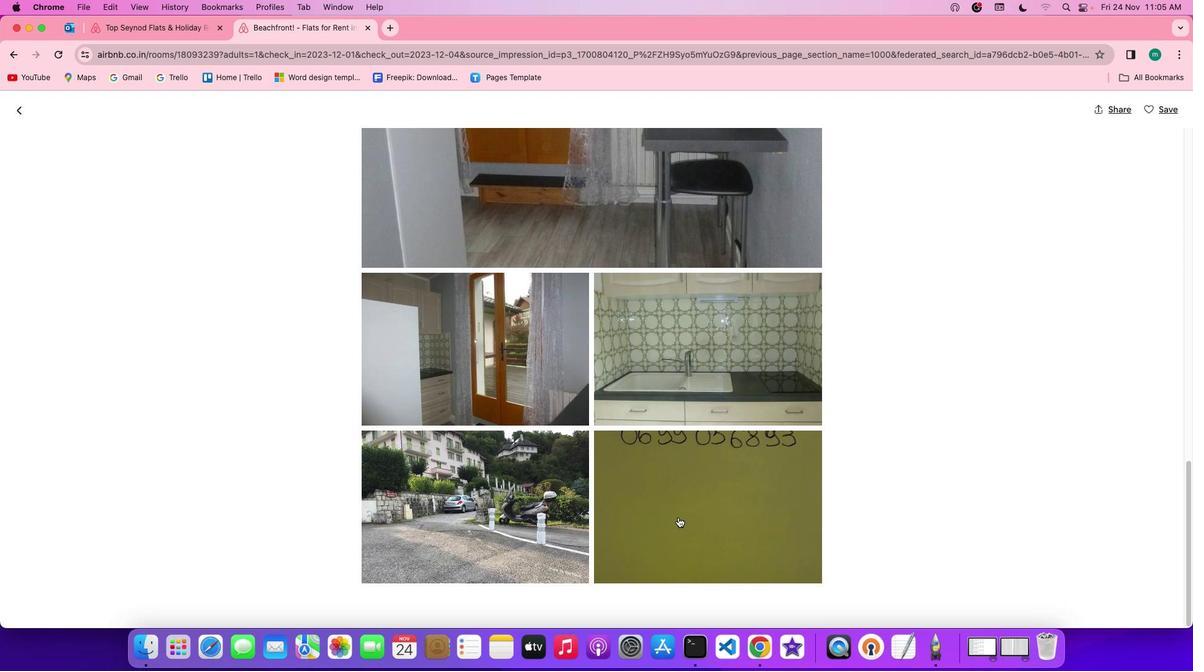 
Action: Mouse scrolled (677, 517) with delta (0, -2)
Screenshot: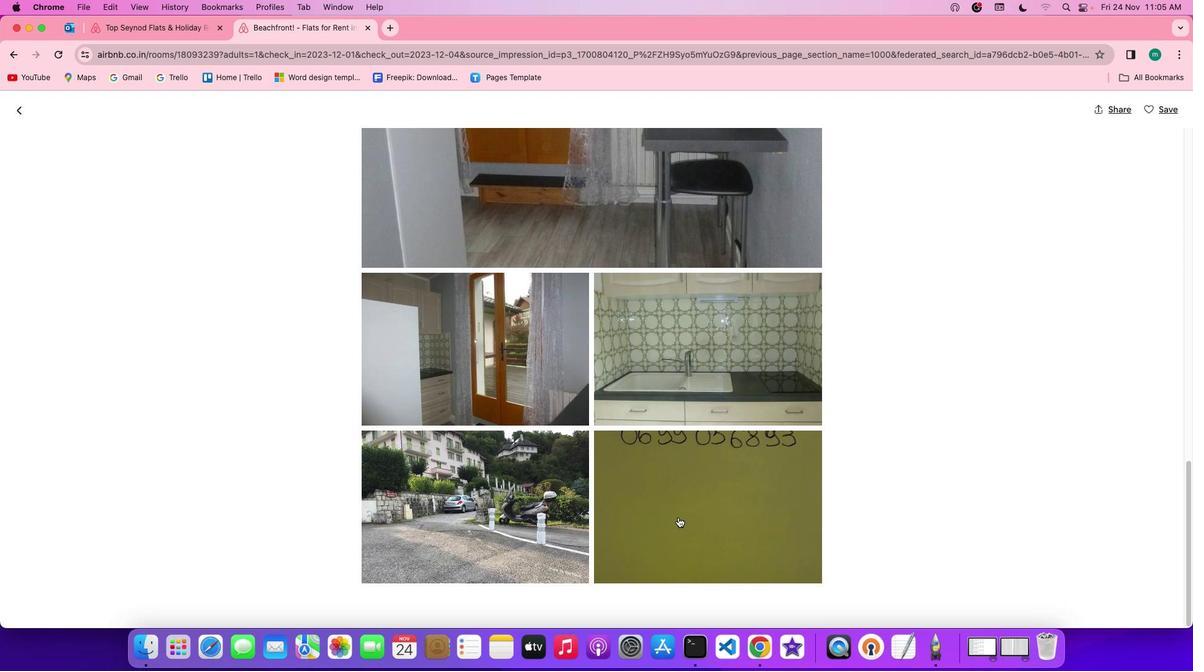 
Action: Mouse moved to (23, 111)
Screenshot: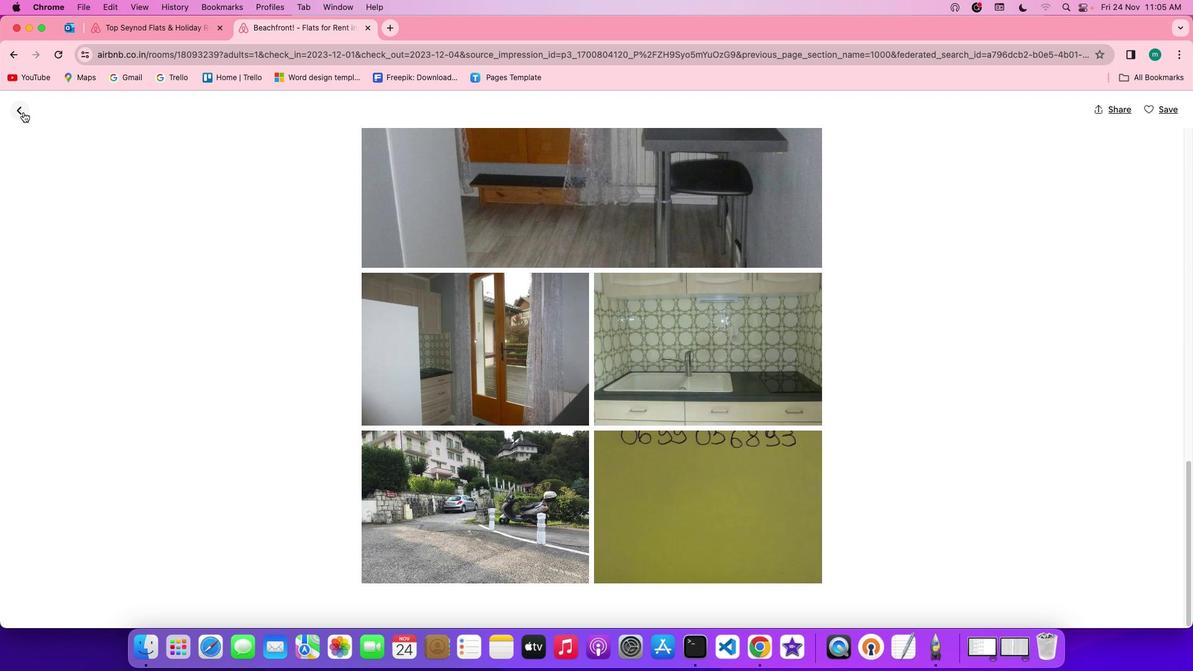 
Action: Mouse pressed left at (23, 111)
Screenshot: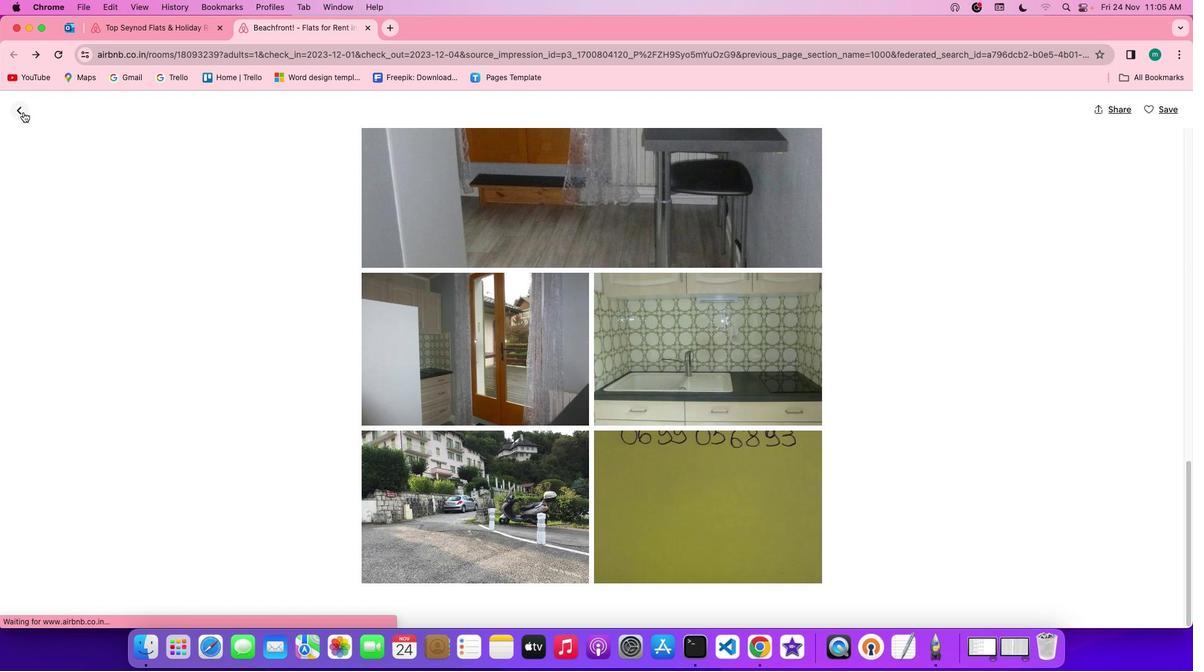 
Action: Mouse moved to (464, 426)
Screenshot: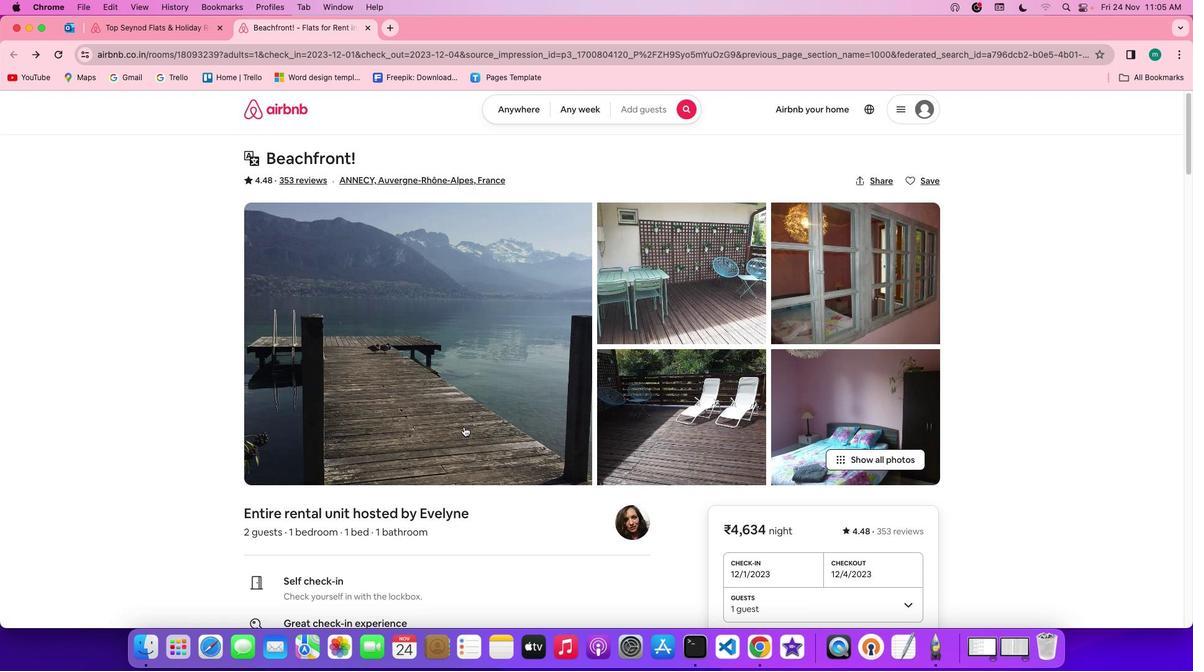 
Action: Mouse scrolled (464, 426) with delta (0, 0)
Screenshot: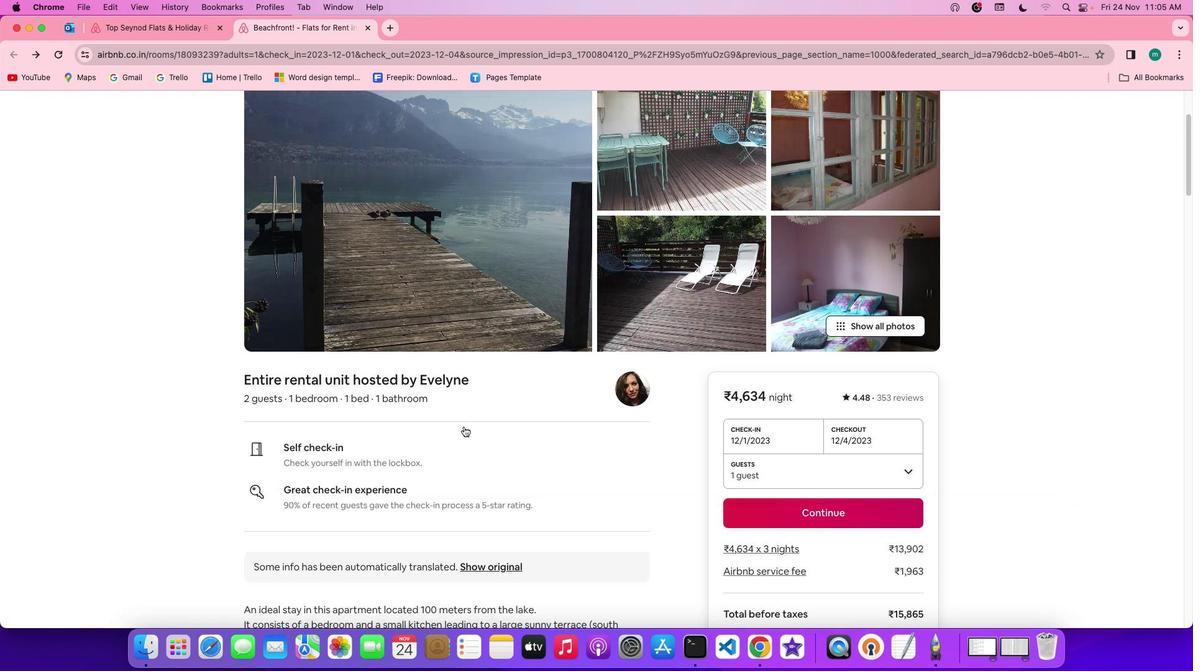 
Action: Mouse scrolled (464, 426) with delta (0, 0)
Screenshot: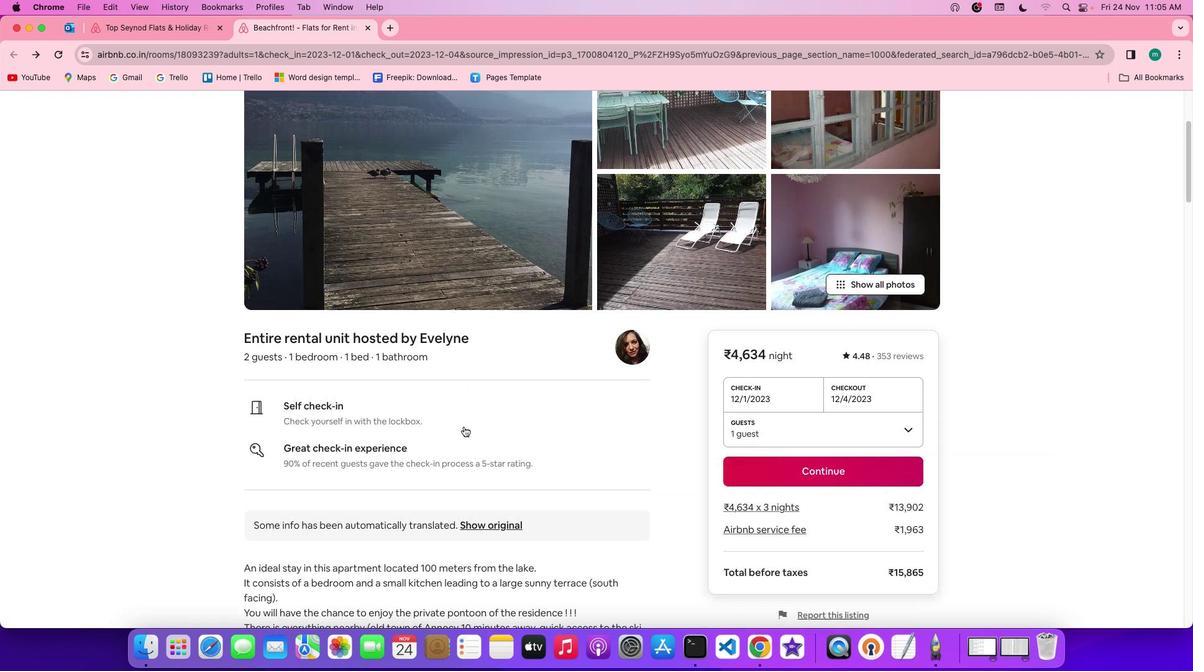 
Action: Mouse scrolled (464, 426) with delta (0, -1)
Screenshot: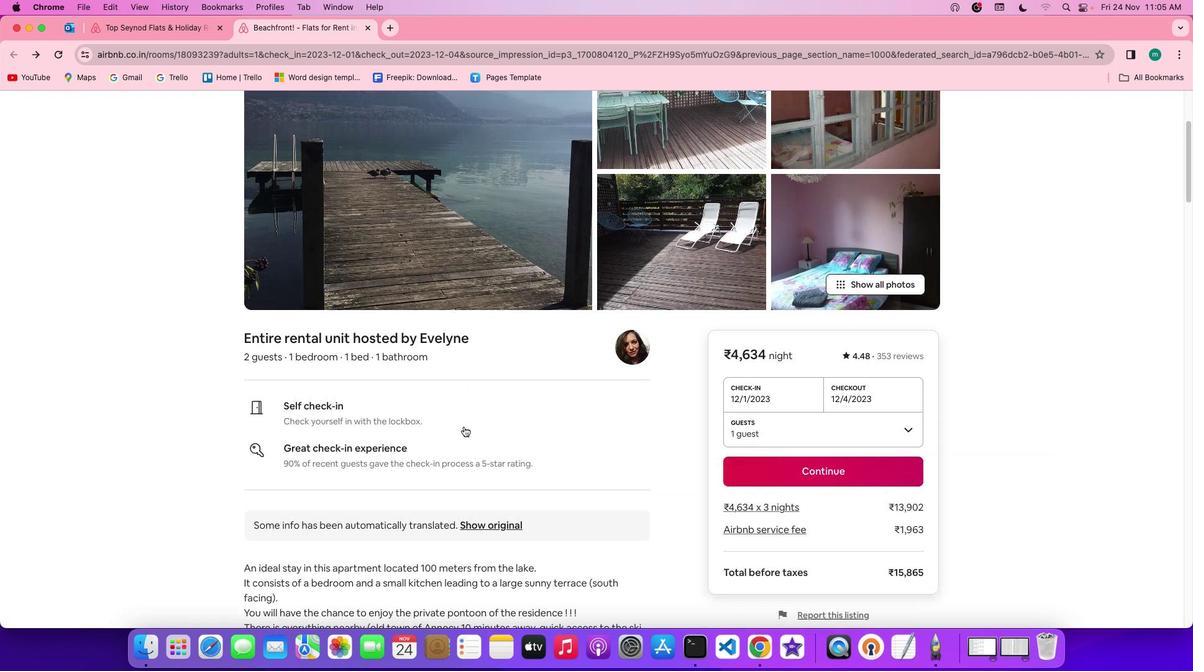 
Action: Mouse scrolled (464, 426) with delta (0, -2)
Screenshot: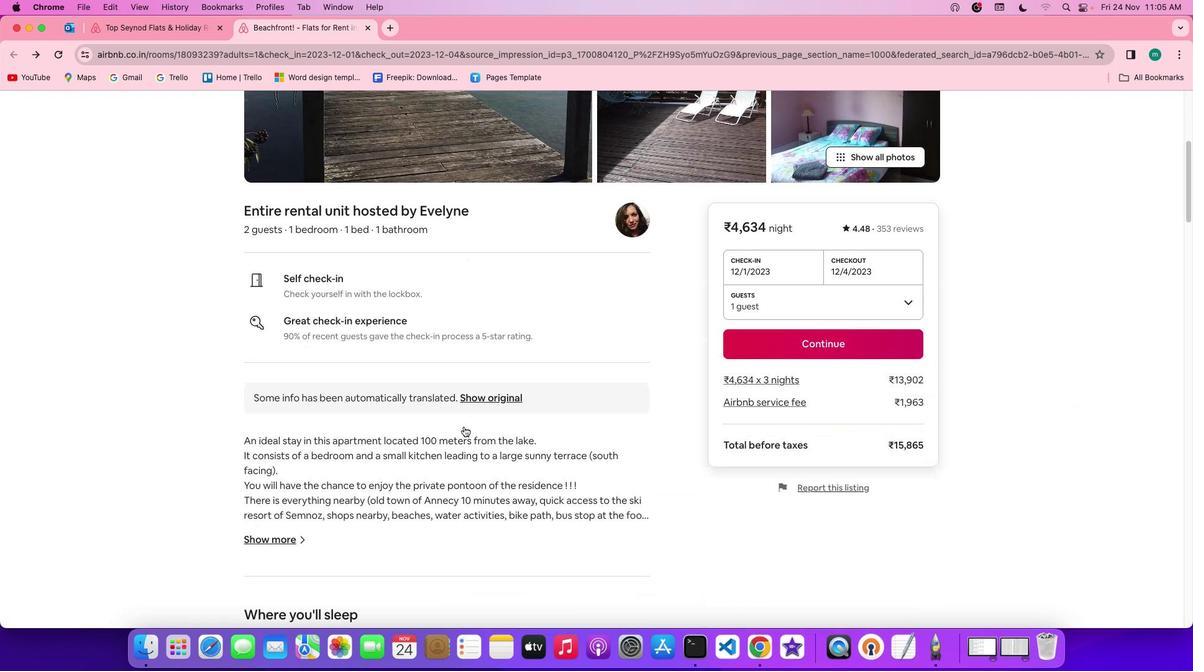 
Action: Mouse scrolled (464, 426) with delta (0, -3)
Screenshot: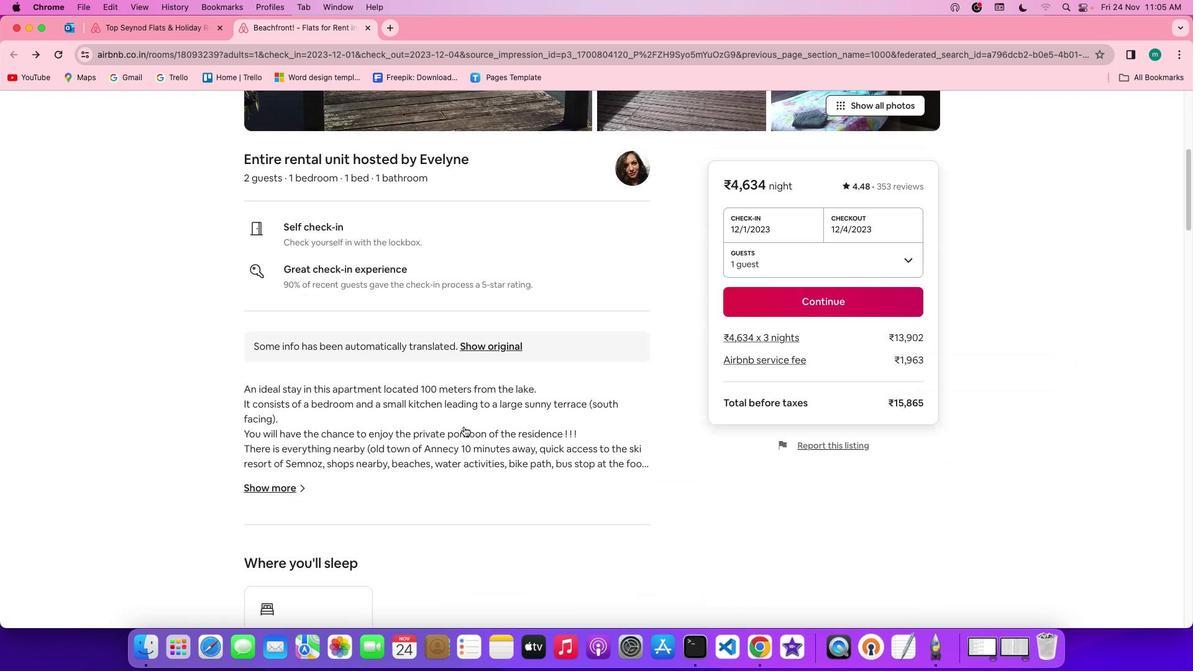 
Action: Mouse scrolled (464, 426) with delta (0, 0)
Screenshot: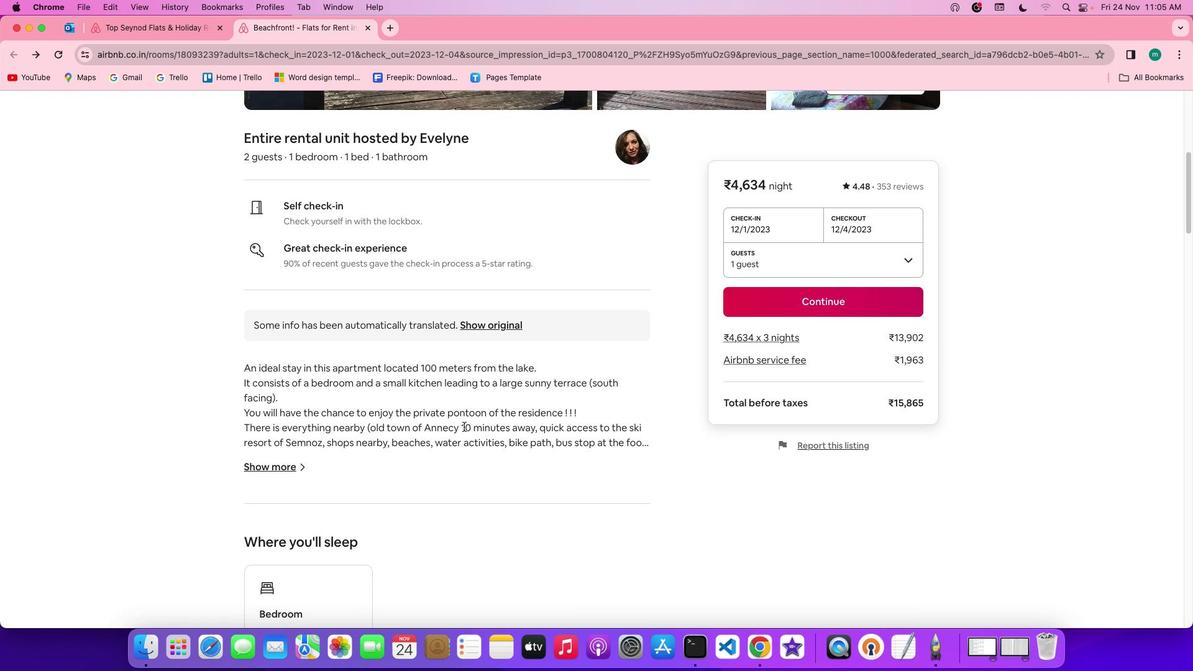 
Action: Mouse scrolled (464, 426) with delta (0, 0)
Screenshot: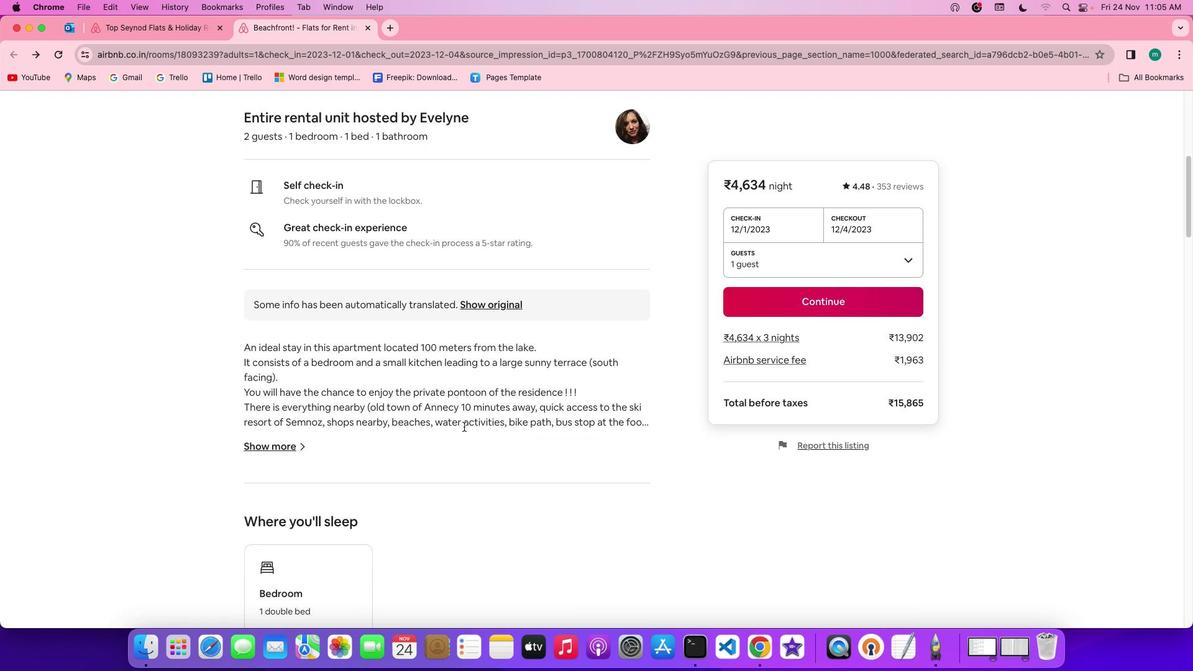 
Action: Mouse scrolled (464, 426) with delta (0, -1)
Screenshot: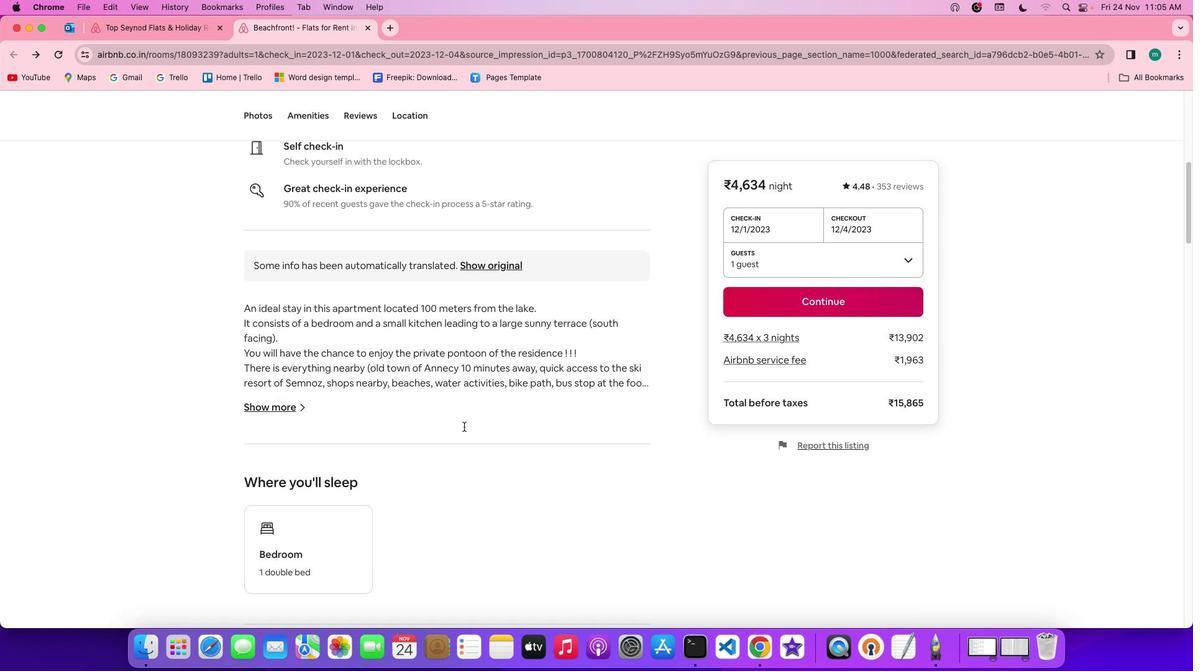 
Action: Mouse moved to (284, 397)
Screenshot: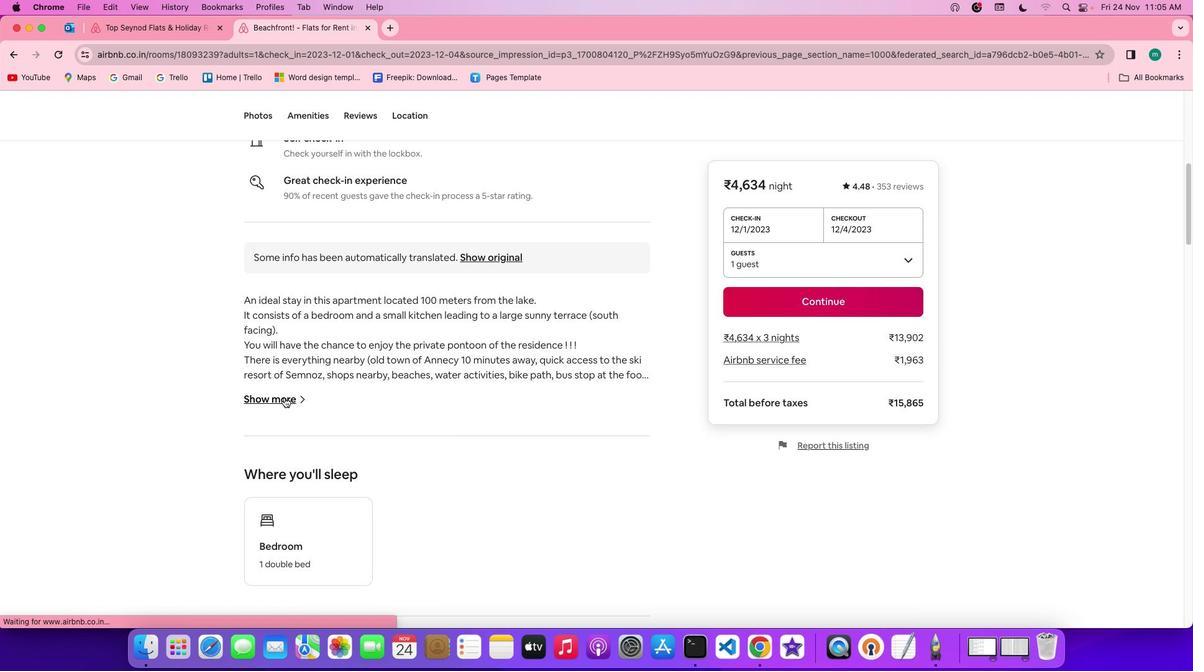 
Action: Mouse pressed left at (284, 397)
Screenshot: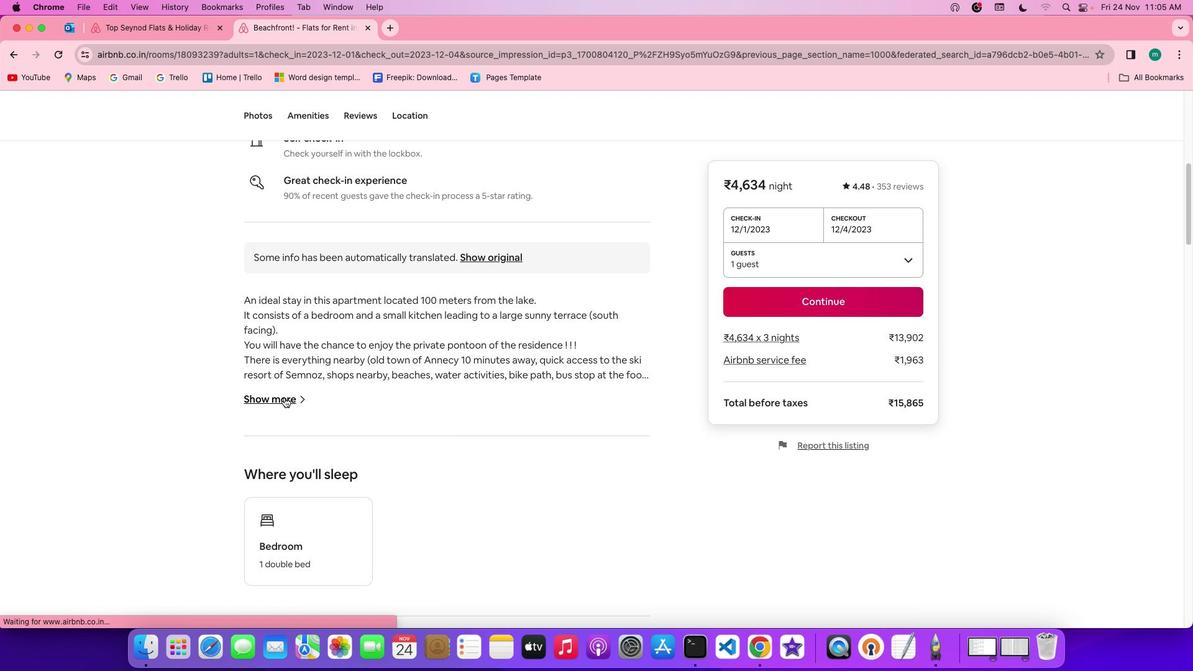 
Action: Mouse moved to (485, 426)
Screenshot: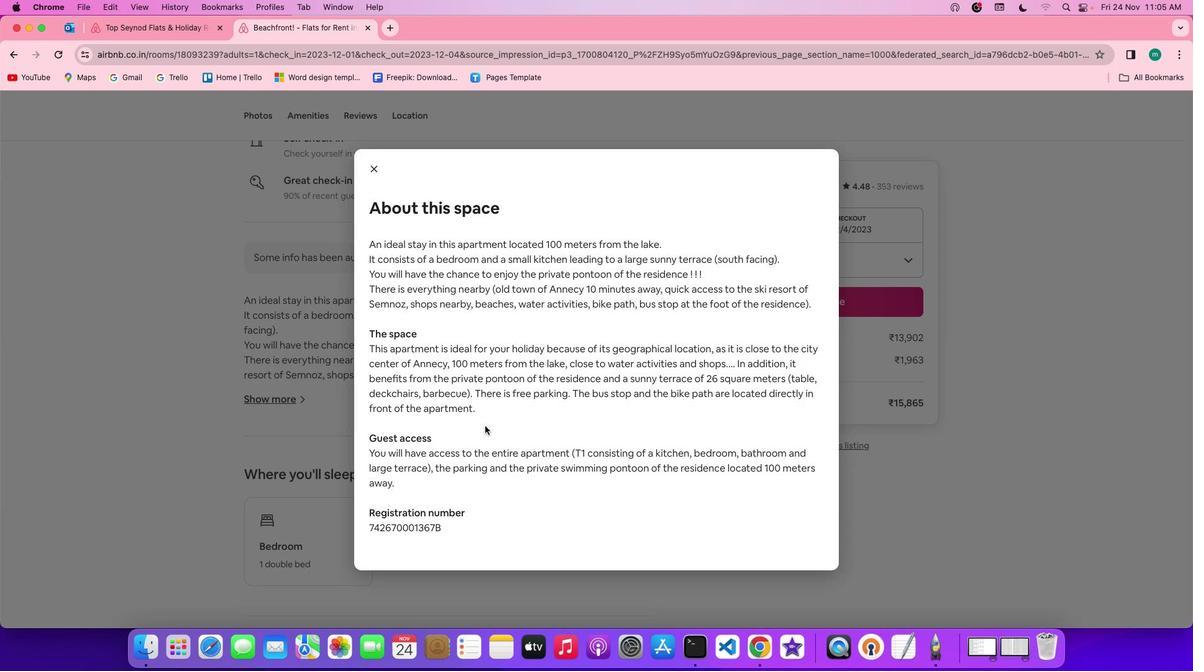 
Action: Mouse scrolled (485, 426) with delta (0, 0)
Screenshot: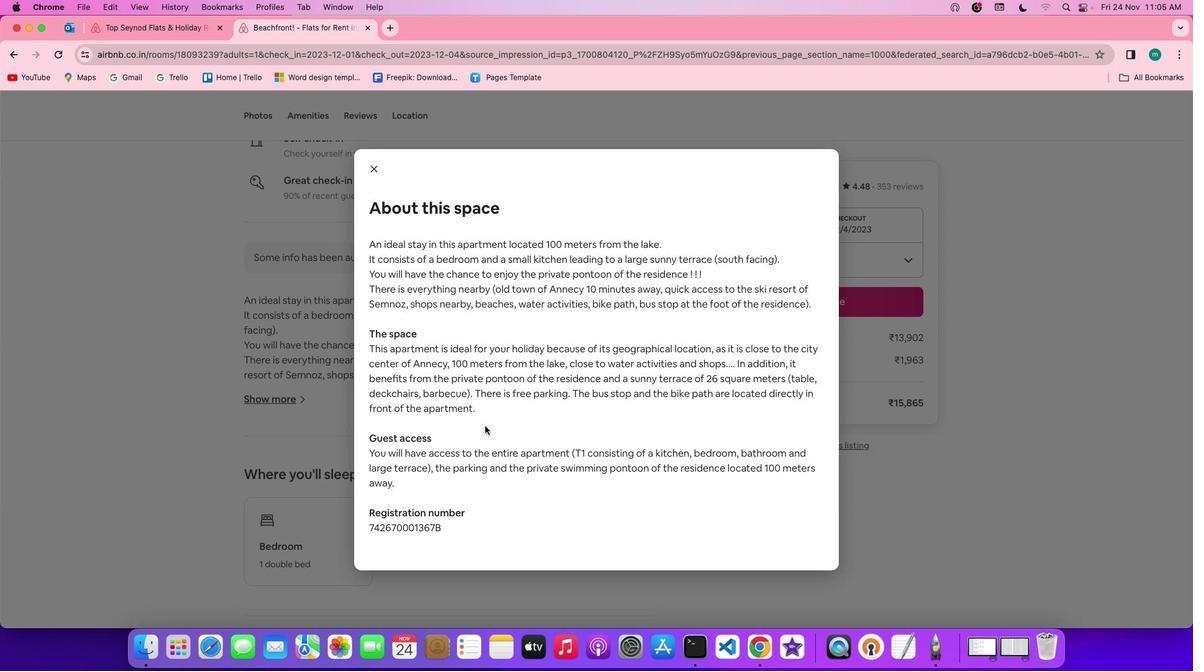 
Action: Mouse scrolled (485, 426) with delta (0, 0)
Screenshot: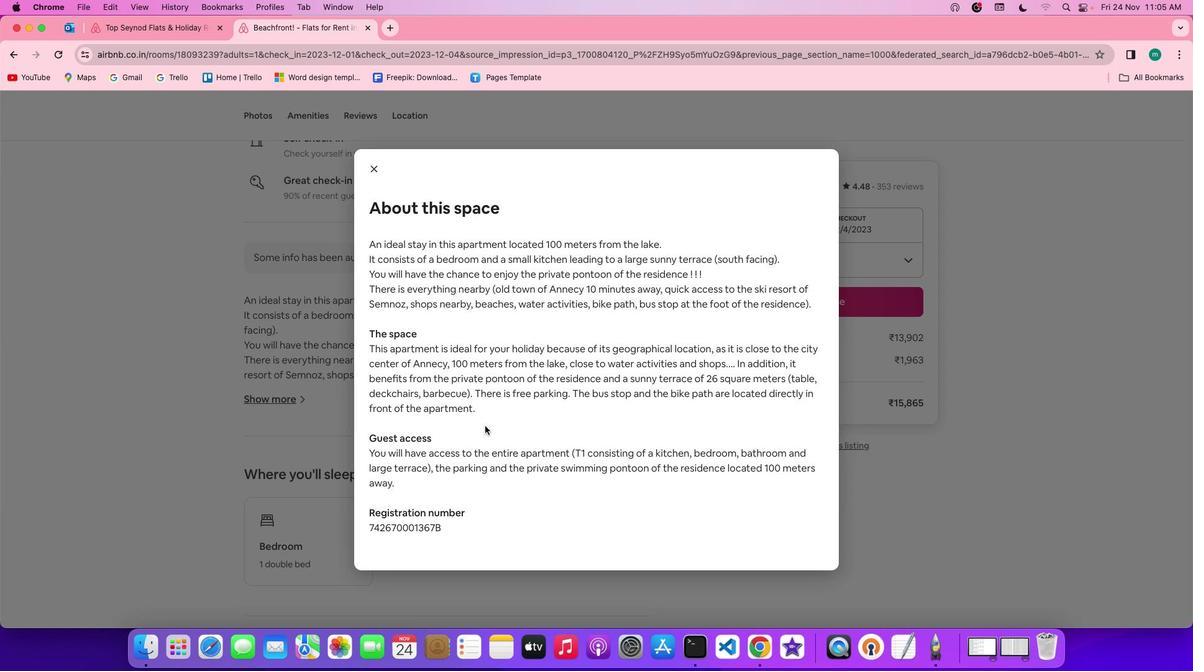 
Action: Mouse scrolled (485, 426) with delta (0, -1)
Screenshot: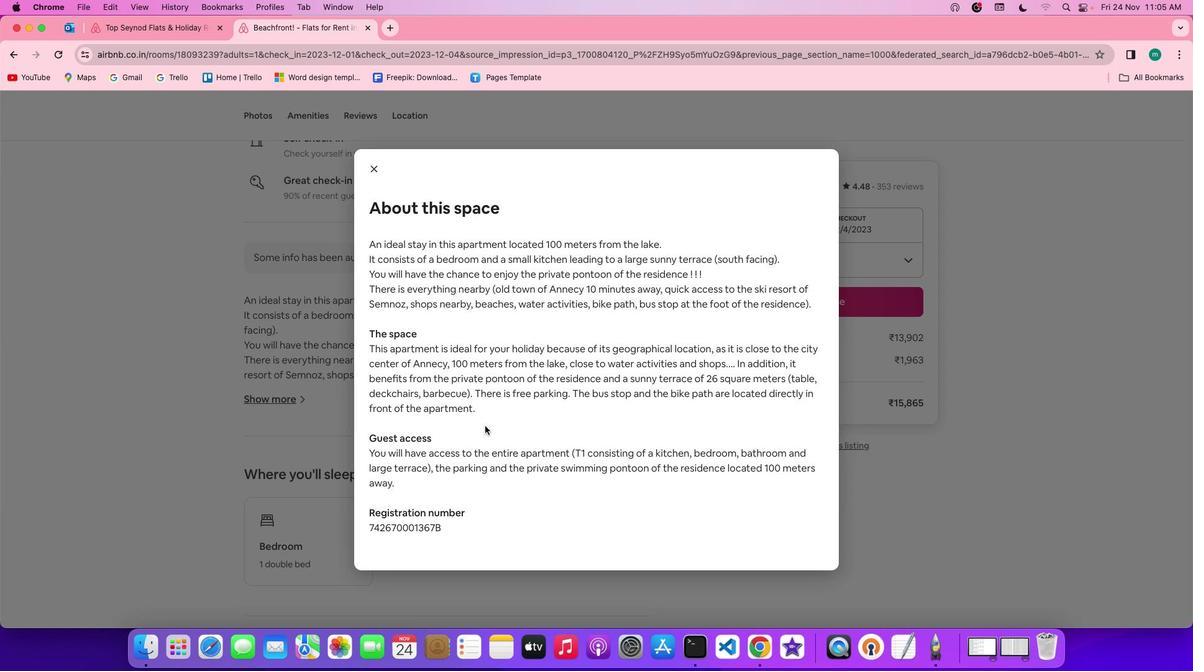 
Action: Mouse scrolled (485, 426) with delta (0, -3)
Screenshot: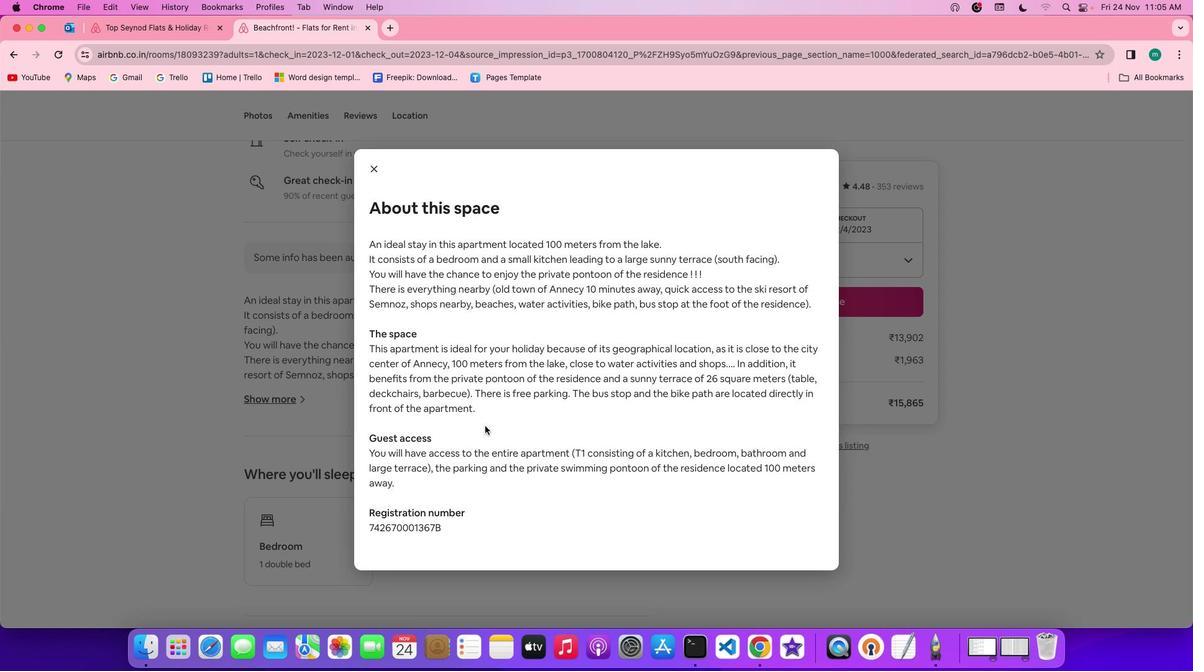
Action: Mouse scrolled (485, 426) with delta (0, -3)
Screenshot: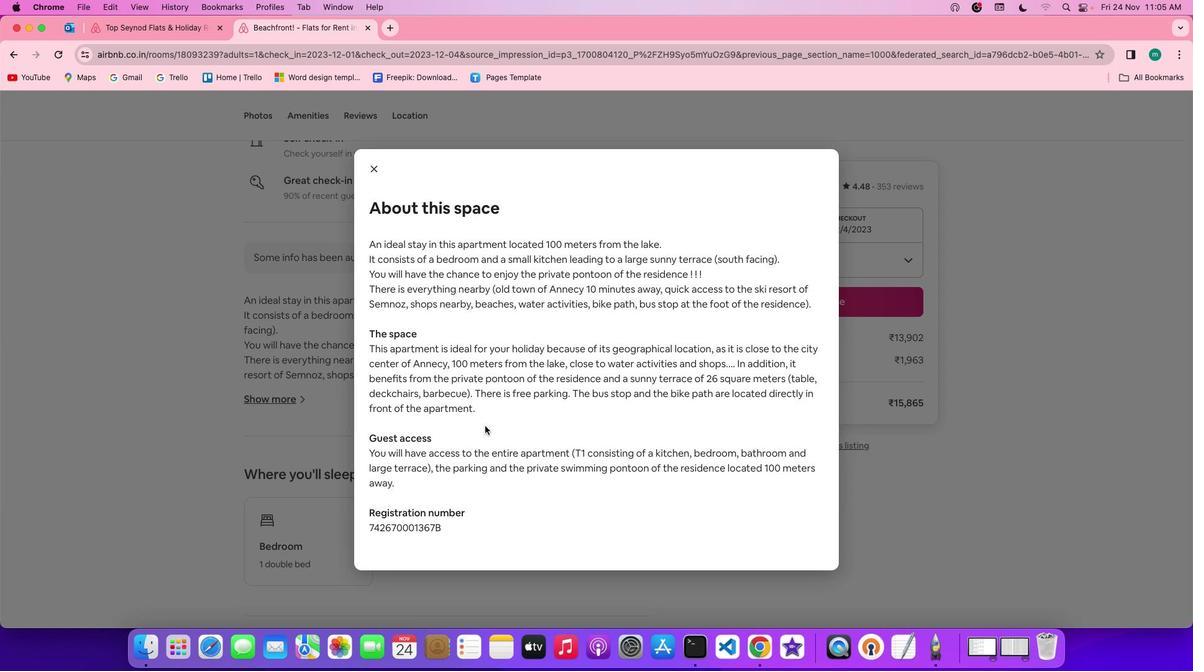 
Action: Mouse moved to (376, 168)
Screenshot: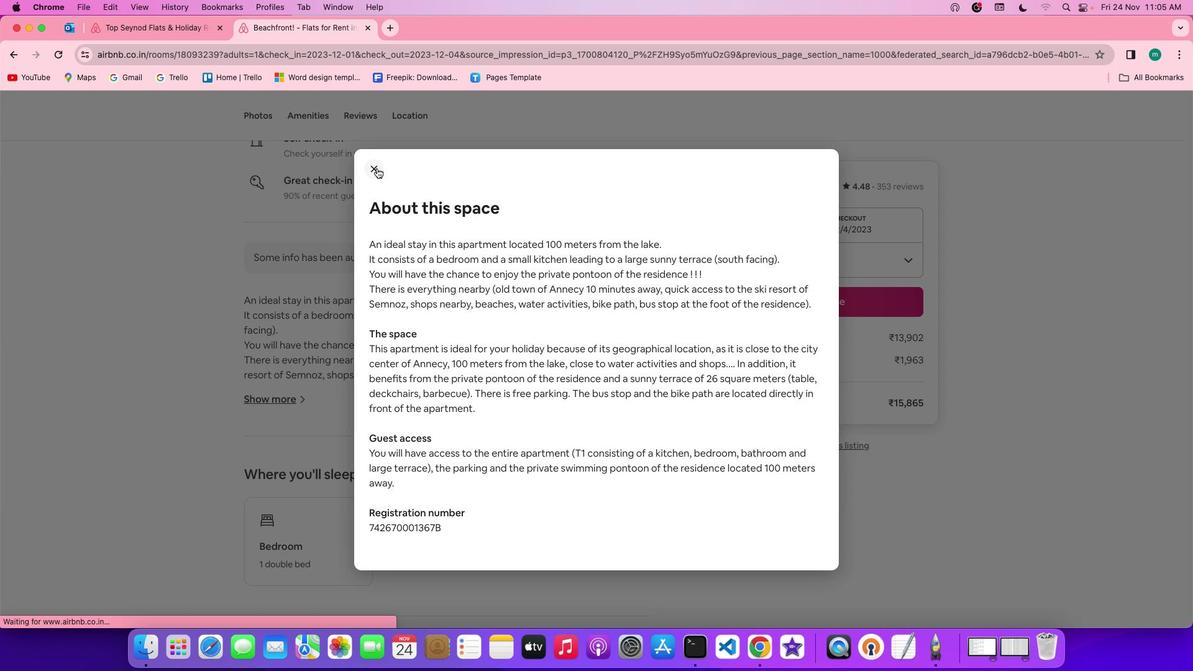 
Action: Mouse pressed left at (376, 168)
Screenshot: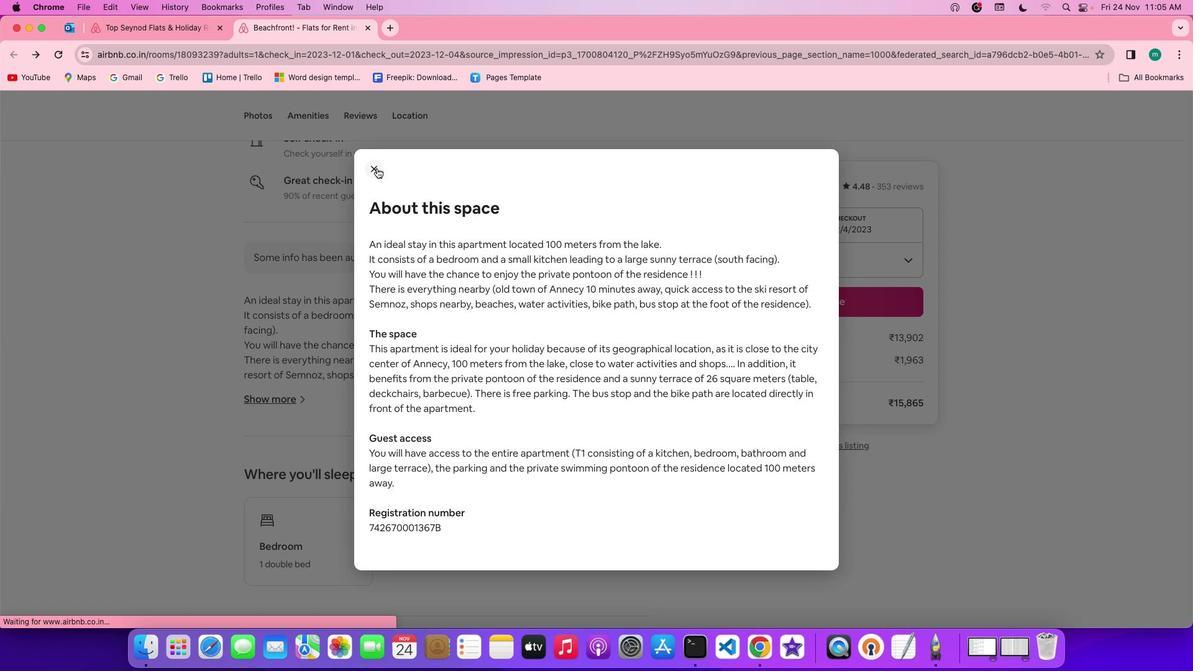 
Action: Mouse moved to (392, 361)
Screenshot: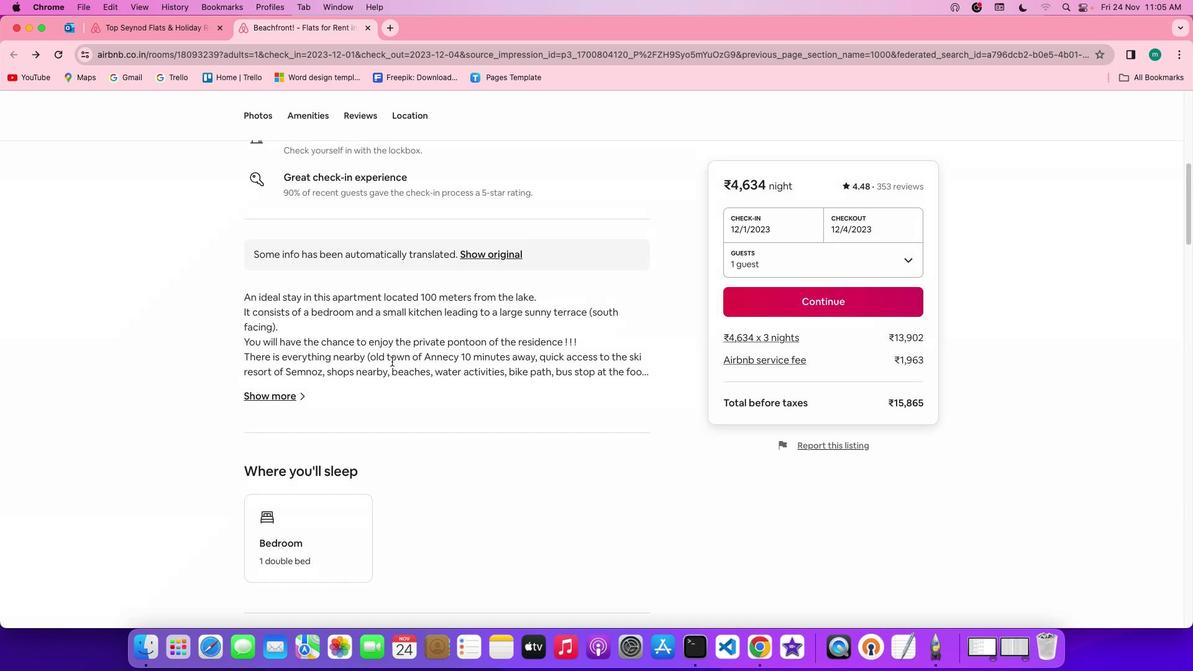 
Action: Mouse scrolled (392, 361) with delta (0, 0)
Screenshot: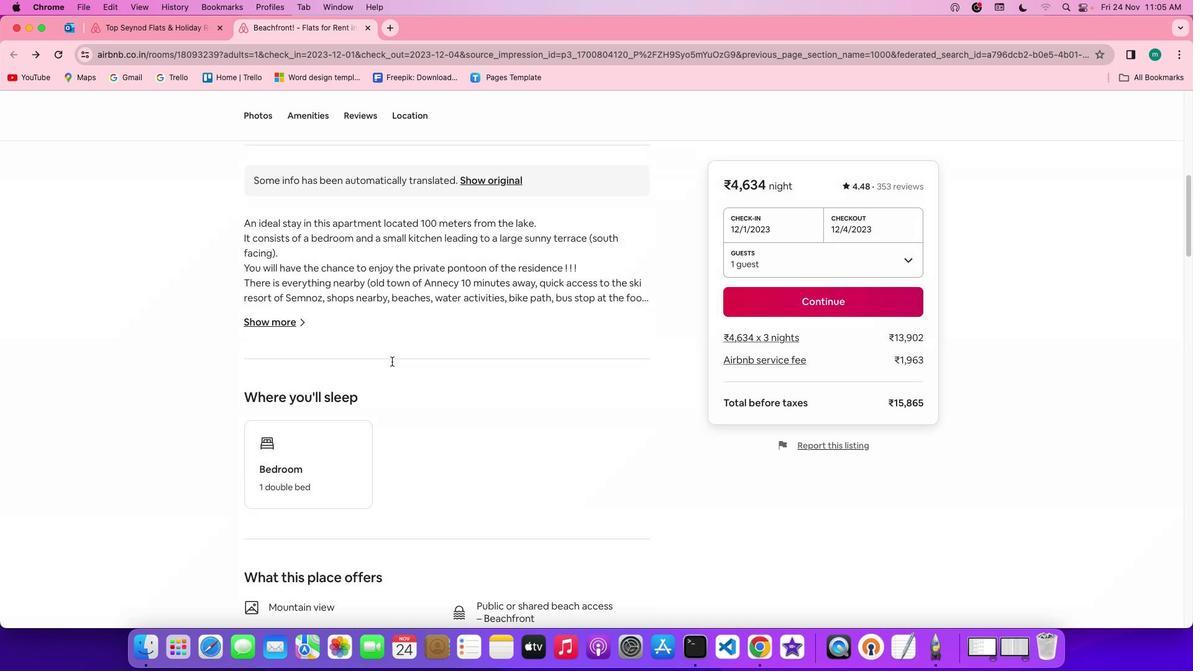 
Action: Mouse scrolled (392, 361) with delta (0, 0)
Screenshot: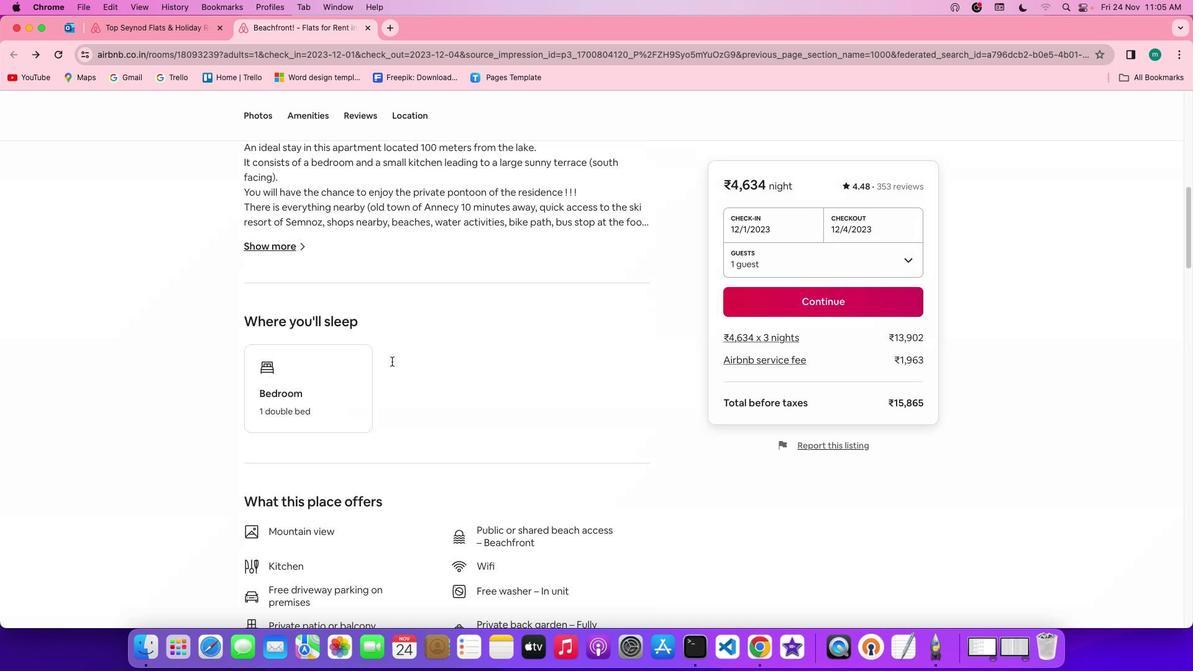 
Action: Mouse scrolled (392, 361) with delta (0, -1)
Screenshot: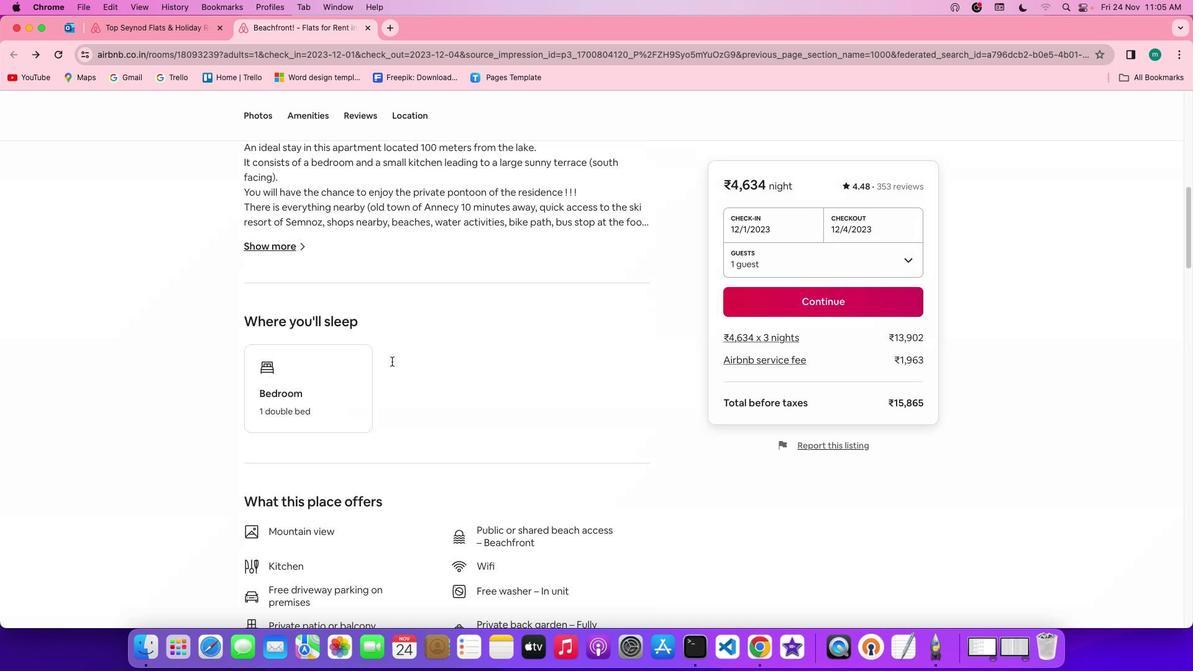 
Action: Mouse scrolled (392, 361) with delta (0, -3)
Screenshot: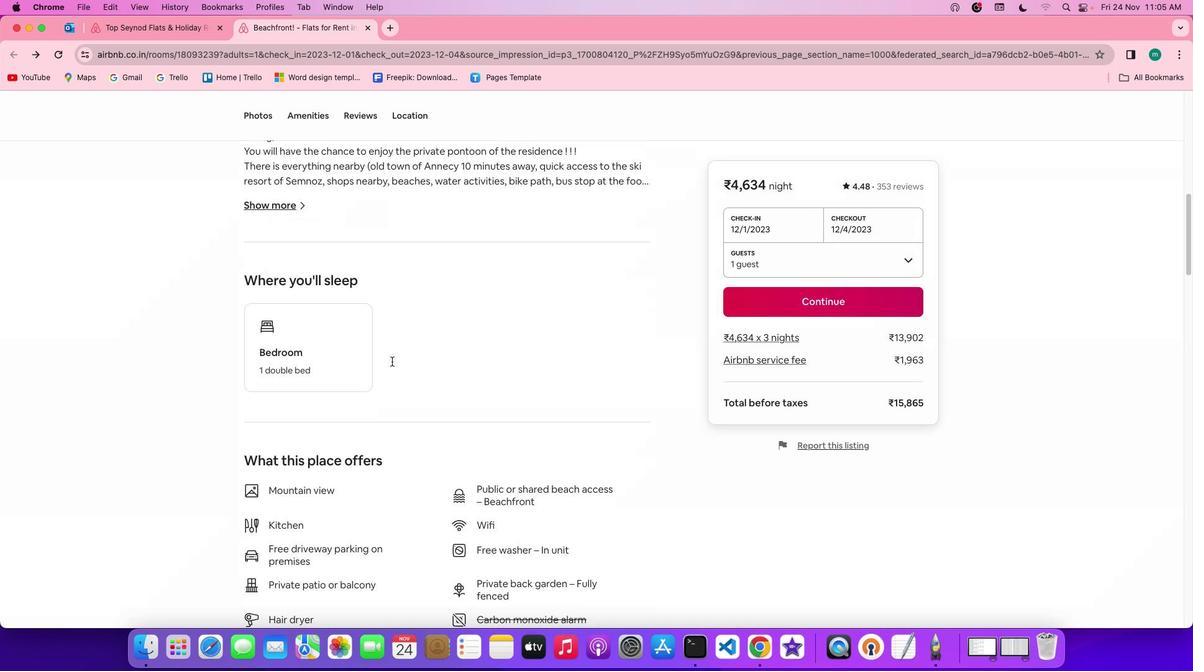 
Action: Mouse scrolled (392, 361) with delta (0, -3)
Screenshot: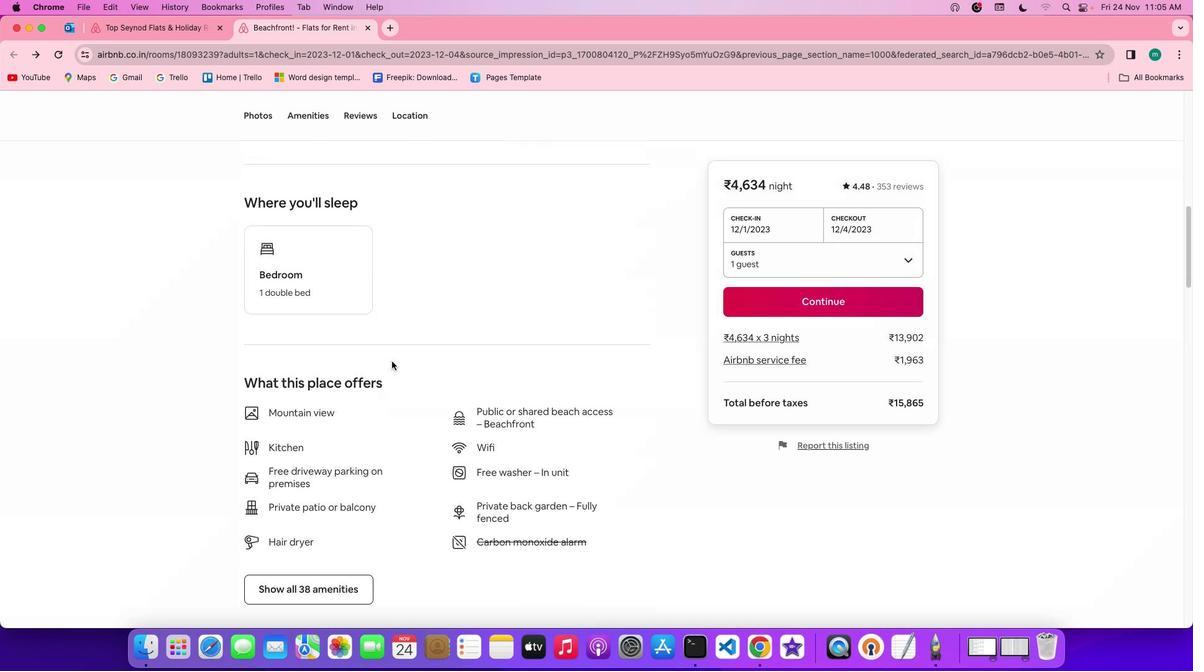 
Action: Mouse scrolled (392, 361) with delta (0, 0)
Screenshot: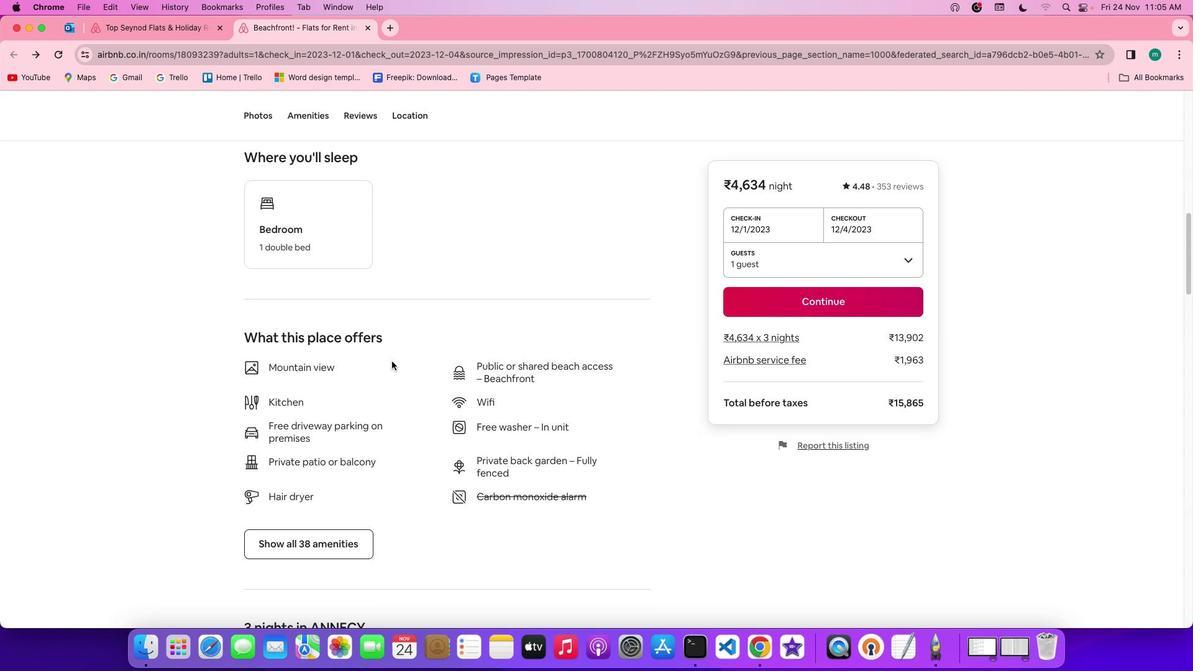 
Action: Mouse scrolled (392, 361) with delta (0, 0)
Screenshot: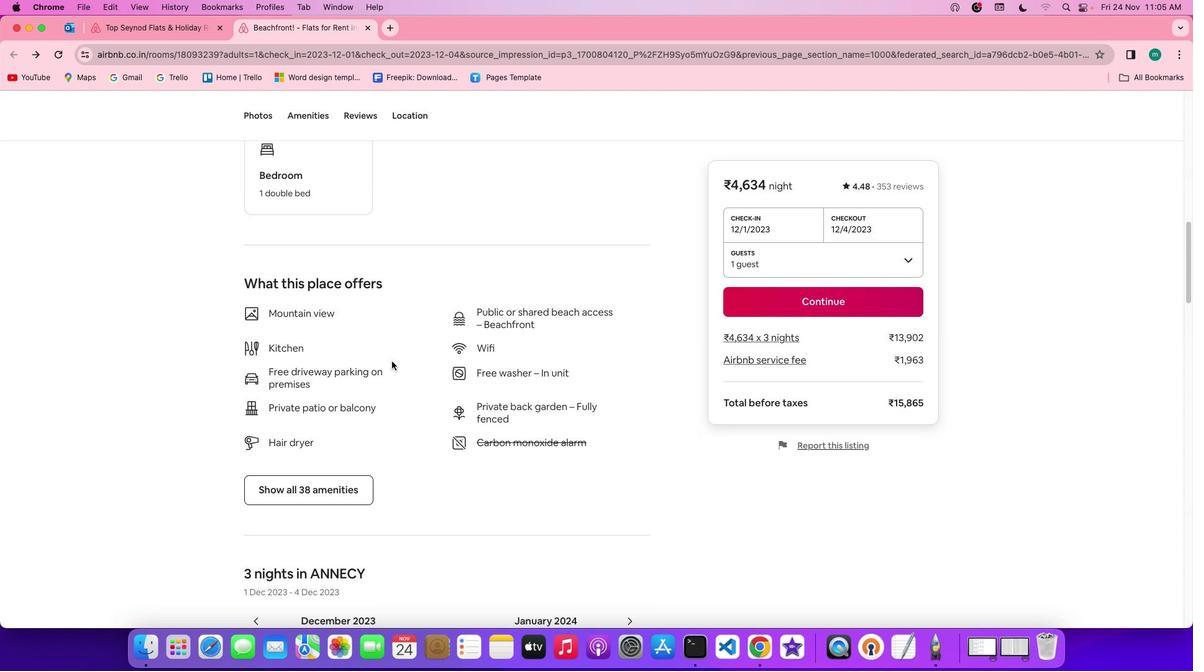 
Action: Mouse scrolled (392, 361) with delta (0, -1)
Screenshot: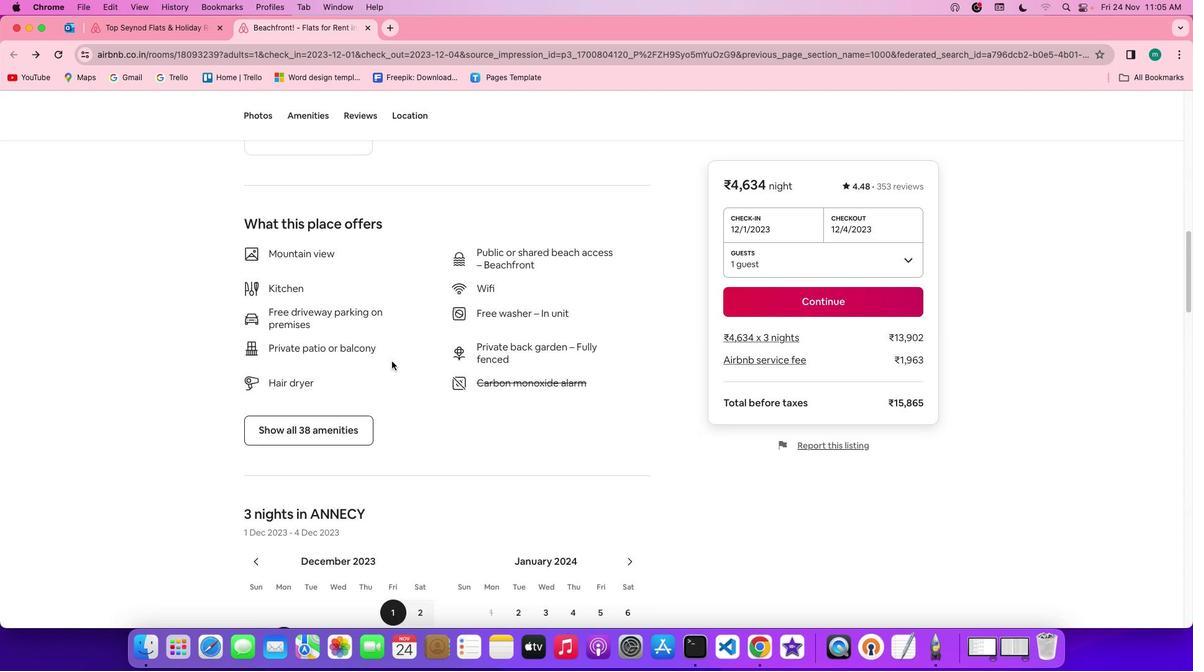 
Action: Mouse scrolled (392, 361) with delta (0, -2)
Screenshot: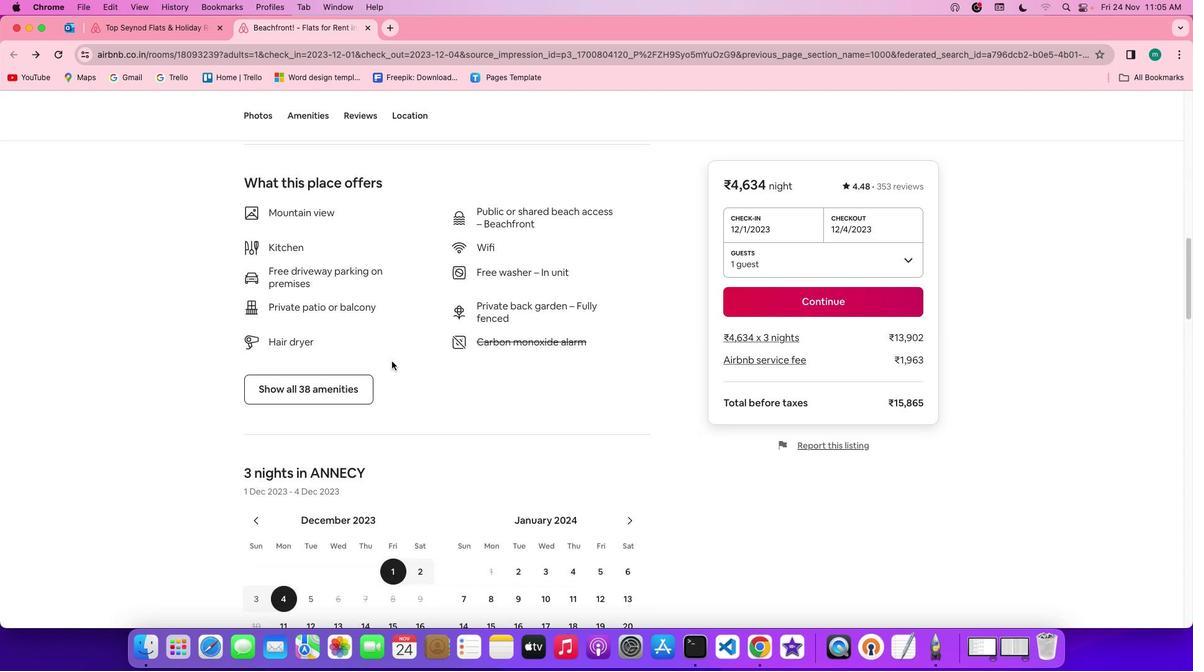
Action: Mouse moved to (330, 377)
Screenshot: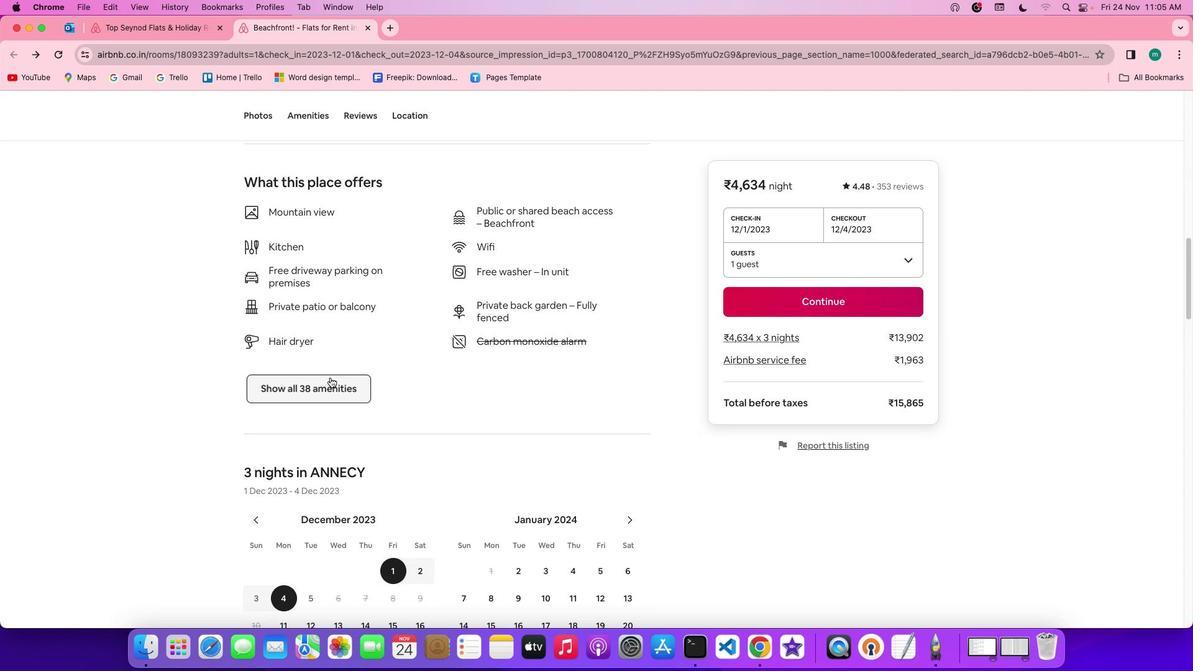 
Action: Mouse pressed left at (330, 377)
Screenshot: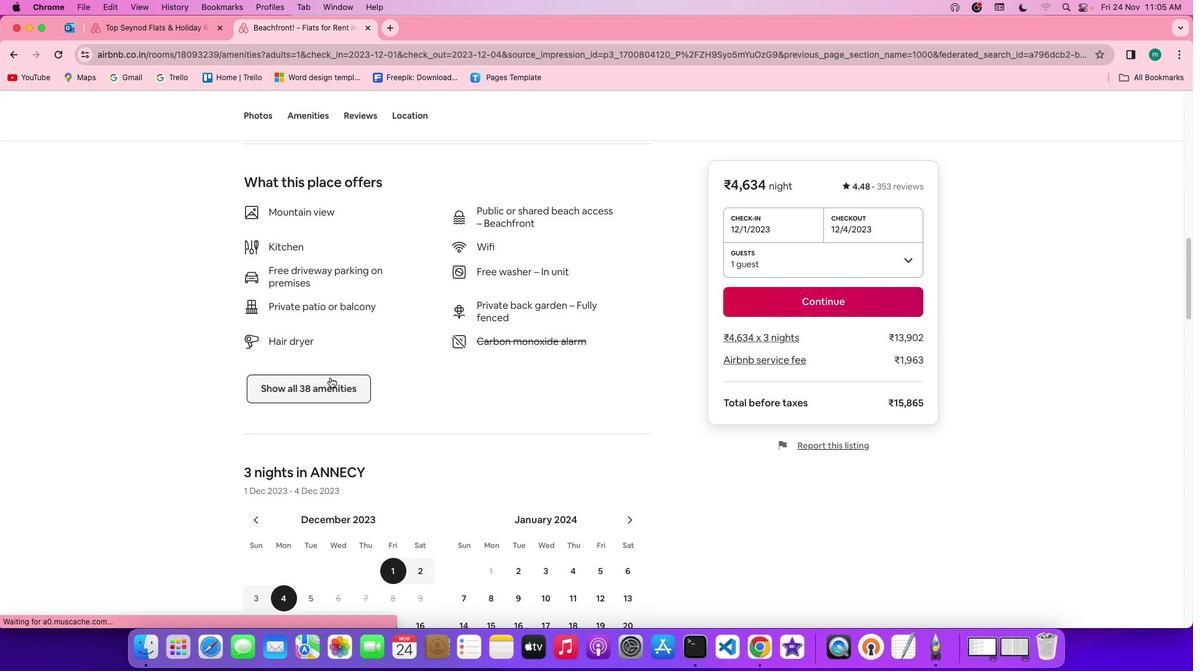 
Action: Mouse moved to (525, 395)
Screenshot: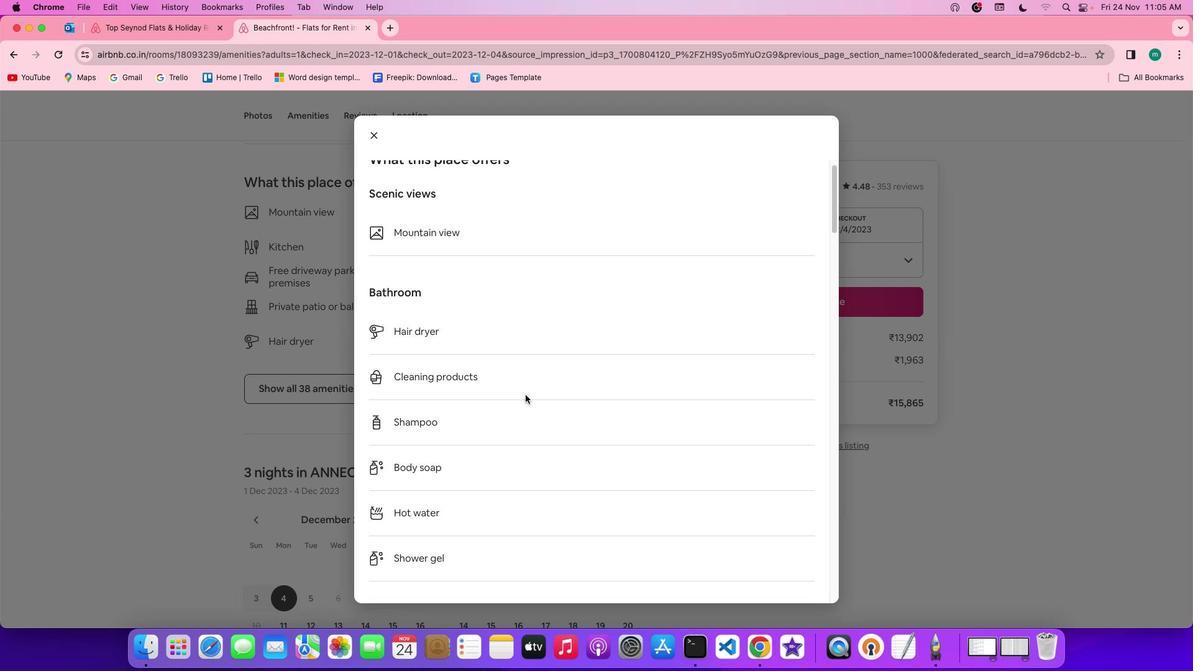 
Action: Mouse scrolled (525, 395) with delta (0, 0)
Screenshot: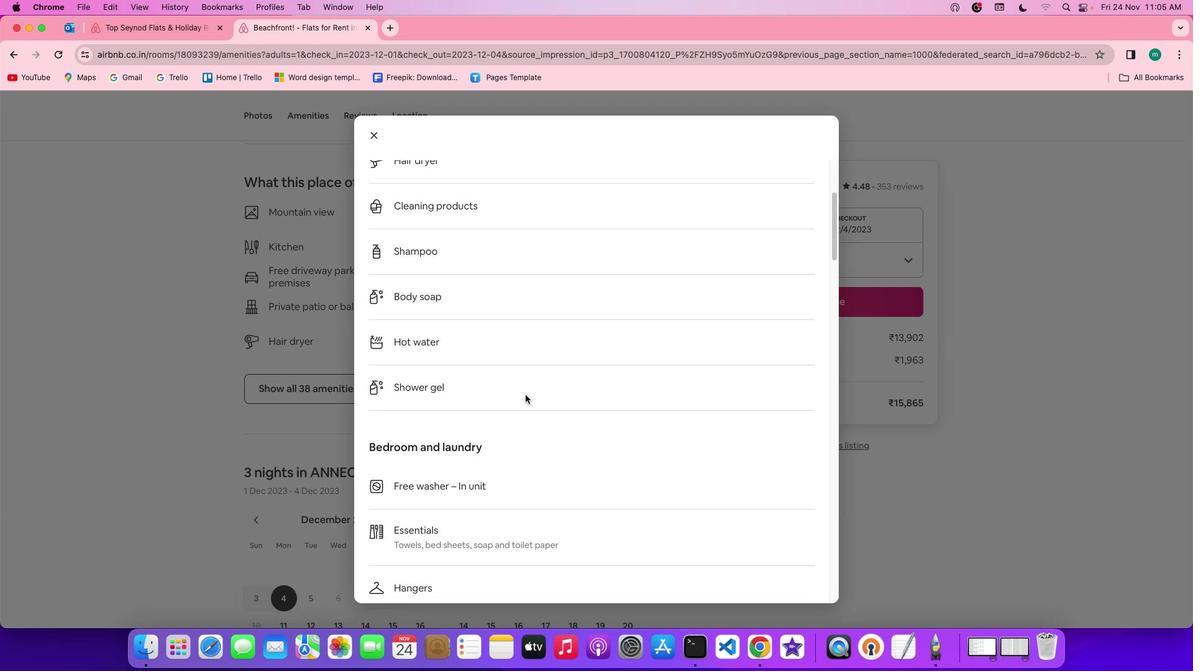 
Action: Mouse scrolled (525, 395) with delta (0, 0)
Screenshot: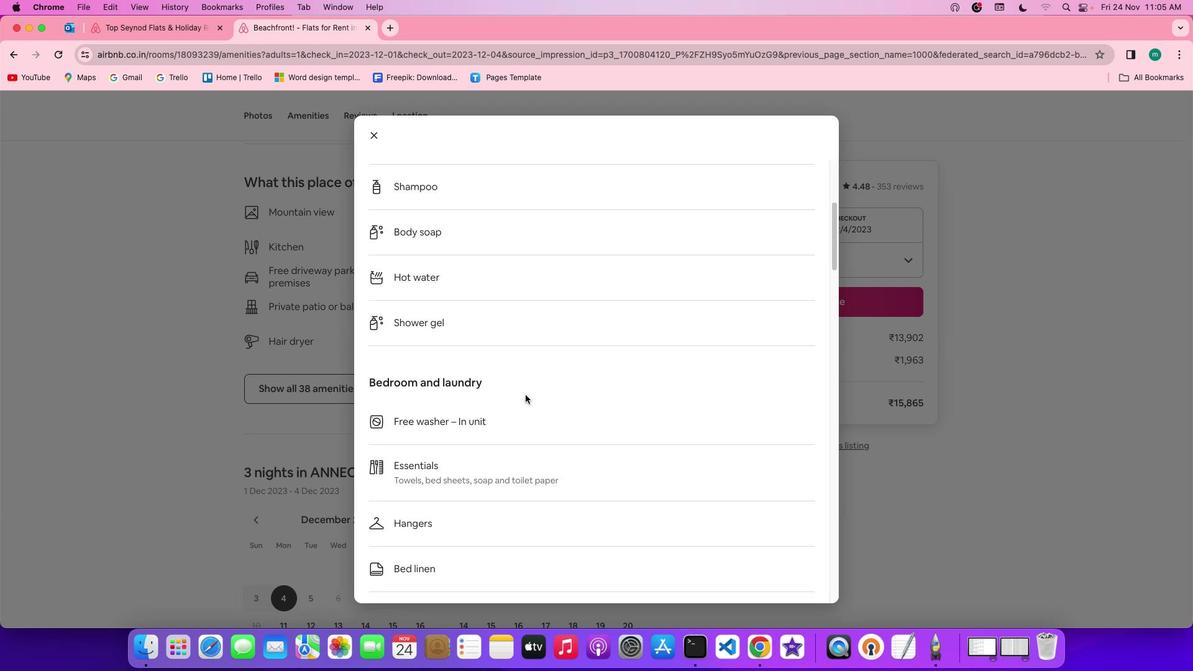 
Action: Mouse scrolled (525, 395) with delta (0, -1)
Screenshot: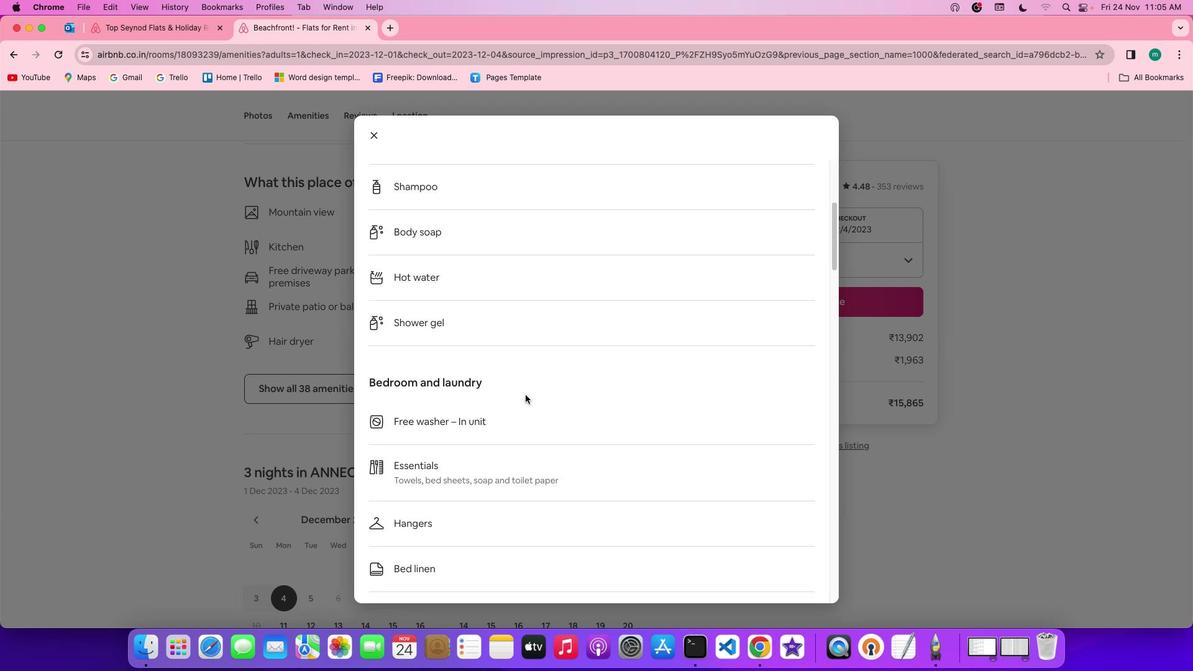 
Action: Mouse scrolled (525, 395) with delta (0, -3)
Screenshot: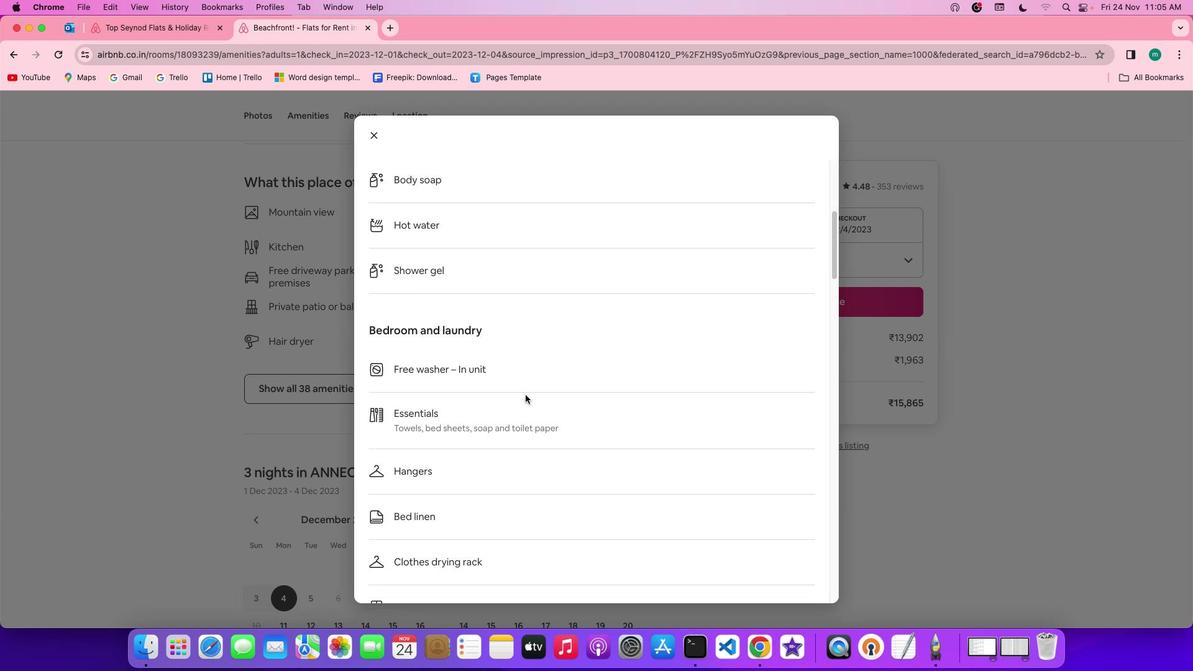 
Action: Mouse scrolled (525, 395) with delta (0, -3)
Screenshot: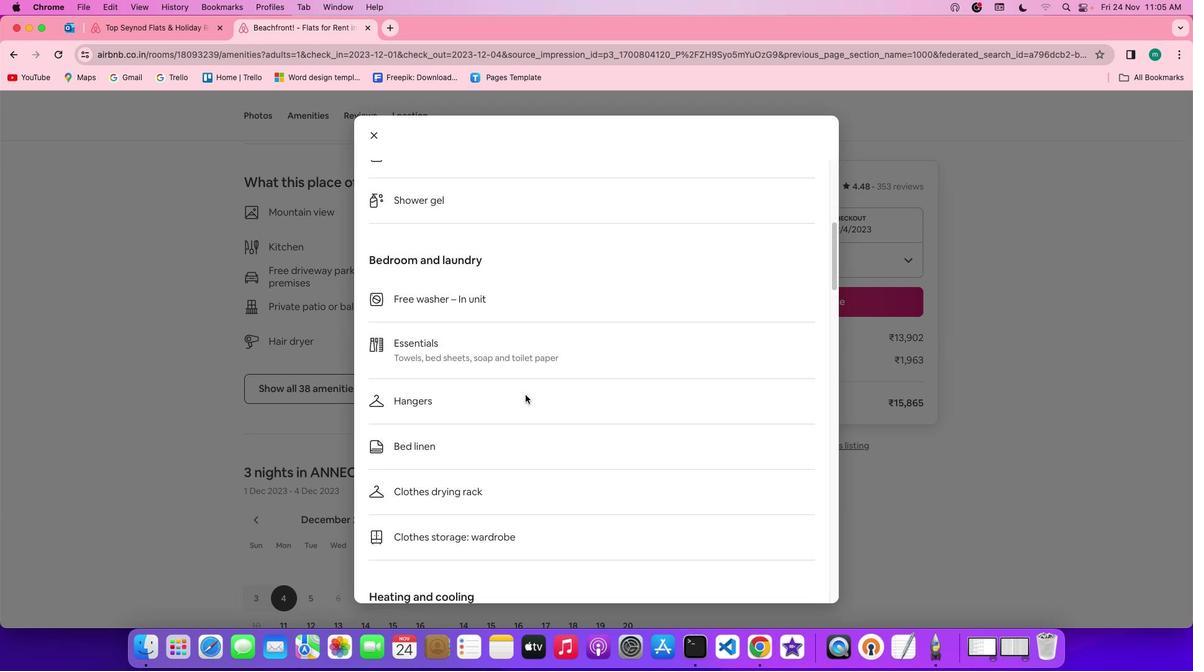 
Action: Mouse scrolled (525, 395) with delta (0, 0)
Screenshot: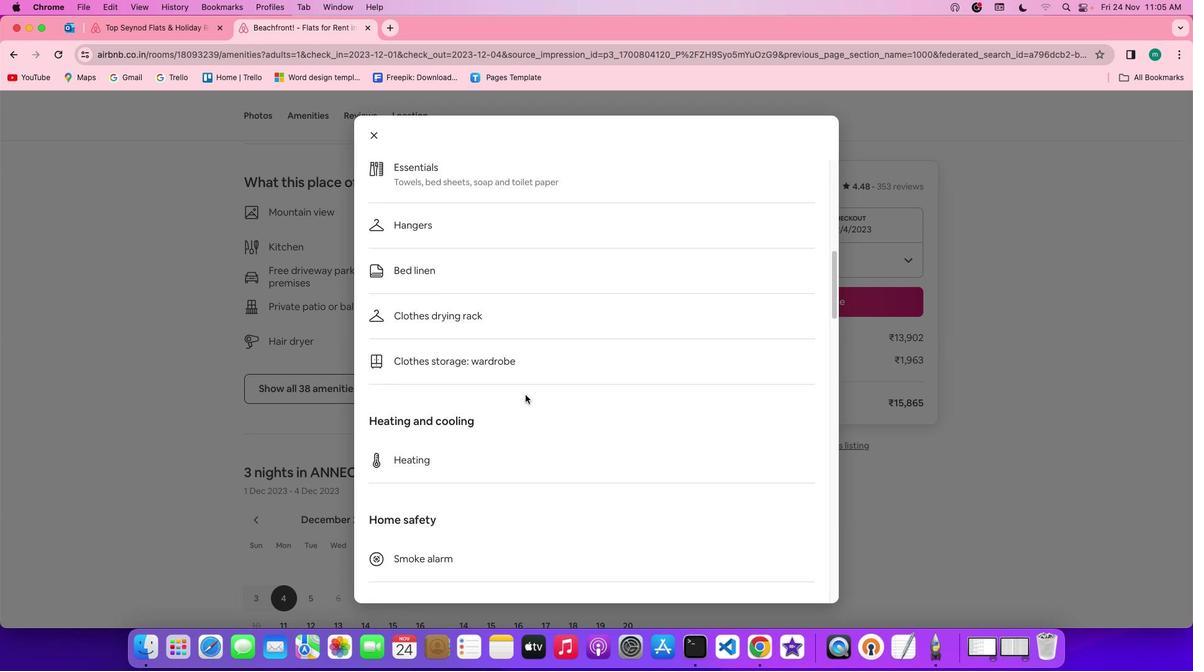 
Action: Mouse scrolled (525, 395) with delta (0, 0)
Screenshot: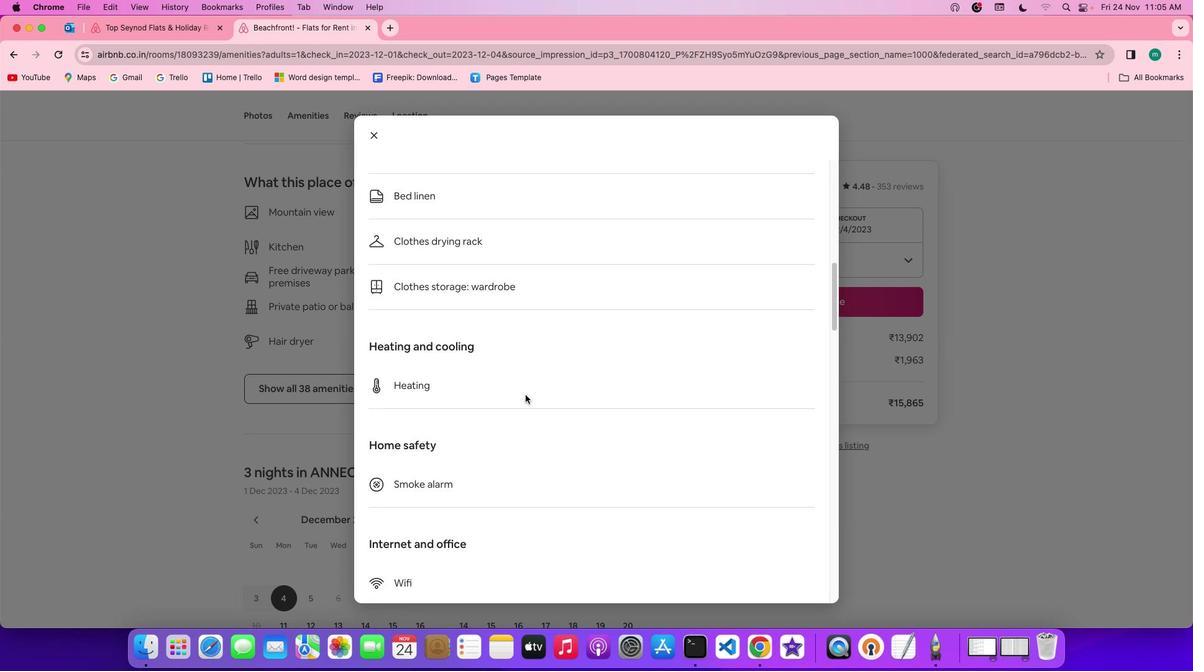 
Action: Mouse scrolled (525, 395) with delta (0, -1)
Screenshot: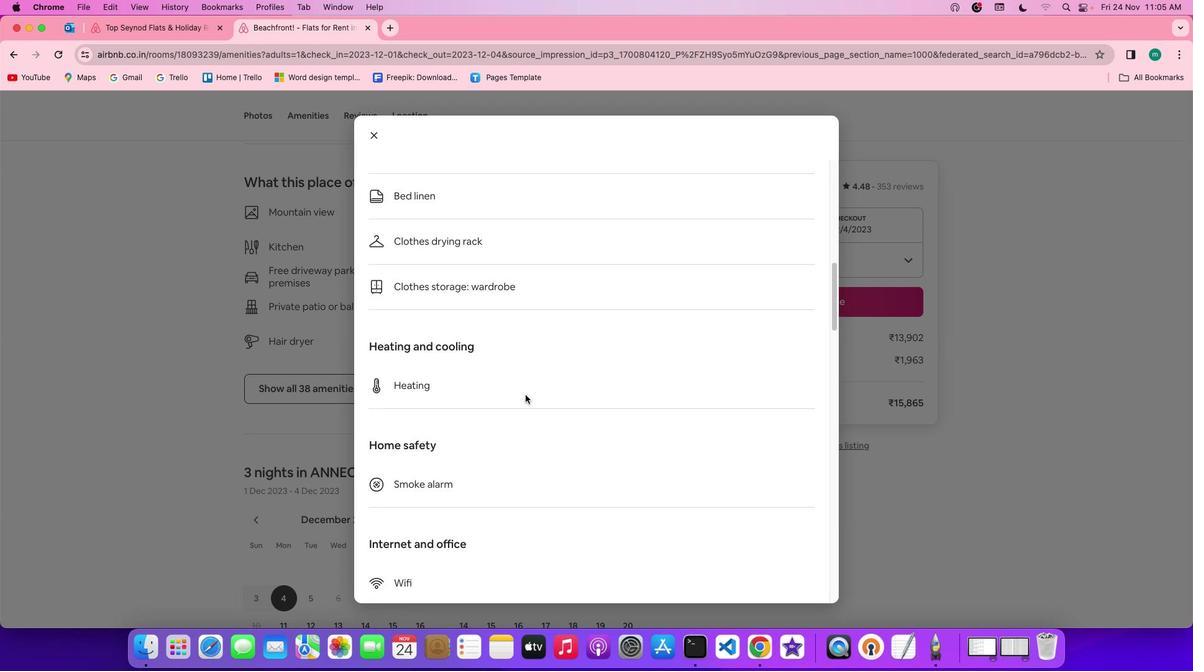 
Action: Mouse scrolled (525, 395) with delta (0, -3)
Screenshot: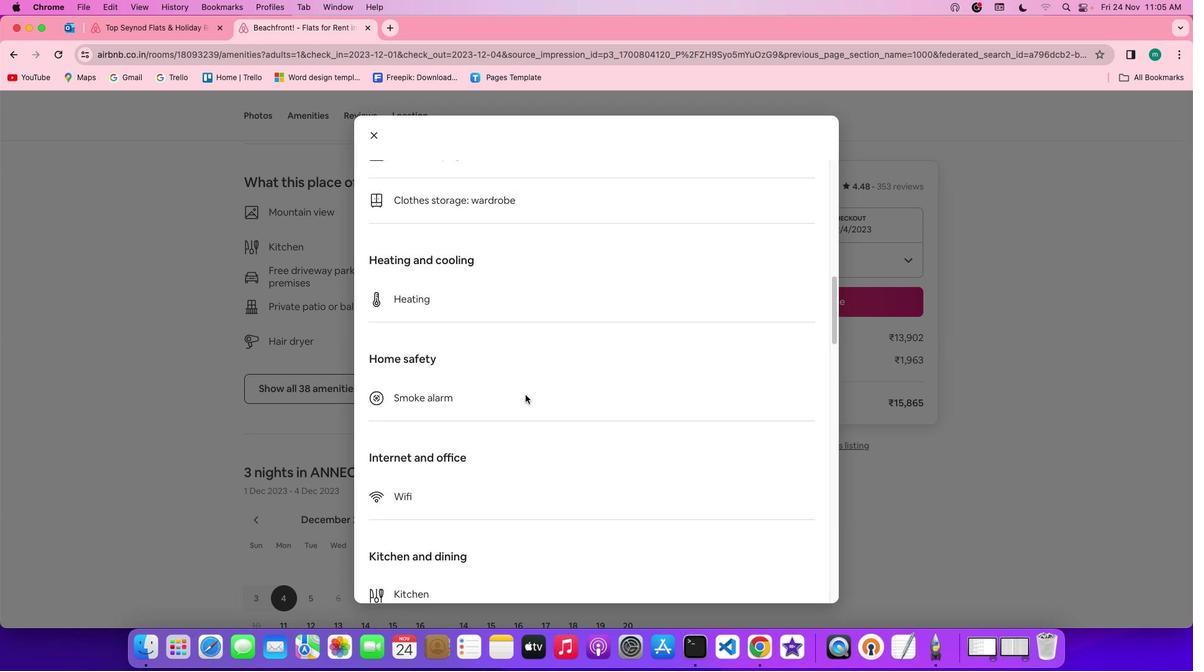 
Action: Mouse scrolled (525, 395) with delta (0, -3)
Screenshot: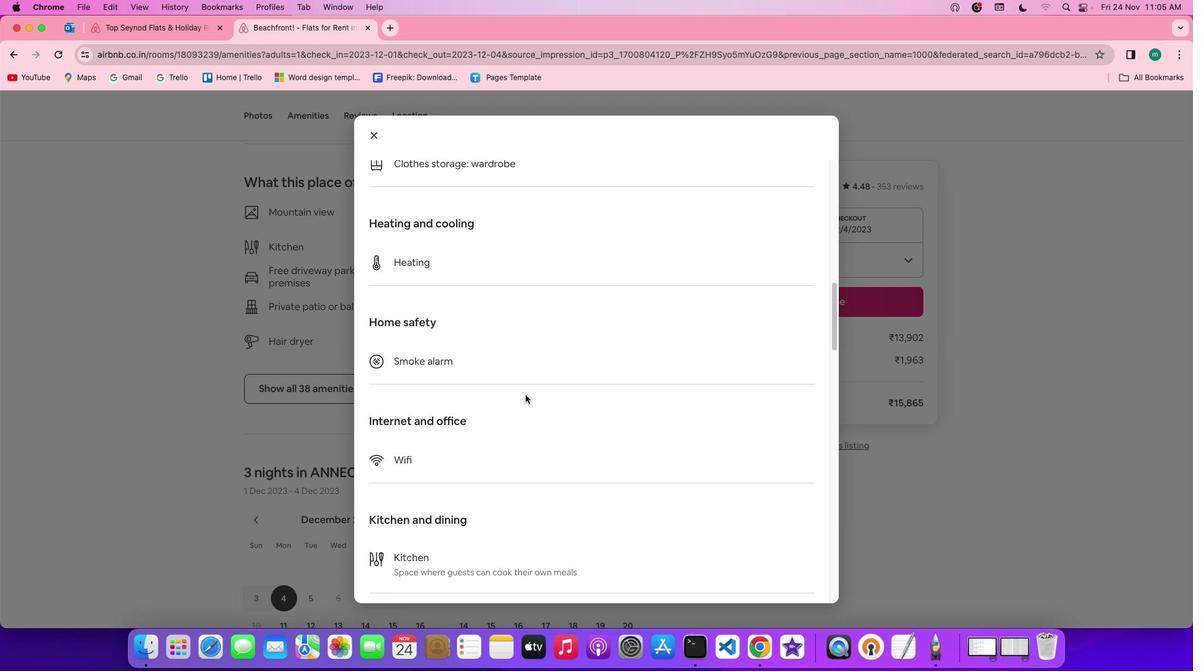 
Action: Mouse scrolled (525, 395) with delta (0, 0)
Screenshot: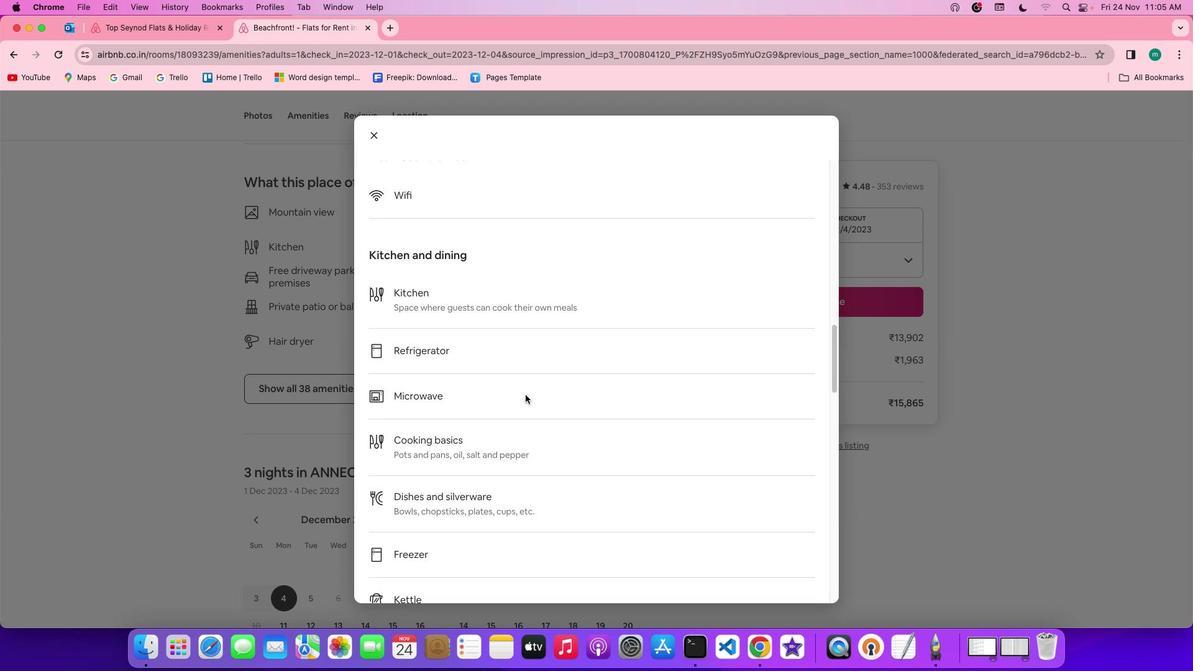 
Action: Mouse scrolled (525, 395) with delta (0, 0)
Screenshot: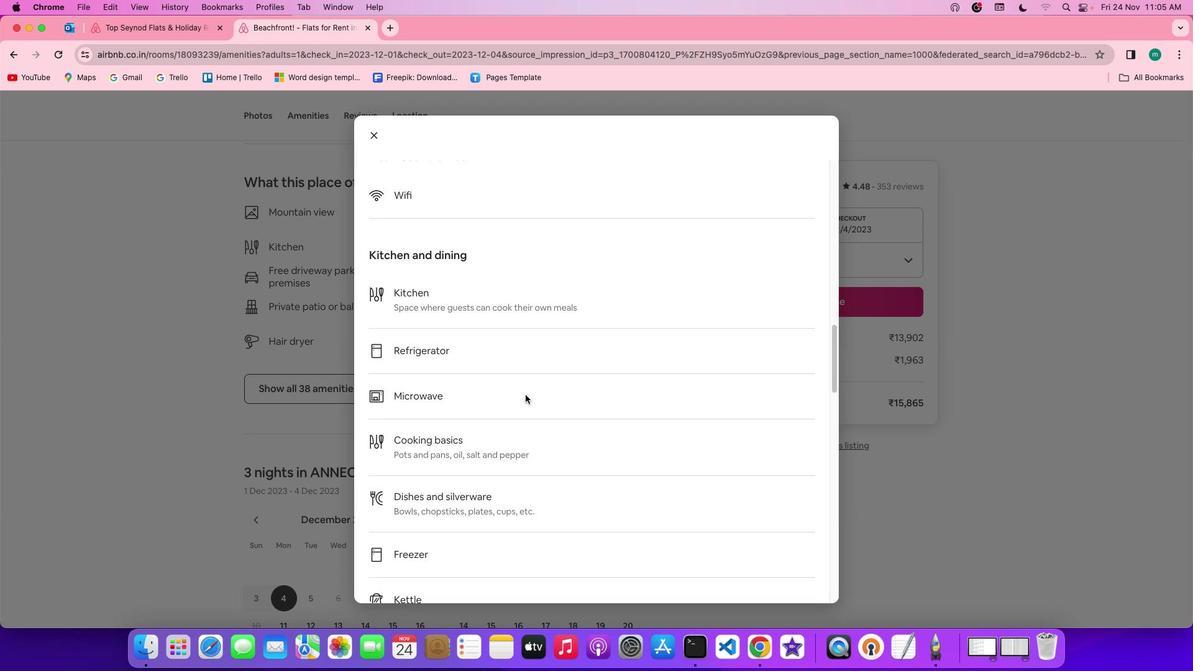 
Action: Mouse scrolled (525, 395) with delta (0, -1)
Screenshot: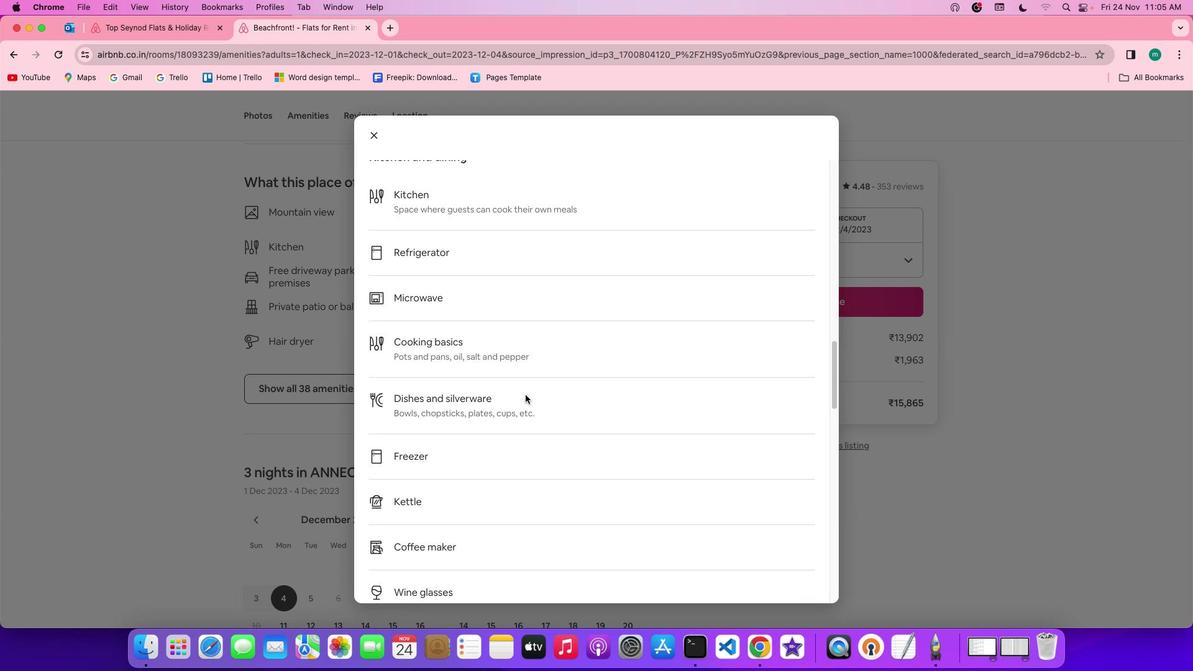 
Action: Mouse scrolled (525, 395) with delta (0, -3)
Screenshot: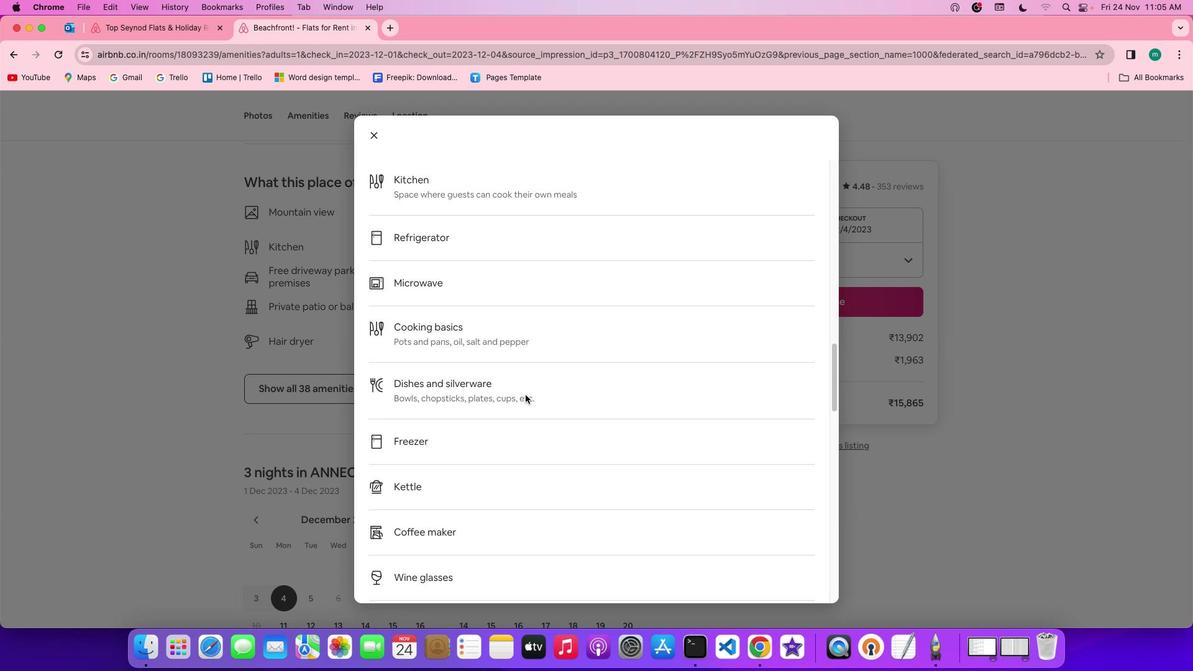 
Action: Mouse scrolled (525, 395) with delta (0, -3)
Screenshot: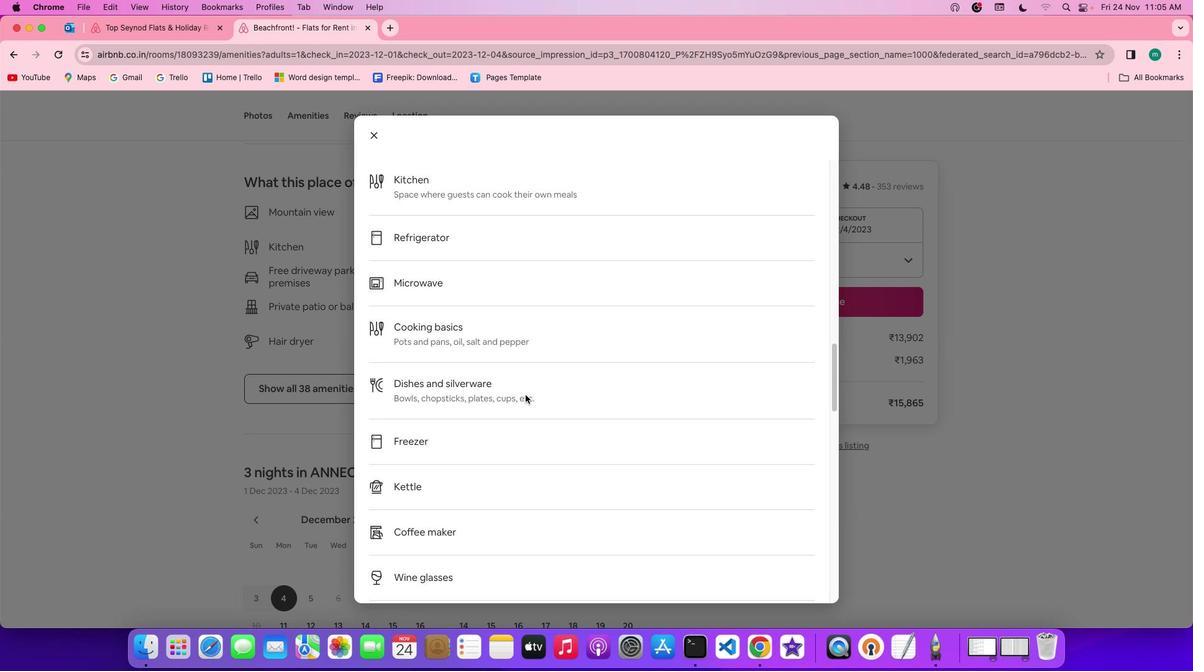 
Action: Mouse scrolled (525, 395) with delta (0, 0)
Screenshot: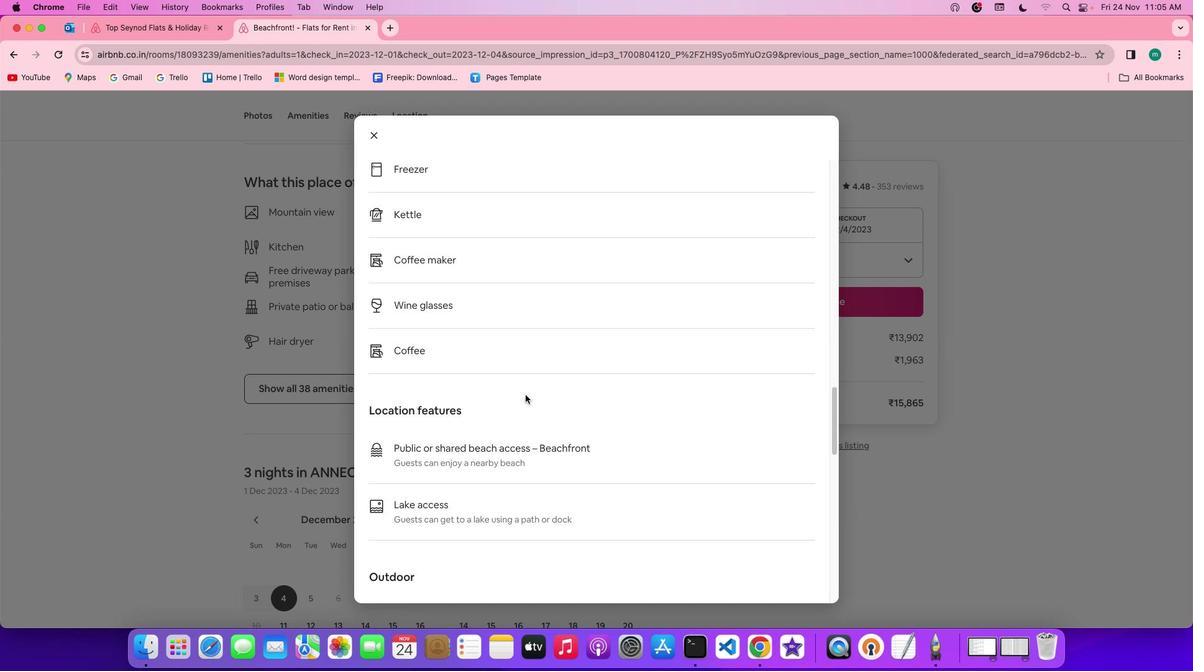 
Action: Mouse scrolled (525, 395) with delta (0, 0)
Screenshot: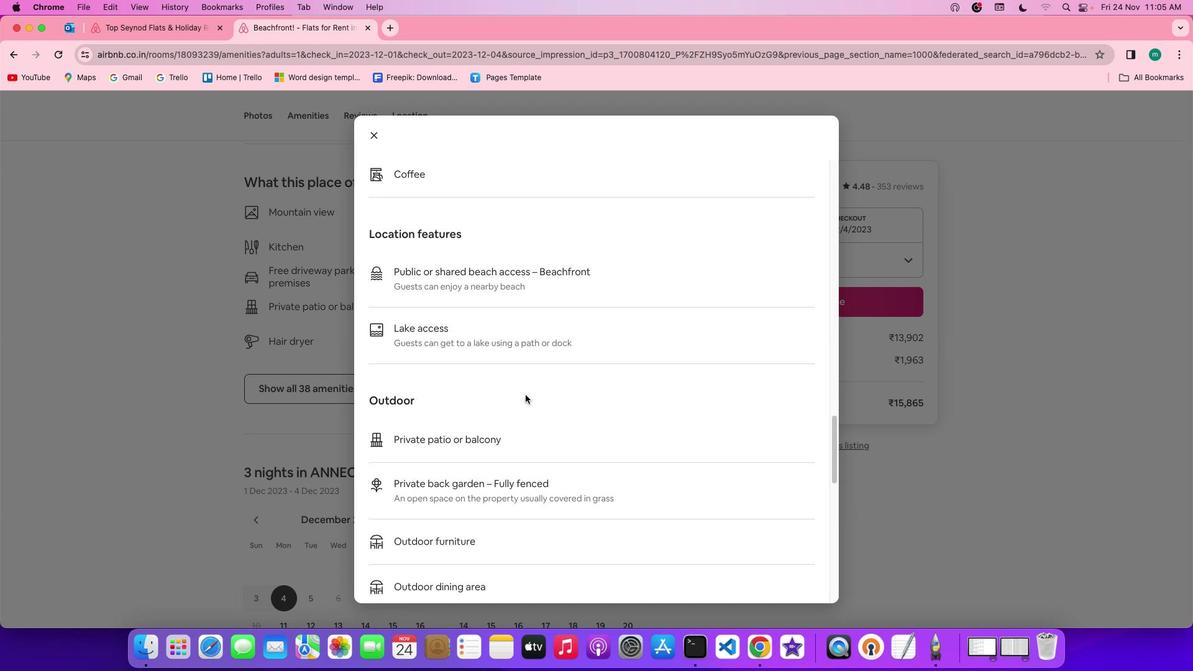 
Action: Mouse scrolled (525, 395) with delta (0, -1)
Screenshot: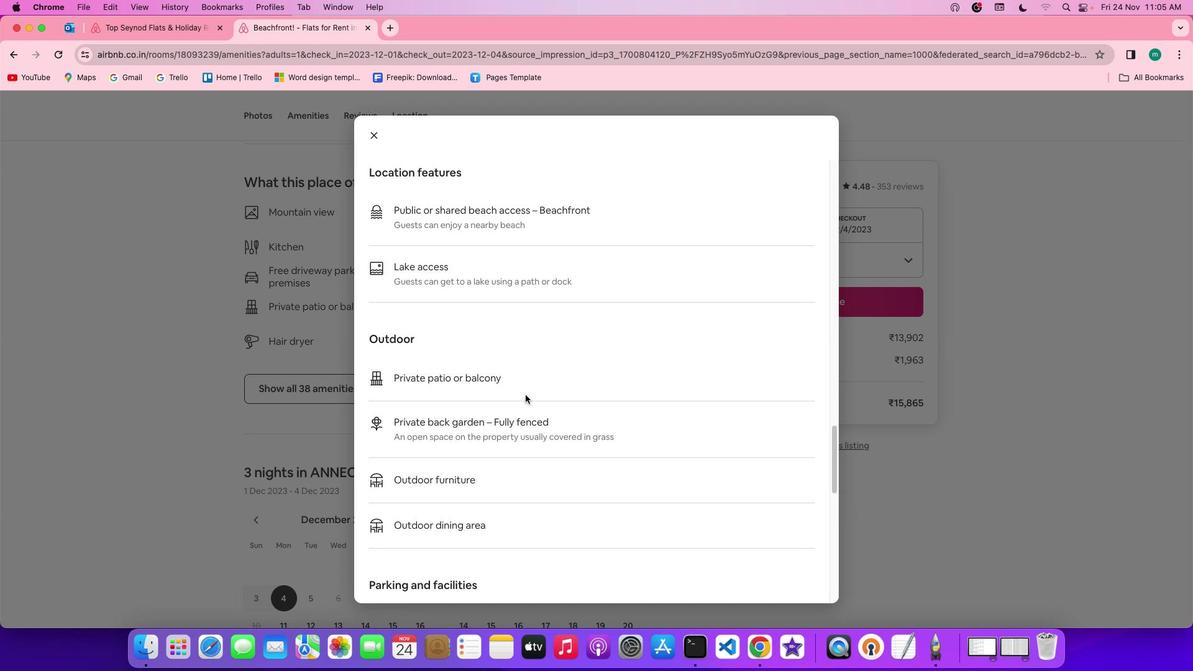 
Action: Mouse scrolled (525, 395) with delta (0, -3)
Screenshot: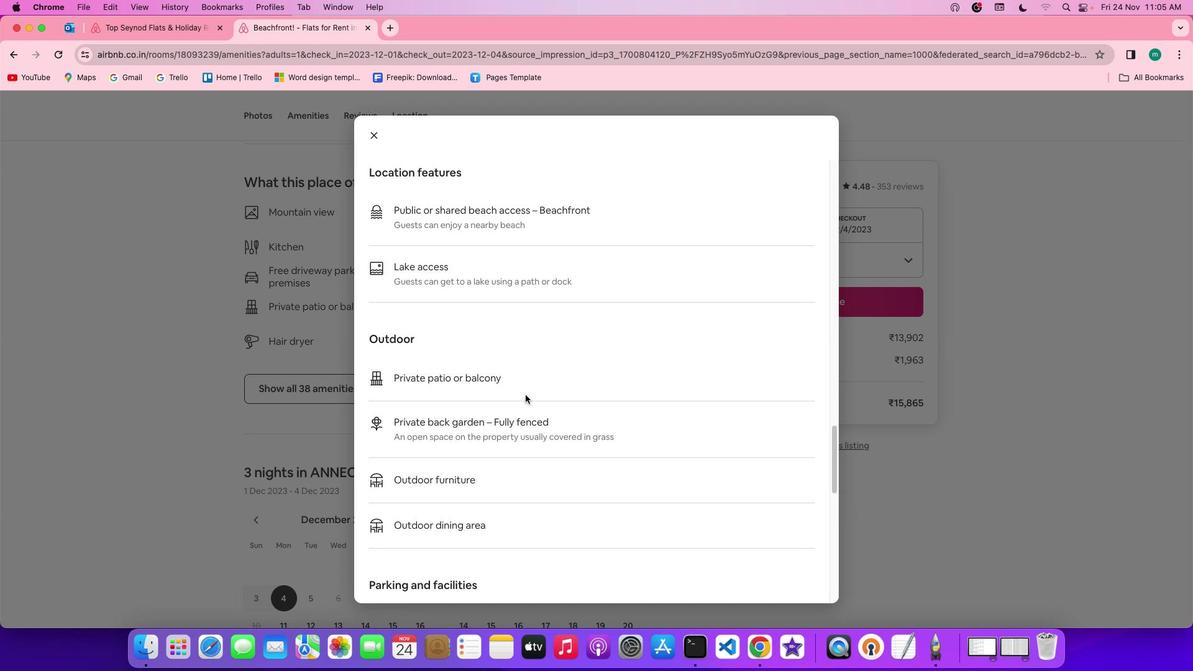 
Action: Mouse scrolled (525, 395) with delta (0, -3)
Screenshot: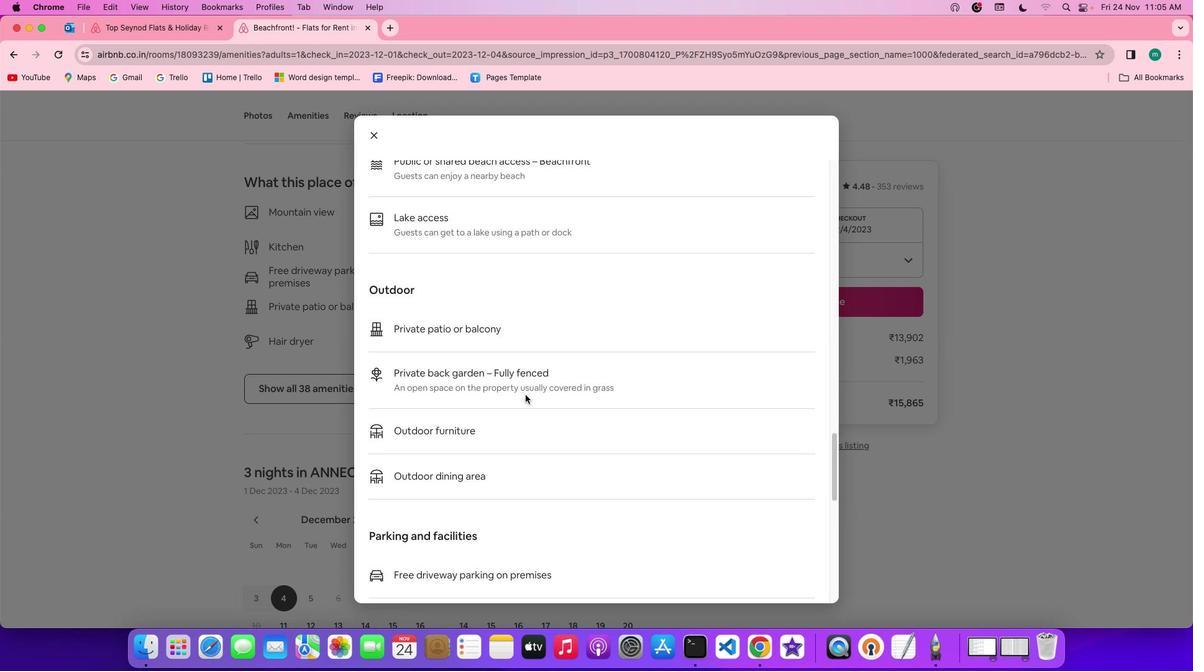 
Action: Mouse scrolled (525, 395) with delta (0, -3)
Screenshot: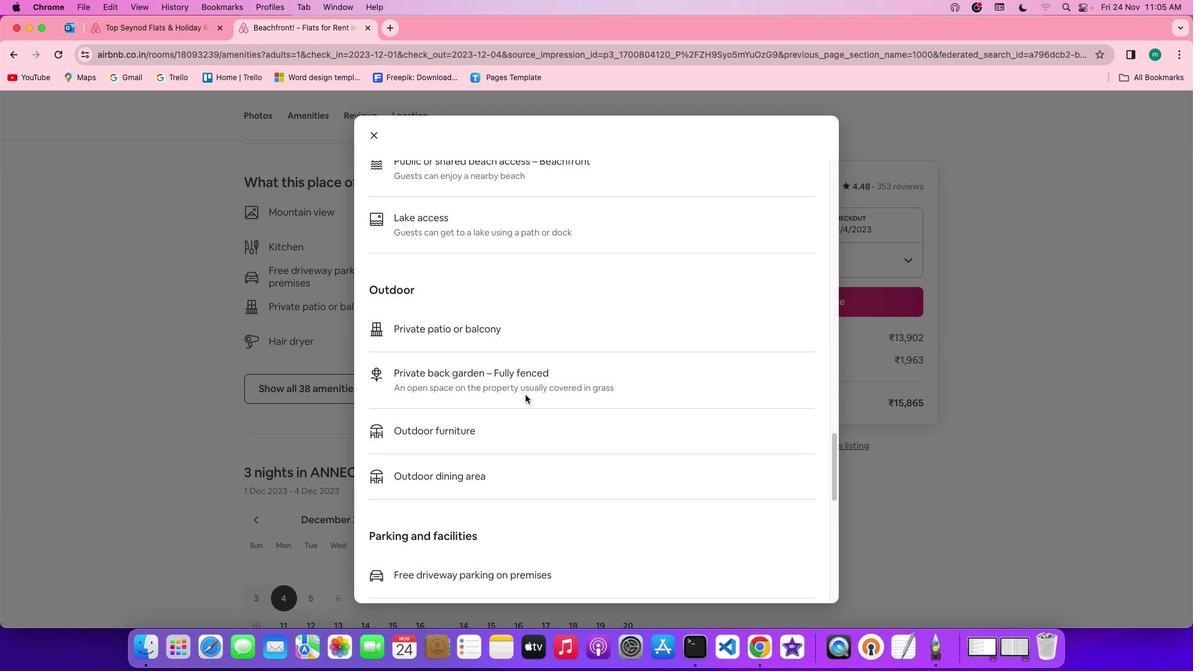 
Action: Mouse scrolled (525, 395) with delta (0, 0)
Screenshot: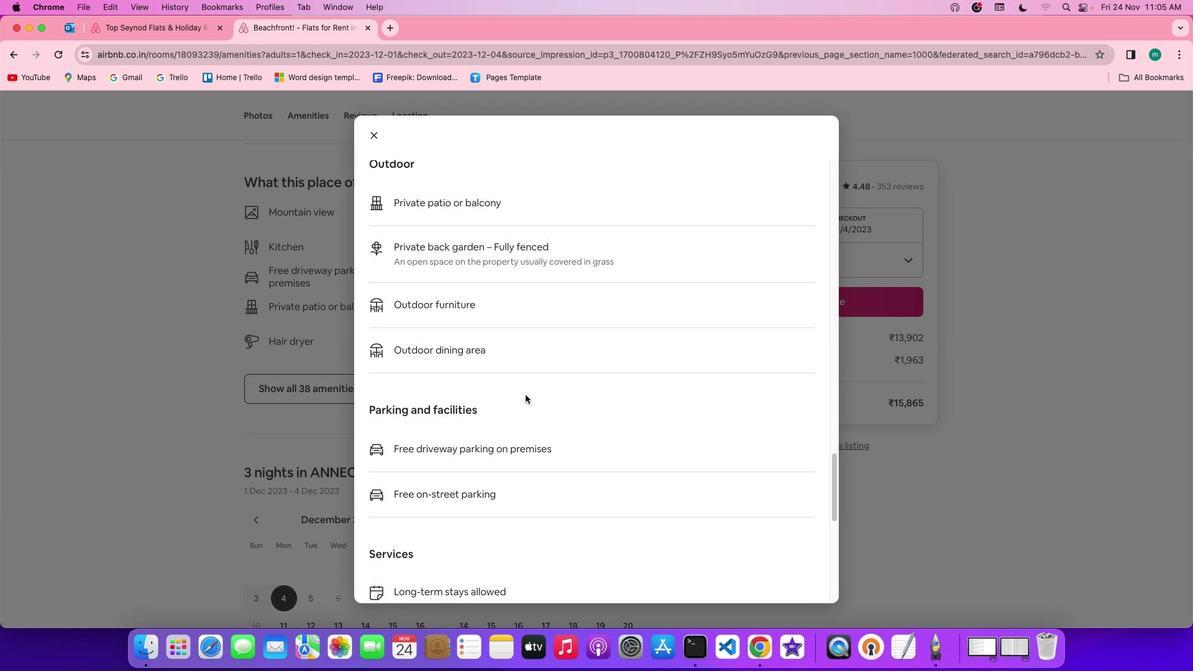 
Action: Mouse scrolled (525, 395) with delta (0, 0)
Screenshot: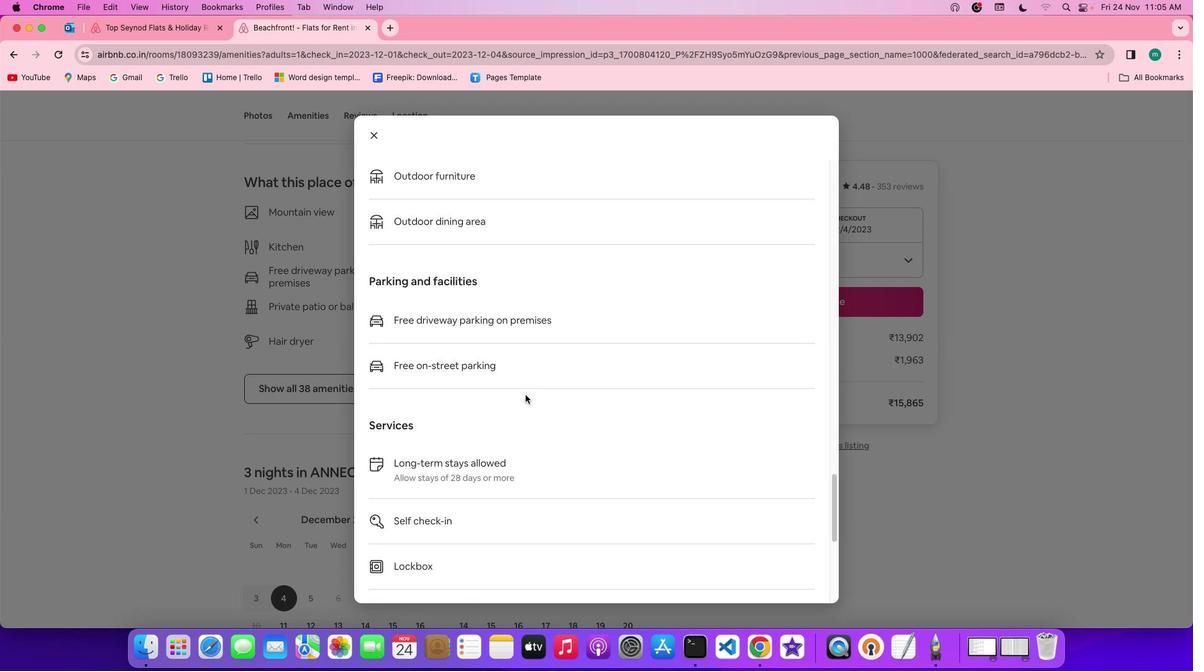 
Action: Mouse scrolled (525, 395) with delta (0, -1)
Screenshot: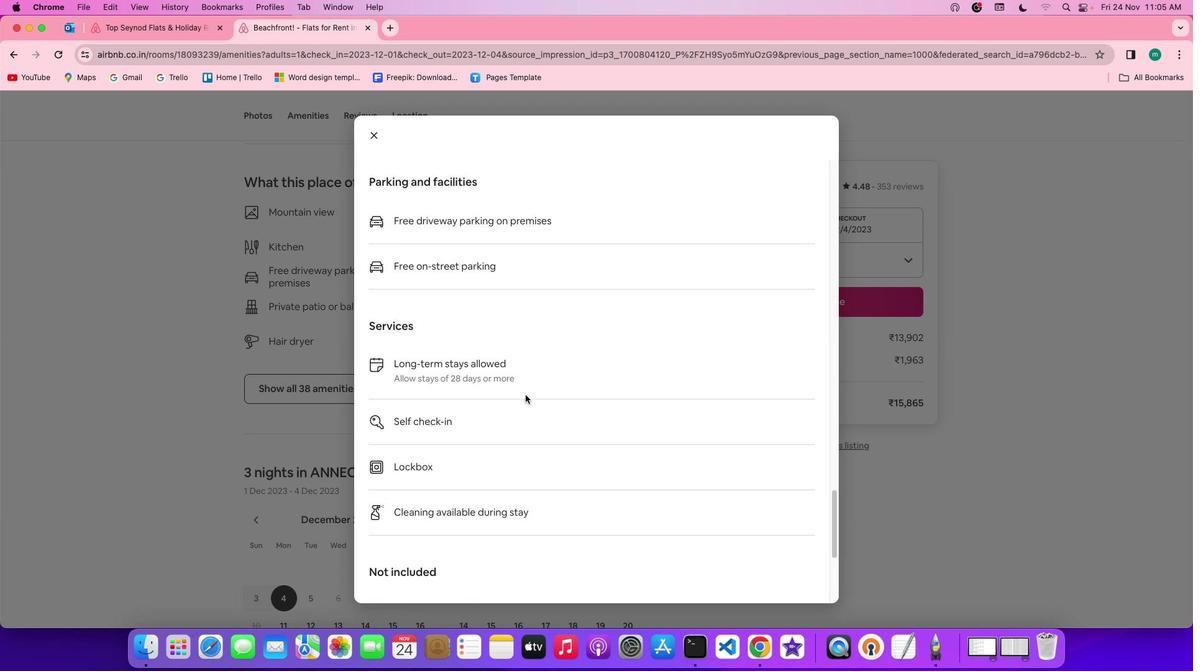 
Action: Mouse scrolled (525, 395) with delta (0, -2)
Screenshot: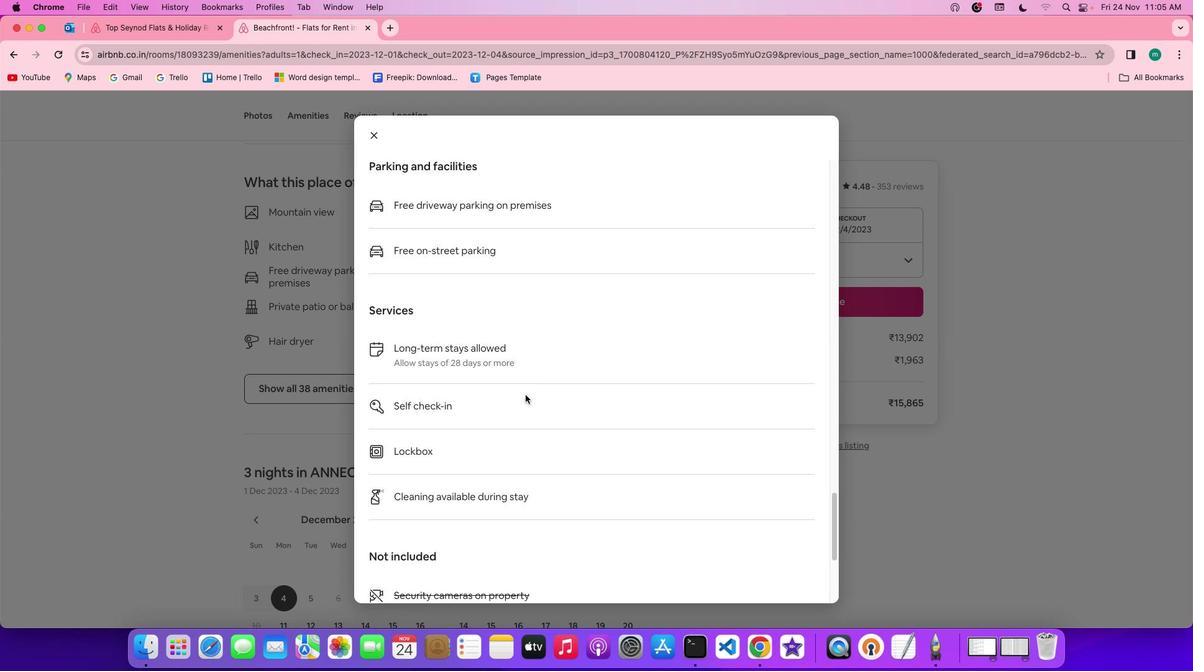 
Action: Mouse scrolled (525, 395) with delta (0, -3)
Screenshot: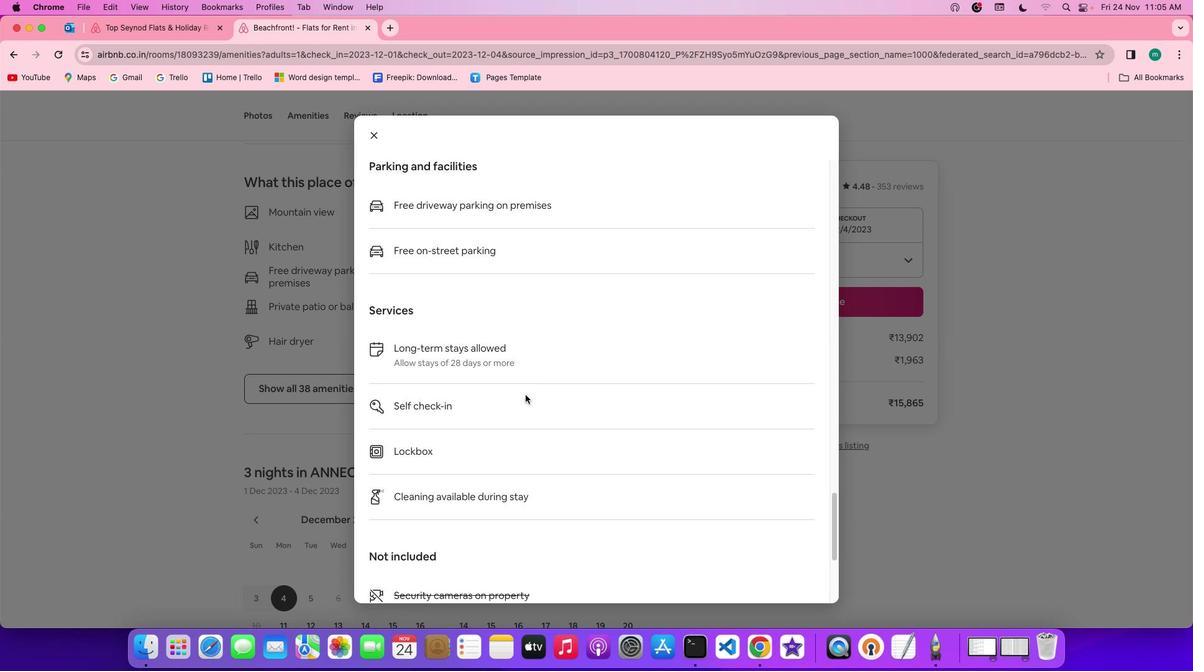 
Action: Mouse scrolled (525, 395) with delta (0, 0)
Screenshot: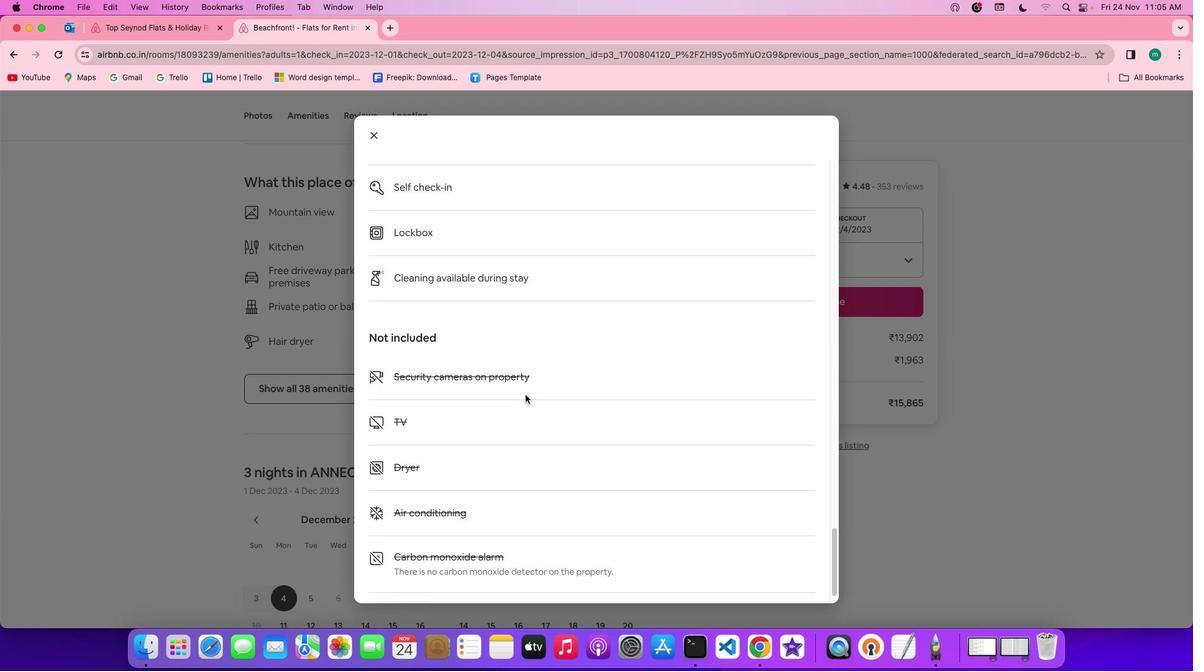 
Action: Mouse scrolled (525, 395) with delta (0, 0)
Screenshot: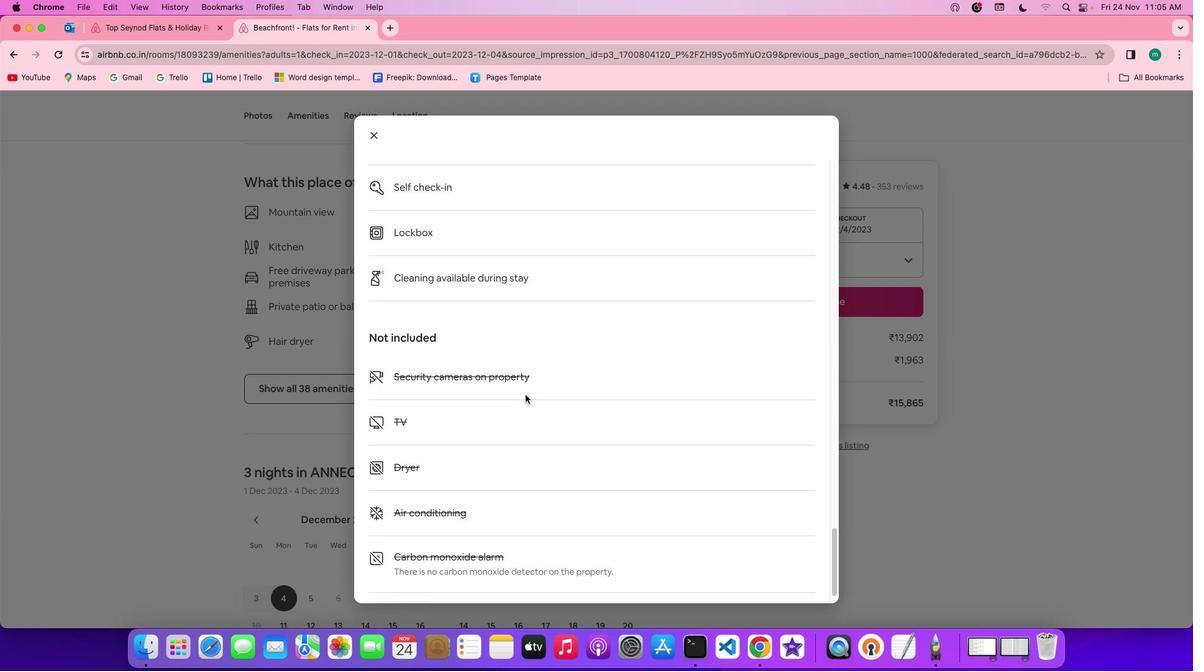 
Action: Mouse scrolled (525, 395) with delta (0, -1)
Screenshot: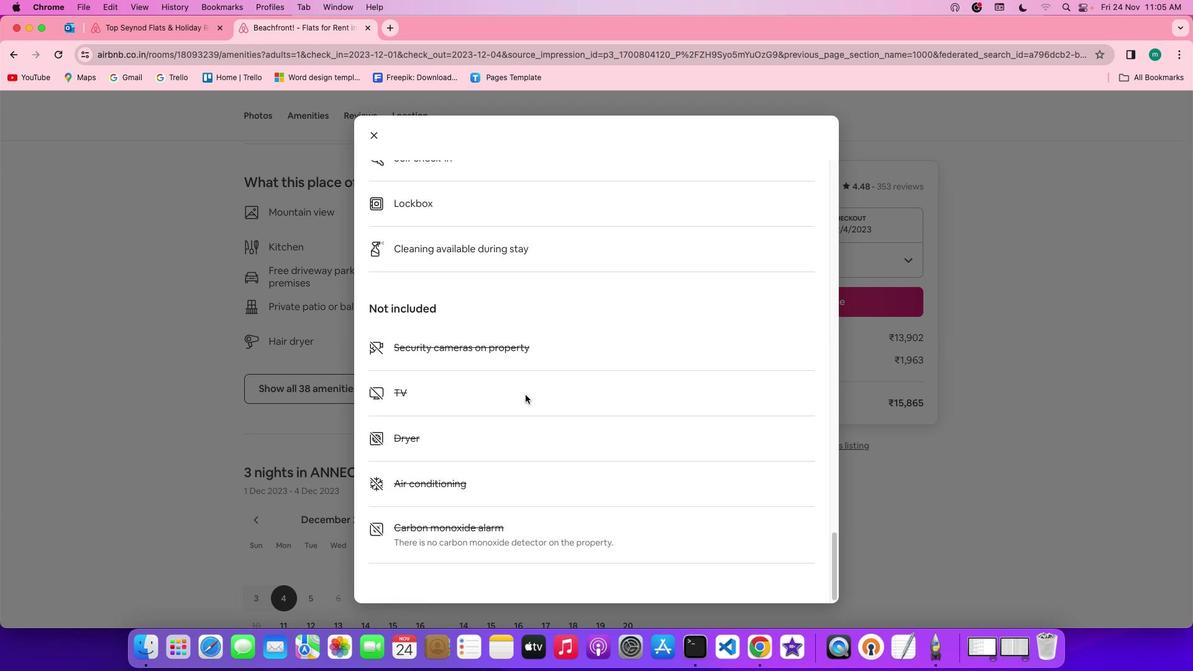 
Action: Mouse scrolled (525, 395) with delta (0, -3)
Screenshot: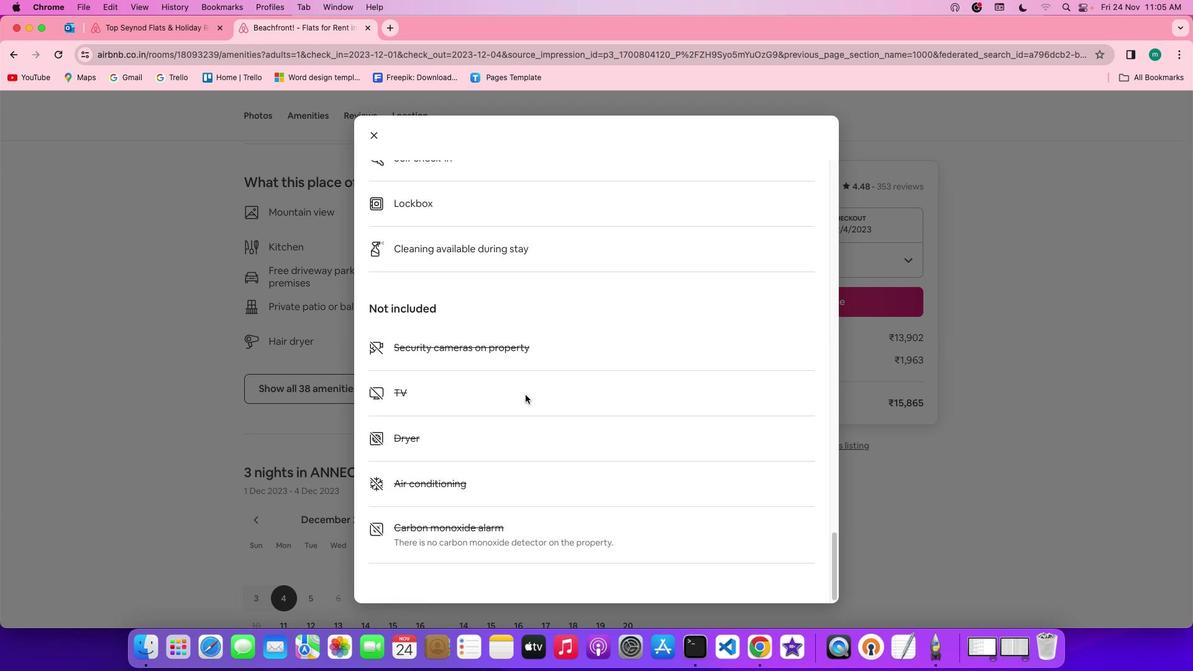 
Action: Mouse scrolled (525, 395) with delta (0, -3)
Screenshot: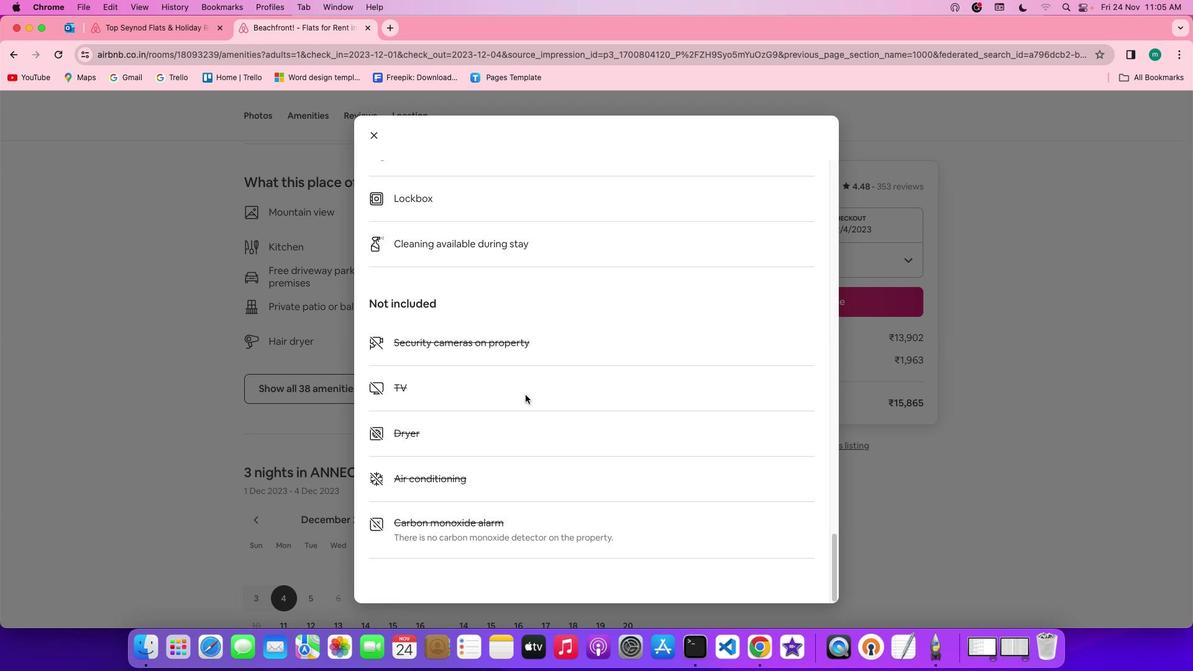 
Action: Mouse scrolled (525, 395) with delta (0, -3)
Screenshot: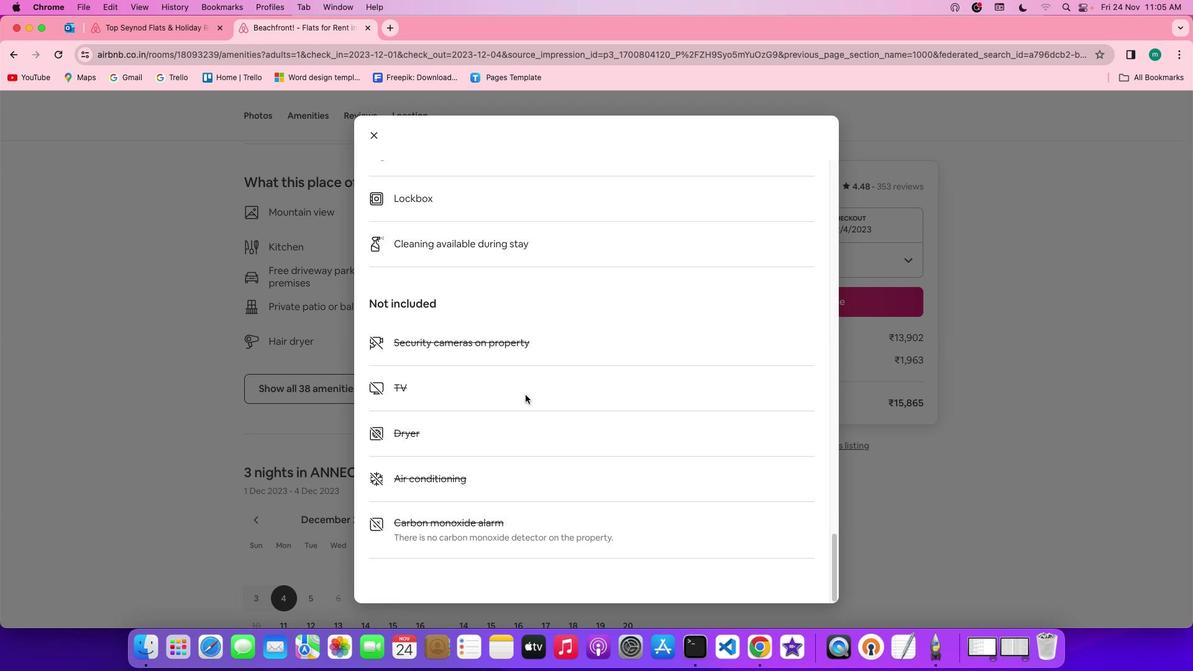 
Action: Mouse scrolled (525, 395) with delta (0, 0)
Screenshot: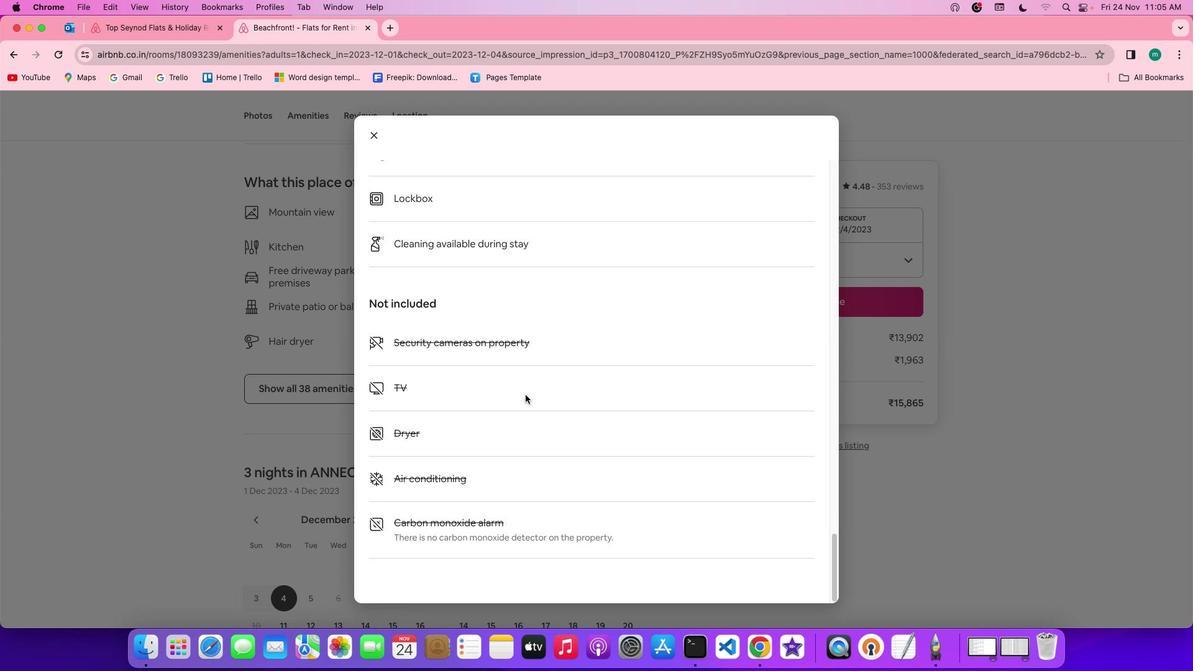 
Action: Mouse scrolled (525, 395) with delta (0, 0)
Screenshot: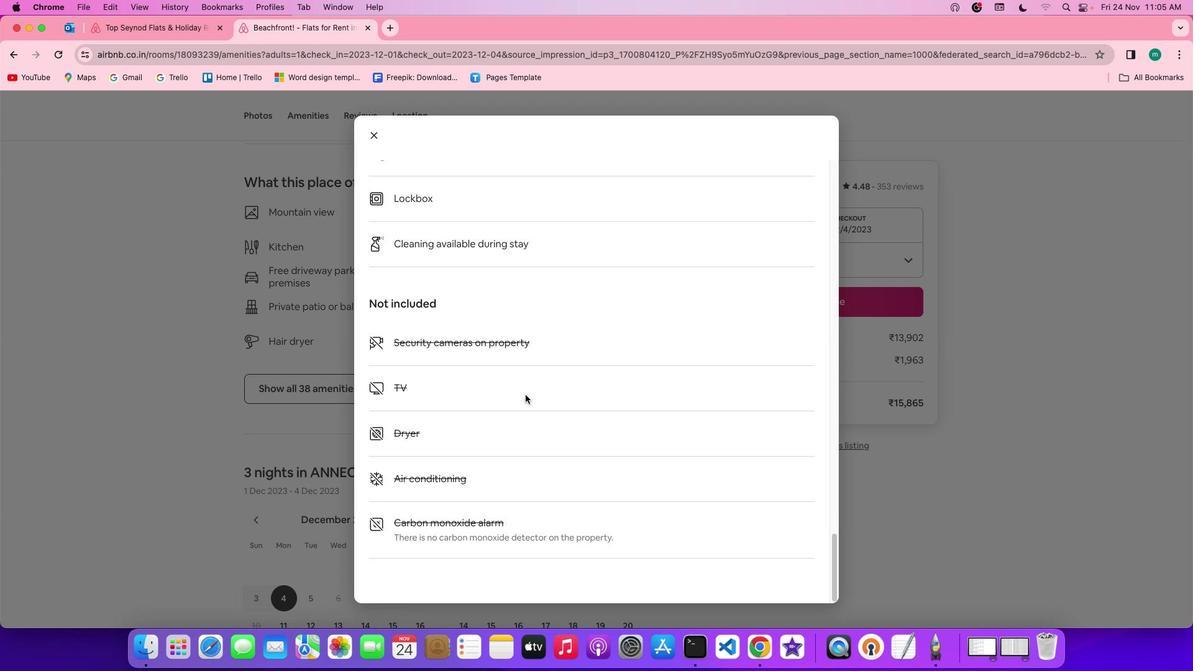 
Action: Mouse scrolled (525, 395) with delta (0, -1)
Screenshot: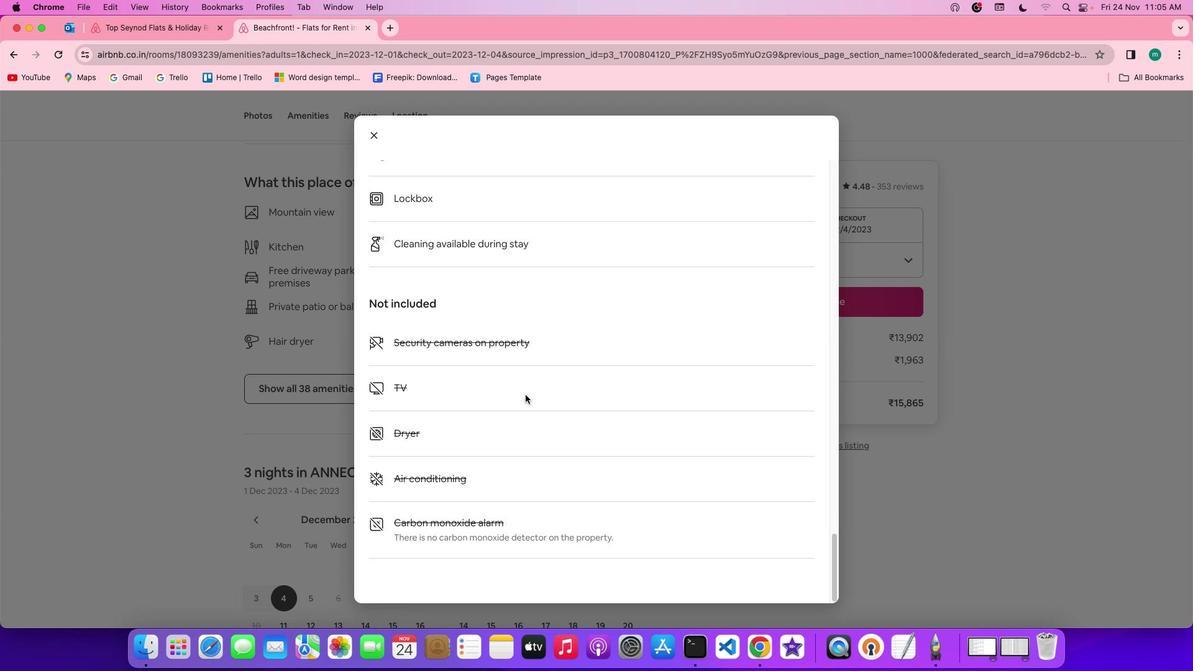 
Action: Mouse scrolled (525, 395) with delta (0, -2)
Screenshot: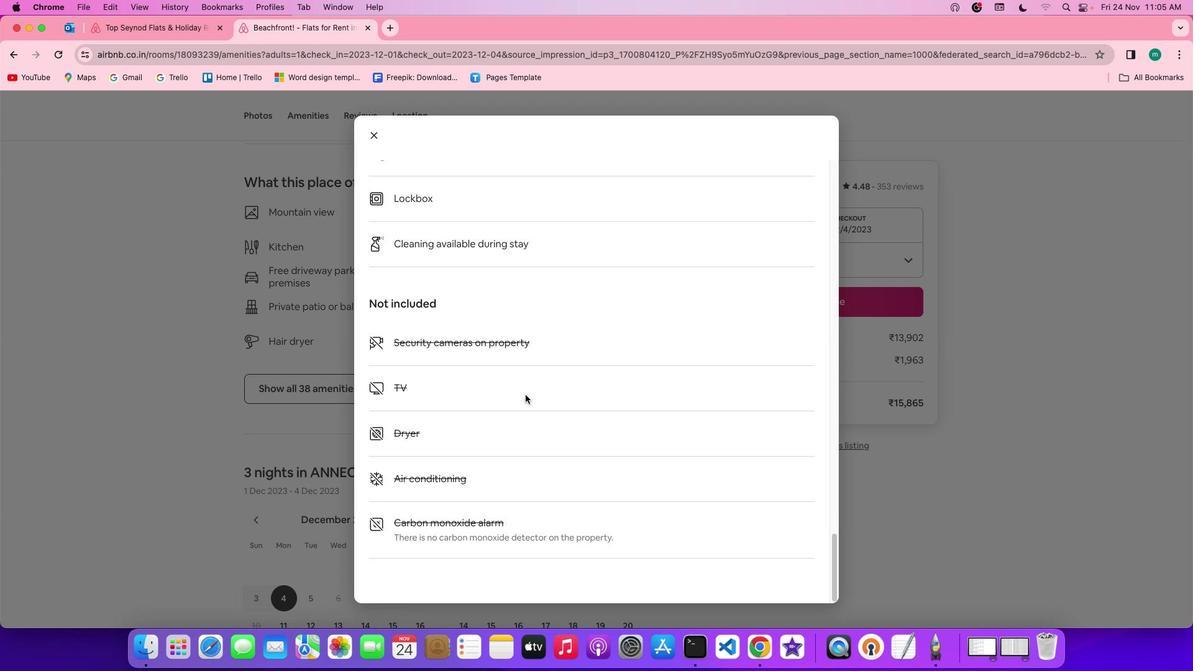 
Action: Mouse scrolled (525, 395) with delta (0, -3)
Screenshot: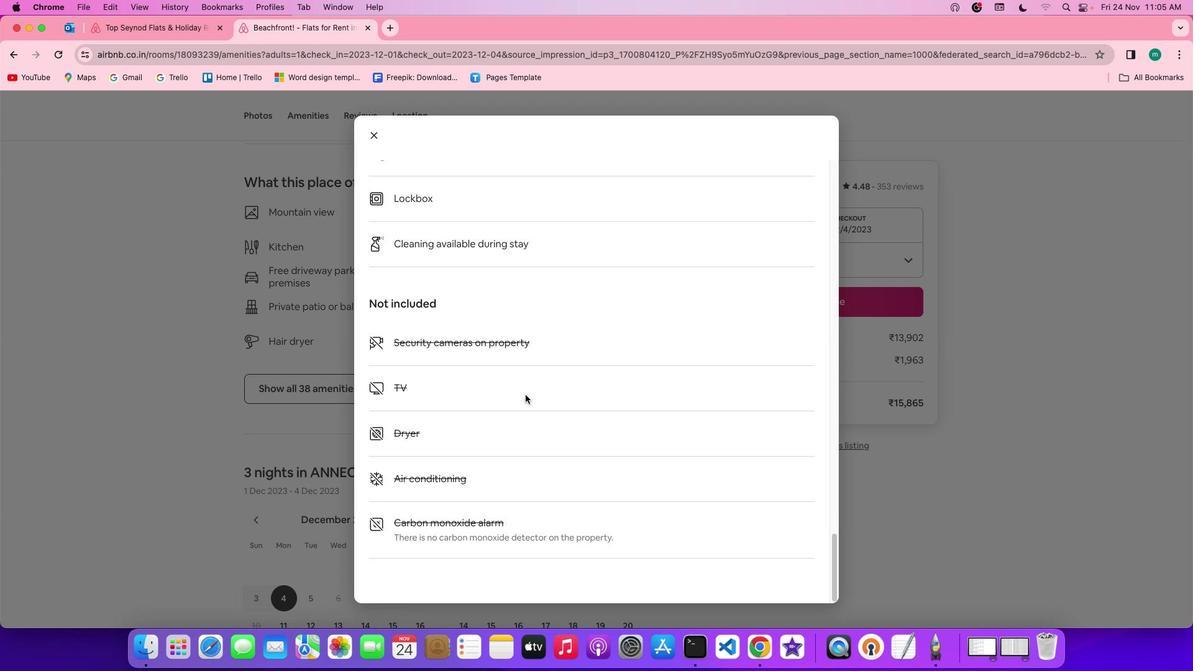 
Action: Mouse scrolled (525, 395) with delta (0, -3)
Screenshot: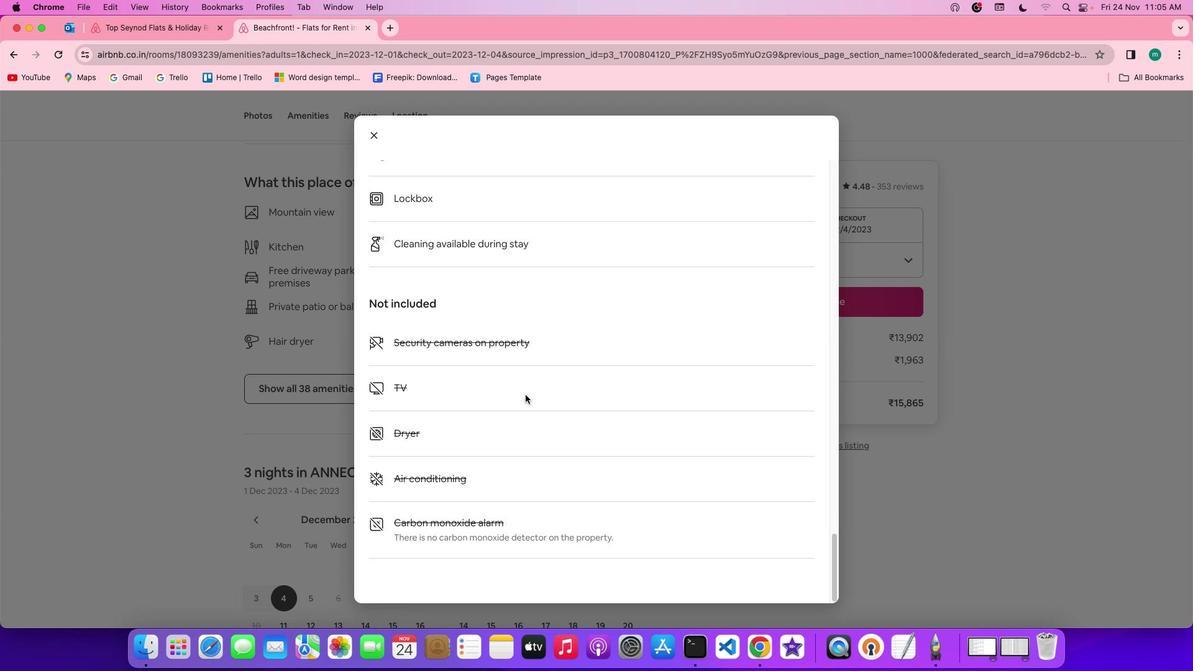 
Action: Mouse moved to (374, 140)
Screenshot: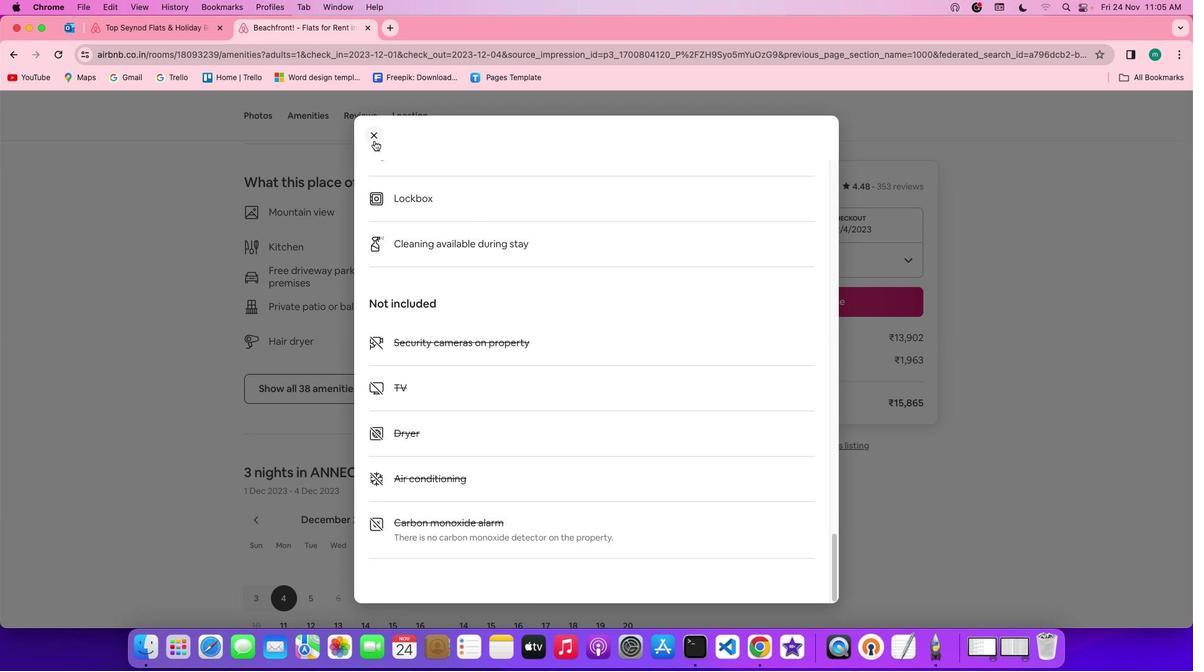 
Action: Mouse pressed left at (374, 140)
Screenshot: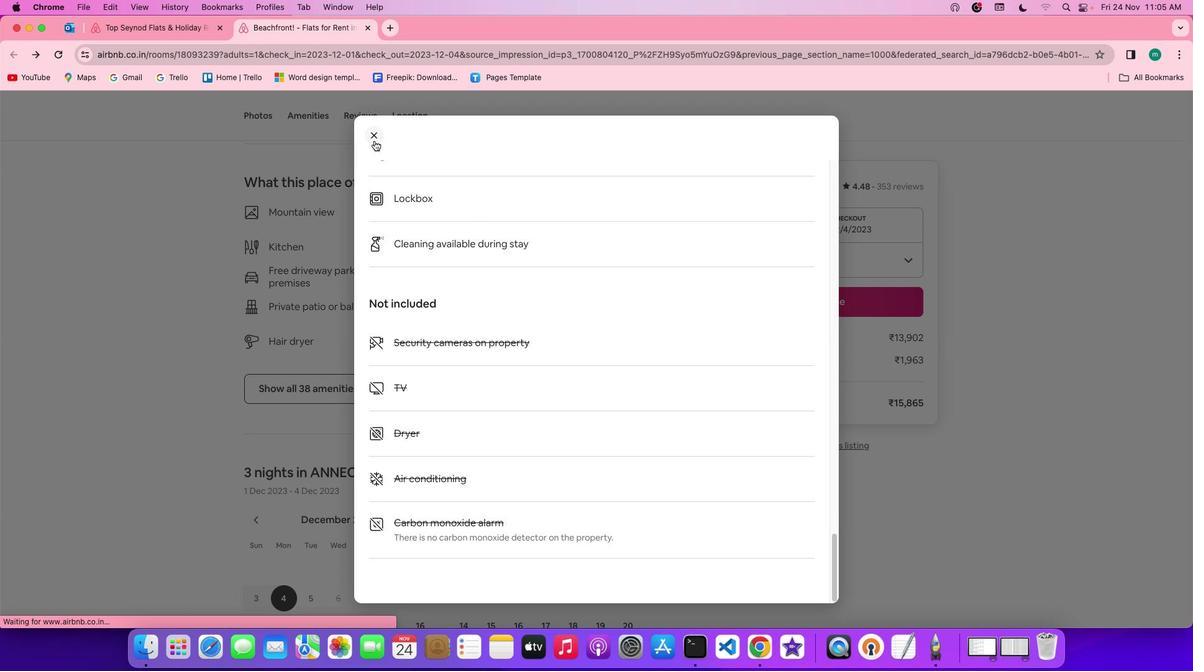 
Action: Mouse moved to (484, 367)
Screenshot: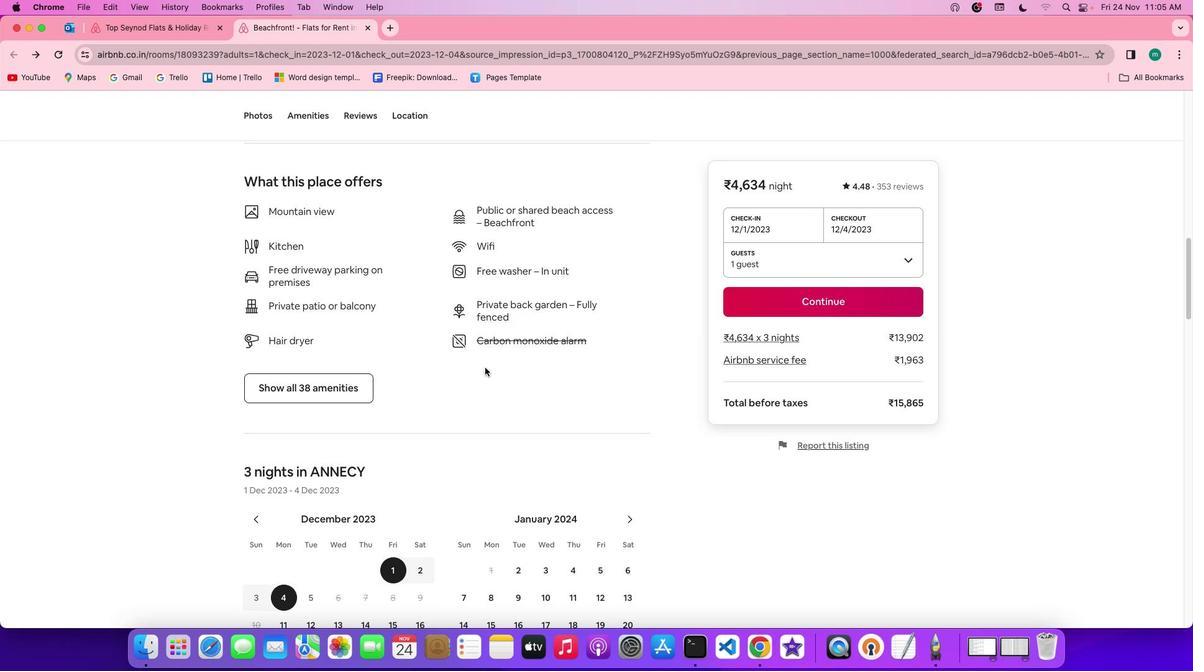 
Action: Mouse scrolled (484, 367) with delta (0, 0)
Screenshot: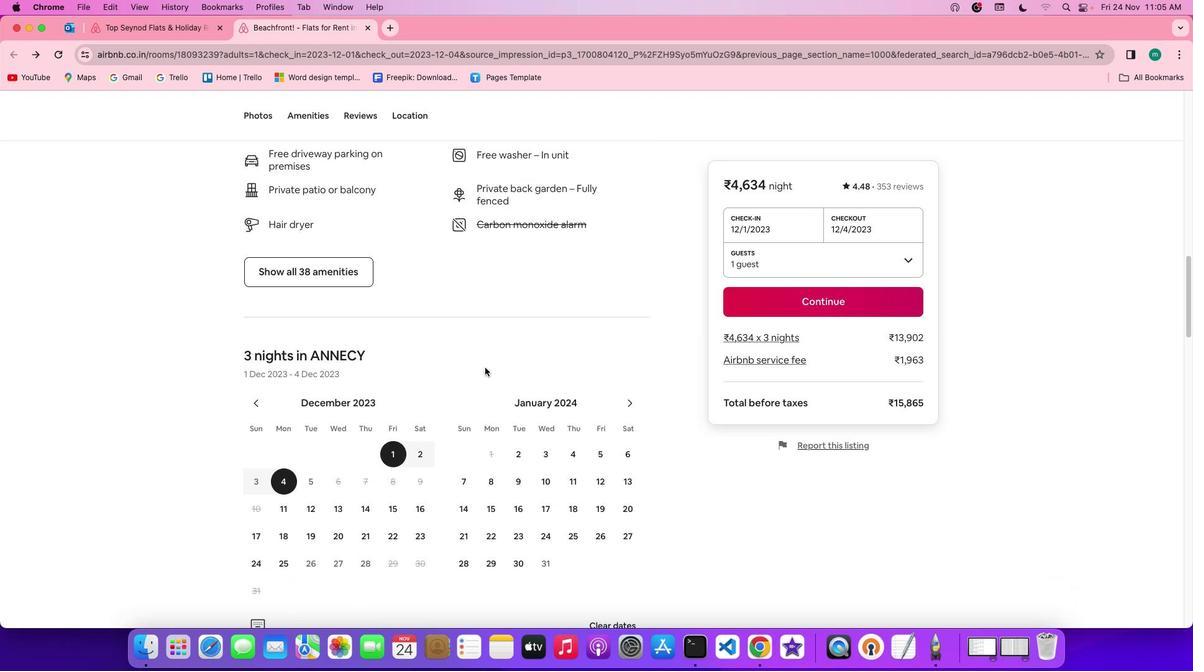 
Action: Mouse scrolled (484, 367) with delta (0, 0)
Screenshot: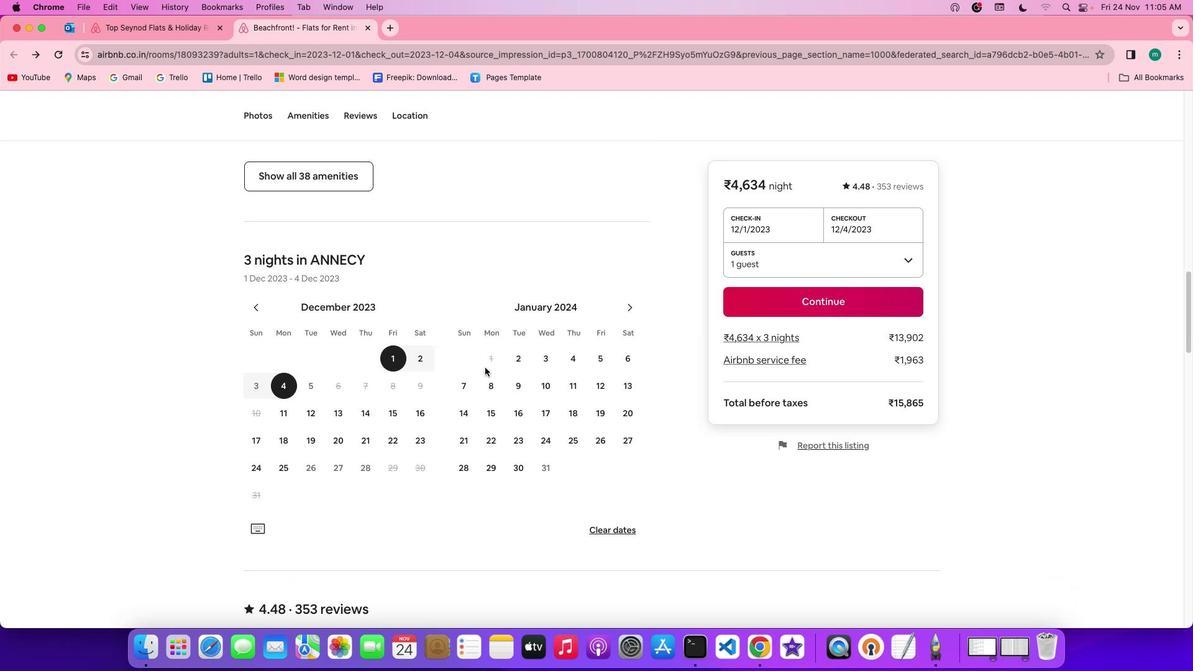 
Action: Mouse scrolled (484, 367) with delta (0, -1)
Screenshot: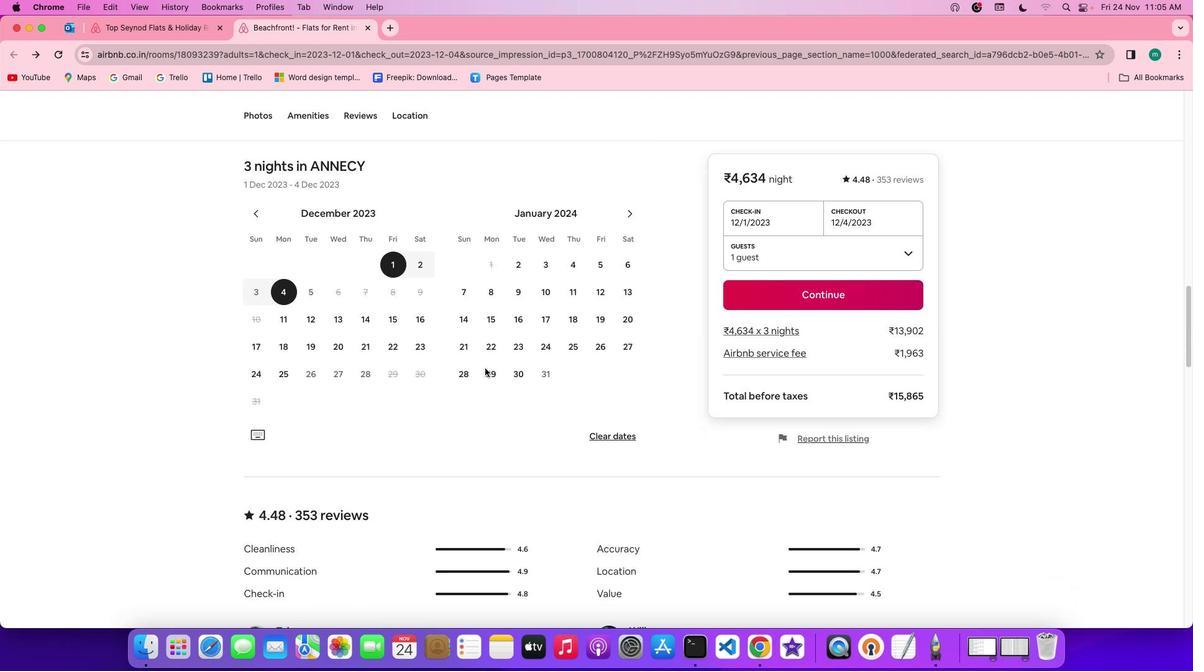 
Action: Mouse scrolled (484, 367) with delta (0, -2)
Screenshot: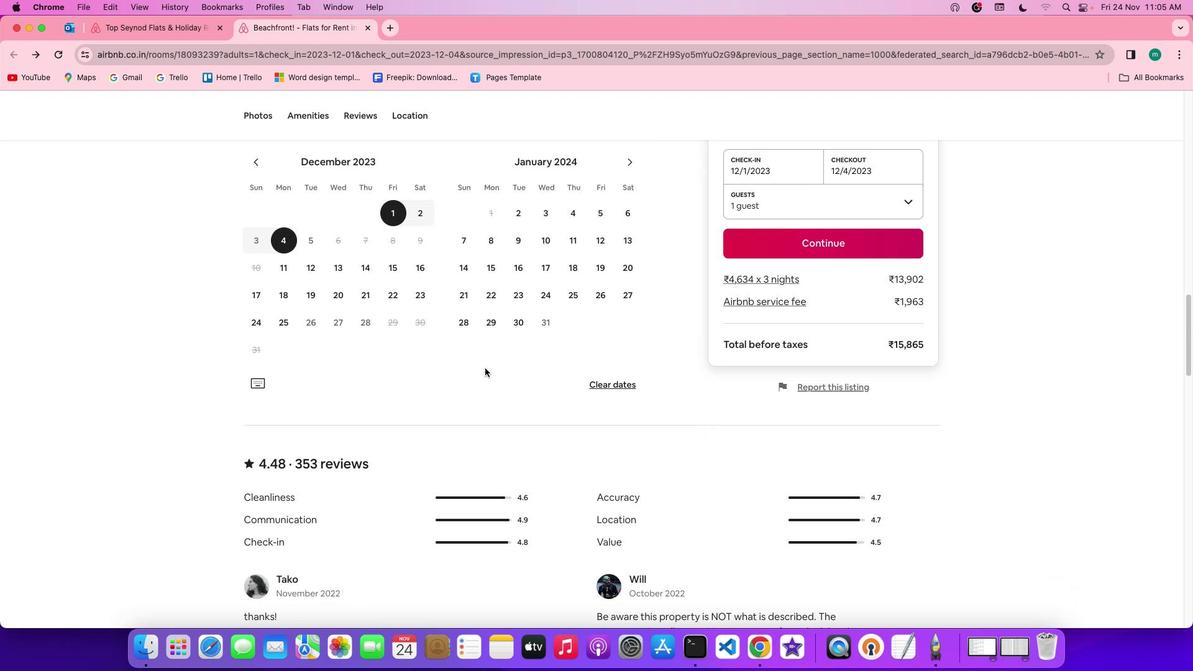 
Action: Mouse scrolled (484, 367) with delta (0, -3)
Screenshot: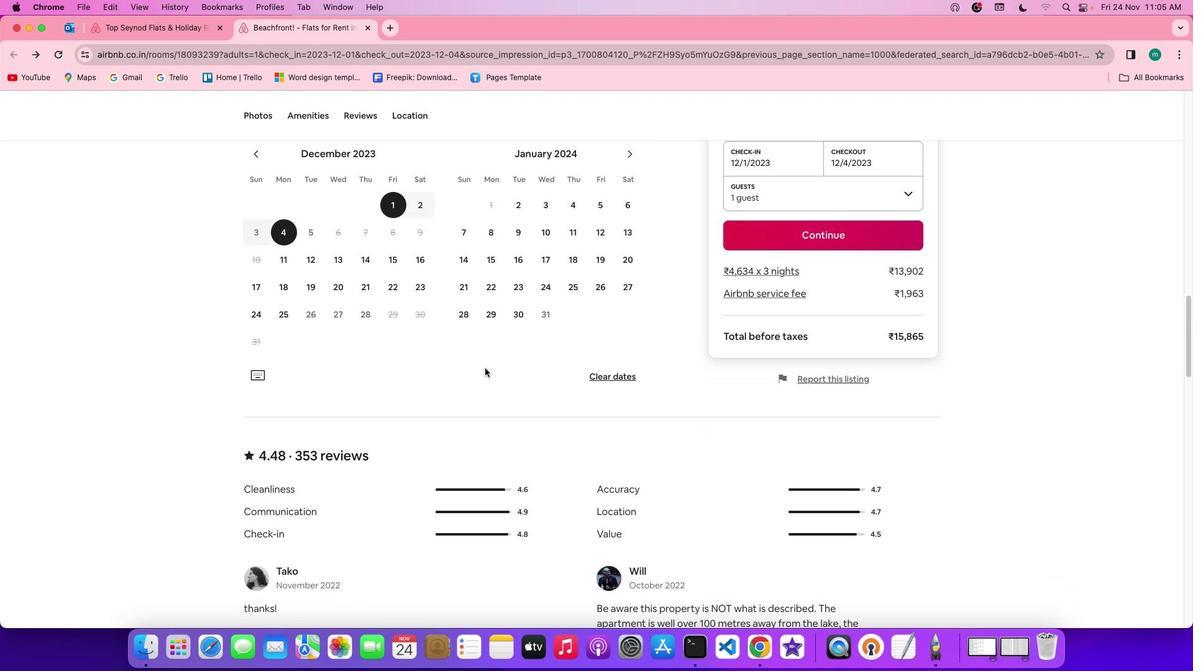 
Action: Mouse moved to (485, 367)
Screenshot: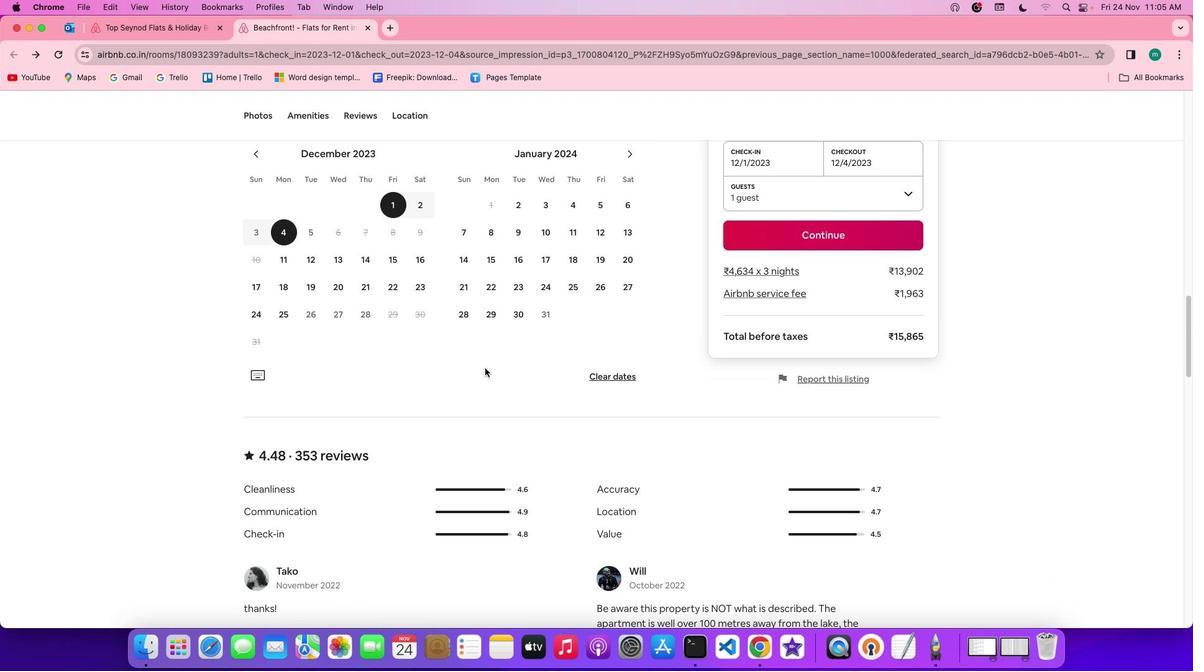 
Action: Mouse scrolled (485, 367) with delta (0, 0)
Screenshot: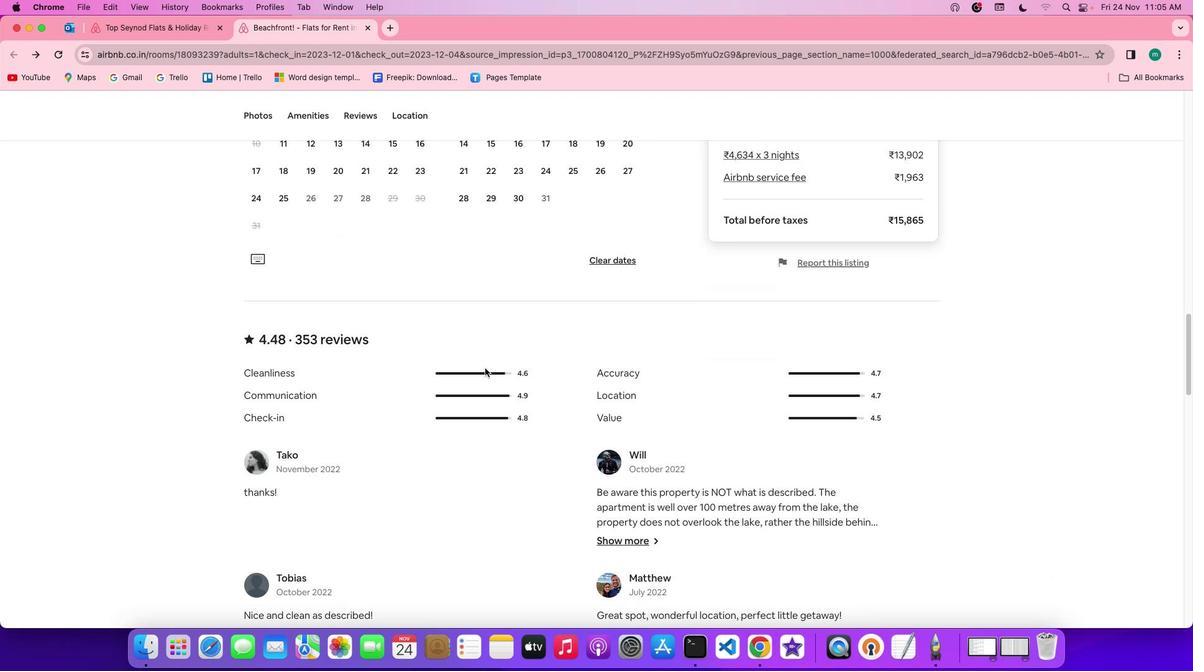 
Action: Mouse scrolled (485, 367) with delta (0, 0)
Screenshot: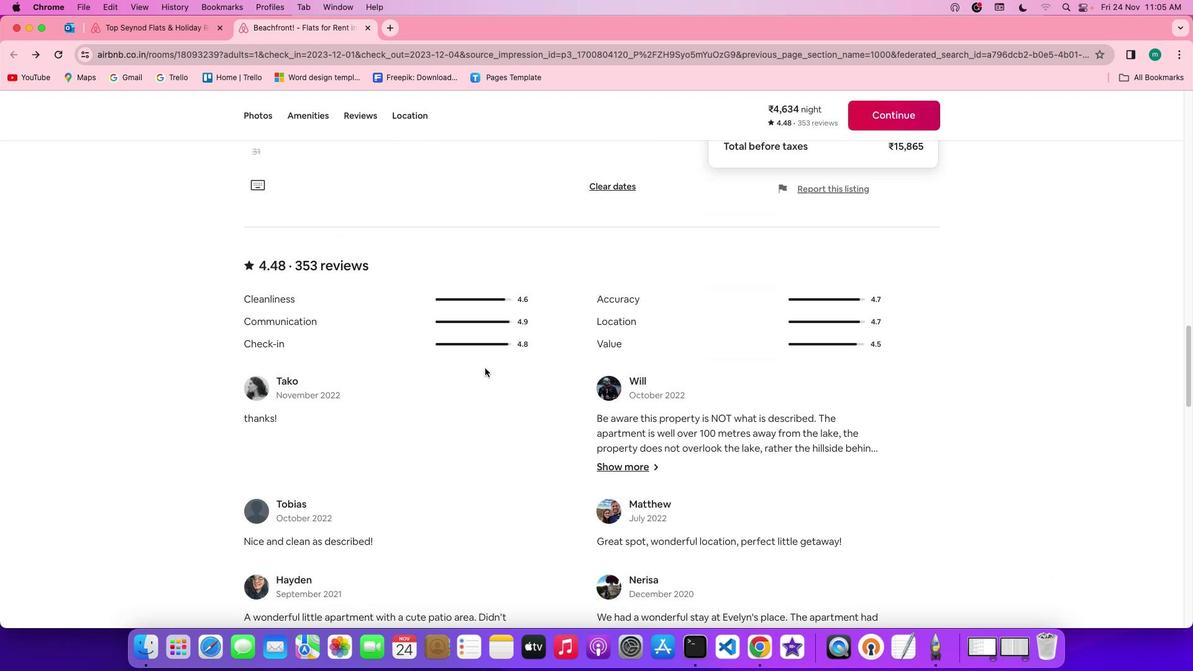 
Action: Mouse scrolled (485, 367) with delta (0, -1)
Screenshot: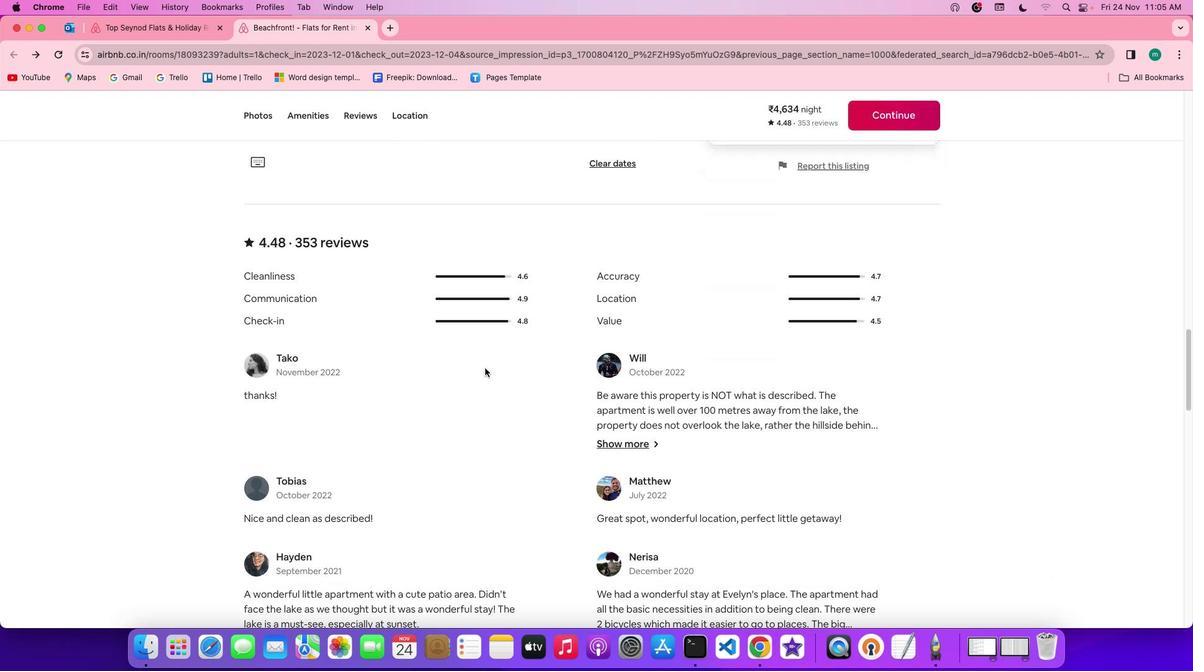 
Action: Mouse scrolled (485, 367) with delta (0, -2)
Screenshot: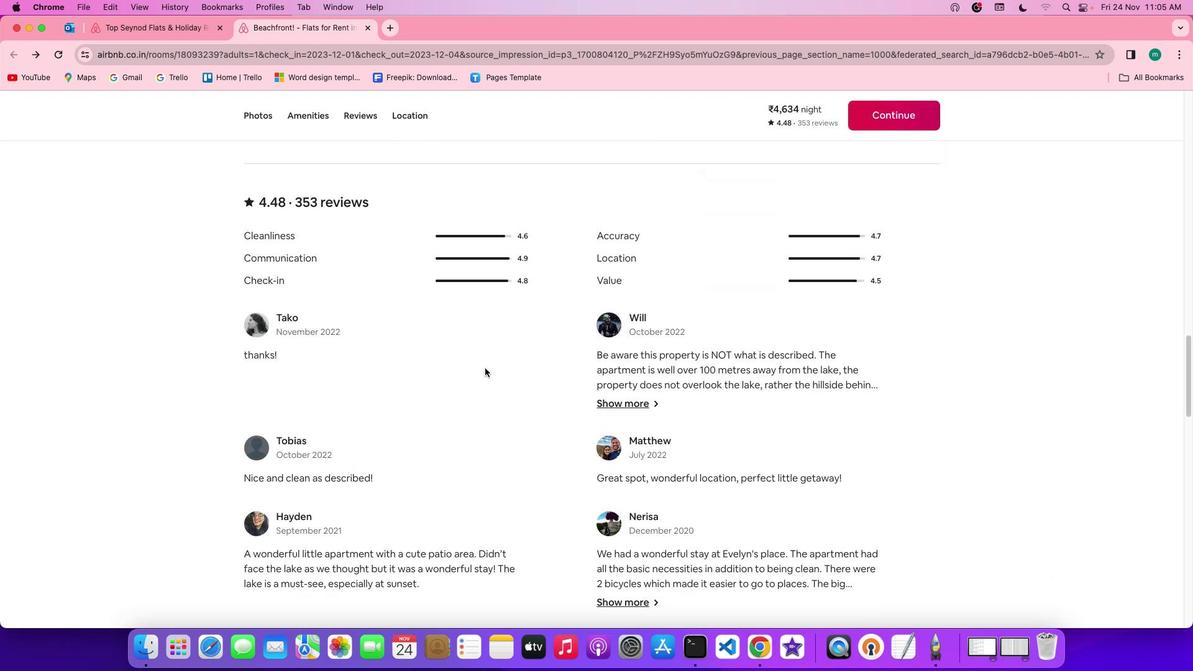 
Action: Mouse scrolled (485, 367) with delta (0, -2)
Screenshot: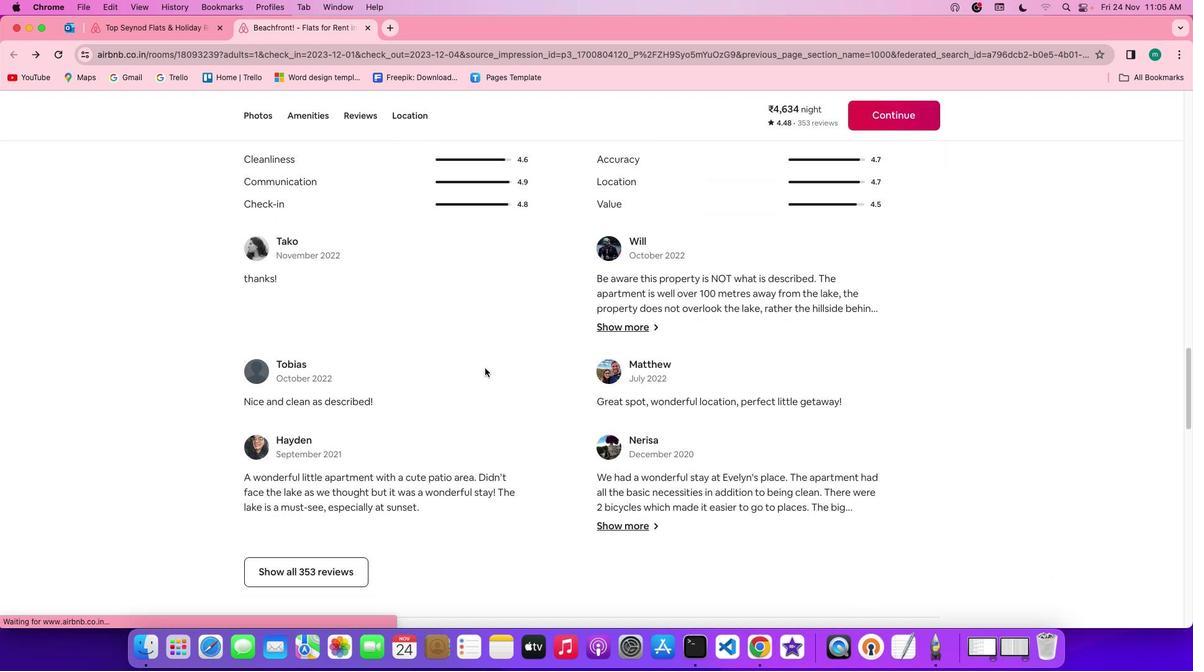 
Action: Mouse scrolled (485, 367) with delta (0, 0)
Screenshot: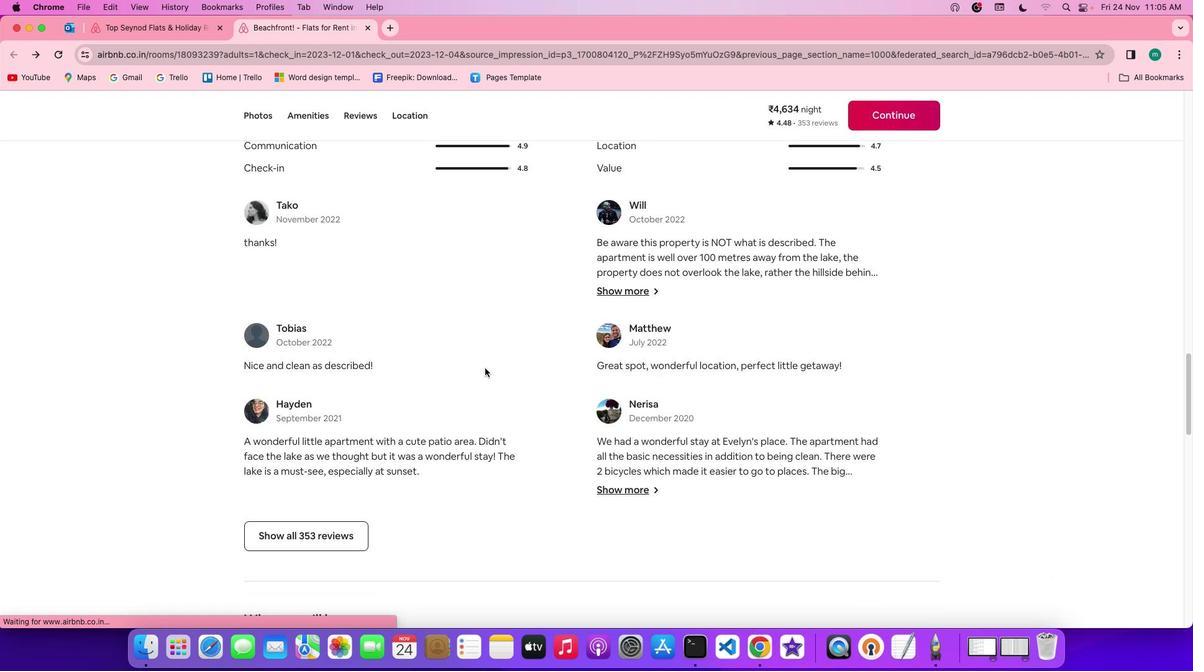 
Action: Mouse scrolled (485, 367) with delta (0, 0)
Screenshot: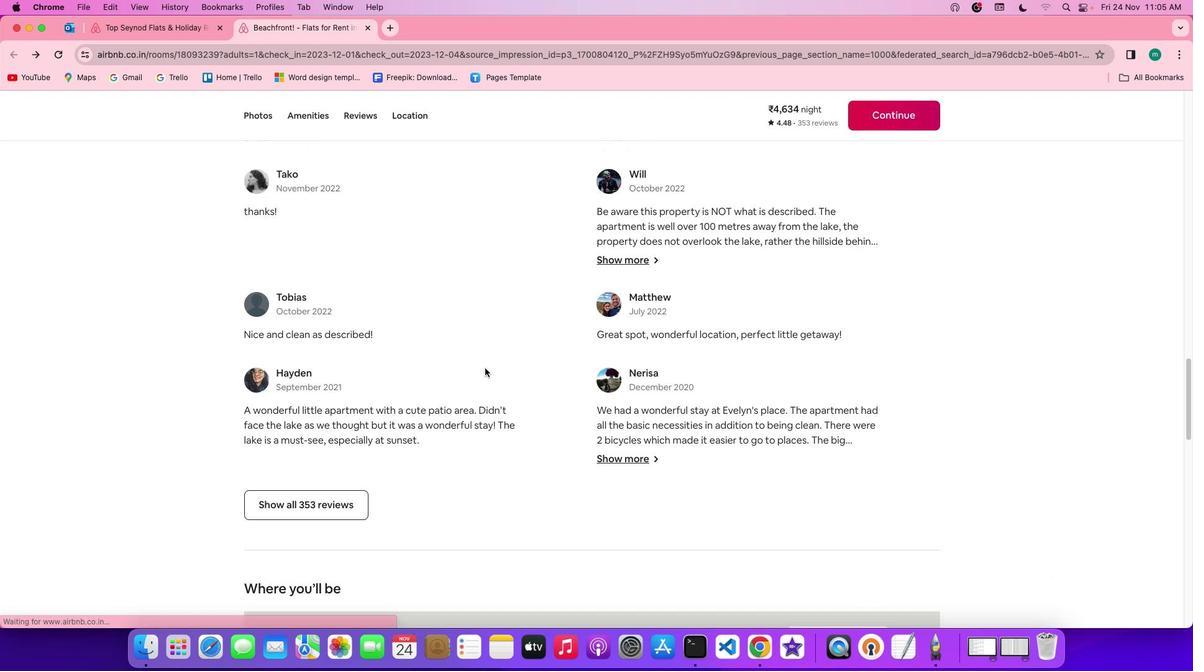 
Action: Mouse scrolled (485, 367) with delta (0, -1)
